 Task: Buy 1 Manual Juicers from Fruit & Vegetable Tools section under best seller category for shipping address: Joshua Turner, 2763 Fieldcrest Road, New York, New York 10005, Cell Number 6318992398. Pay from credit card ending with 9757, CVV 798
Action: Mouse moved to (19, 92)
Screenshot: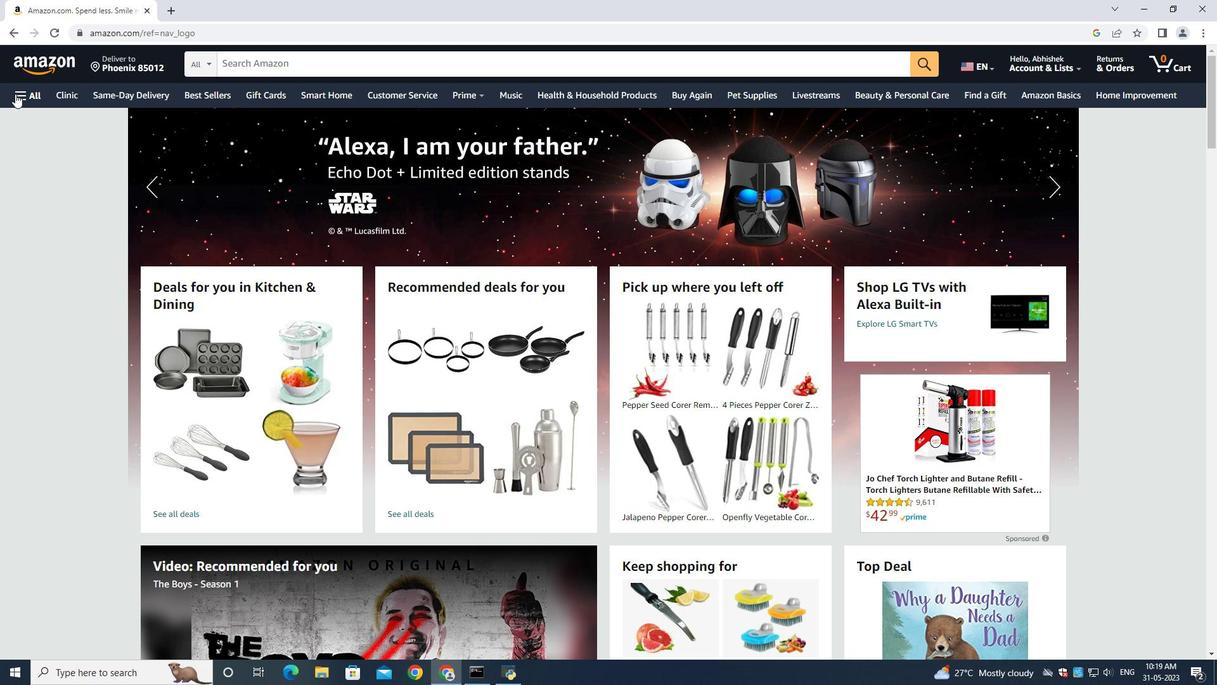 
Action: Mouse pressed left at (19, 92)
Screenshot: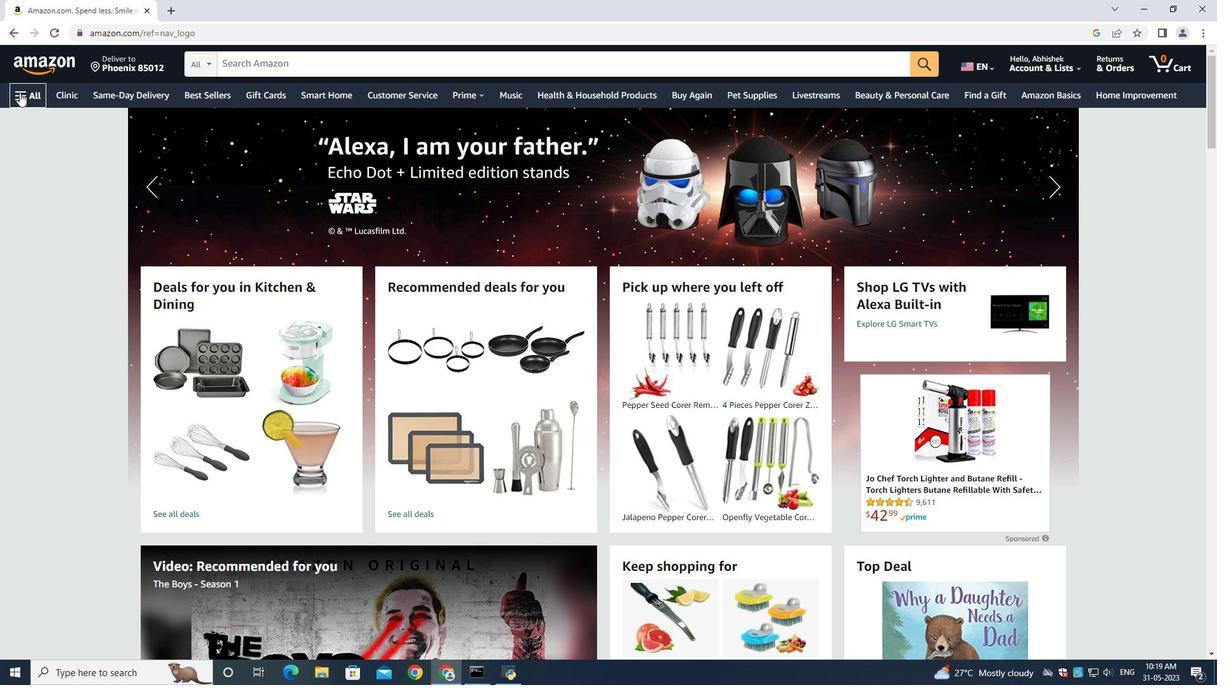
Action: Mouse moved to (74, 118)
Screenshot: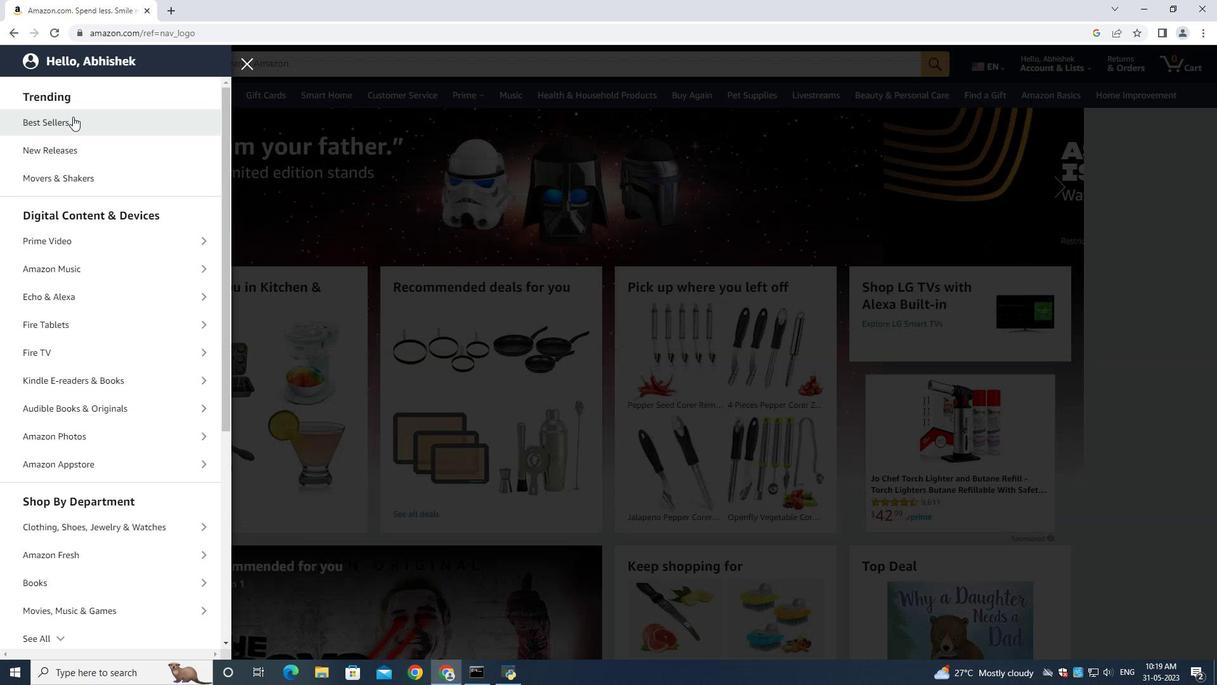 
Action: Mouse pressed left at (74, 118)
Screenshot: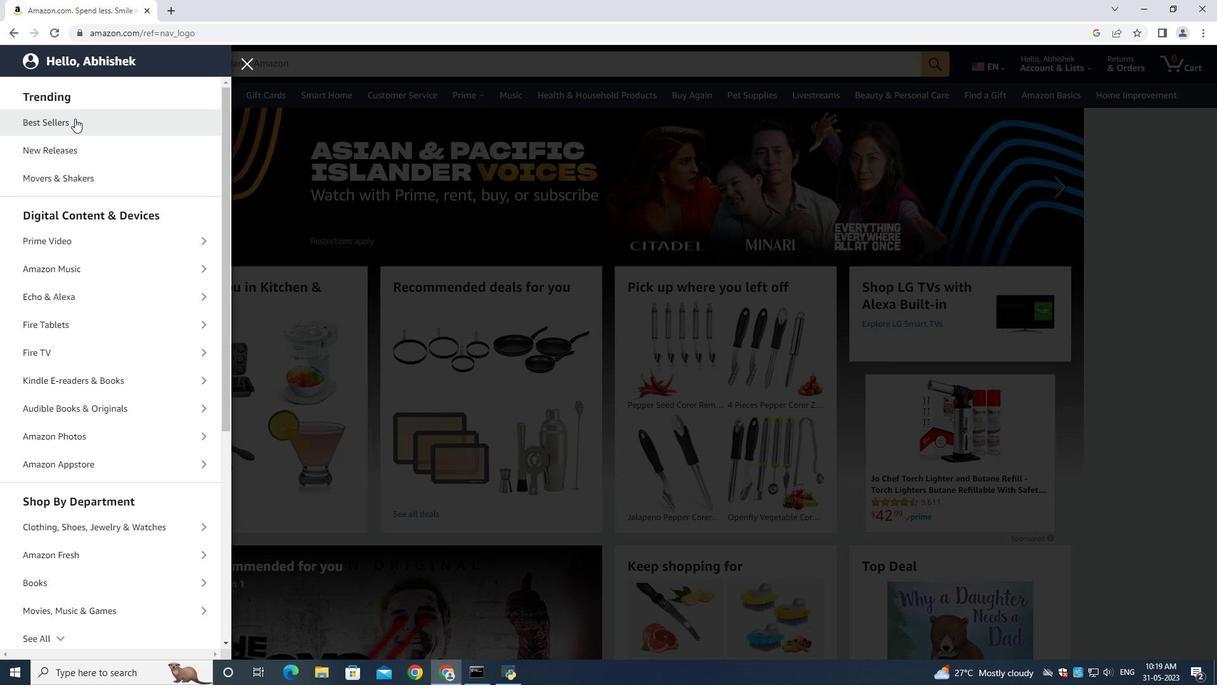 
Action: Mouse moved to (256, 69)
Screenshot: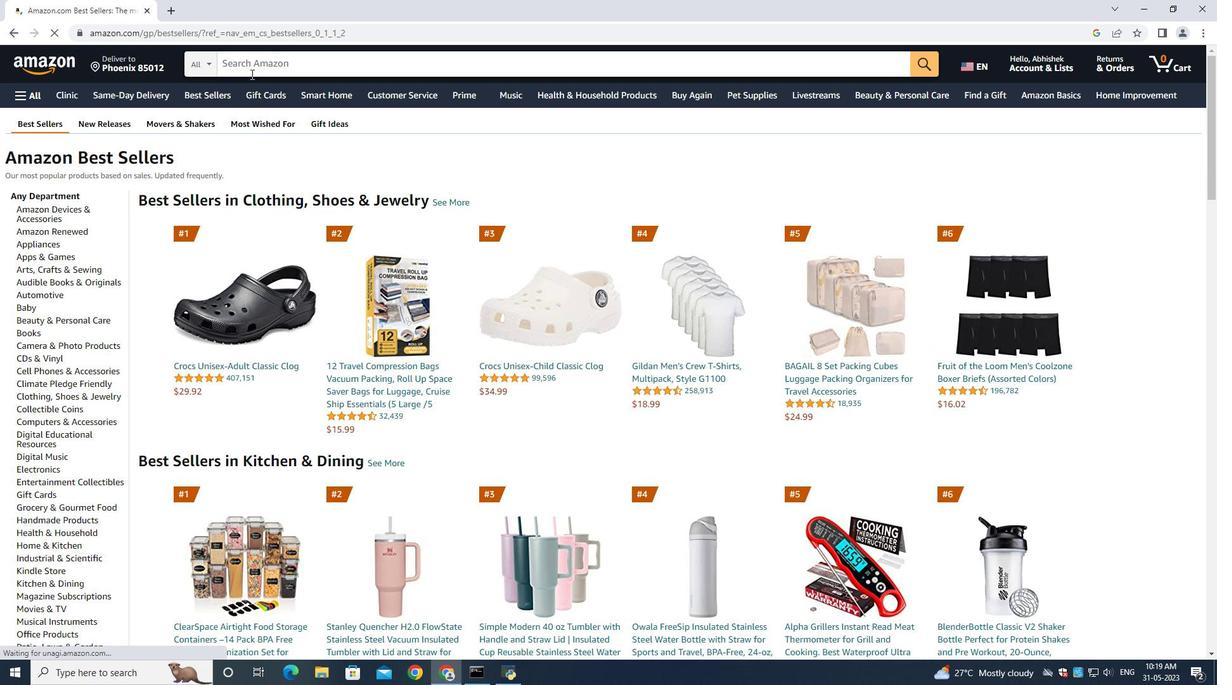 
Action: Mouse pressed left at (256, 69)
Screenshot: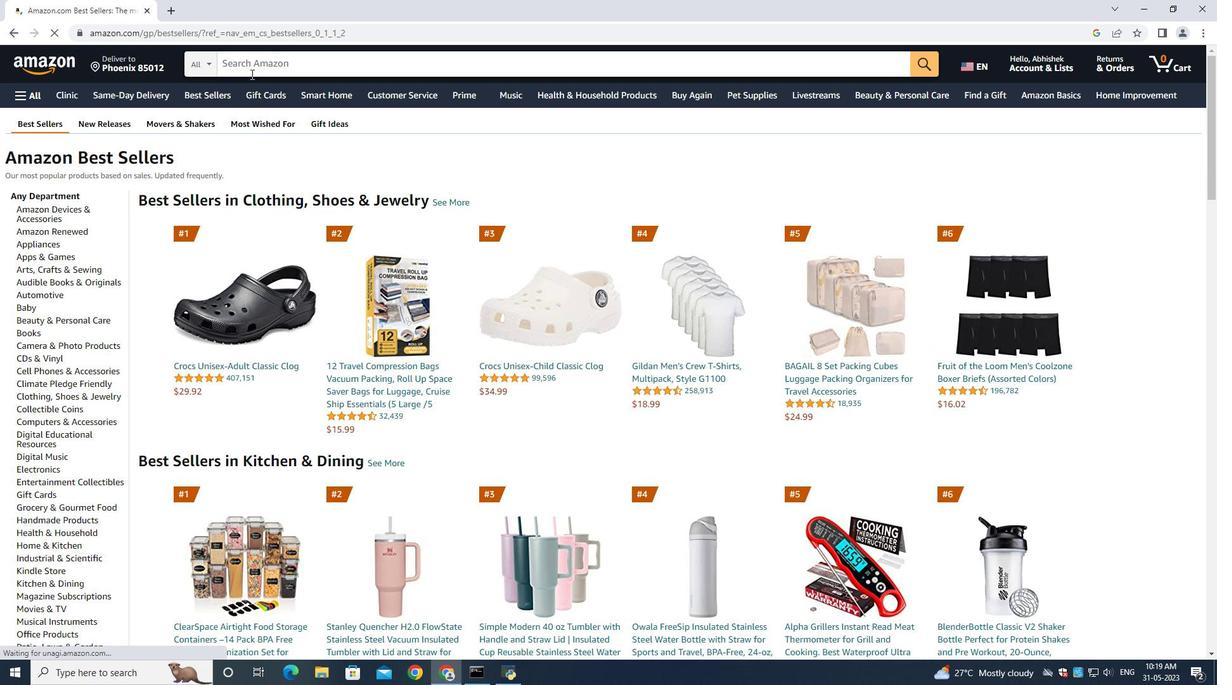 
Action: Key pressed <Key.shift>Manual<Key.space><Key.shift><Key.shift><Key.shift><Key.shift>Juicers<Key.enter>
Screenshot: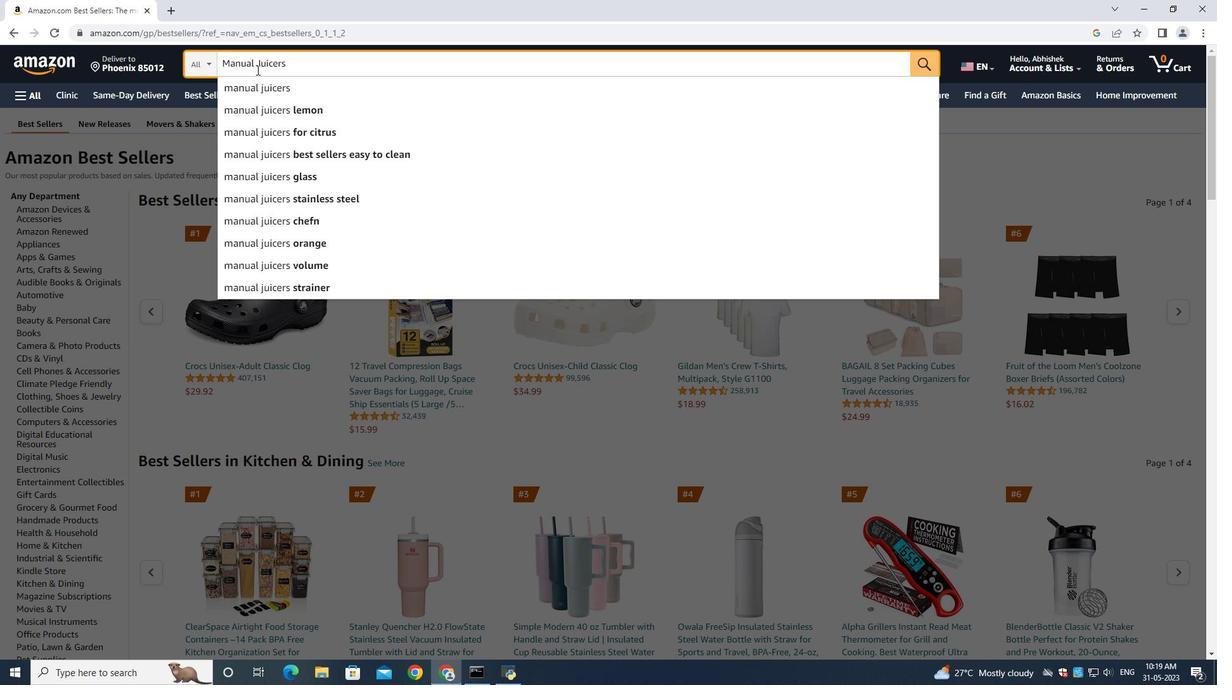 
Action: Mouse moved to (114, 221)
Screenshot: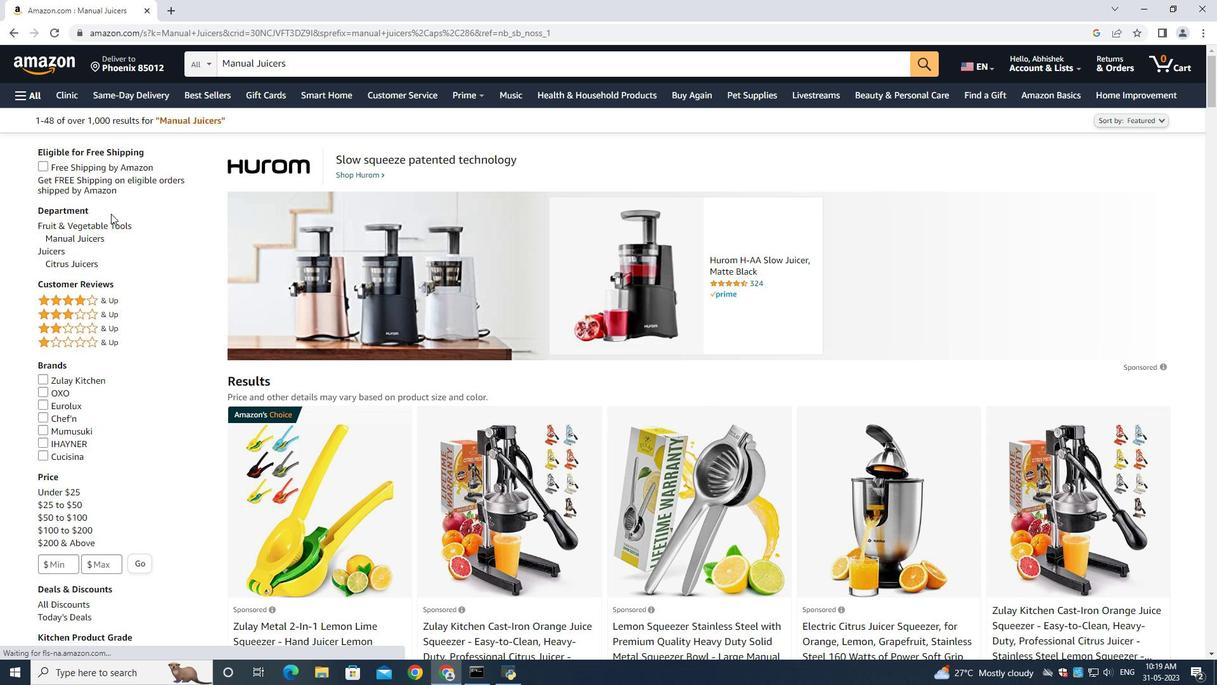 
Action: Mouse pressed left at (114, 221)
Screenshot: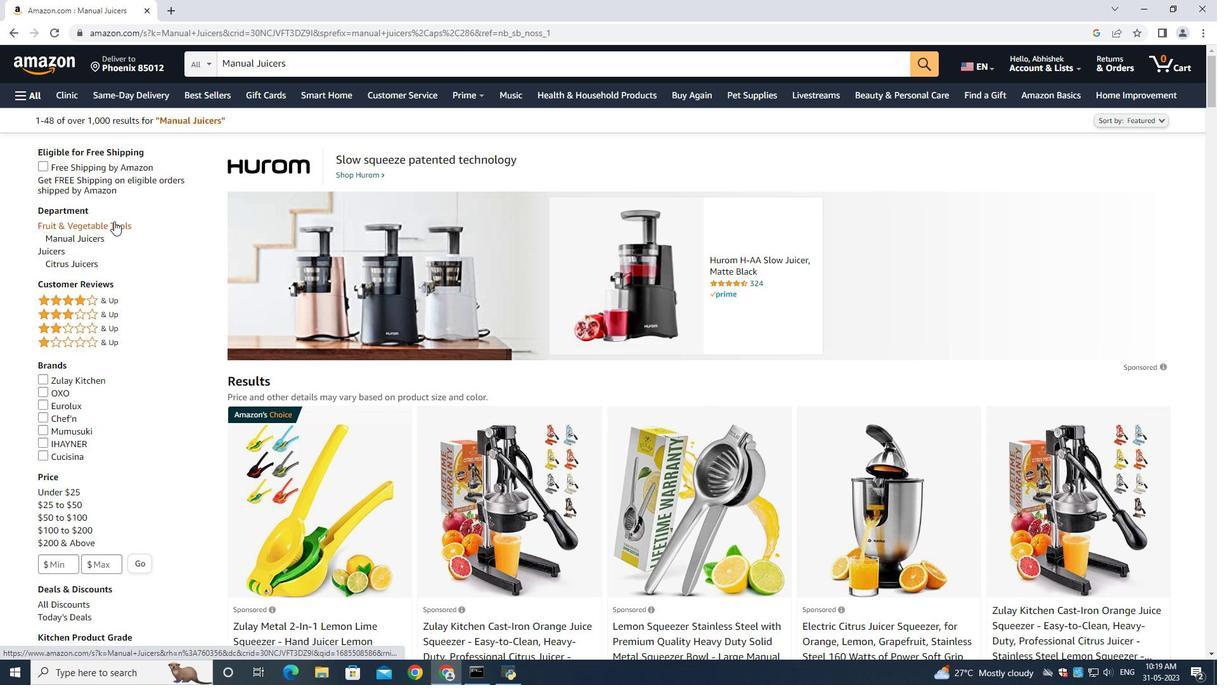 
Action: Mouse moved to (623, 333)
Screenshot: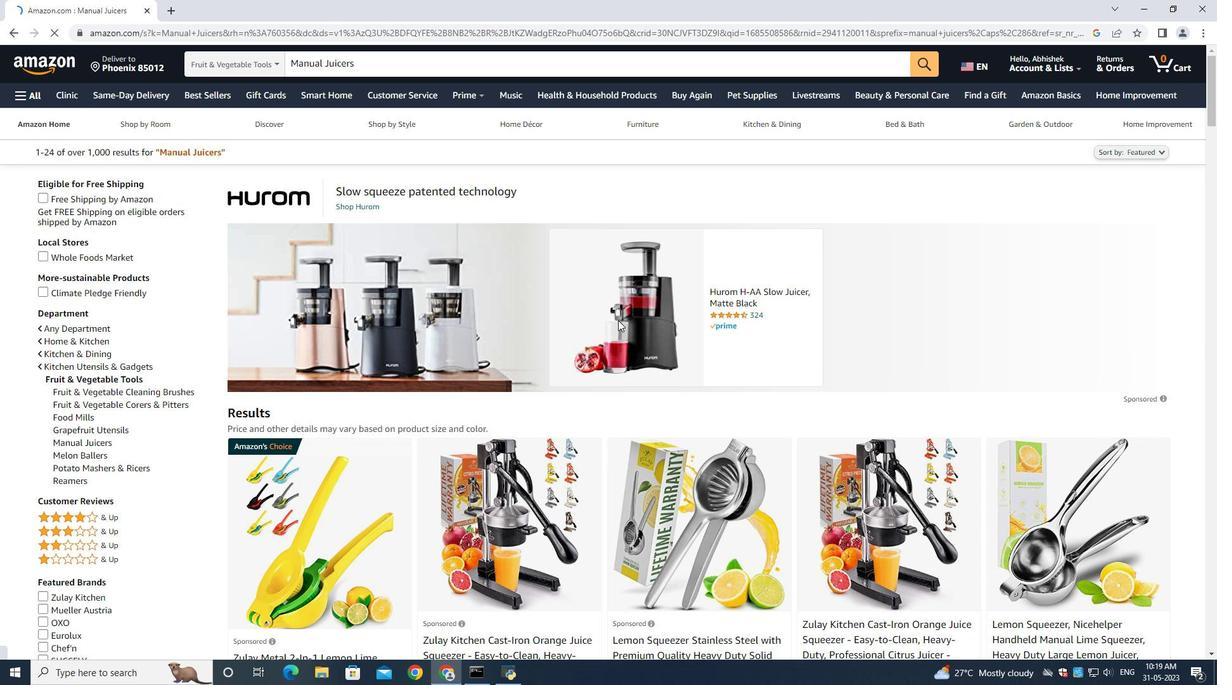 
Action: Mouse scrolled (623, 332) with delta (0, 0)
Screenshot: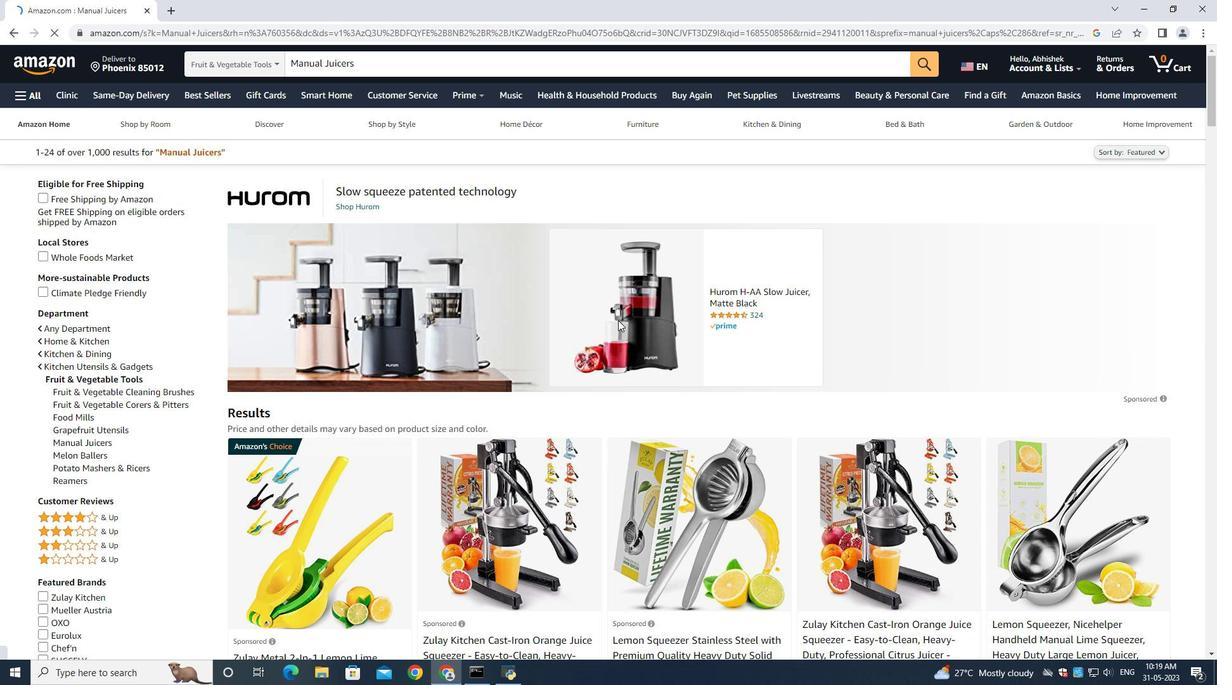 
Action: Mouse scrolled (623, 332) with delta (0, 0)
Screenshot: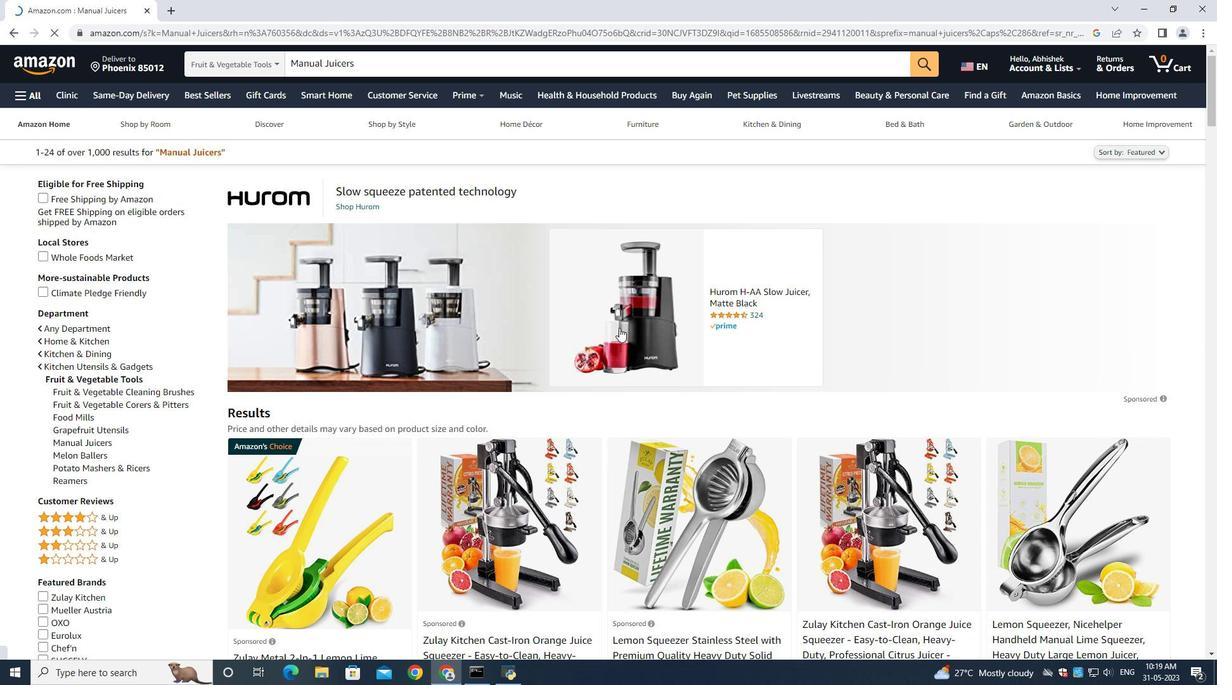 
Action: Mouse moved to (492, 408)
Screenshot: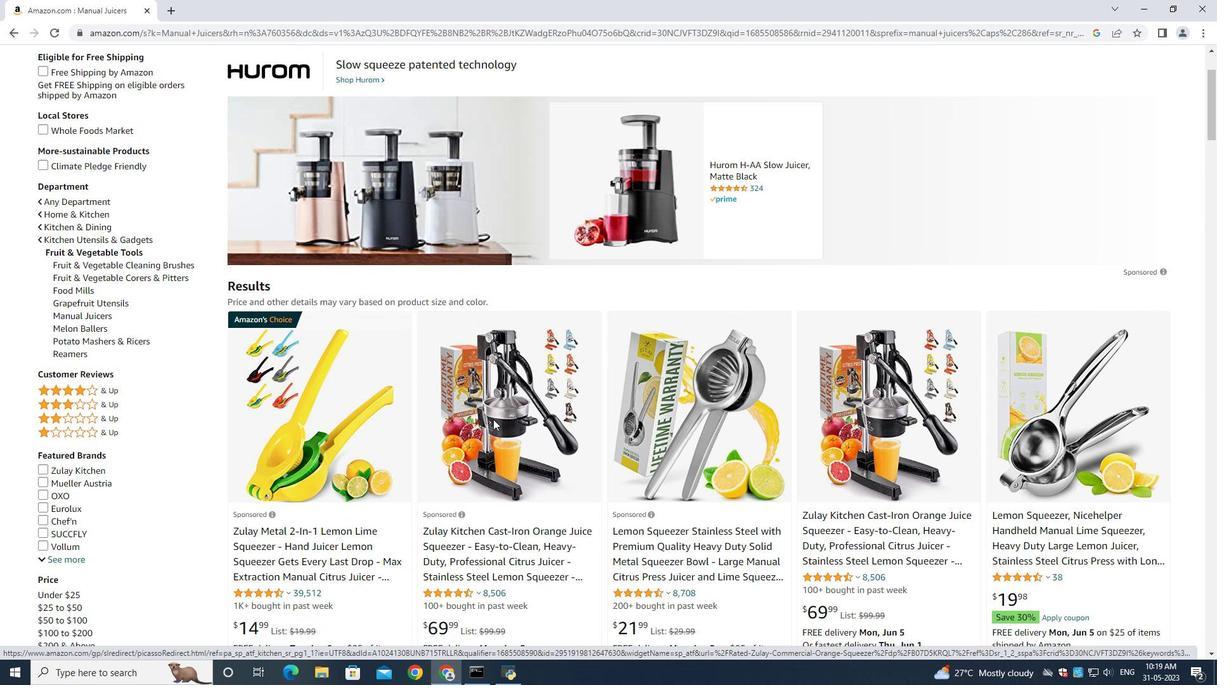 
Action: Mouse pressed left at (492, 408)
Screenshot: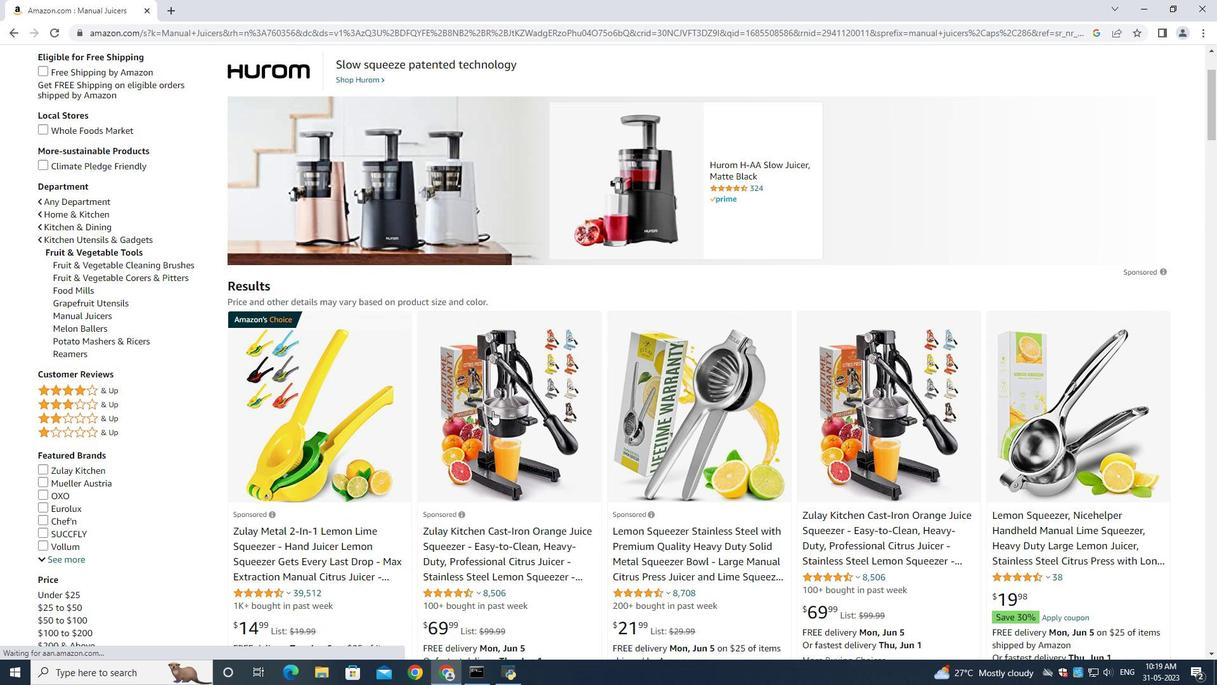 
Action: Mouse moved to (454, 560)
Screenshot: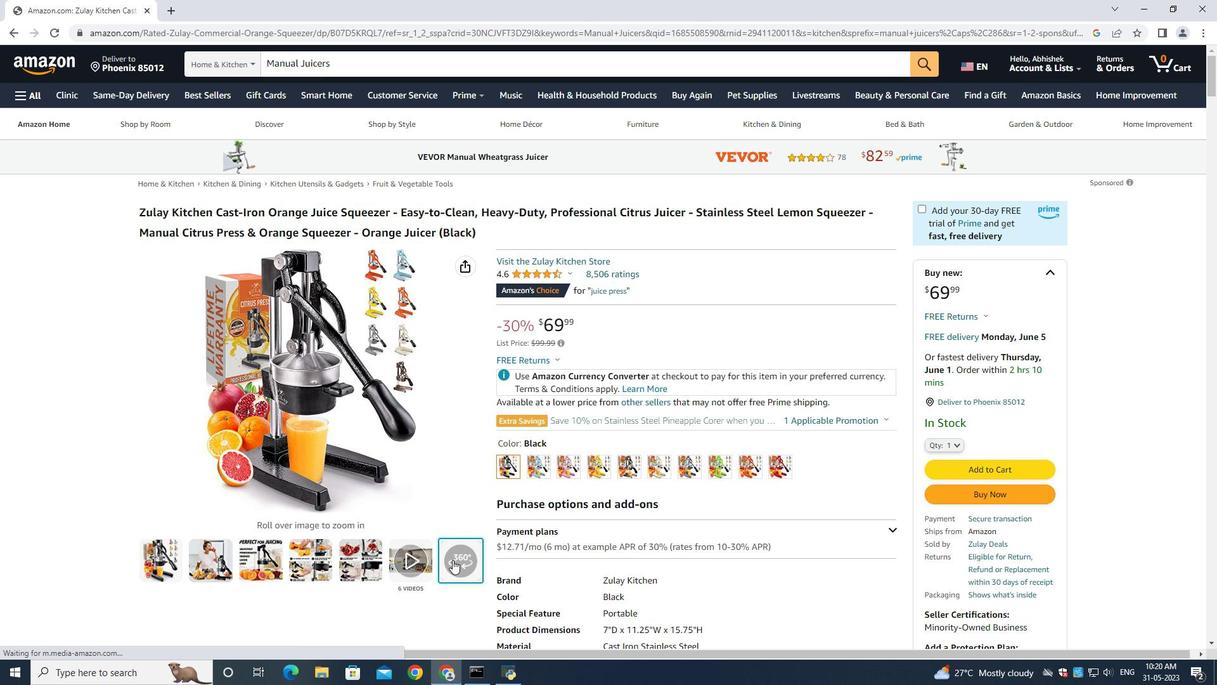 
Action: Mouse pressed left at (454, 560)
Screenshot: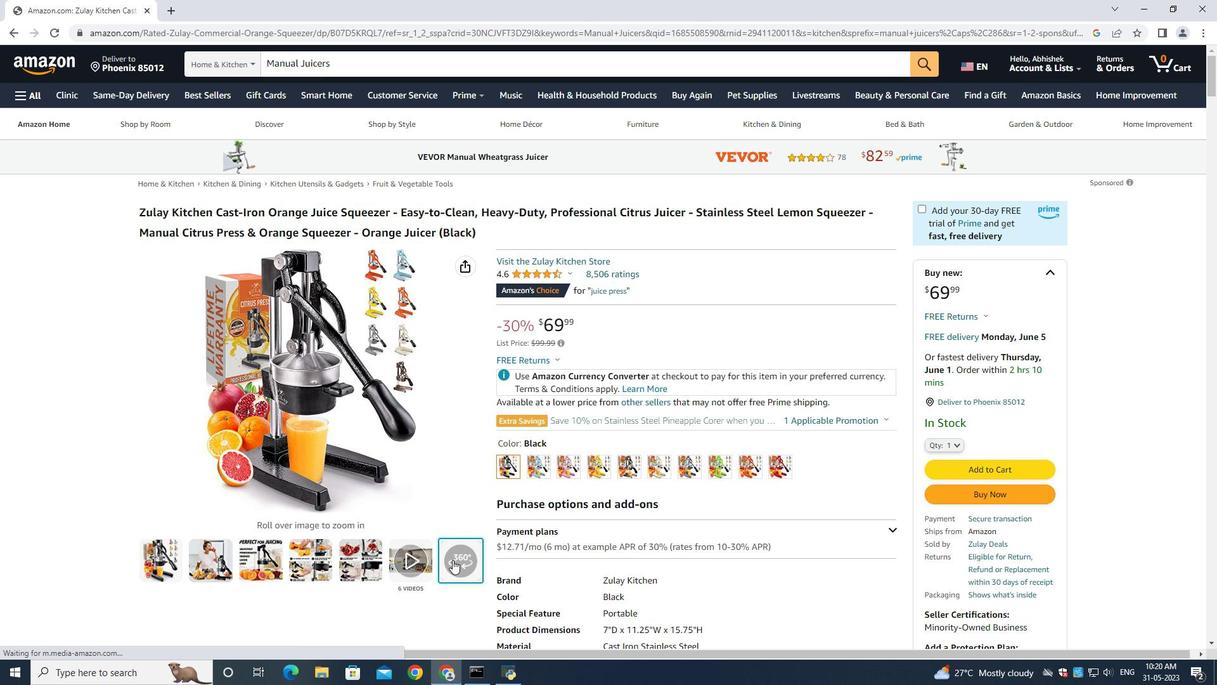 
Action: Mouse moved to (493, 317)
Screenshot: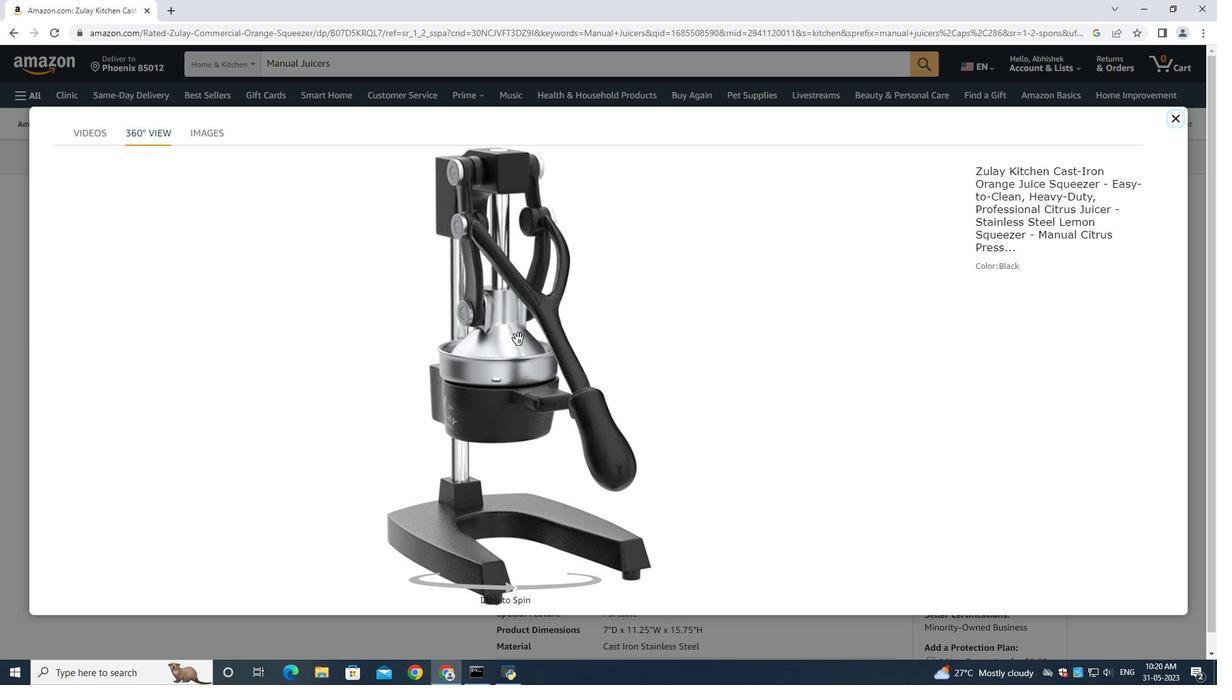 
Action: Mouse pressed left at (493, 317)
Screenshot: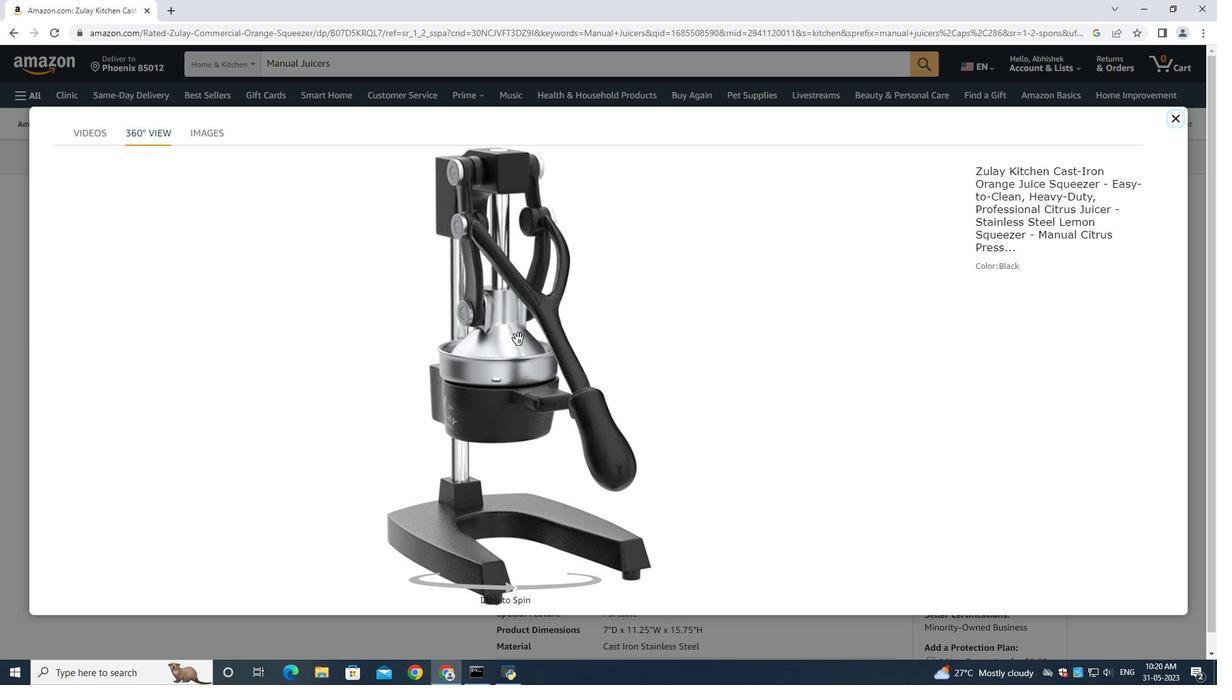 
Action: Mouse moved to (435, 383)
Screenshot: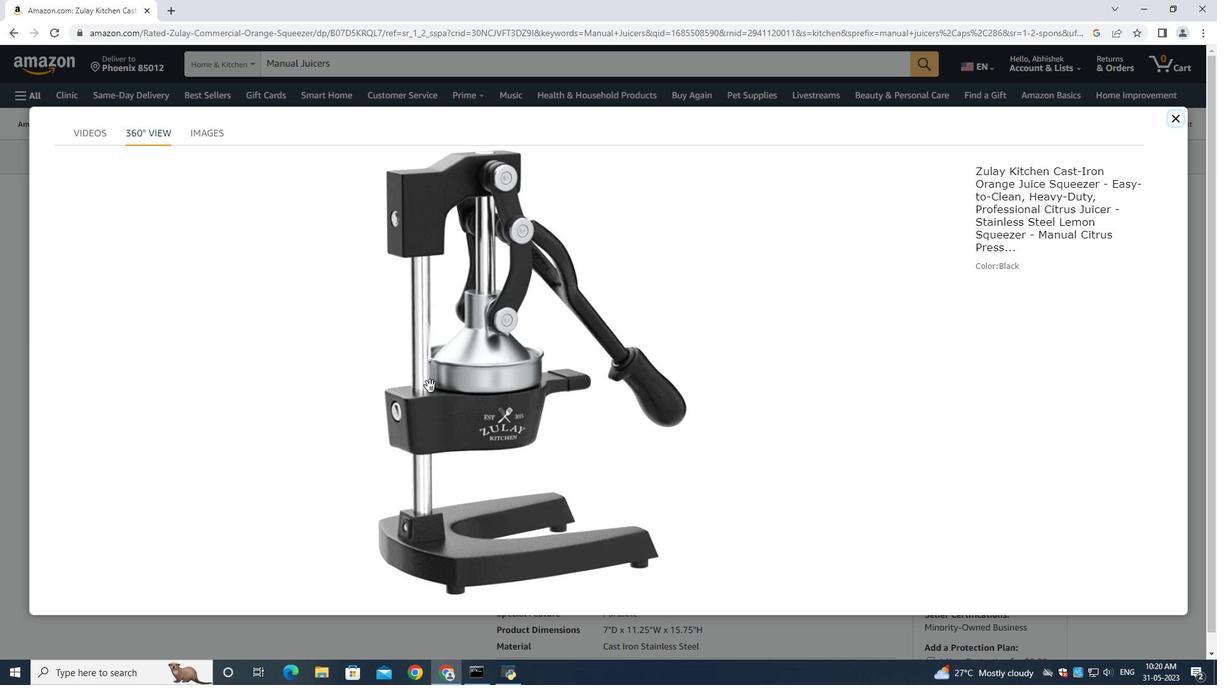 
Action: Mouse pressed left at (423, 378)
Screenshot: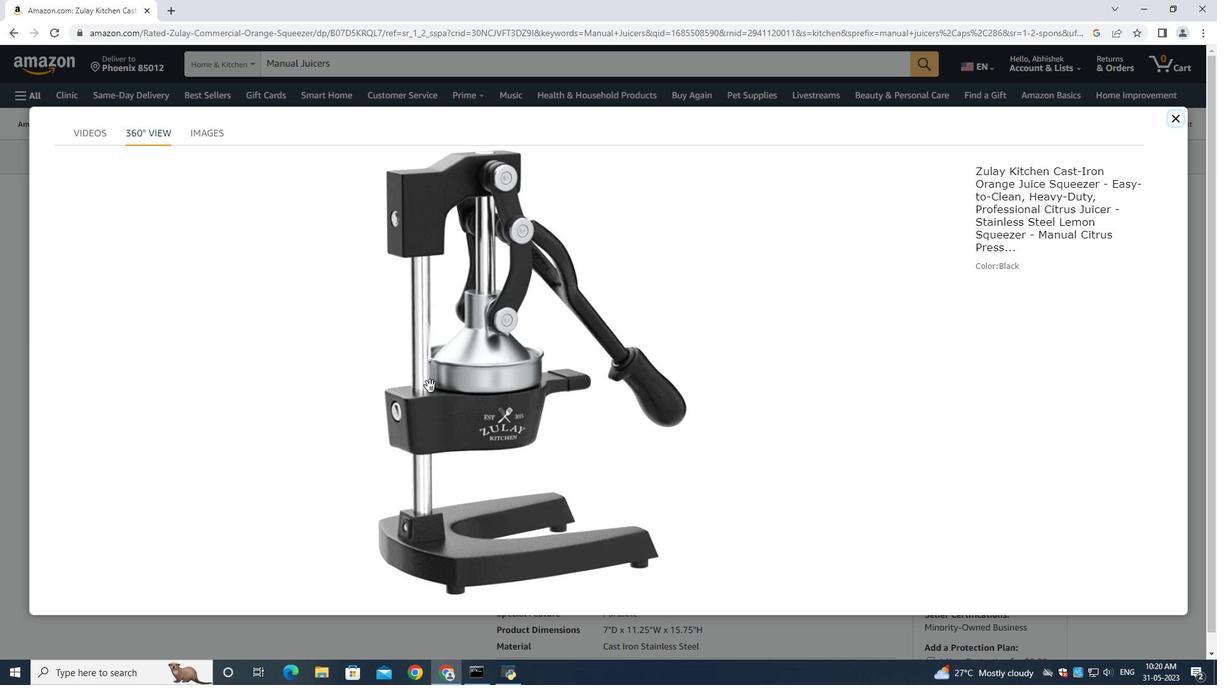 
Action: Mouse moved to (435, 391)
Screenshot: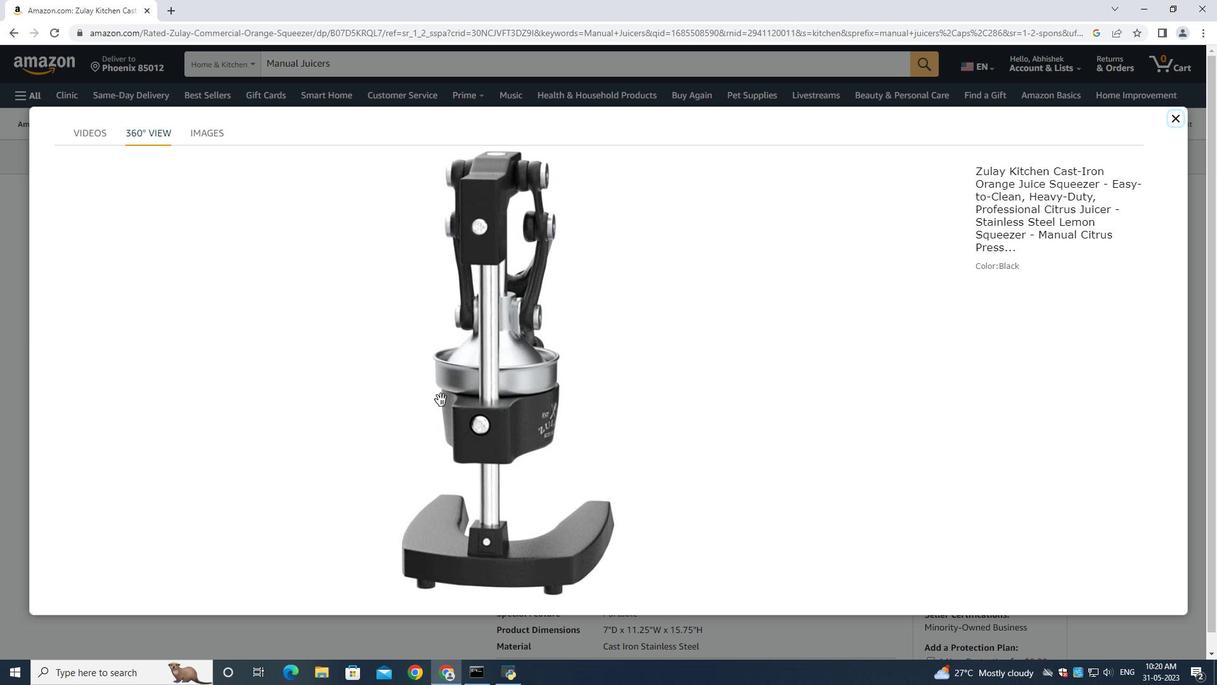 
Action: Mouse pressed left at (435, 391)
Screenshot: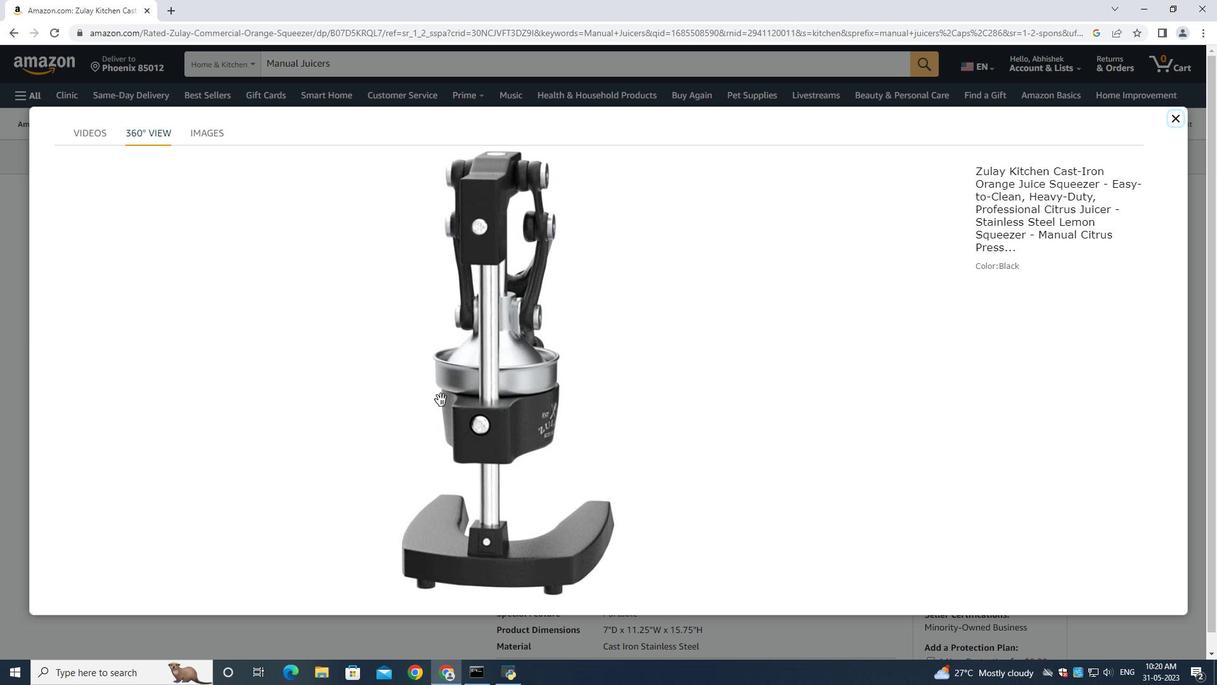 
Action: Mouse moved to (439, 403)
Screenshot: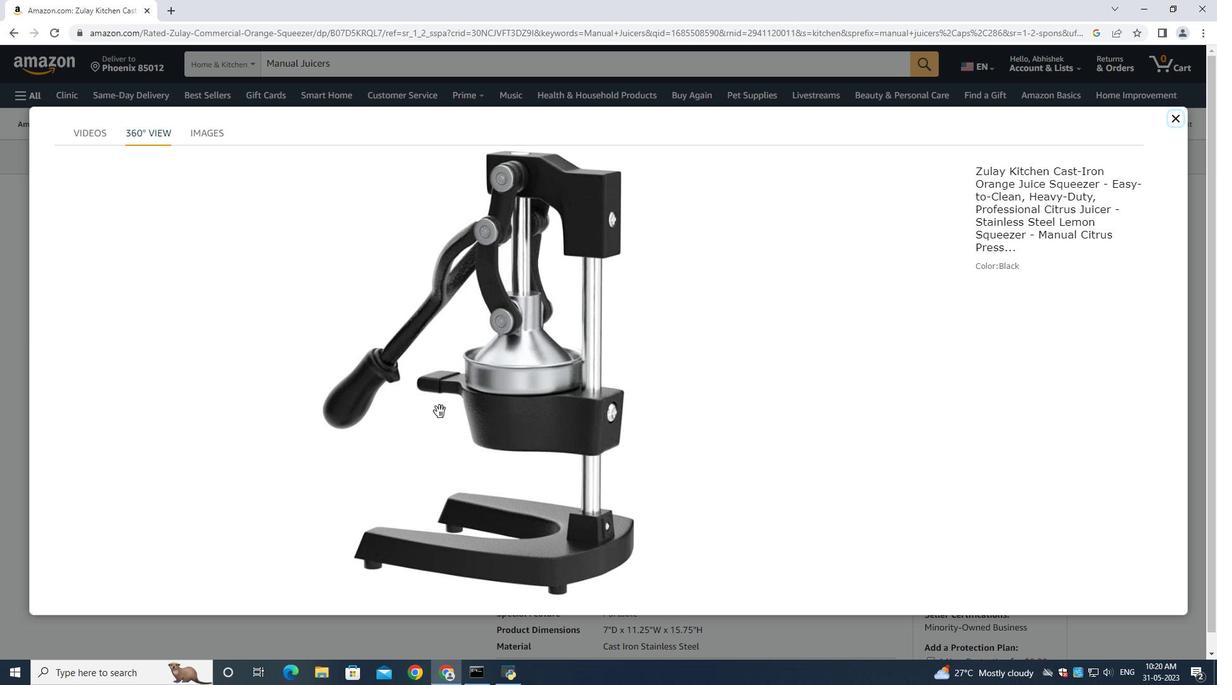 
Action: Mouse pressed left at (435, 402)
Screenshot: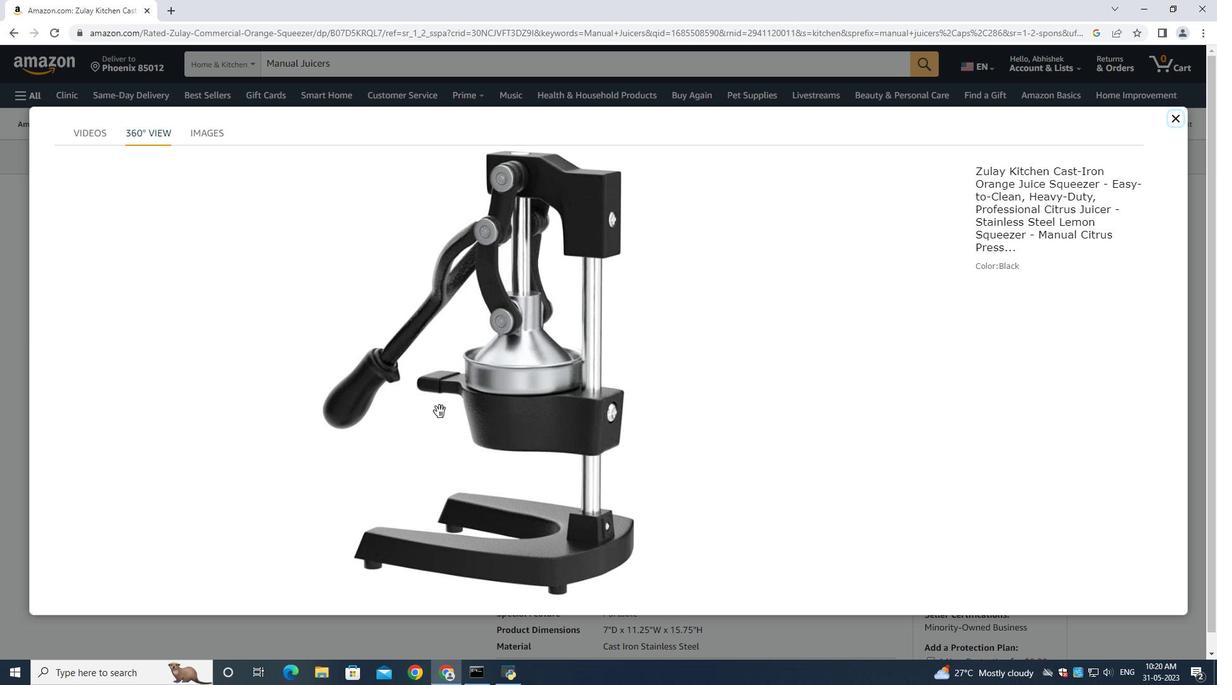 
Action: Mouse moved to (570, 345)
Screenshot: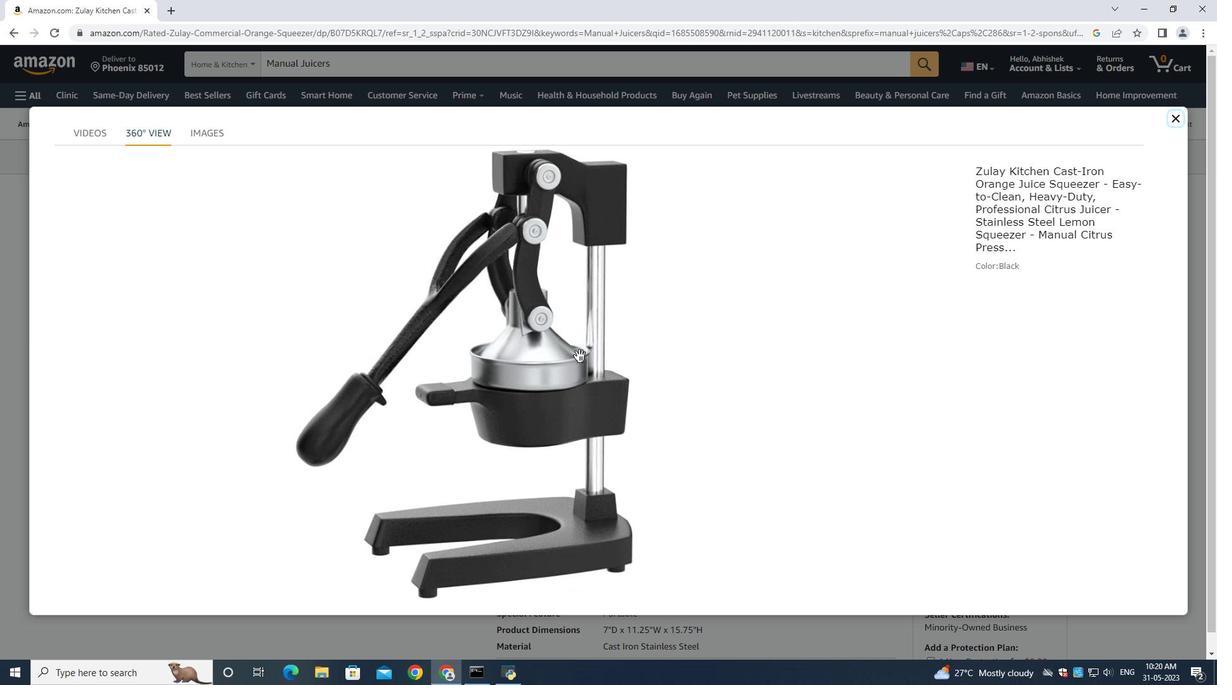 
Action: Mouse pressed left at (570, 345)
Screenshot: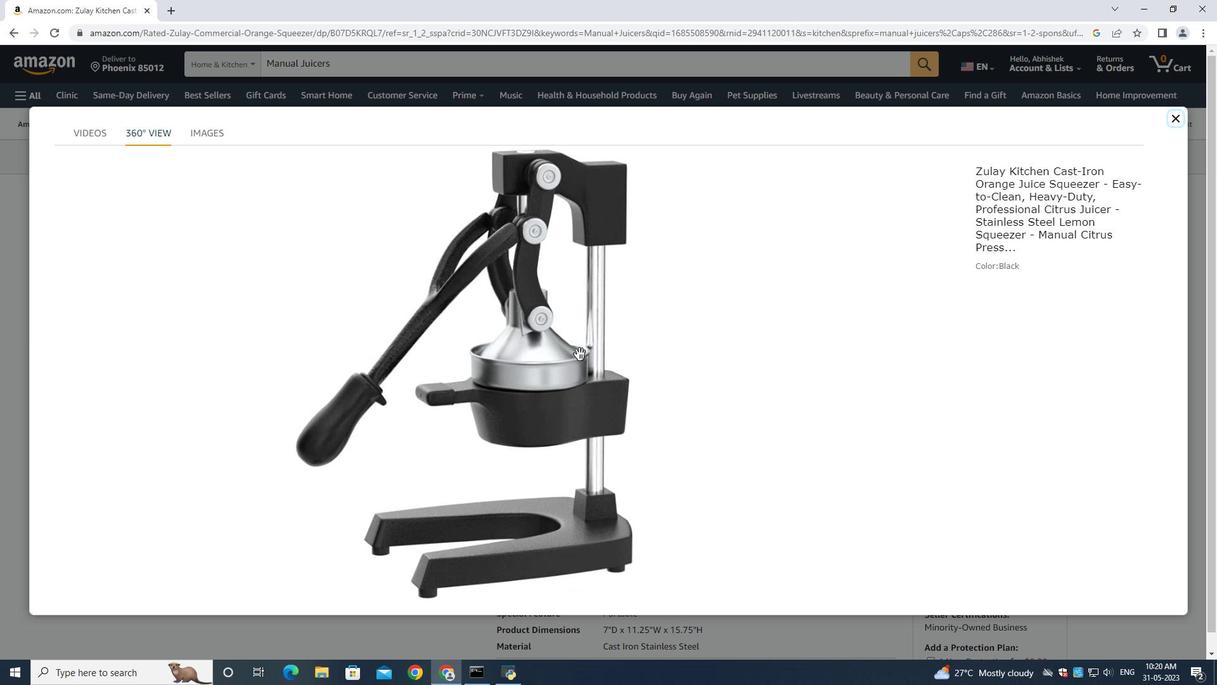 
Action: Mouse moved to (538, 338)
Screenshot: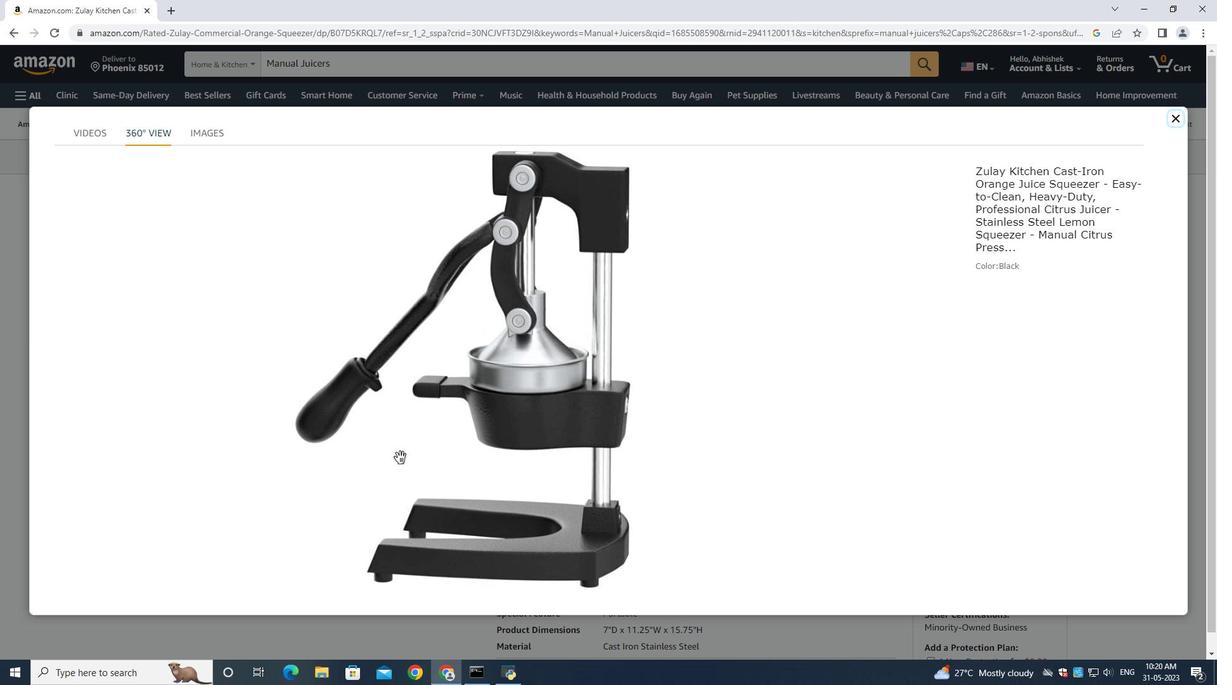 
Action: Mouse pressed left at (538, 338)
Screenshot: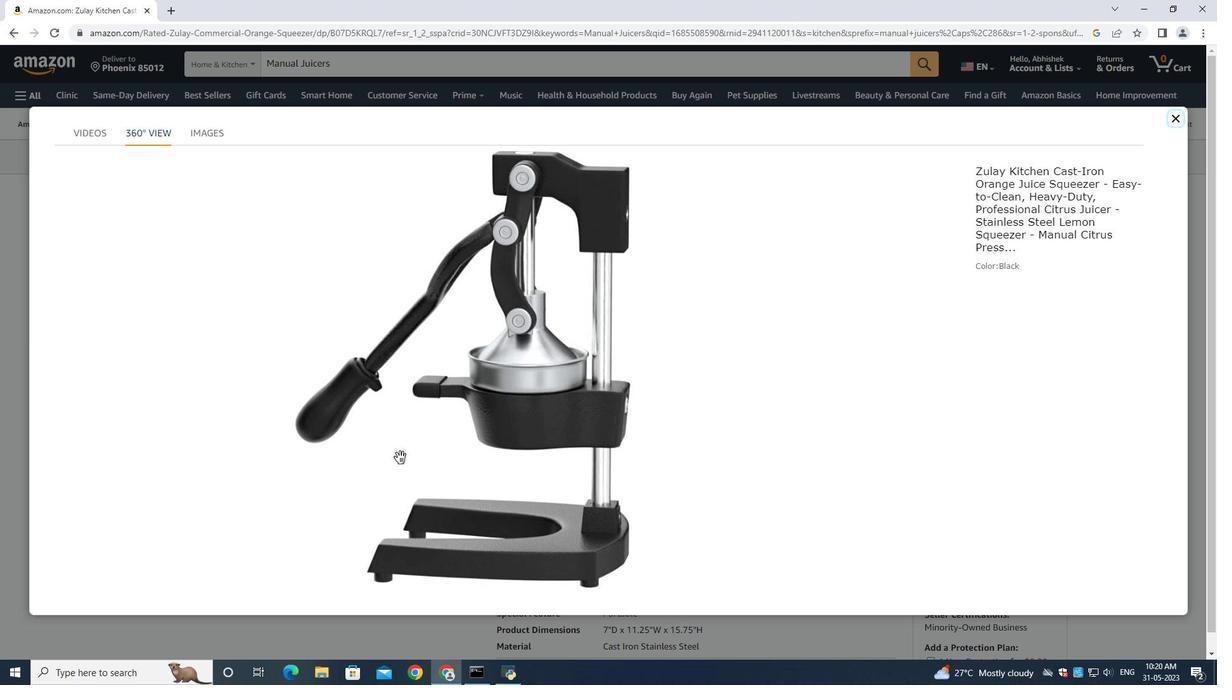 
Action: Mouse moved to (602, 357)
Screenshot: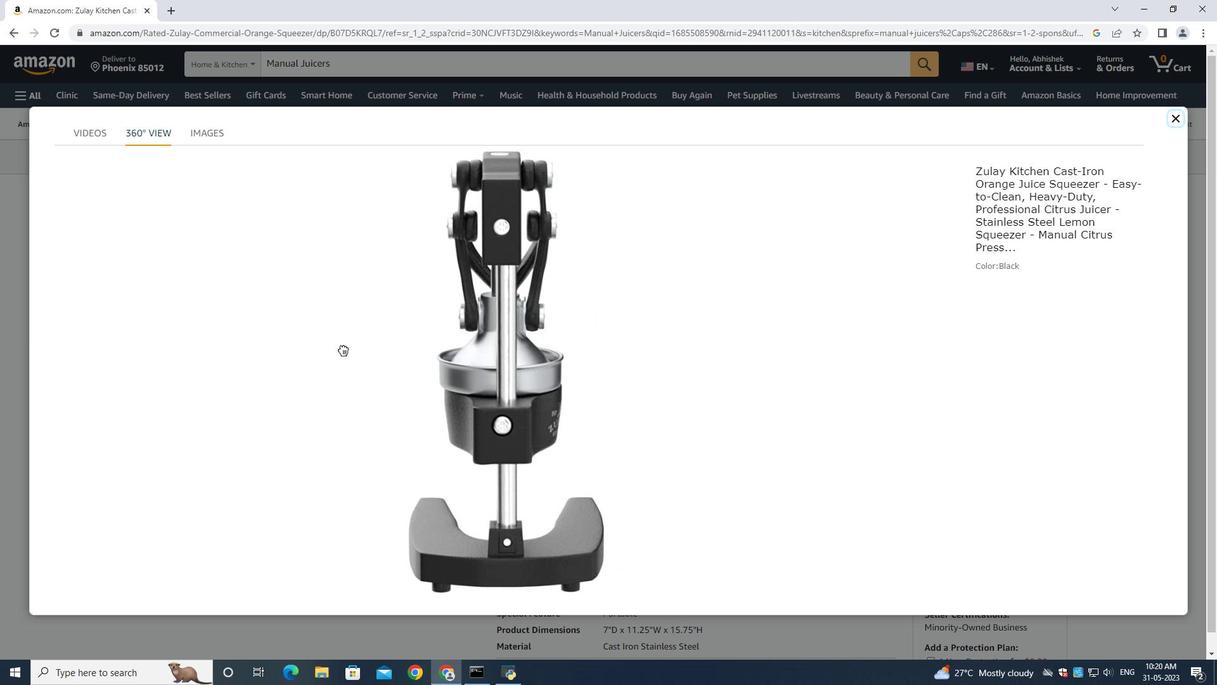 
Action: Mouse pressed left at (602, 357)
Screenshot: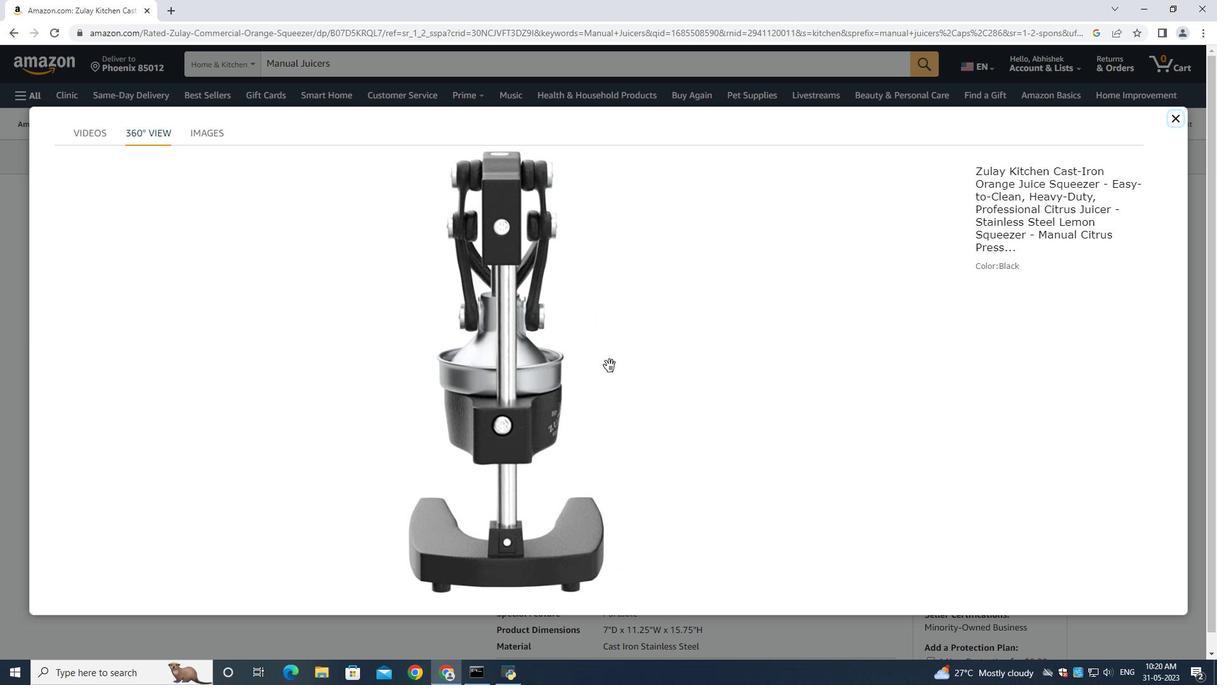 
Action: Mouse moved to (429, 381)
Screenshot: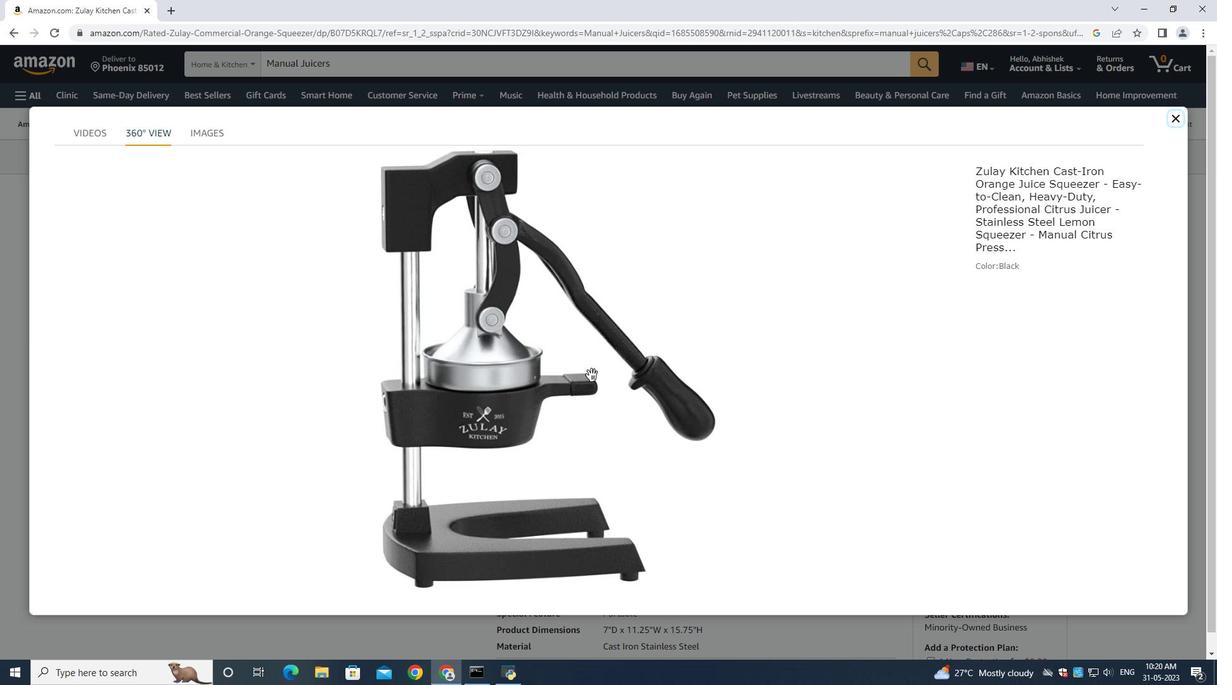 
Action: Mouse pressed left at (611, 371)
Screenshot: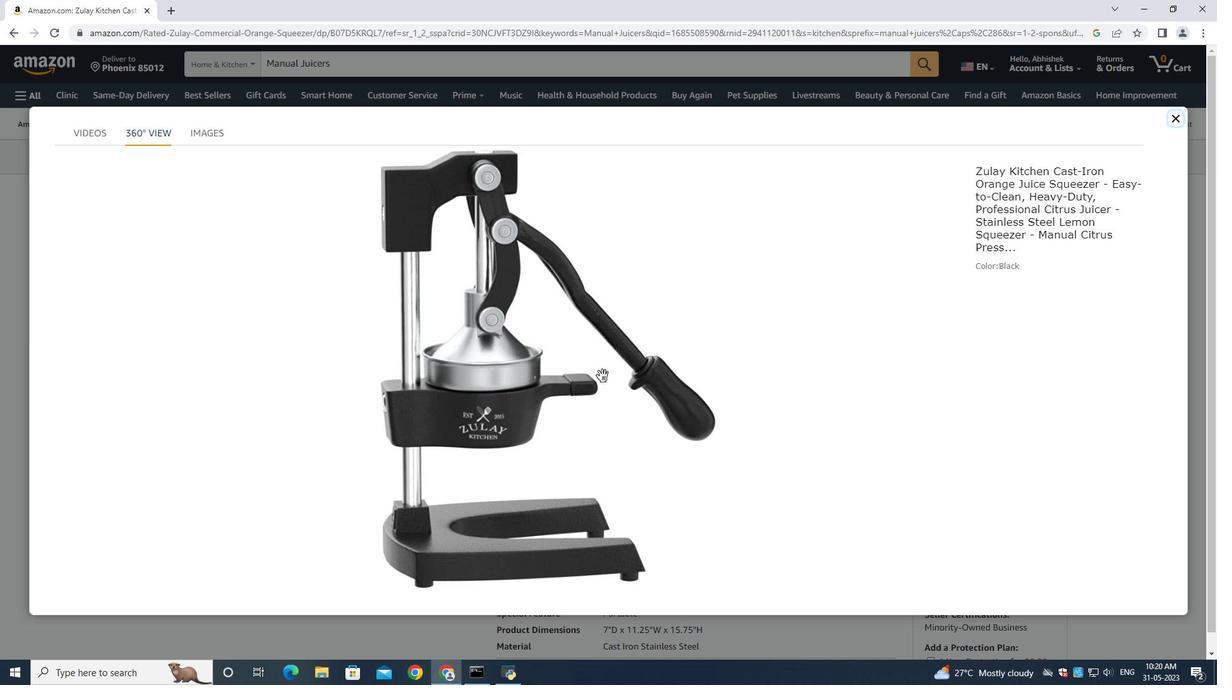 
Action: Mouse moved to (97, 130)
Screenshot: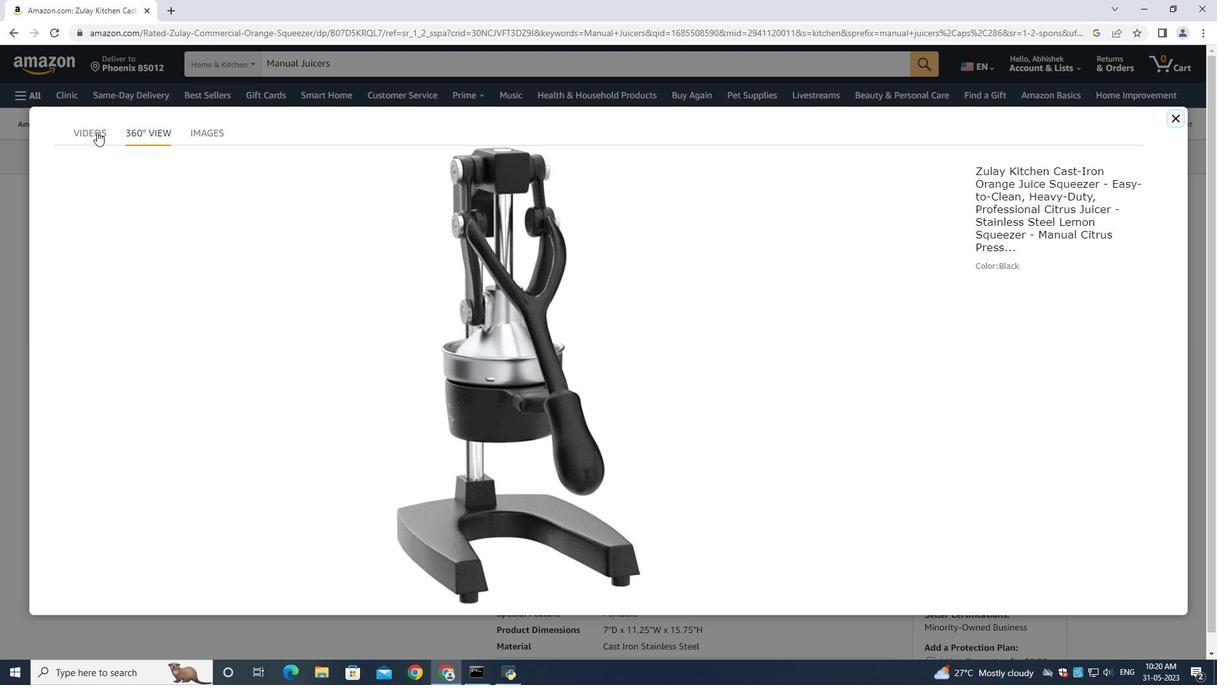 
Action: Mouse pressed left at (97, 130)
Screenshot: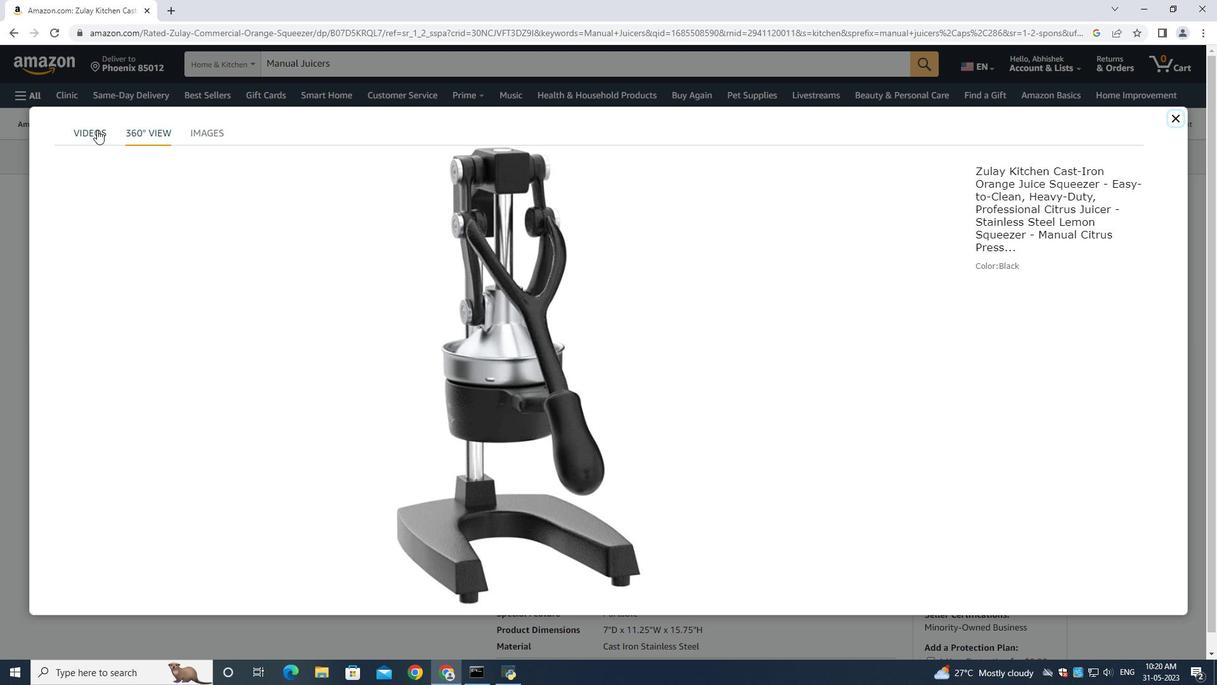 
Action: Mouse moved to (1031, 353)
Screenshot: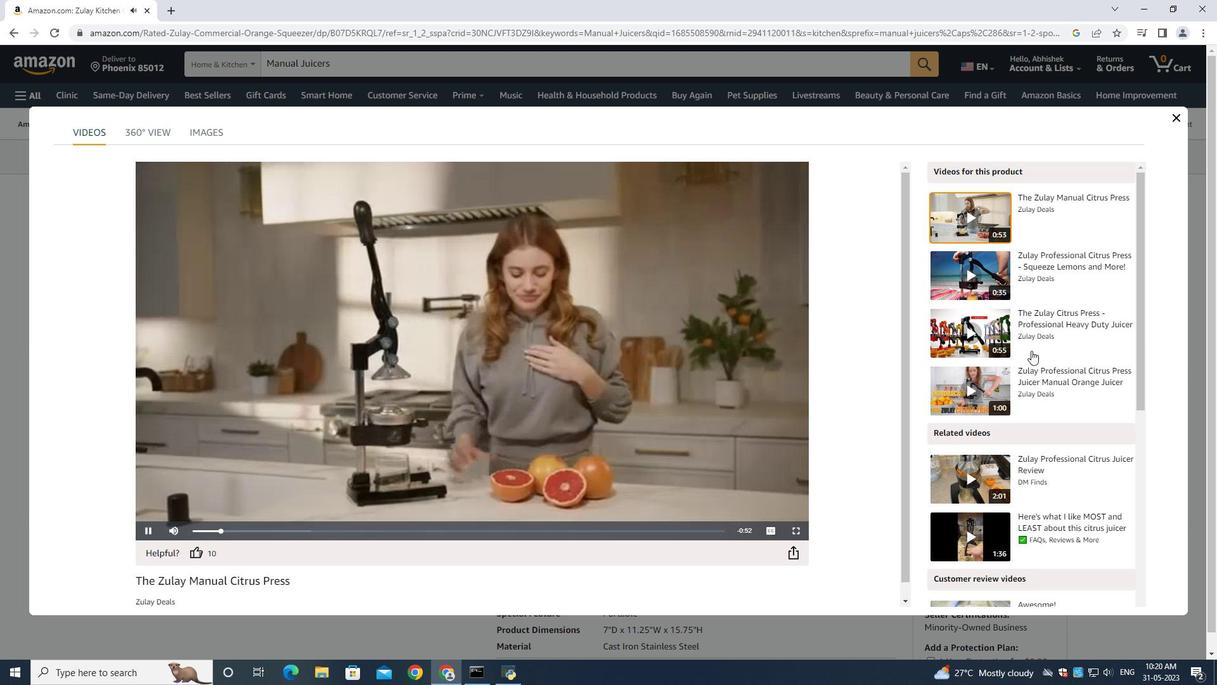 
Action: Mouse scrolled (1031, 352) with delta (0, 0)
Screenshot: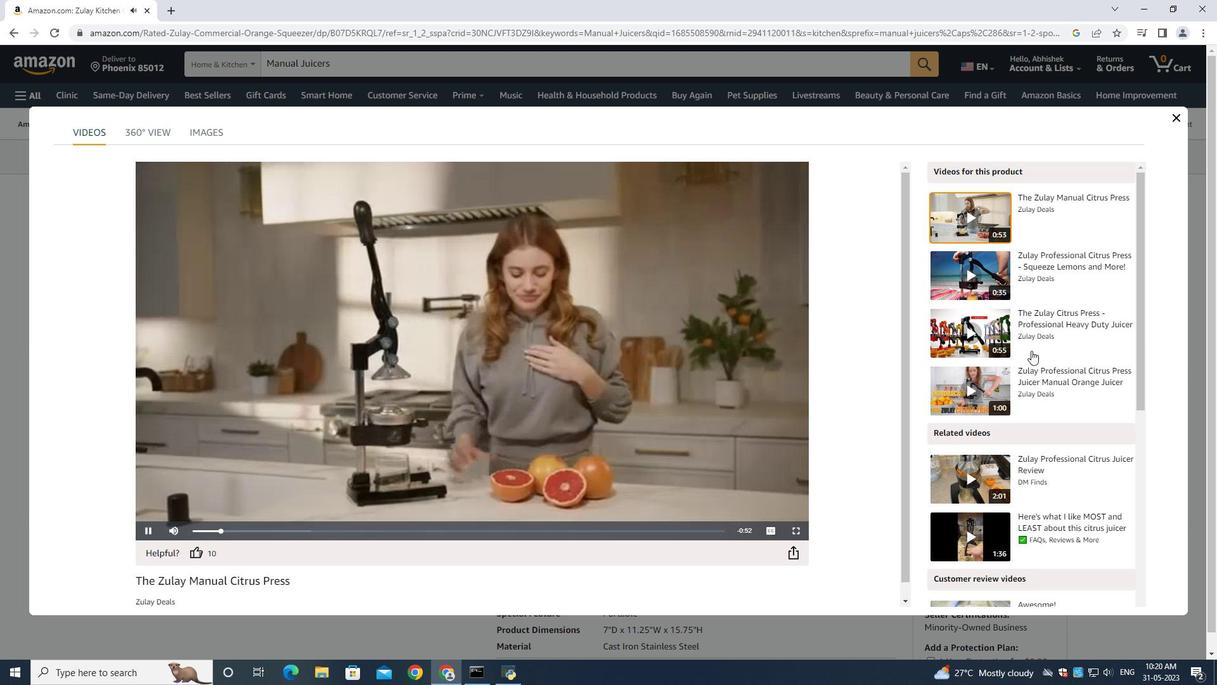 
Action: Mouse moved to (1031, 355)
Screenshot: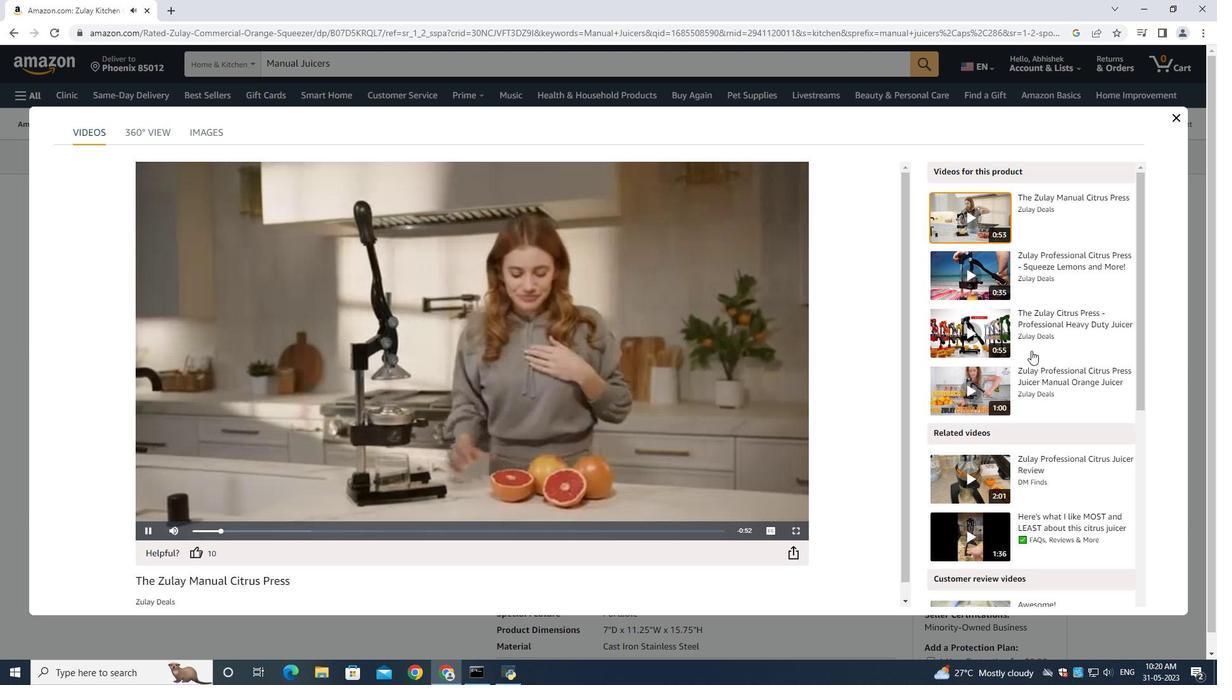 
Action: Mouse scrolled (1031, 353) with delta (0, 0)
Screenshot: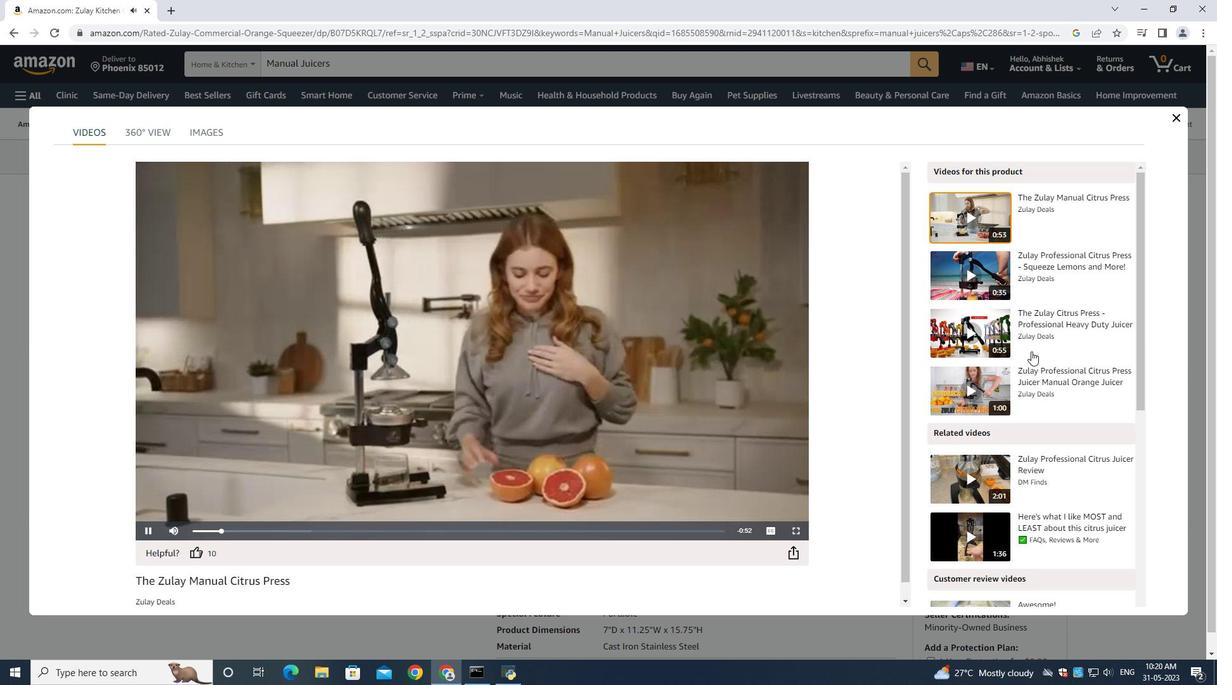 
Action: Mouse moved to (1031, 355)
Screenshot: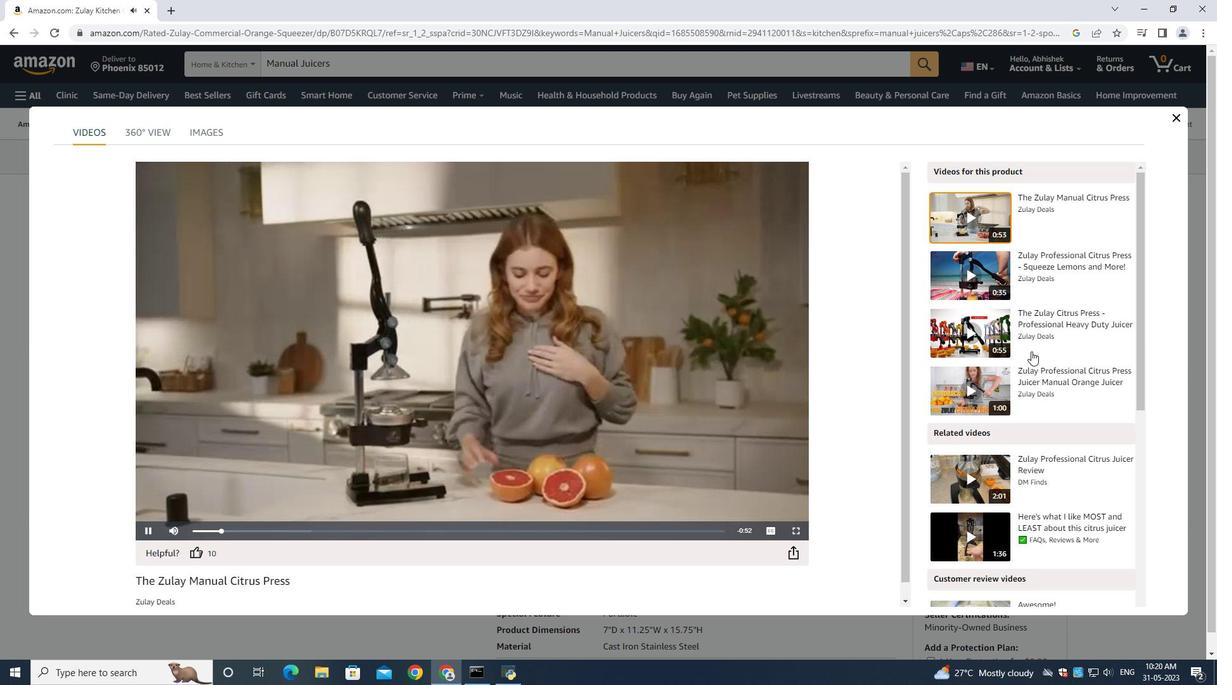 
Action: Mouse scrolled (1031, 354) with delta (0, 0)
Screenshot: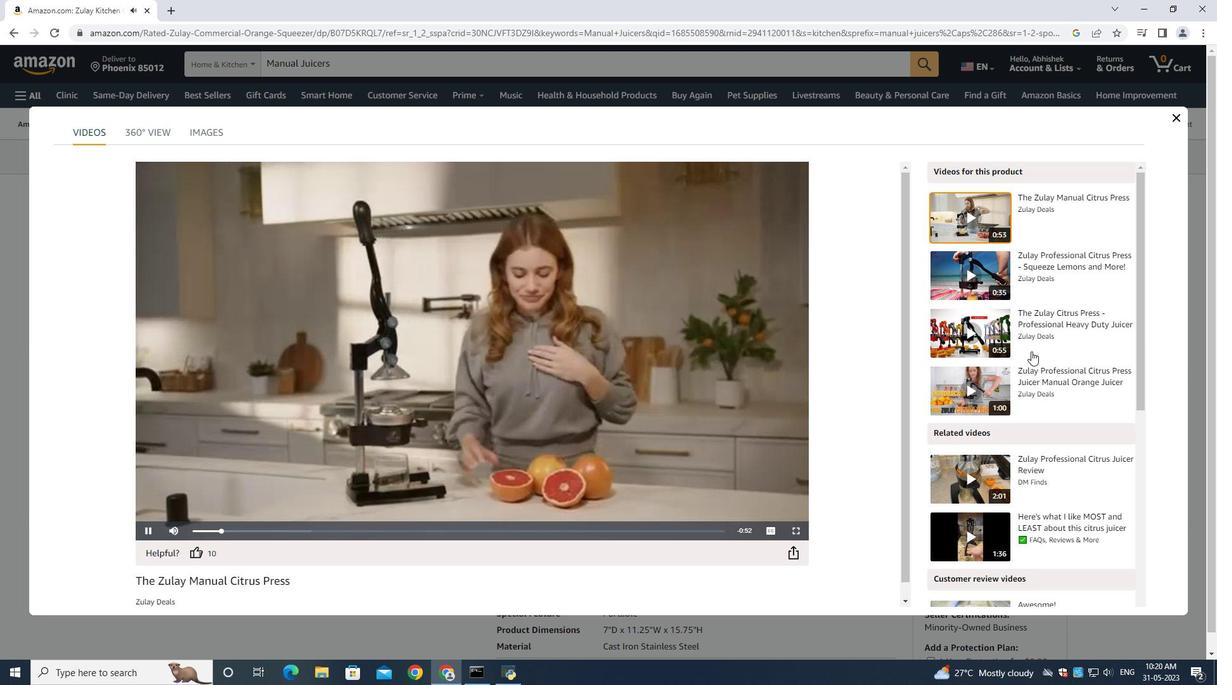 
Action: Mouse moved to (1031, 356)
Screenshot: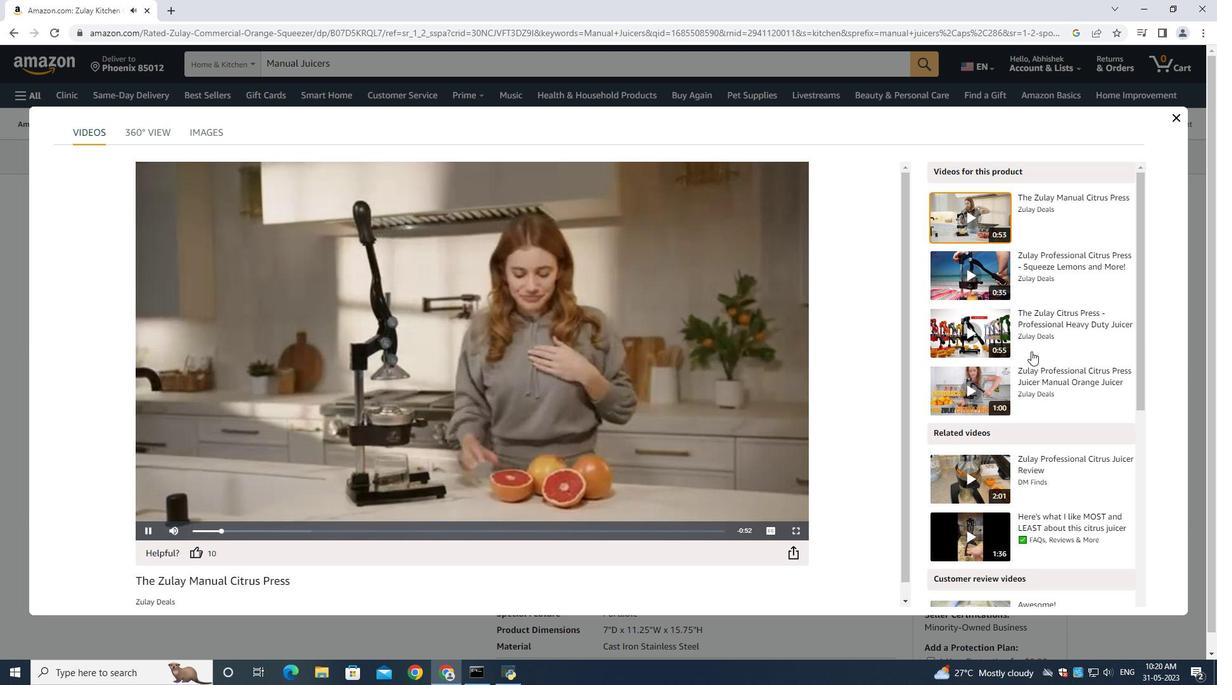 
Action: Mouse scrolled (1031, 355) with delta (0, 0)
Screenshot: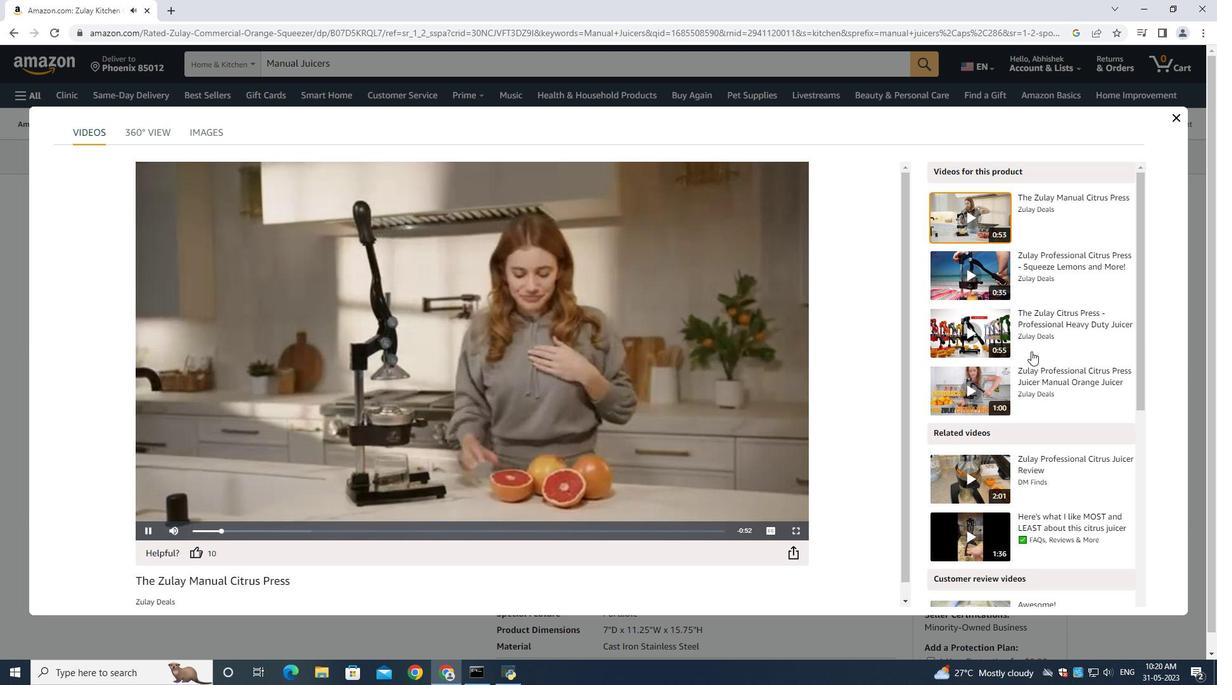 
Action: Mouse moved to (1031, 357)
Screenshot: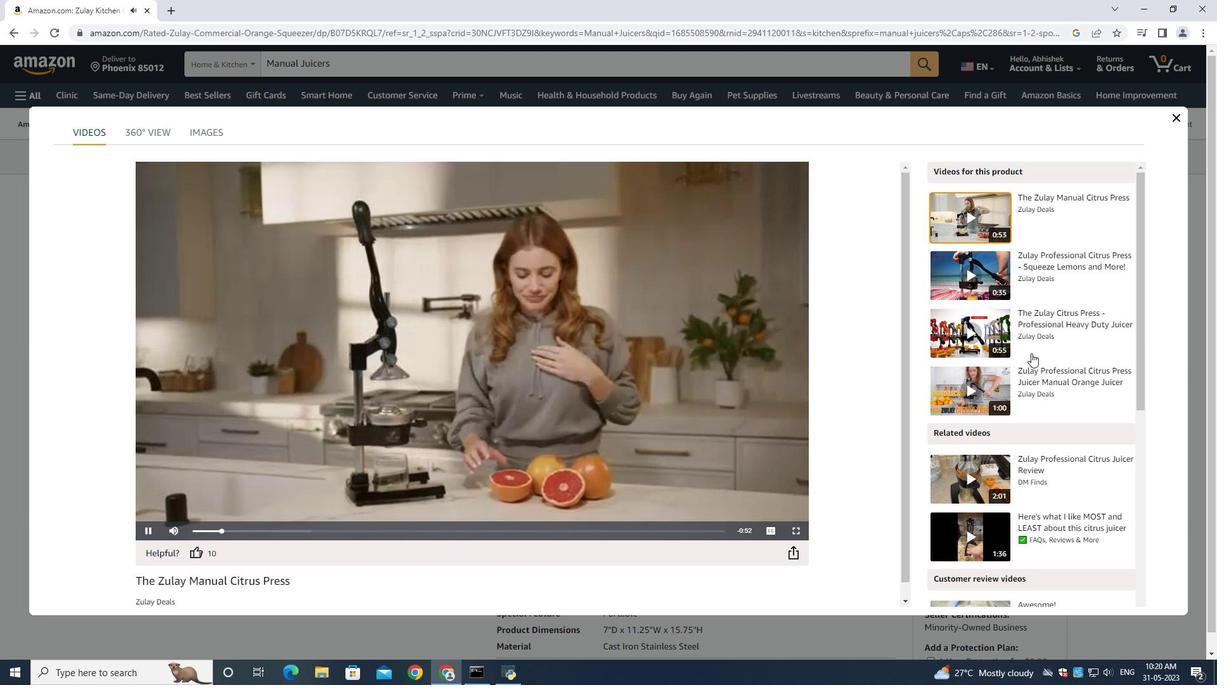 
Action: Mouse scrolled (1031, 355) with delta (0, 0)
Screenshot: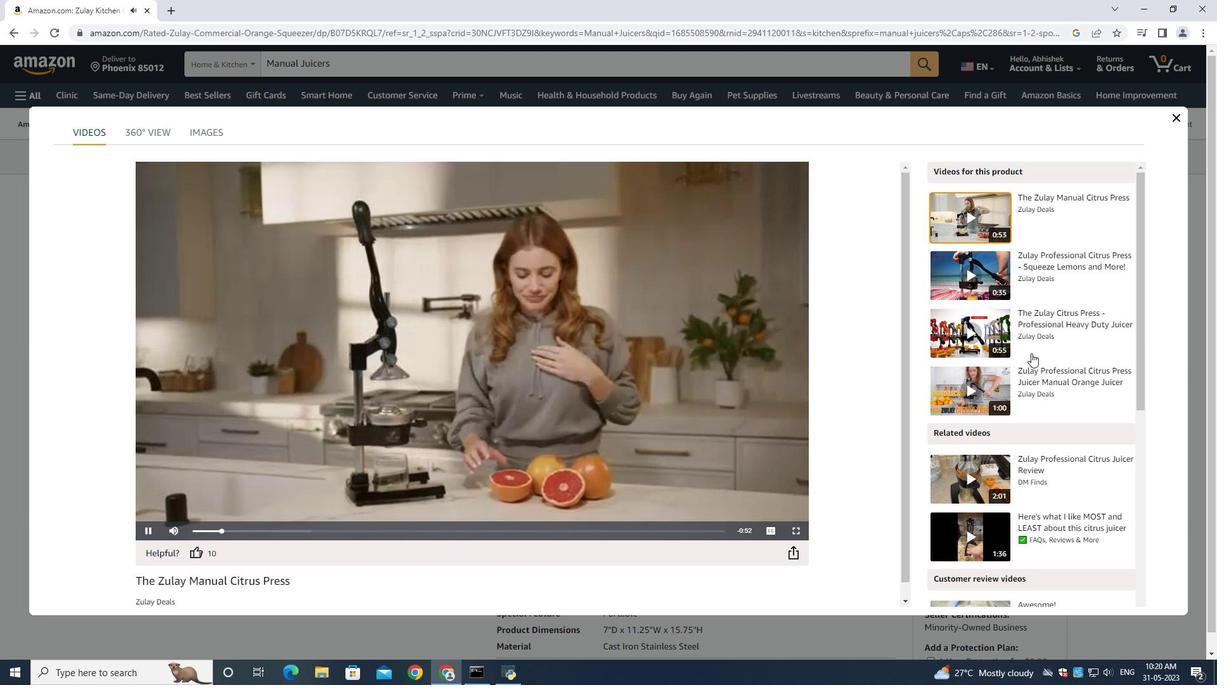 
Action: Mouse moved to (1035, 357)
Screenshot: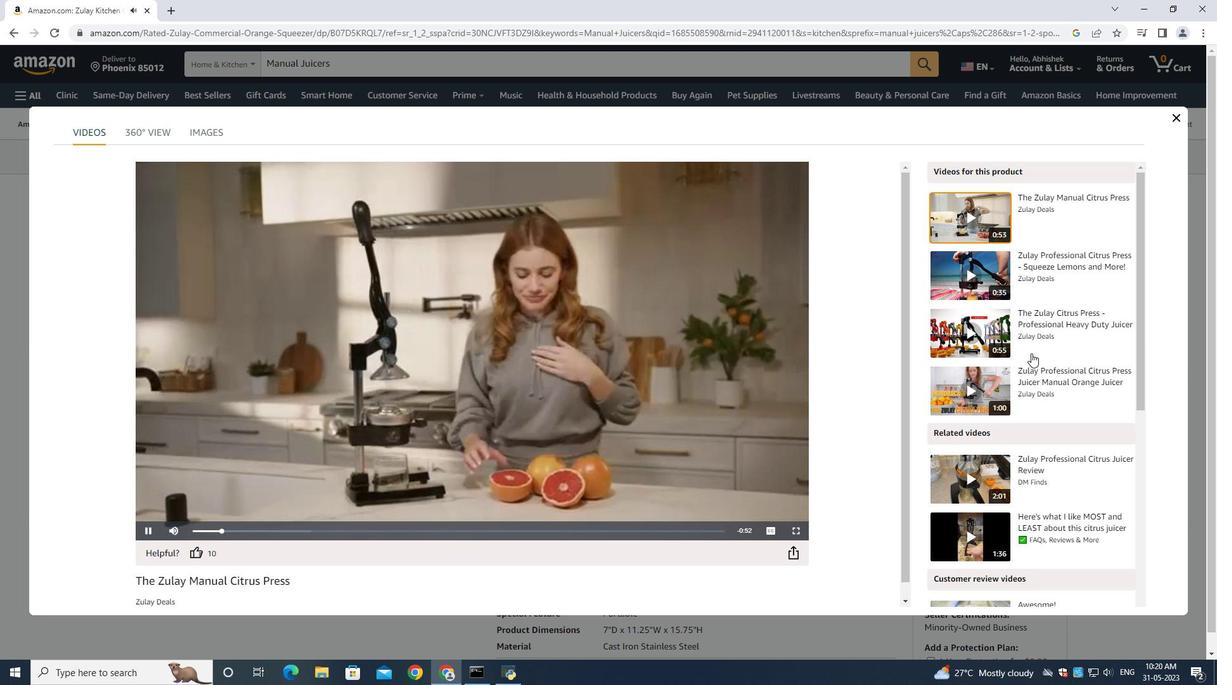 
Action: Mouse scrolled (1035, 357) with delta (0, 0)
Screenshot: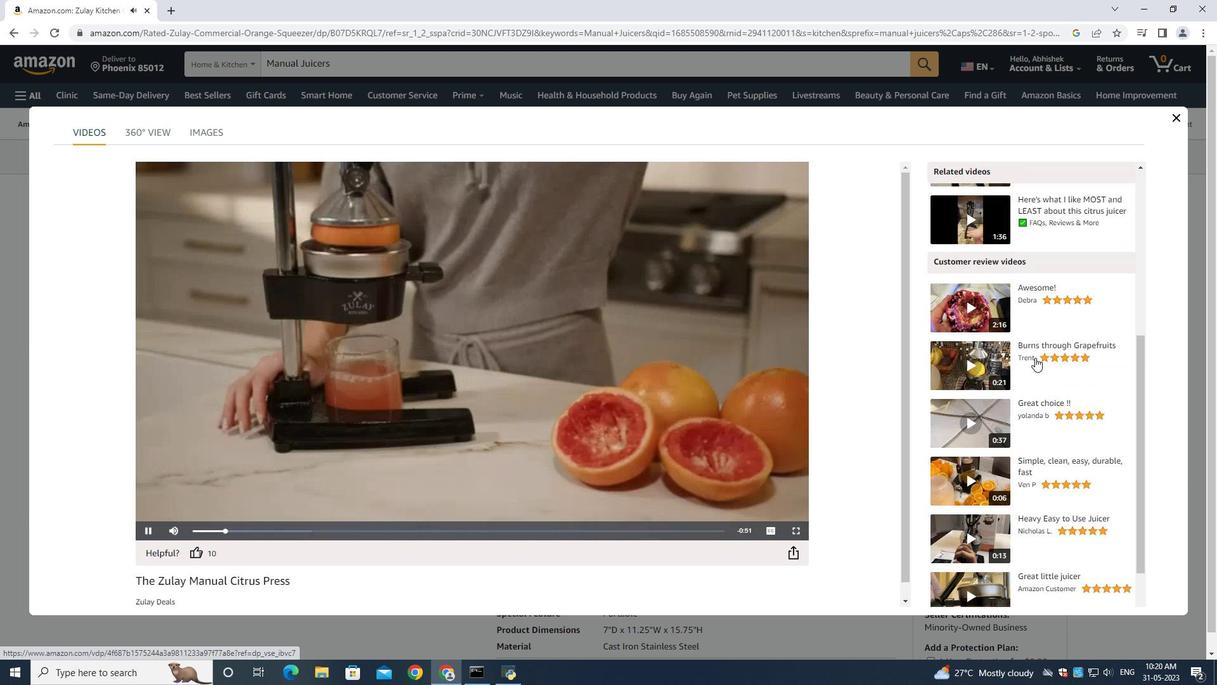 
Action: Mouse scrolled (1035, 357) with delta (0, 0)
Screenshot: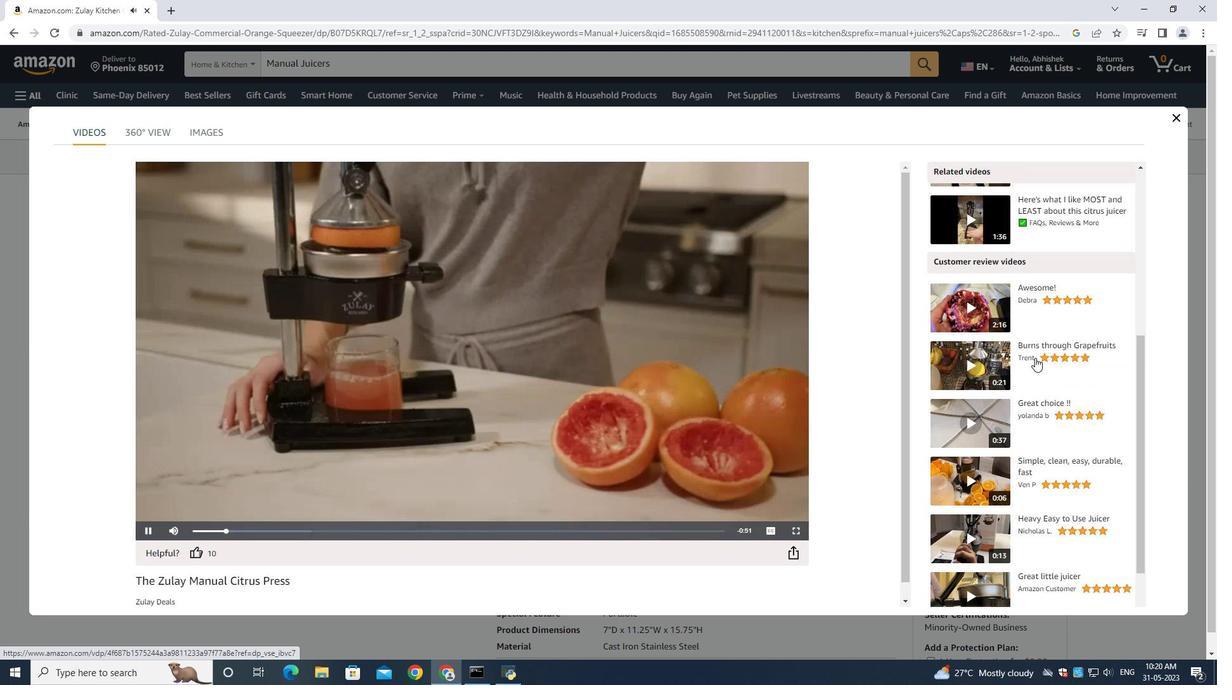 
Action: Mouse scrolled (1035, 357) with delta (0, 0)
Screenshot: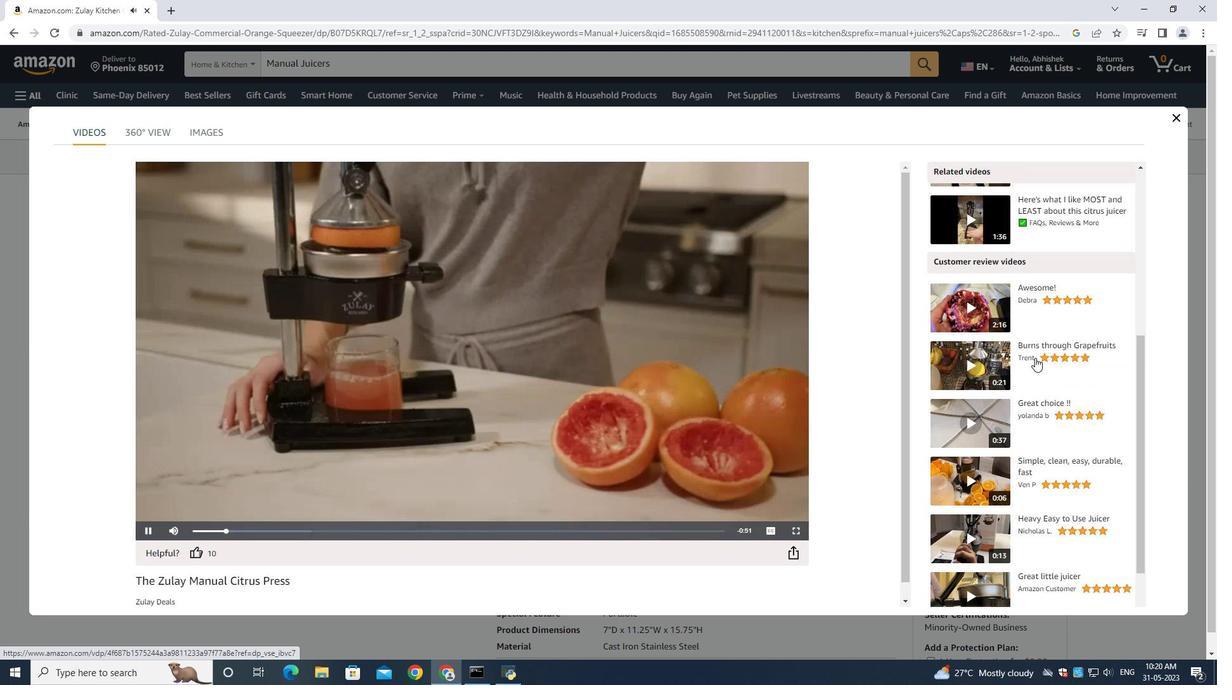 
Action: Mouse scrolled (1035, 357) with delta (0, 0)
Screenshot: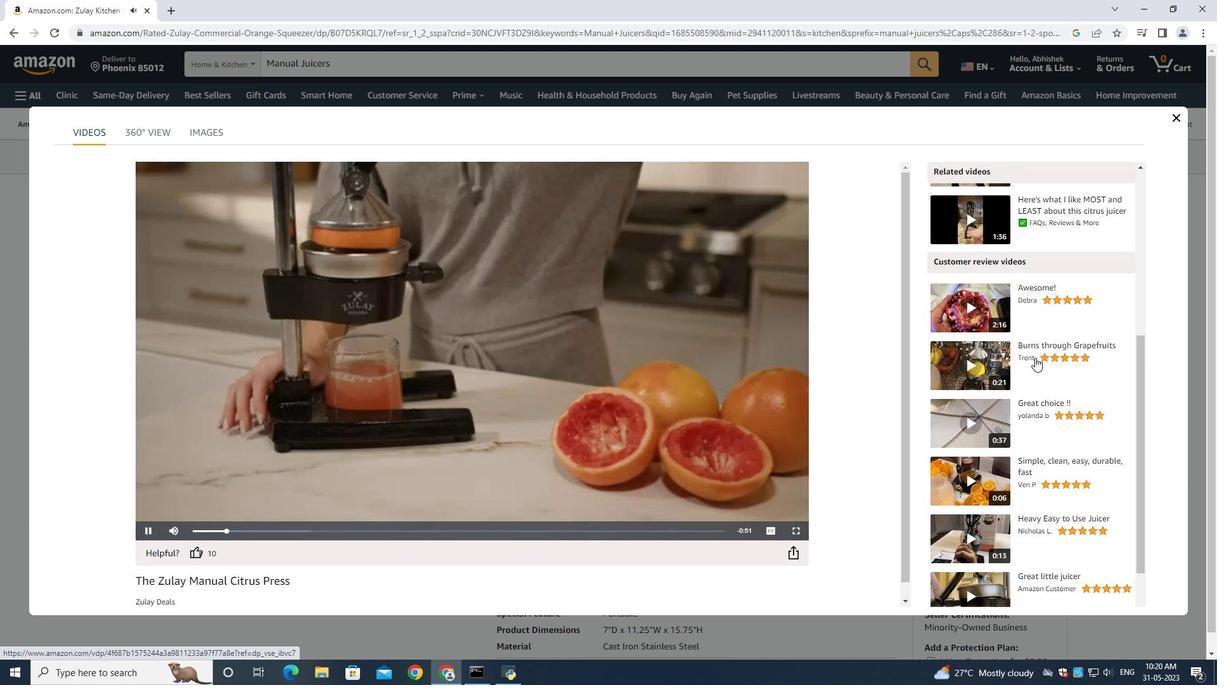 
Action: Mouse scrolled (1035, 357) with delta (0, 0)
Screenshot: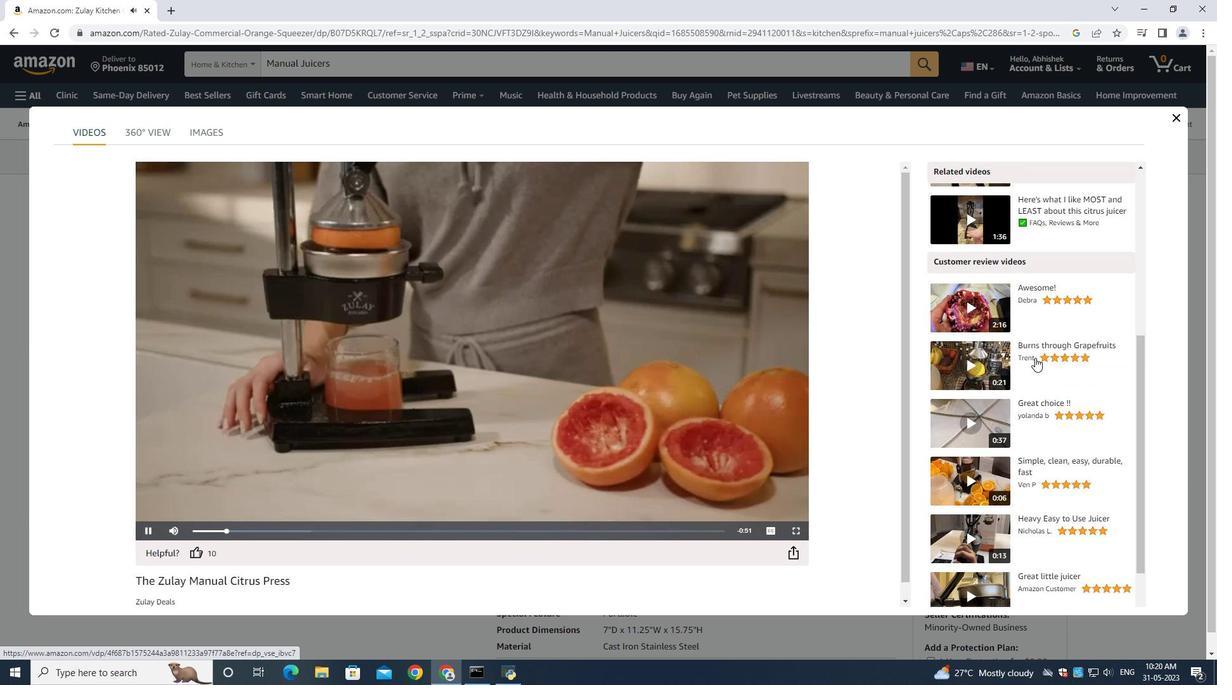 
Action: Mouse scrolled (1035, 357) with delta (0, 0)
Screenshot: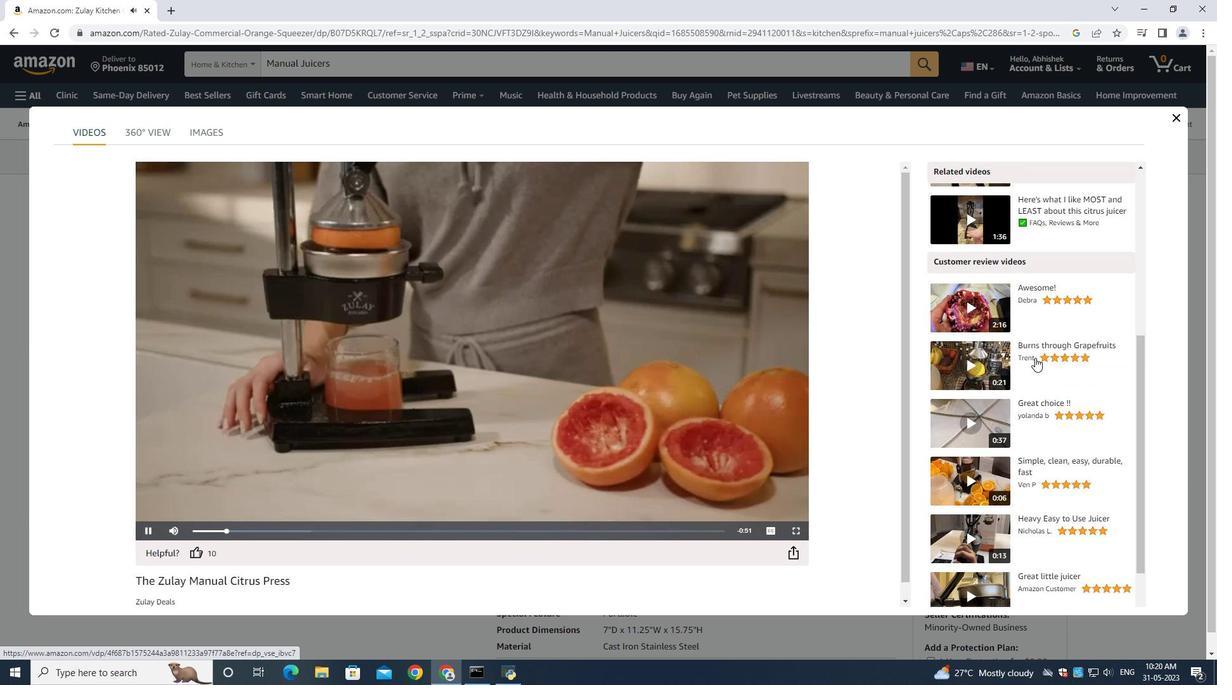 
Action: Mouse scrolled (1035, 357) with delta (0, 0)
Screenshot: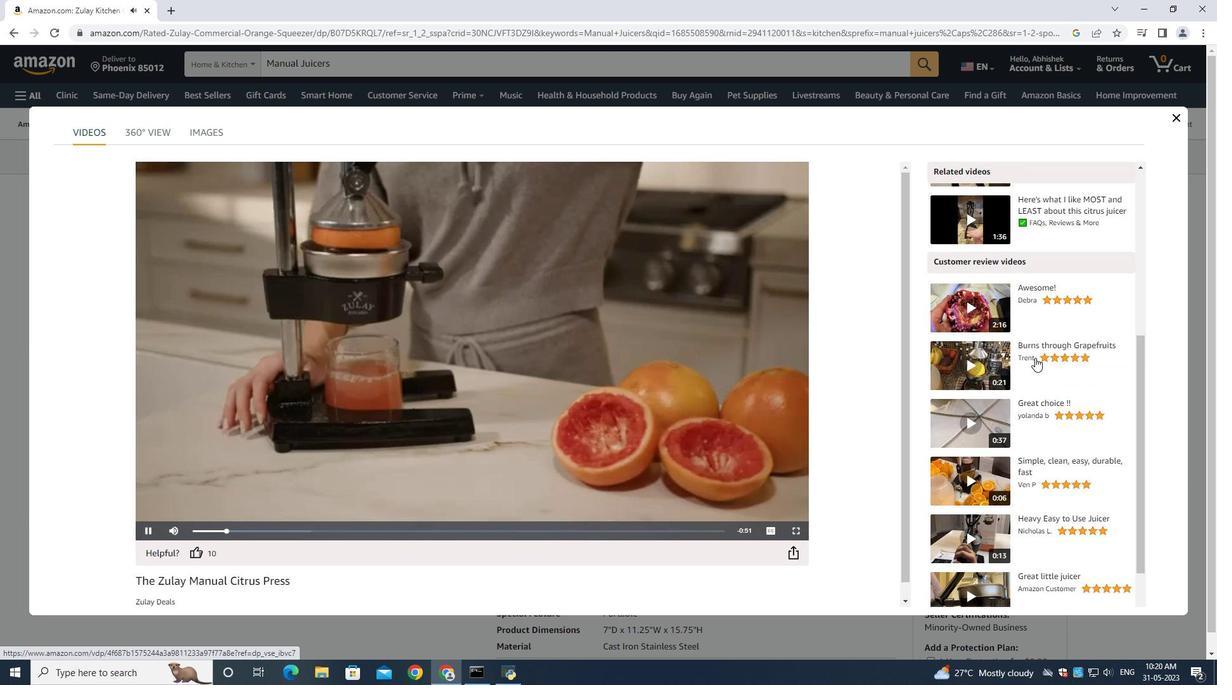 
Action: Mouse scrolled (1035, 357) with delta (0, 0)
Screenshot: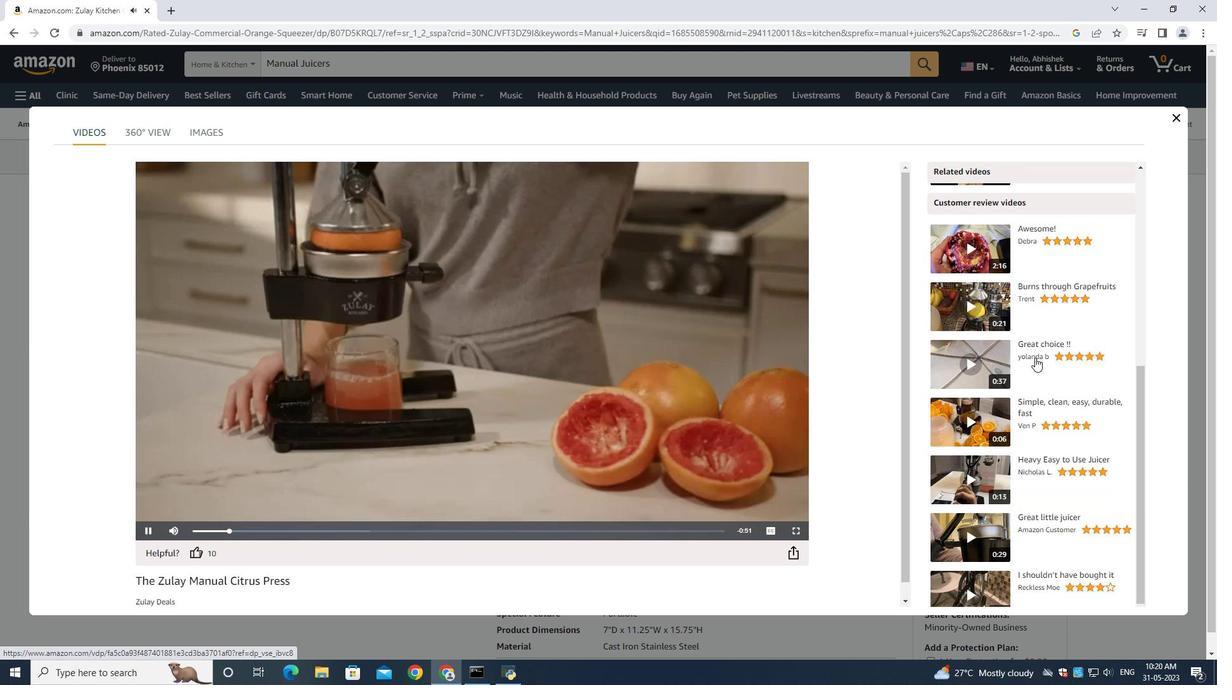 
Action: Mouse scrolled (1035, 357) with delta (0, 0)
Screenshot: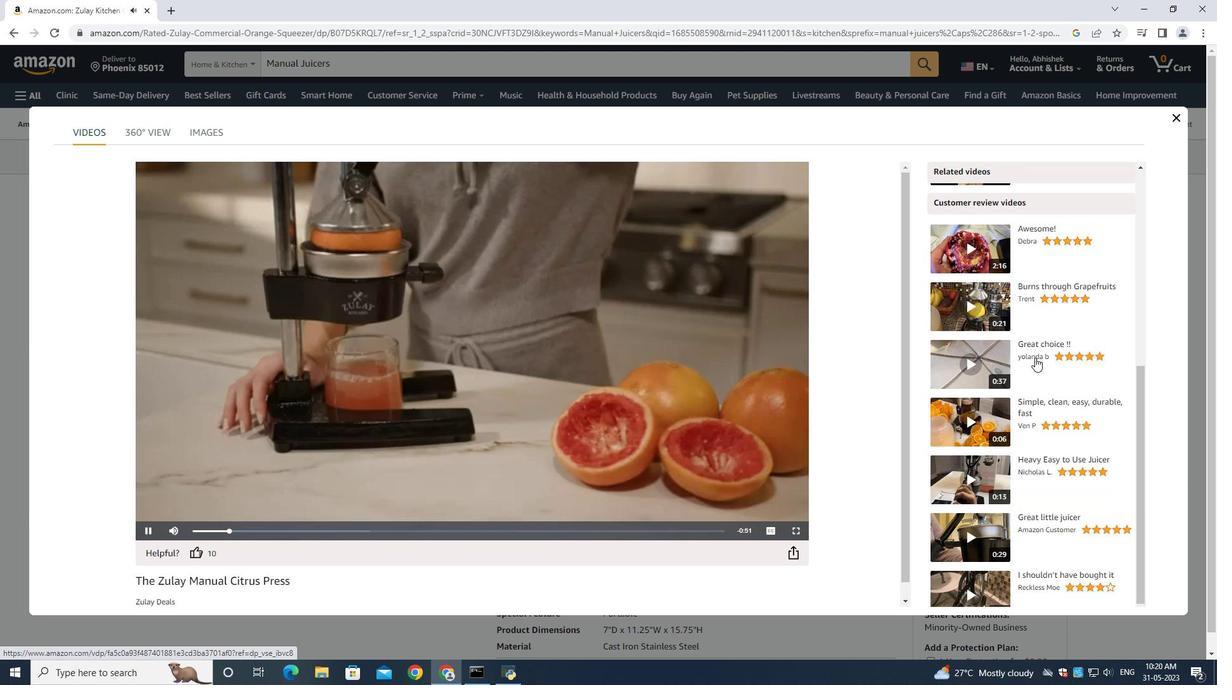 
Action: Mouse scrolled (1035, 357) with delta (0, 0)
Screenshot: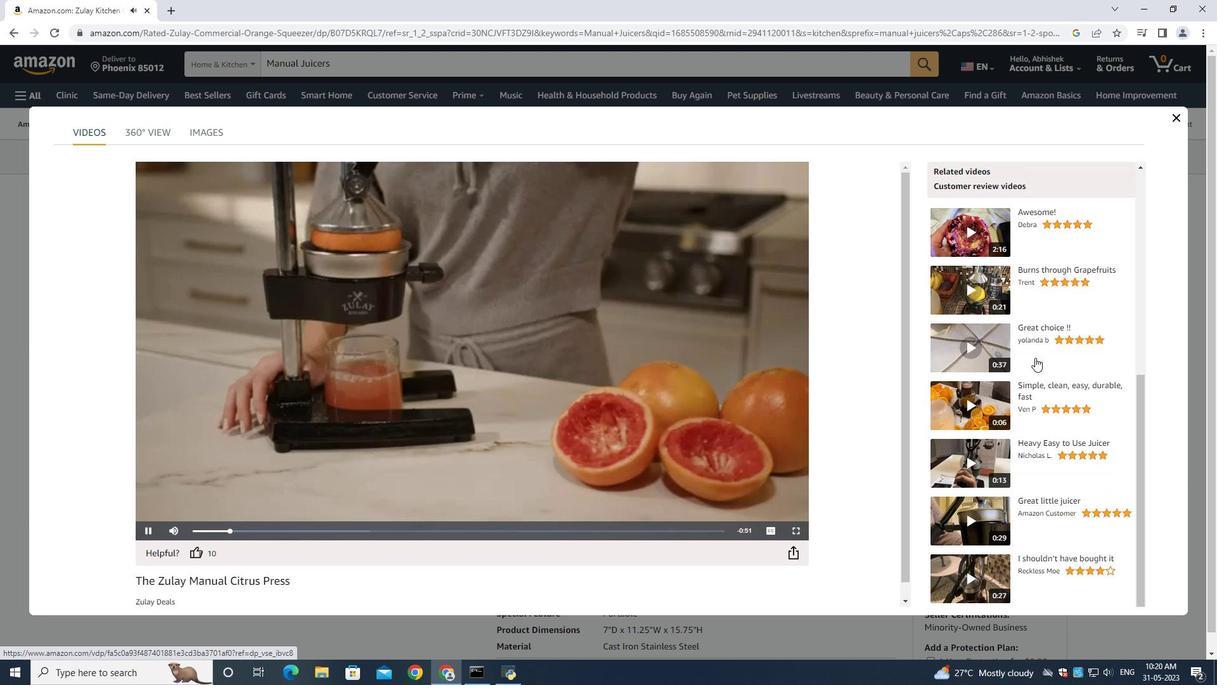 
Action: Mouse scrolled (1035, 357) with delta (0, 0)
Screenshot: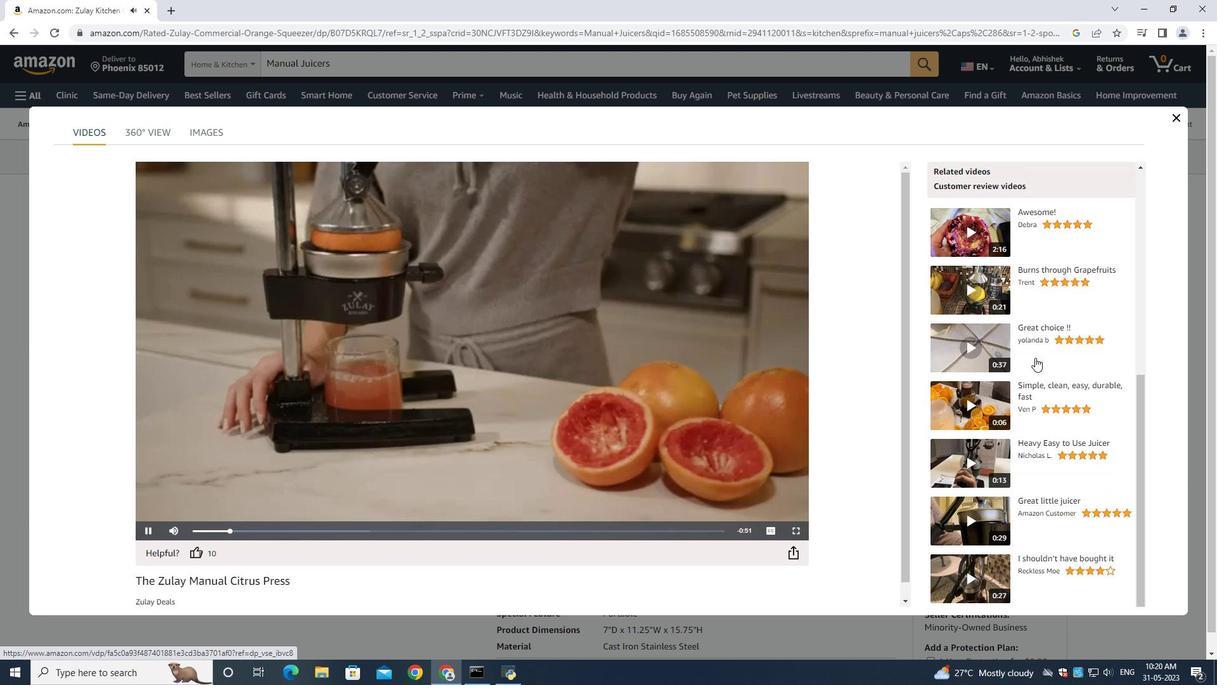 
Action: Mouse scrolled (1035, 357) with delta (0, 0)
Screenshot: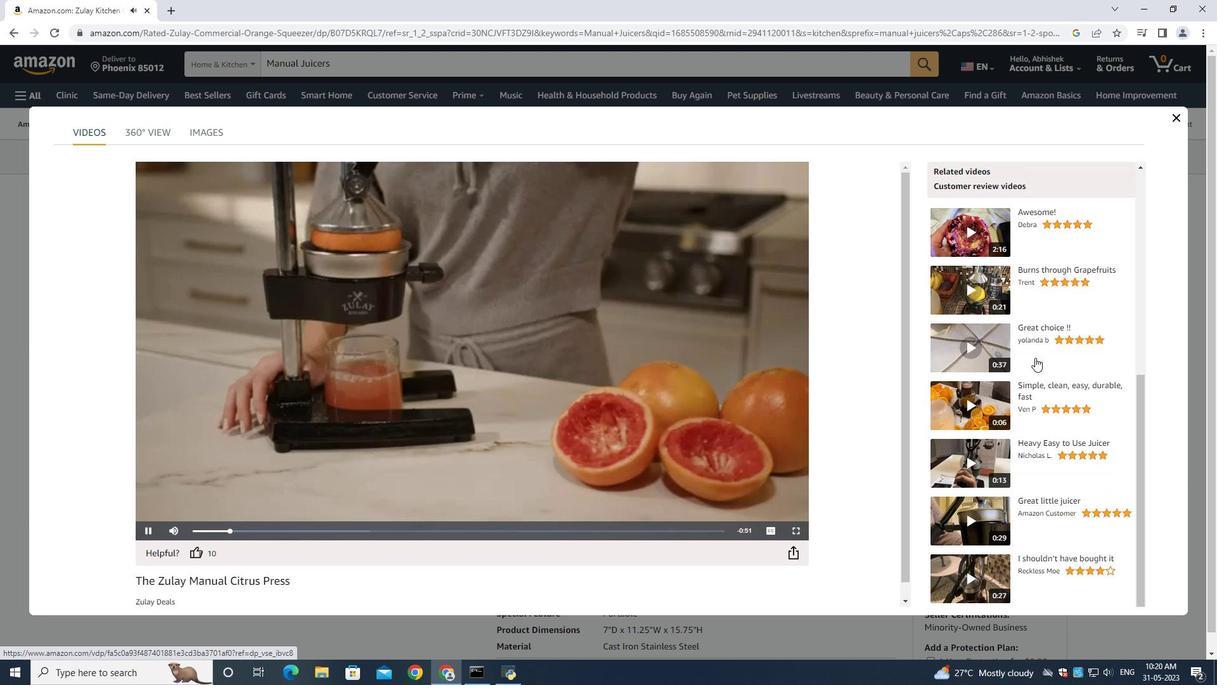 
Action: Mouse scrolled (1035, 357) with delta (0, 0)
Screenshot: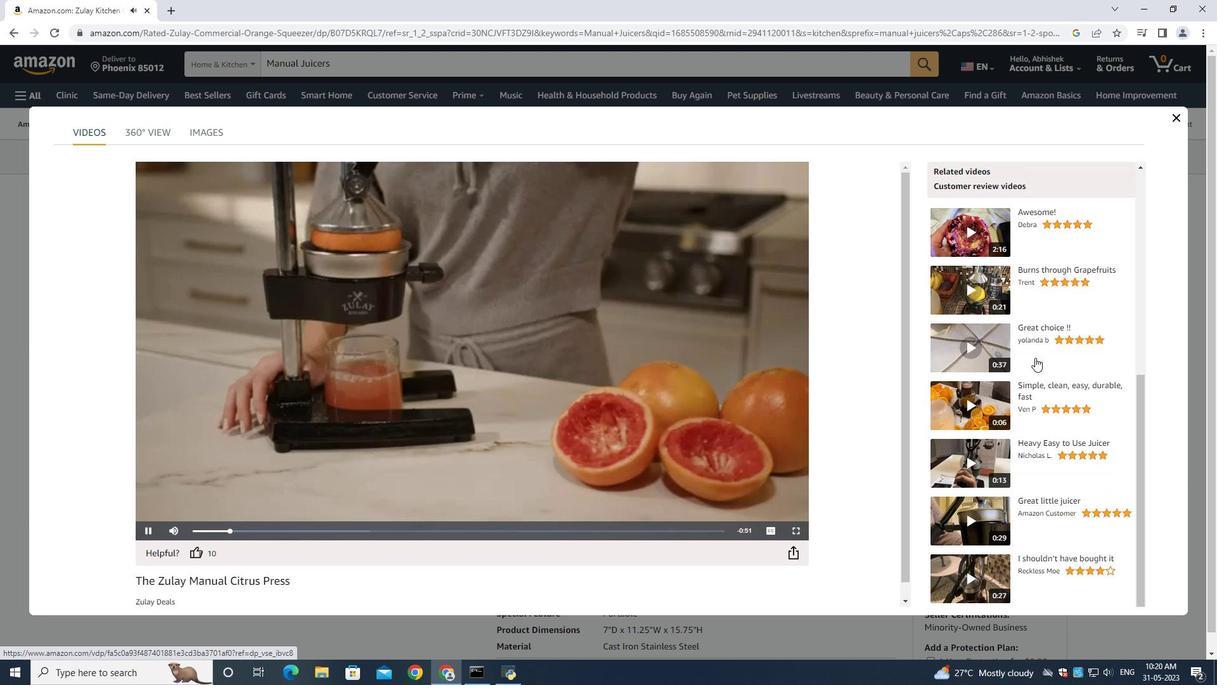 
Action: Mouse scrolled (1035, 357) with delta (0, 0)
Screenshot: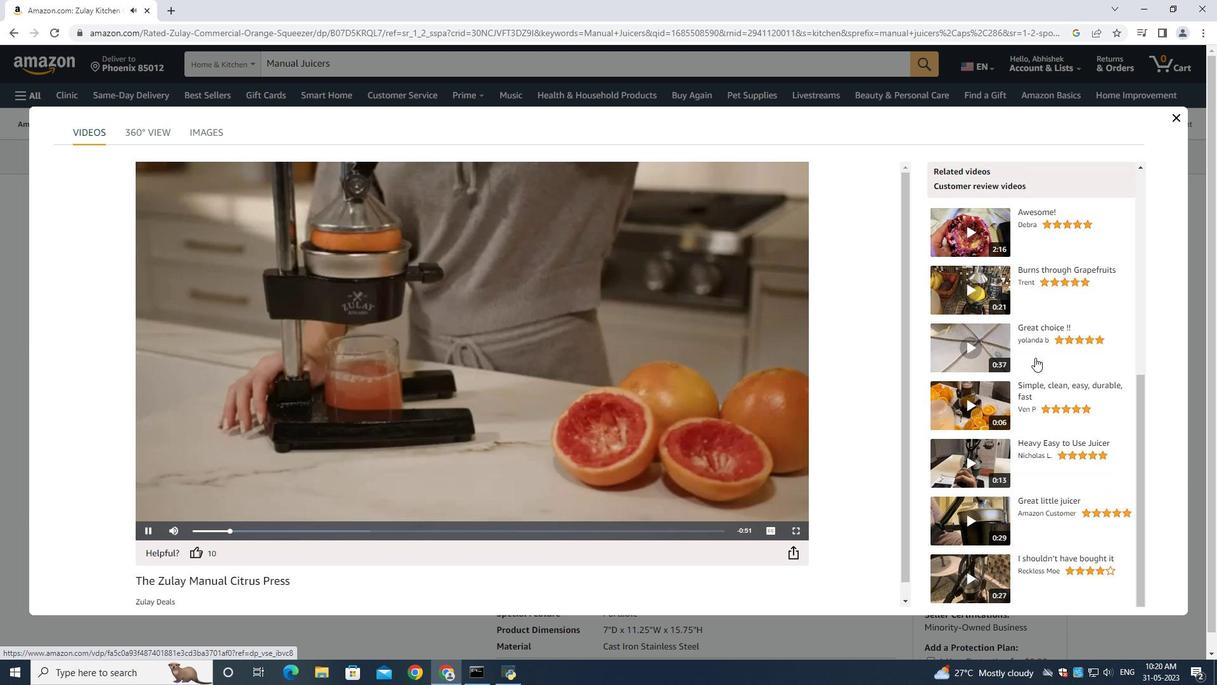 
Action: Mouse scrolled (1035, 357) with delta (0, 0)
Screenshot: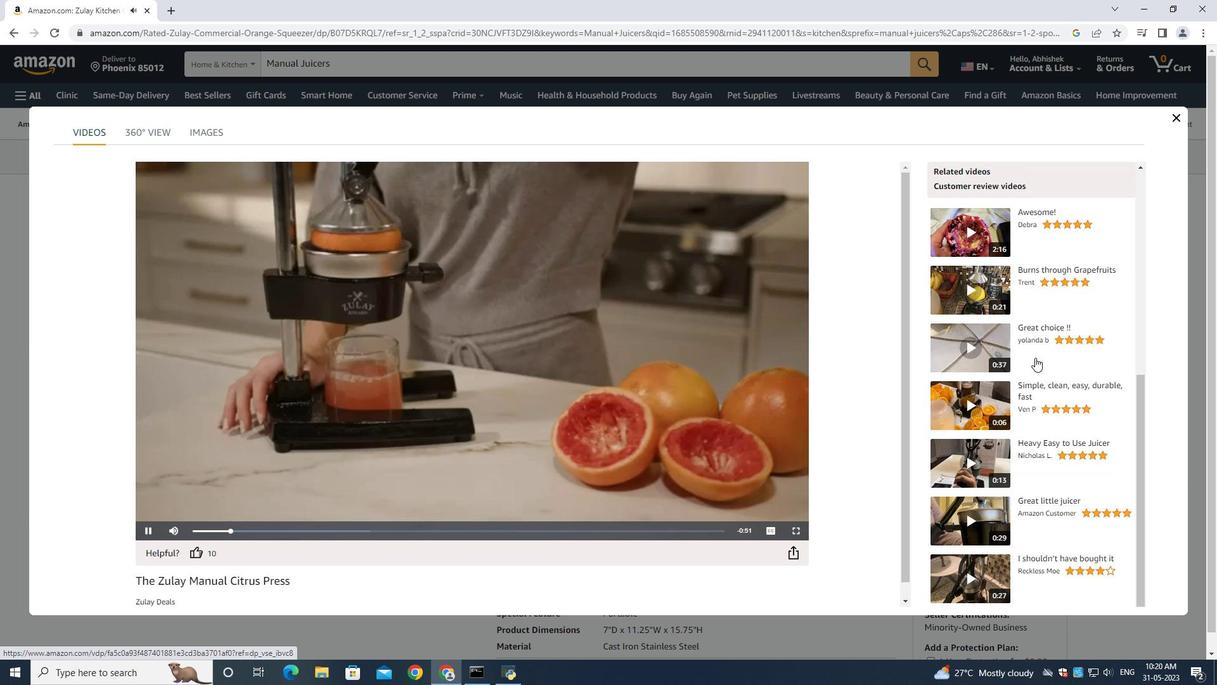 
Action: Mouse moved to (1035, 355)
Screenshot: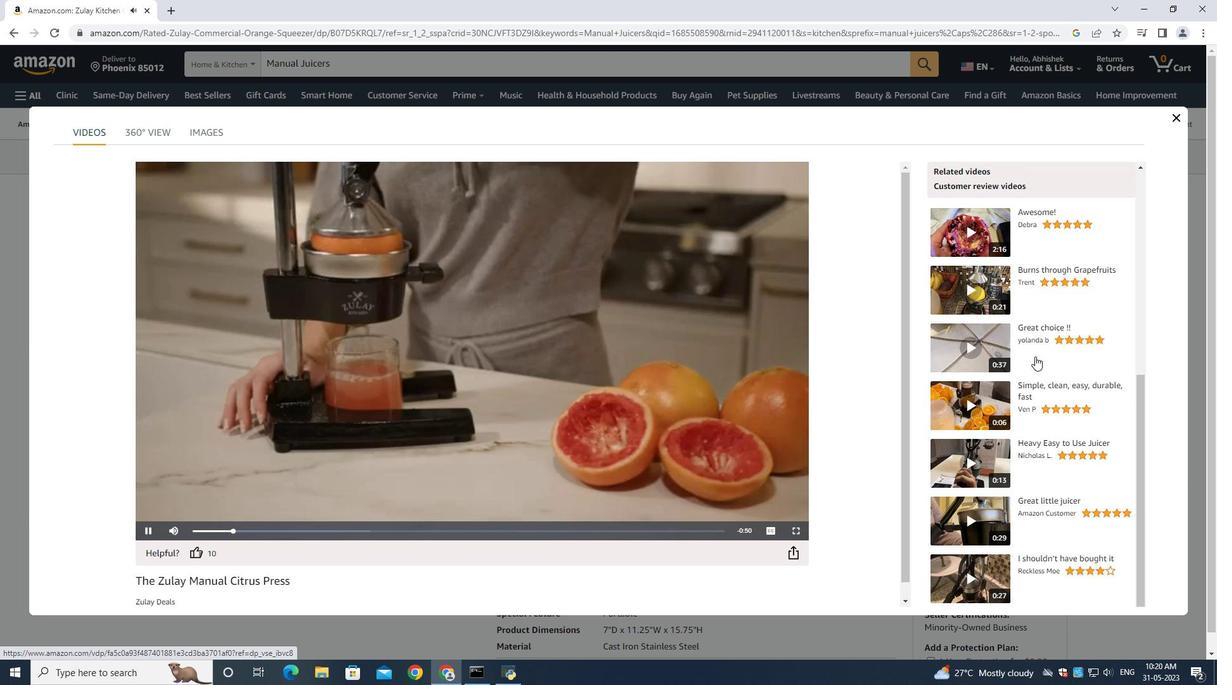 
Action: Mouse scrolled (1035, 355) with delta (0, 0)
Screenshot: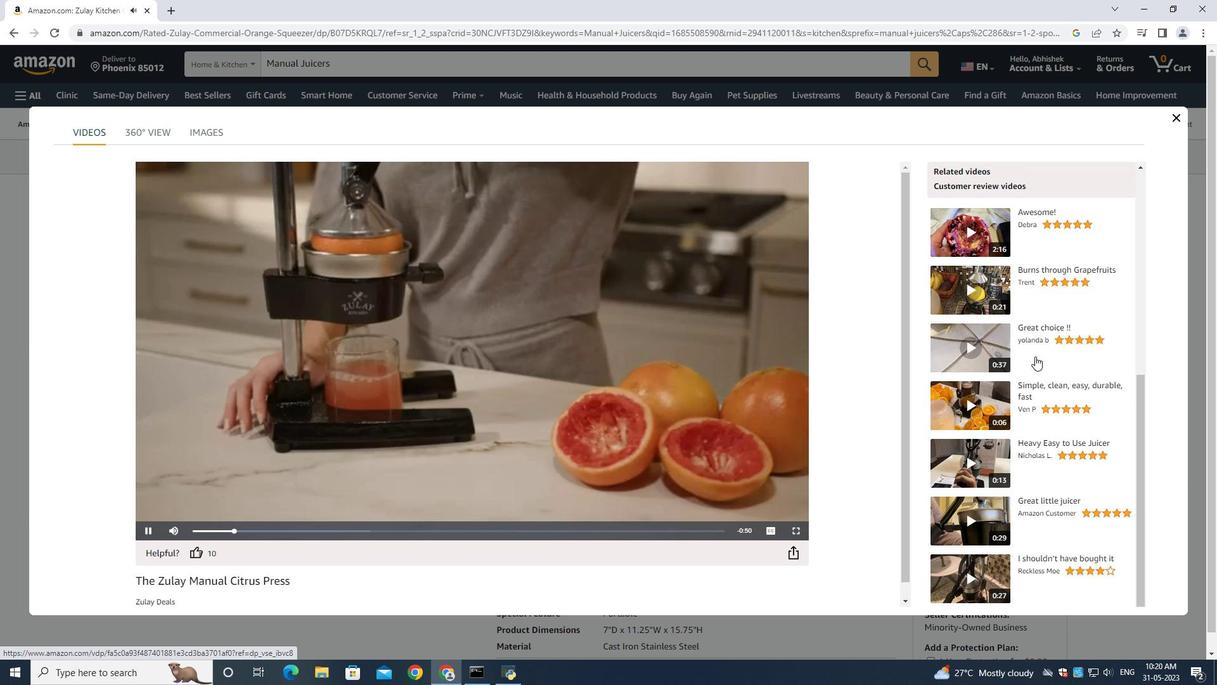 
Action: Mouse scrolled (1035, 355) with delta (0, 0)
Screenshot: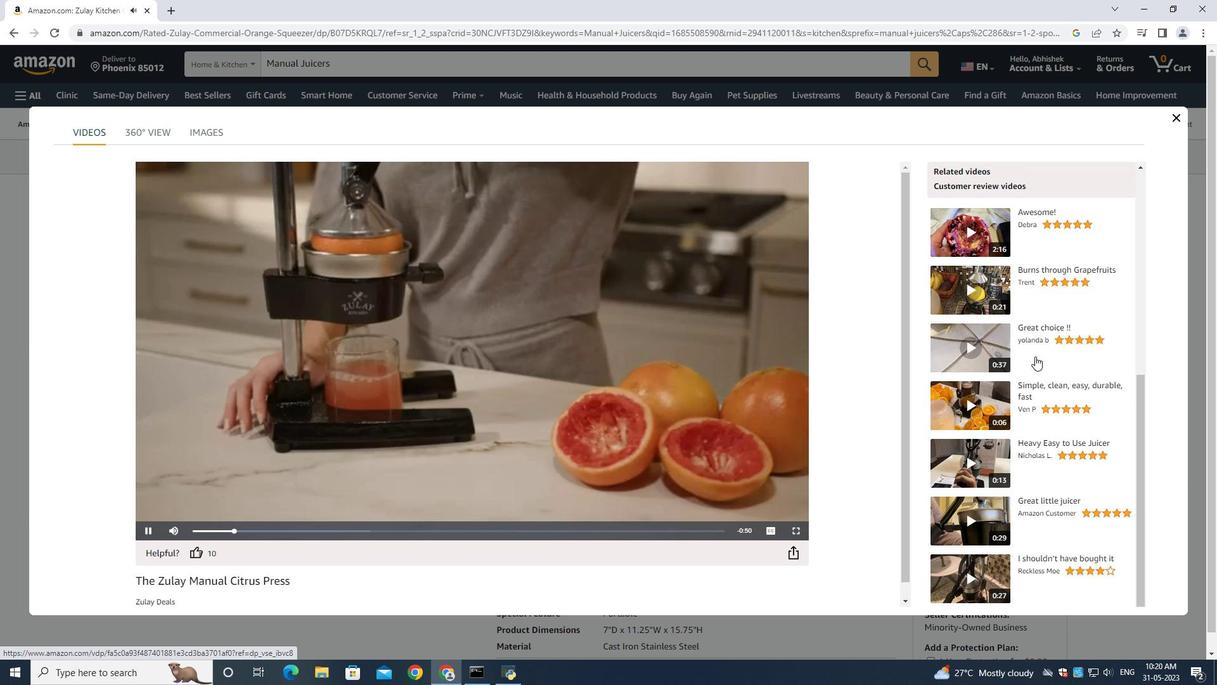 
Action: Mouse scrolled (1035, 355) with delta (0, 0)
Screenshot: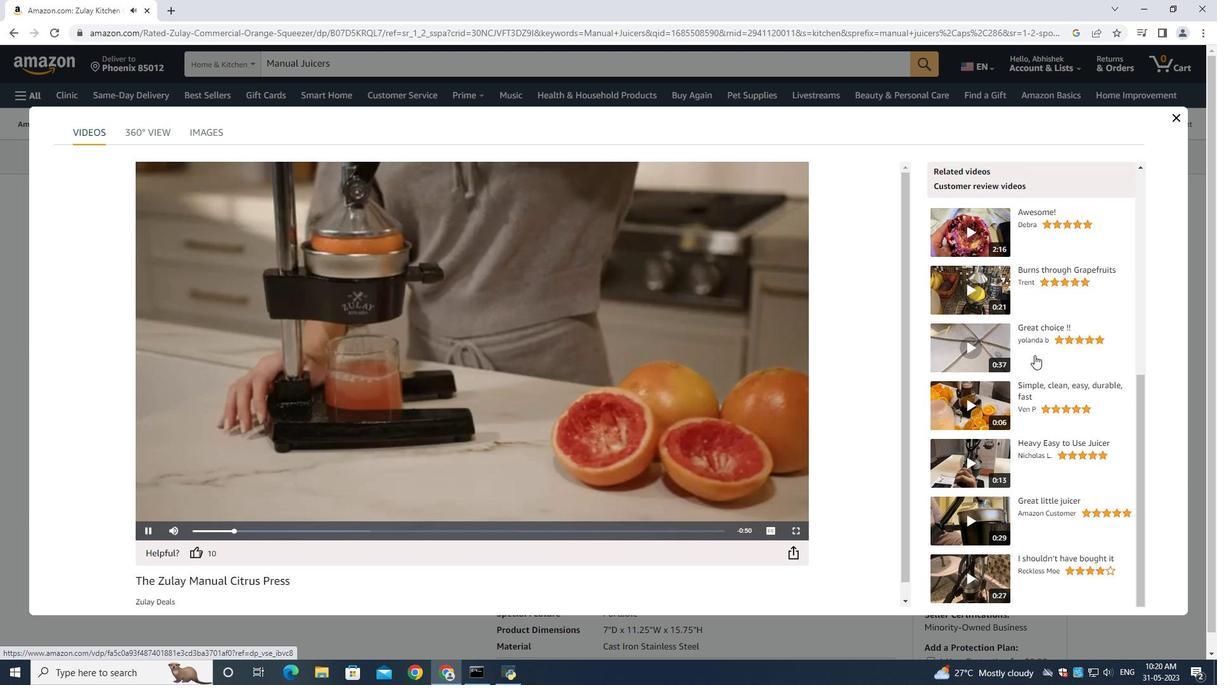 
Action: Mouse scrolled (1035, 355) with delta (0, 0)
Screenshot: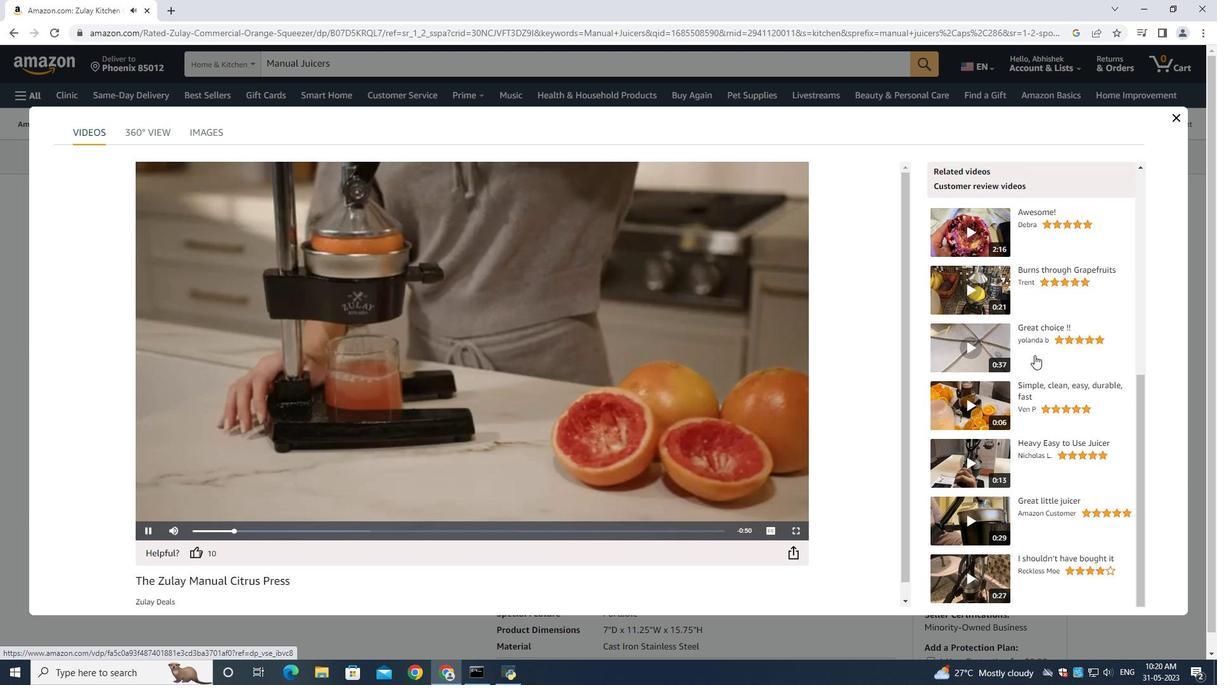 
Action: Mouse scrolled (1035, 355) with delta (0, 0)
Screenshot: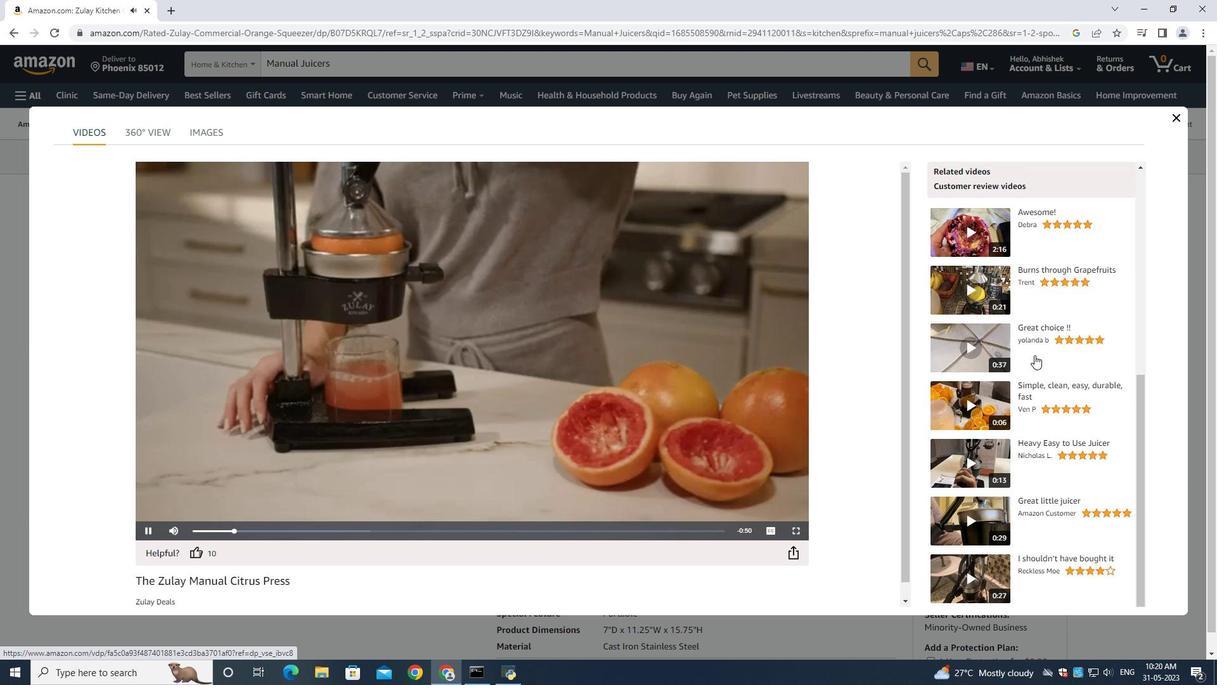 
Action: Mouse scrolled (1035, 355) with delta (0, 0)
Screenshot: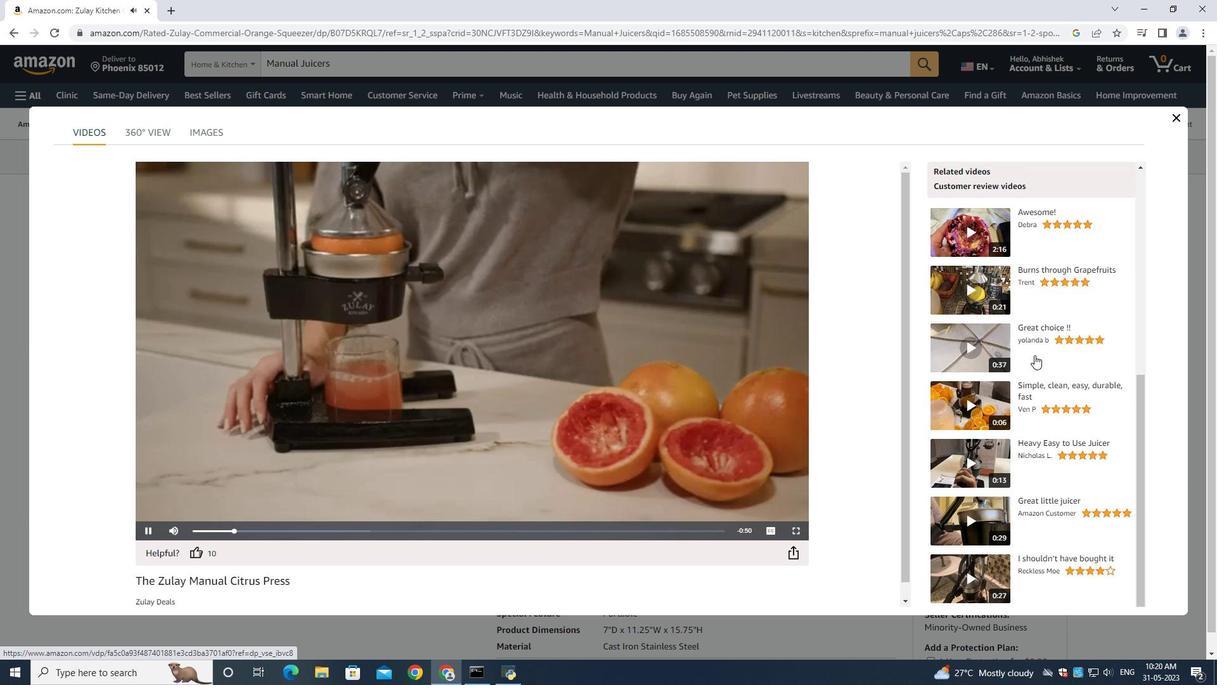 
Action: Mouse scrolled (1035, 355) with delta (0, 0)
Screenshot: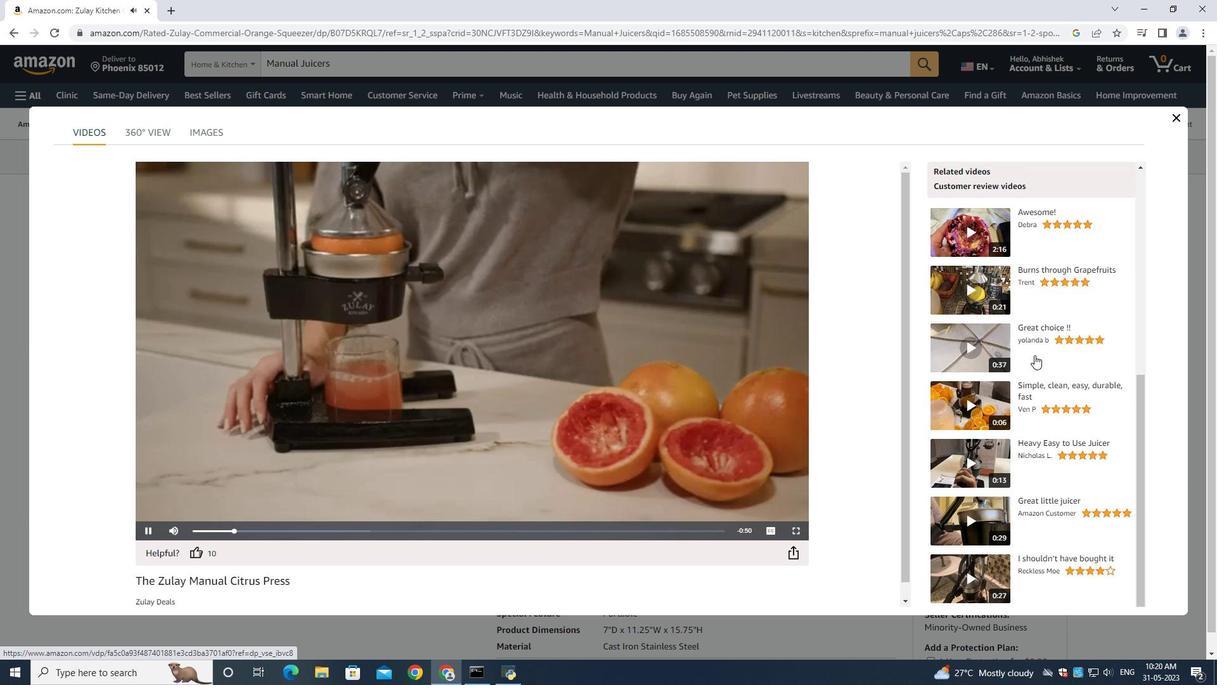 
Action: Mouse scrolled (1035, 355) with delta (0, 0)
Screenshot: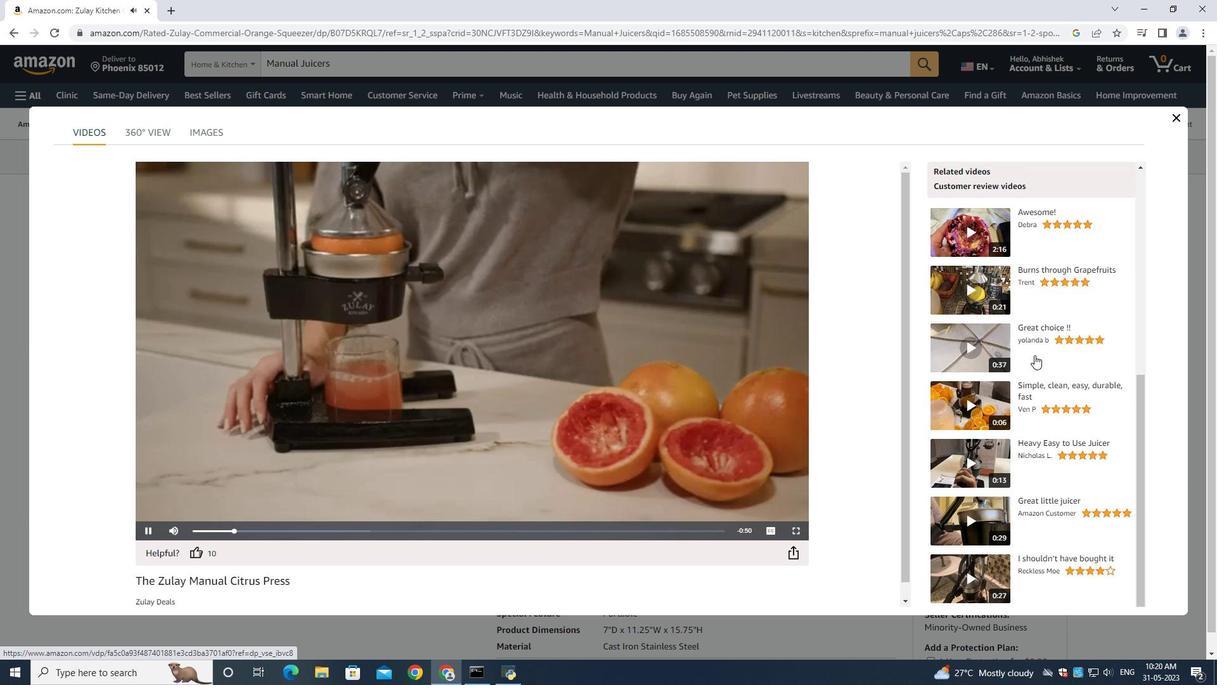 
Action: Mouse scrolled (1035, 355) with delta (0, 0)
Screenshot: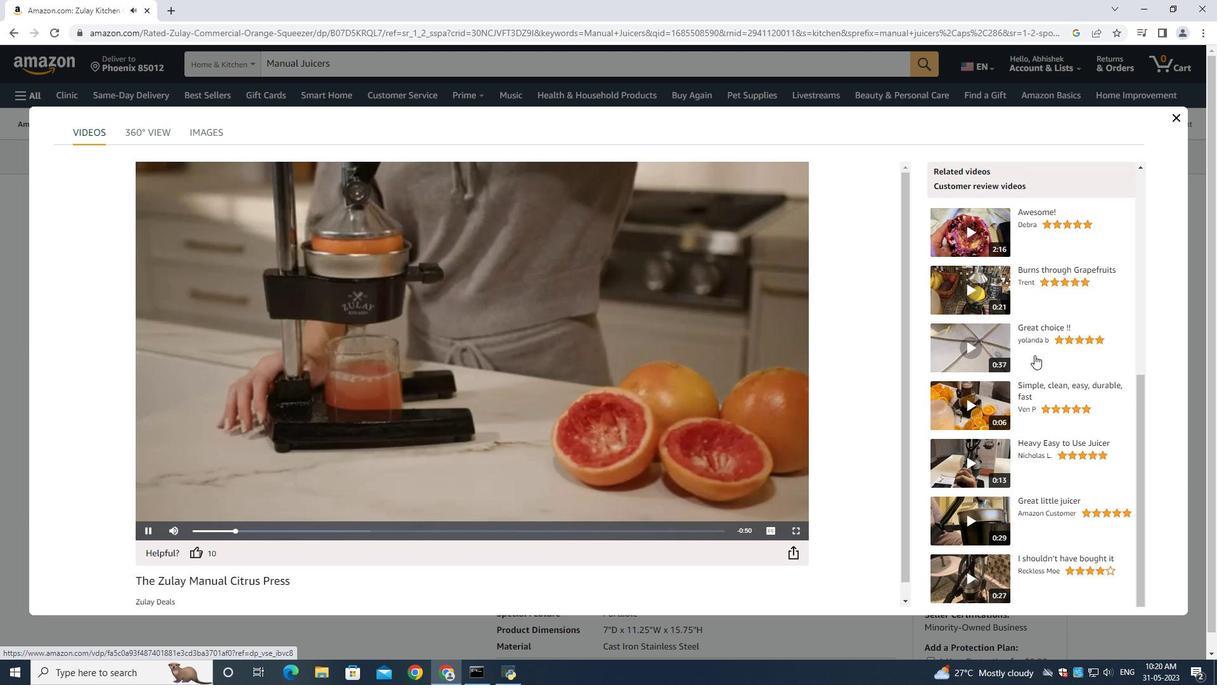 
Action: Mouse scrolled (1035, 355) with delta (0, 0)
Screenshot: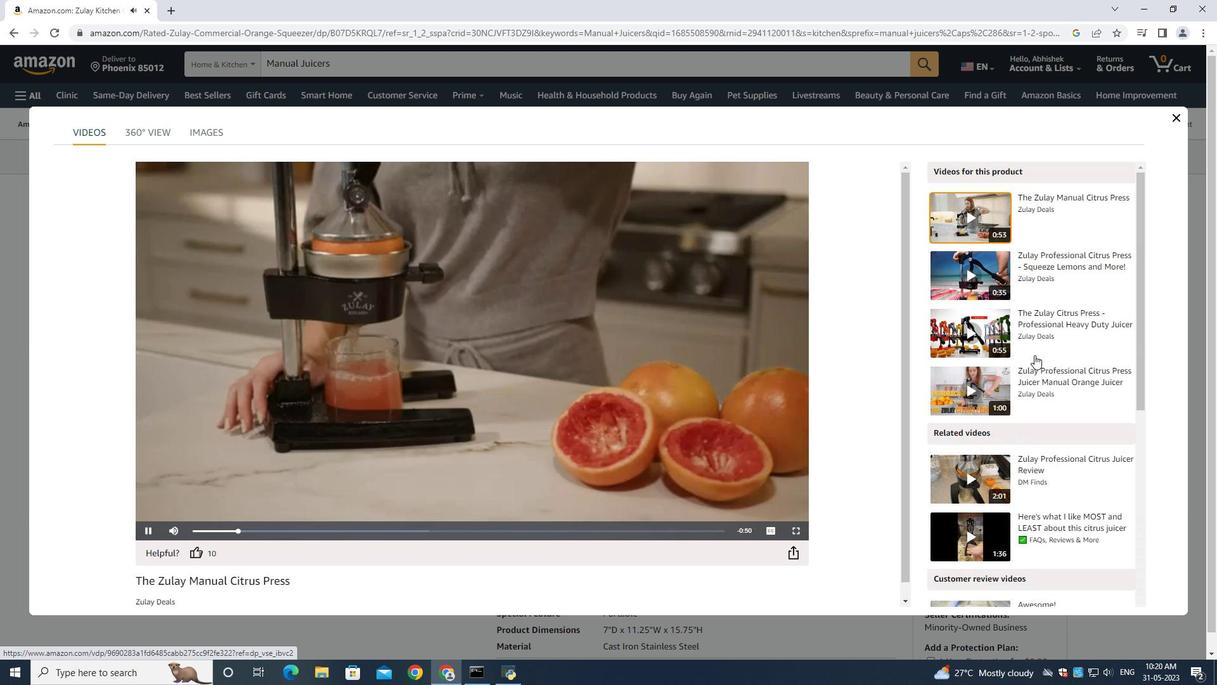
Action: Mouse scrolled (1035, 355) with delta (0, 0)
Screenshot: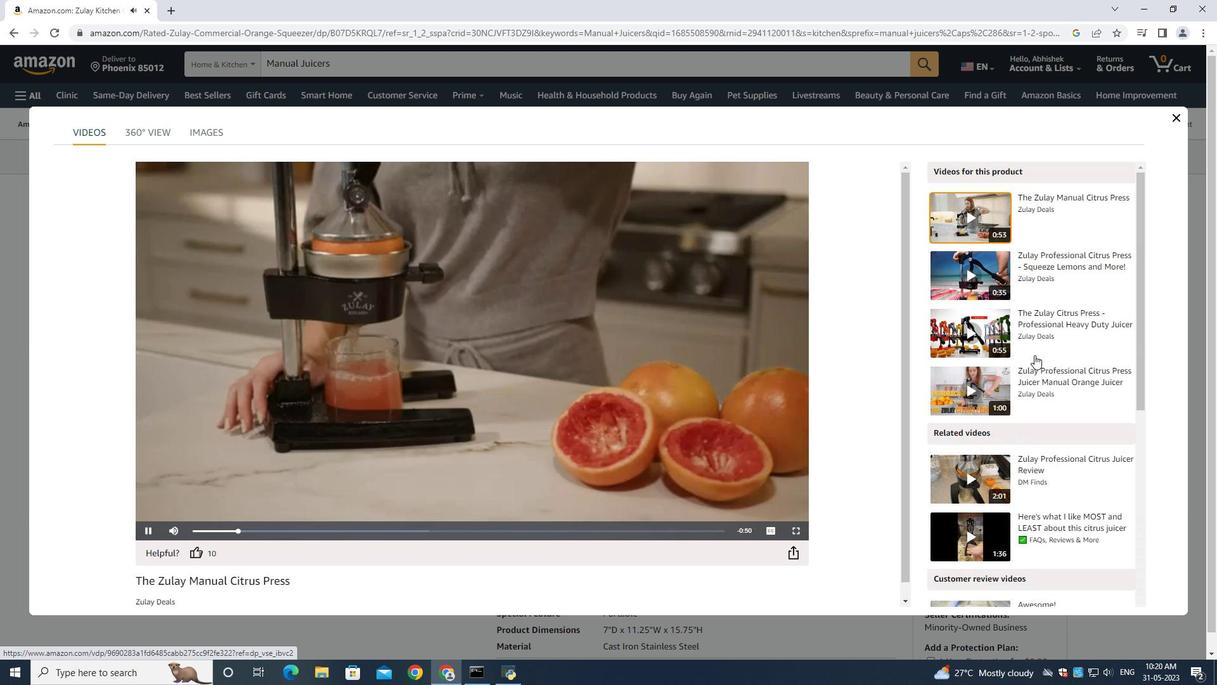 
Action: Mouse scrolled (1035, 355) with delta (0, 0)
Screenshot: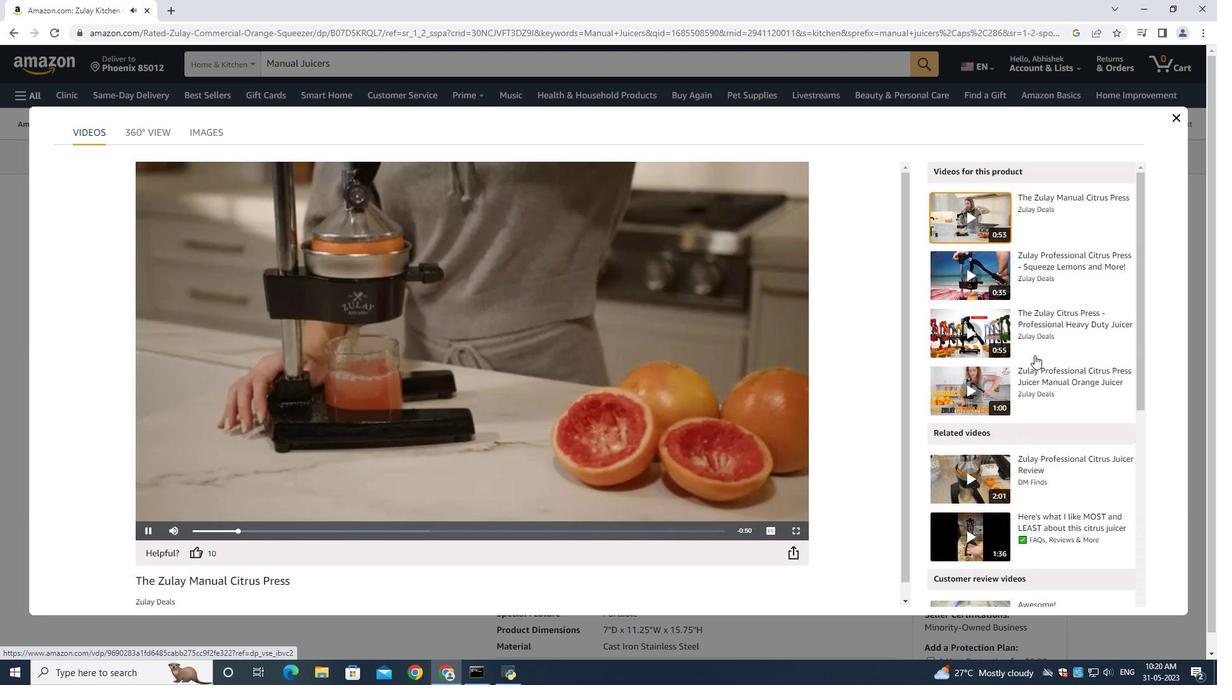 
Action: Mouse scrolled (1035, 355) with delta (0, 0)
Screenshot: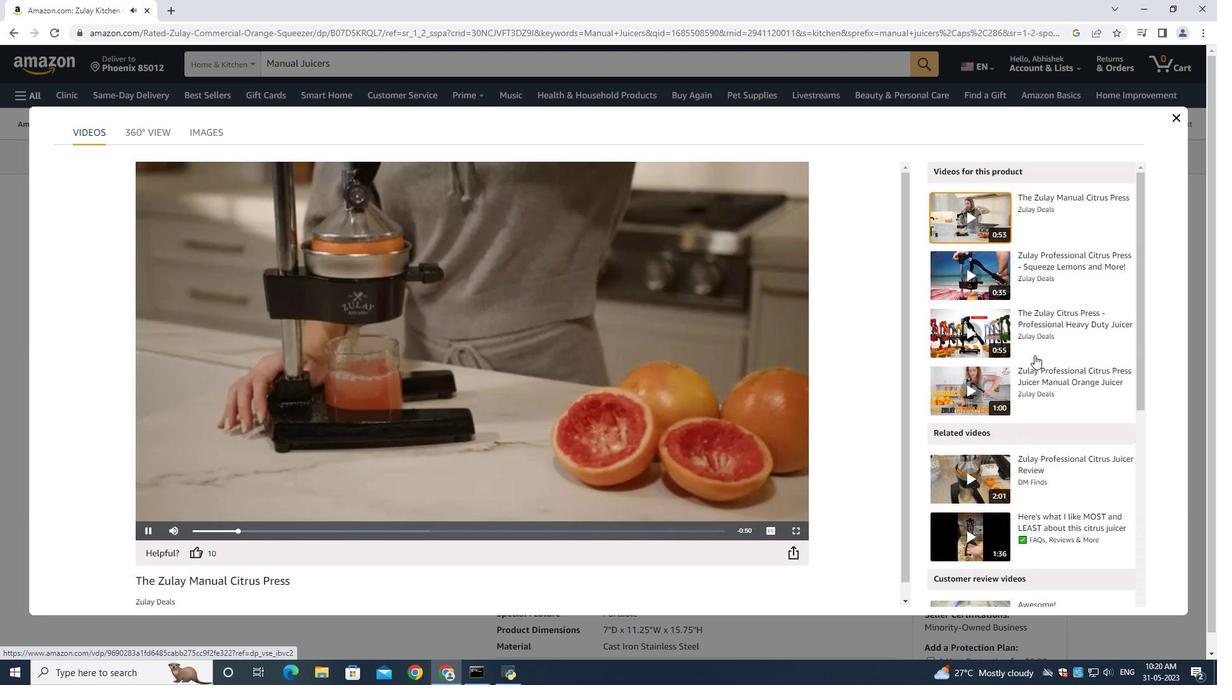 
Action: Mouse scrolled (1035, 355) with delta (0, 0)
Screenshot: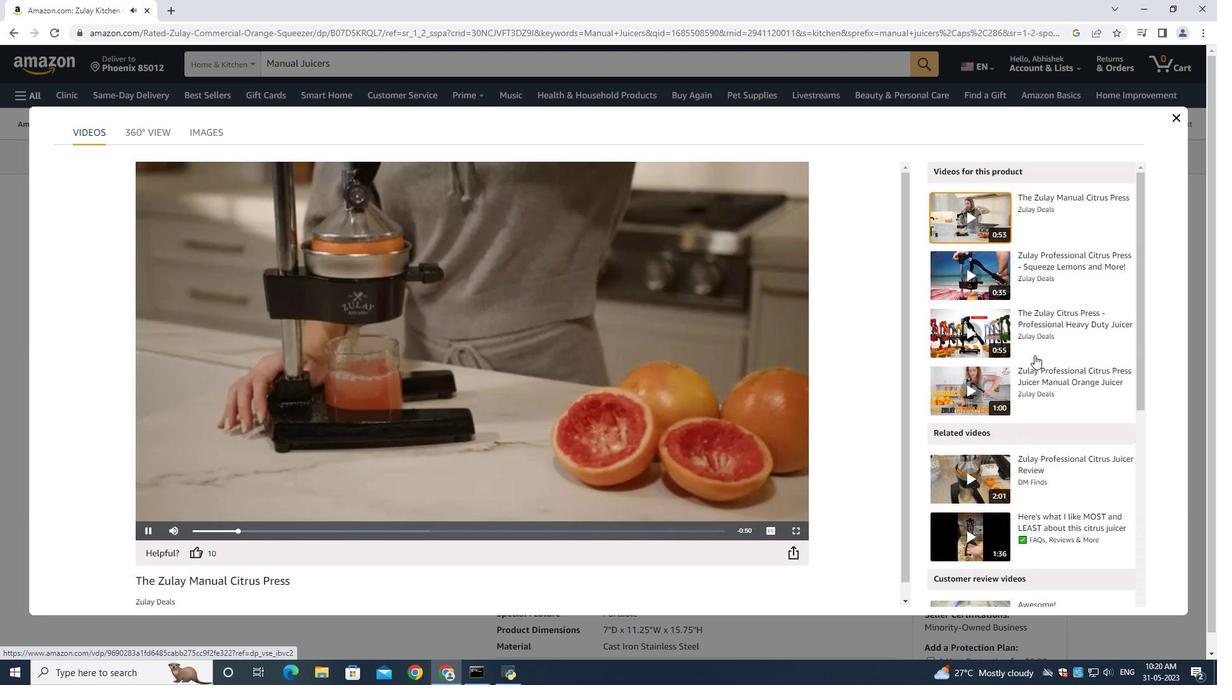 
Action: Mouse scrolled (1035, 355) with delta (0, 0)
Screenshot: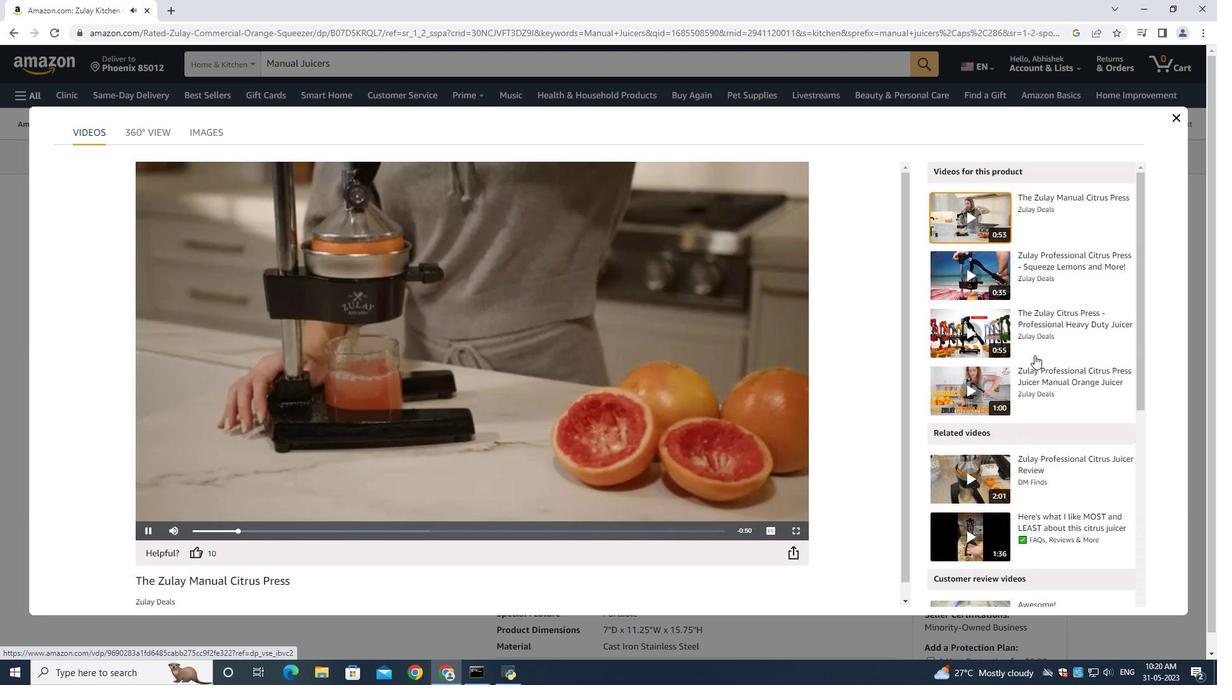 
Action: Mouse scrolled (1035, 355) with delta (0, 0)
Screenshot: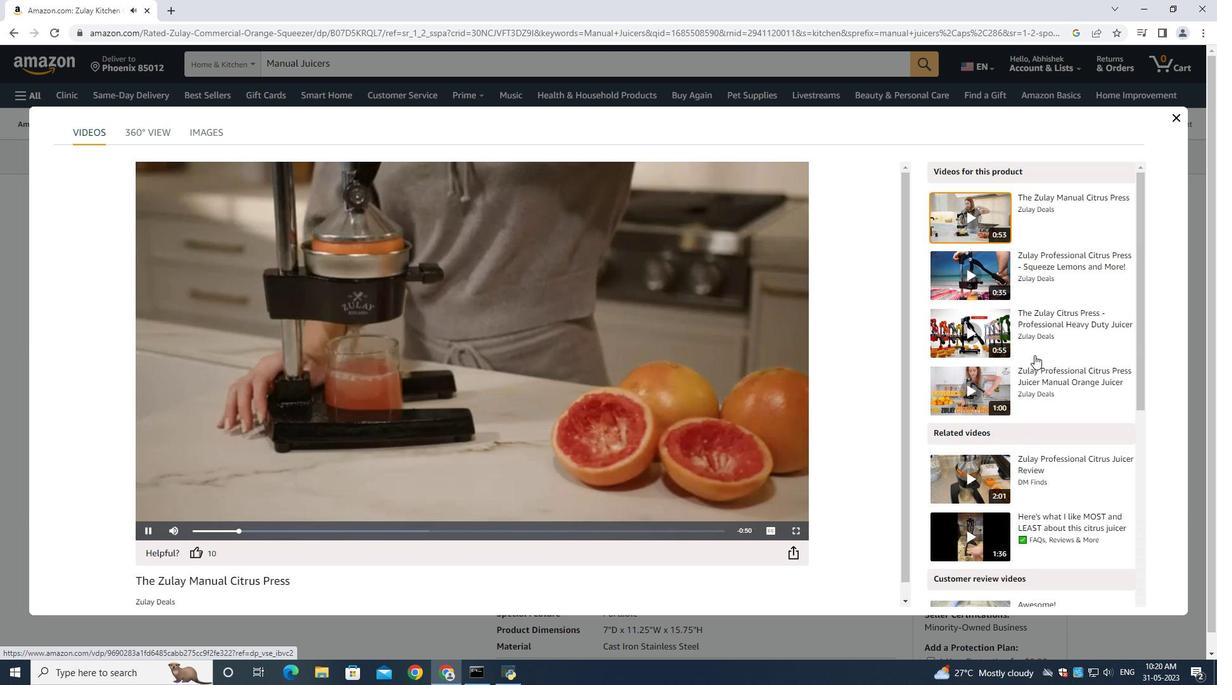 
Action: Mouse scrolled (1035, 355) with delta (0, 0)
Screenshot: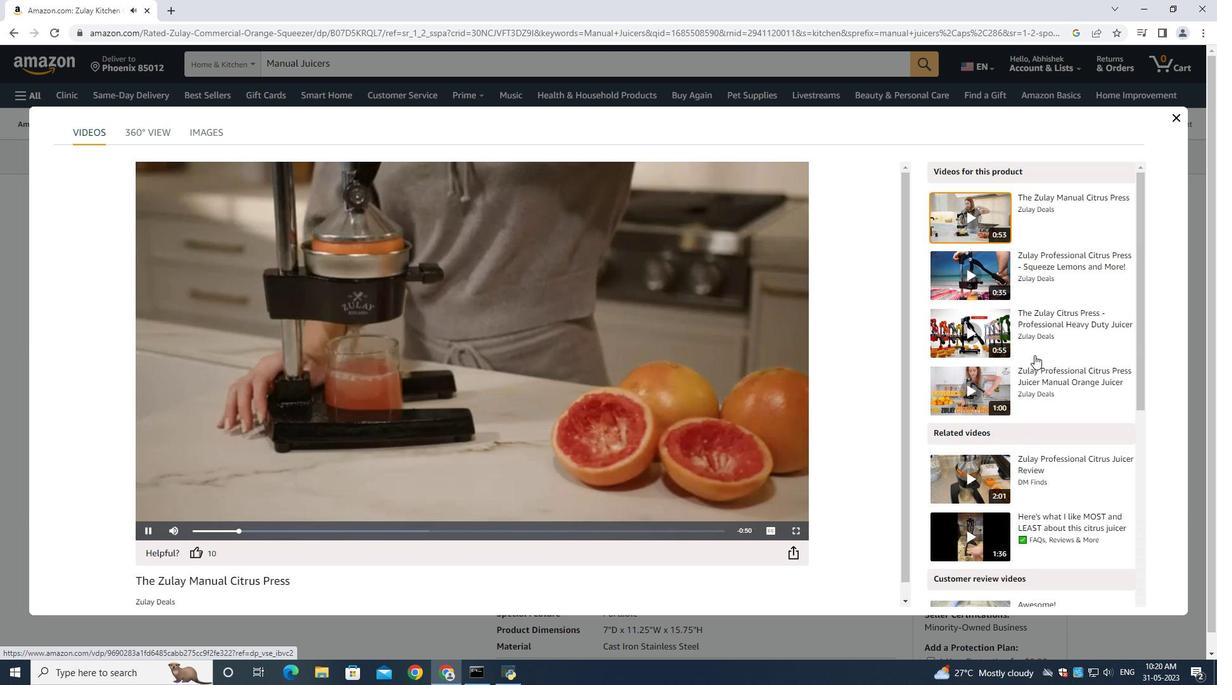 
Action: Mouse scrolled (1035, 355) with delta (0, 0)
Screenshot: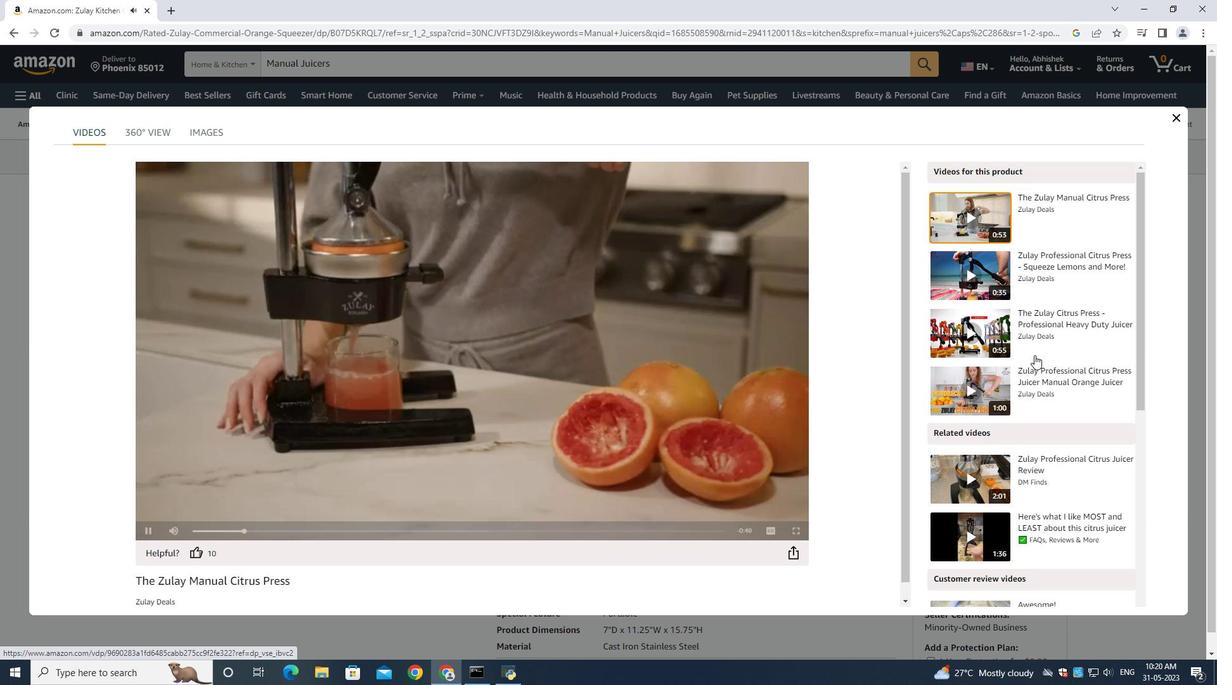 
Action: Mouse scrolled (1035, 355) with delta (0, 0)
Screenshot: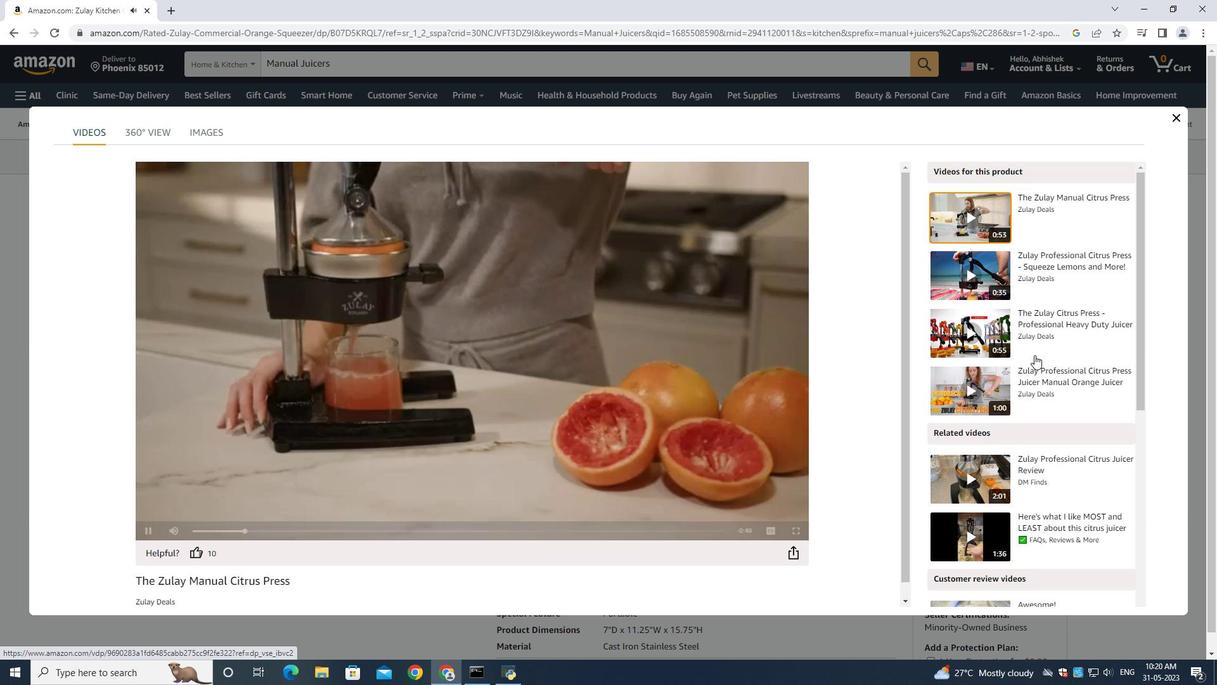
Action: Mouse scrolled (1035, 355) with delta (0, 0)
Screenshot: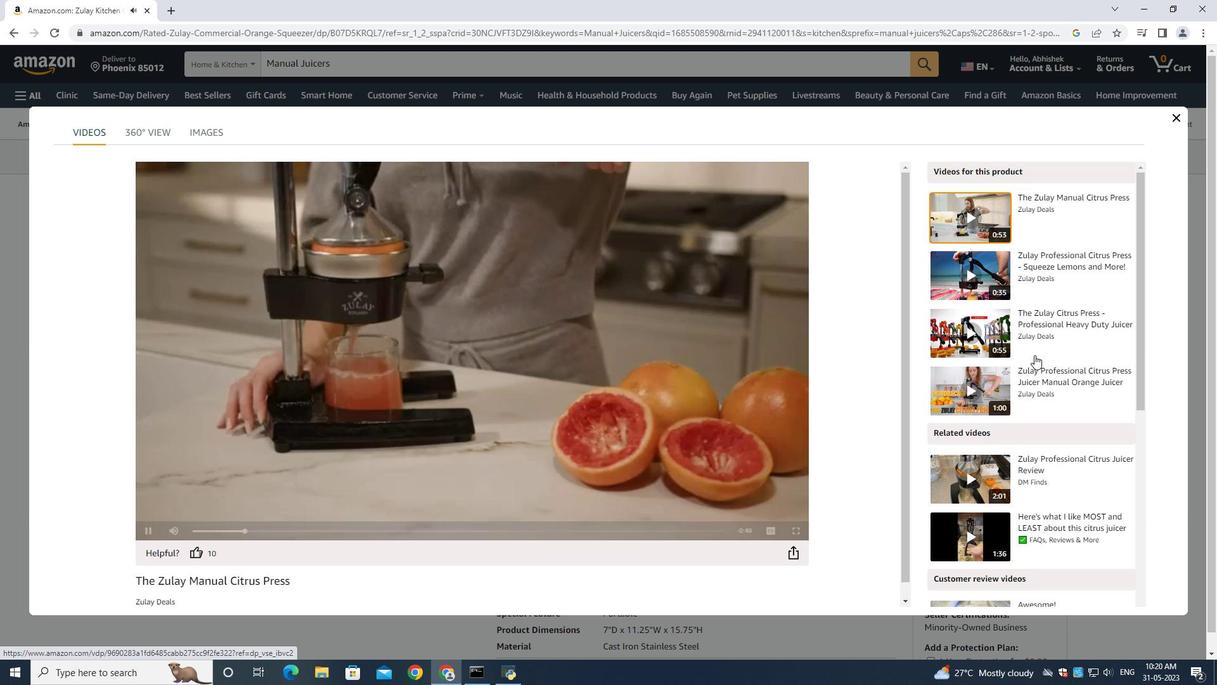 
Action: Mouse scrolled (1035, 355) with delta (0, 0)
Screenshot: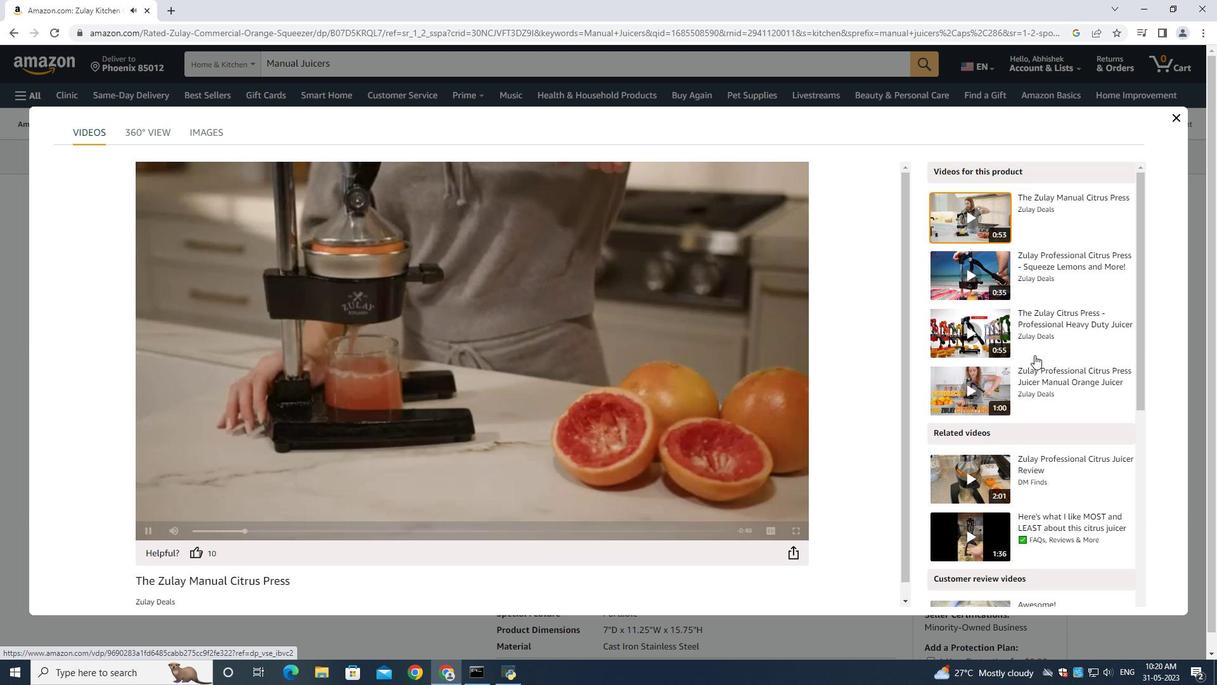 
Action: Mouse scrolled (1035, 355) with delta (0, 0)
Screenshot: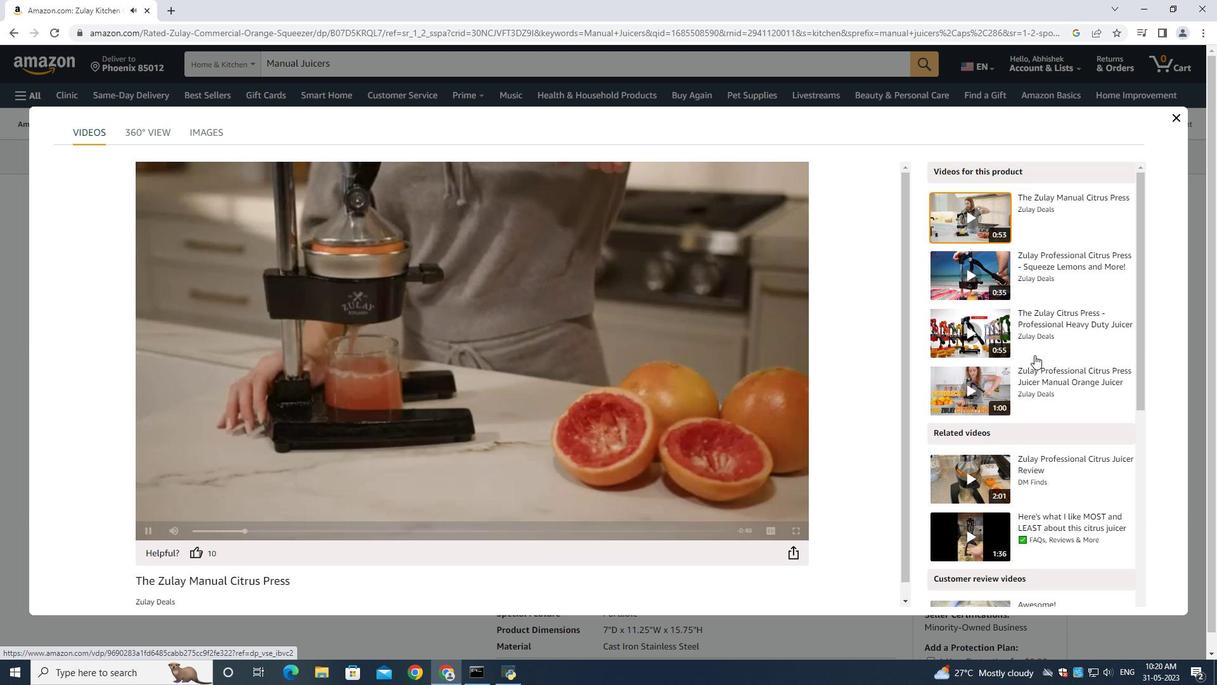 
Action: Mouse moved to (1011, 320)
Screenshot: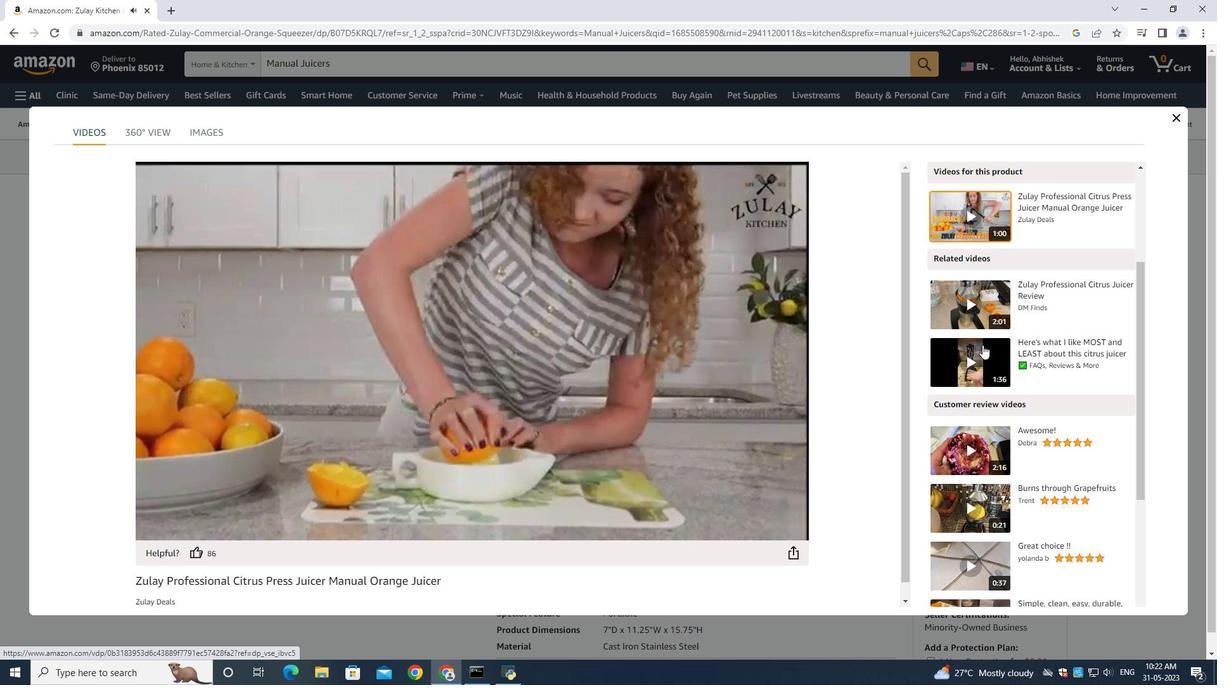 
Action: Mouse scrolled (1011, 321) with delta (0, 0)
Screenshot: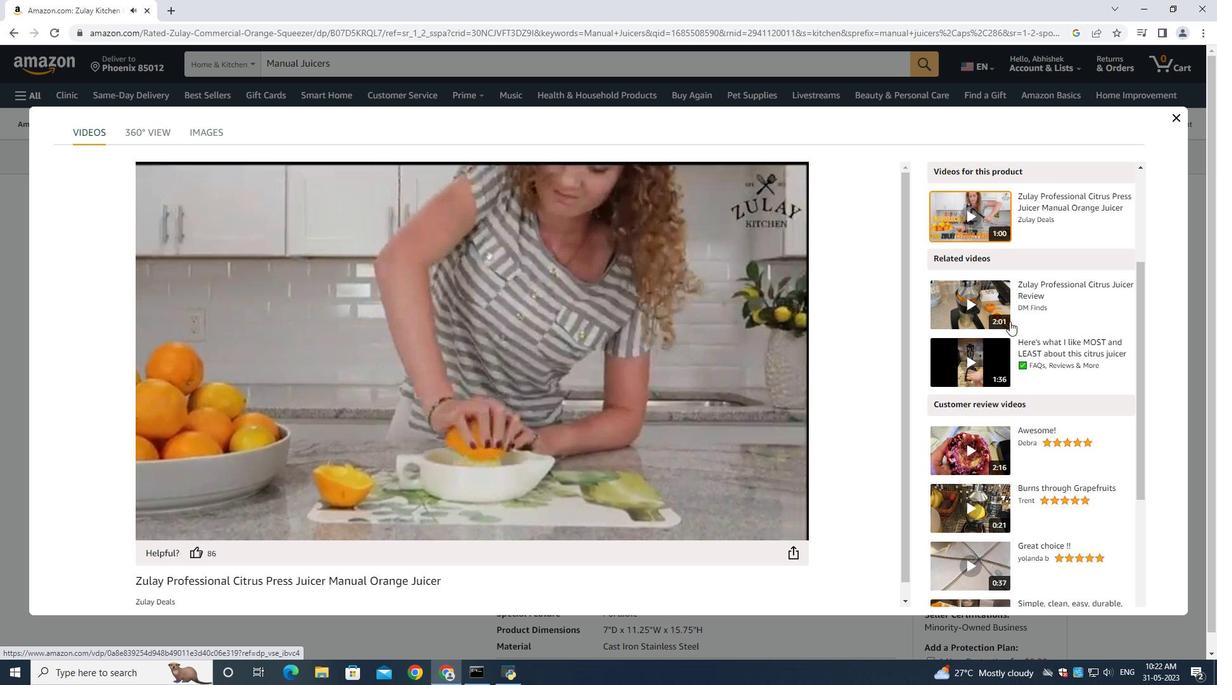 
Action: Mouse scrolled (1011, 321) with delta (0, 0)
Screenshot: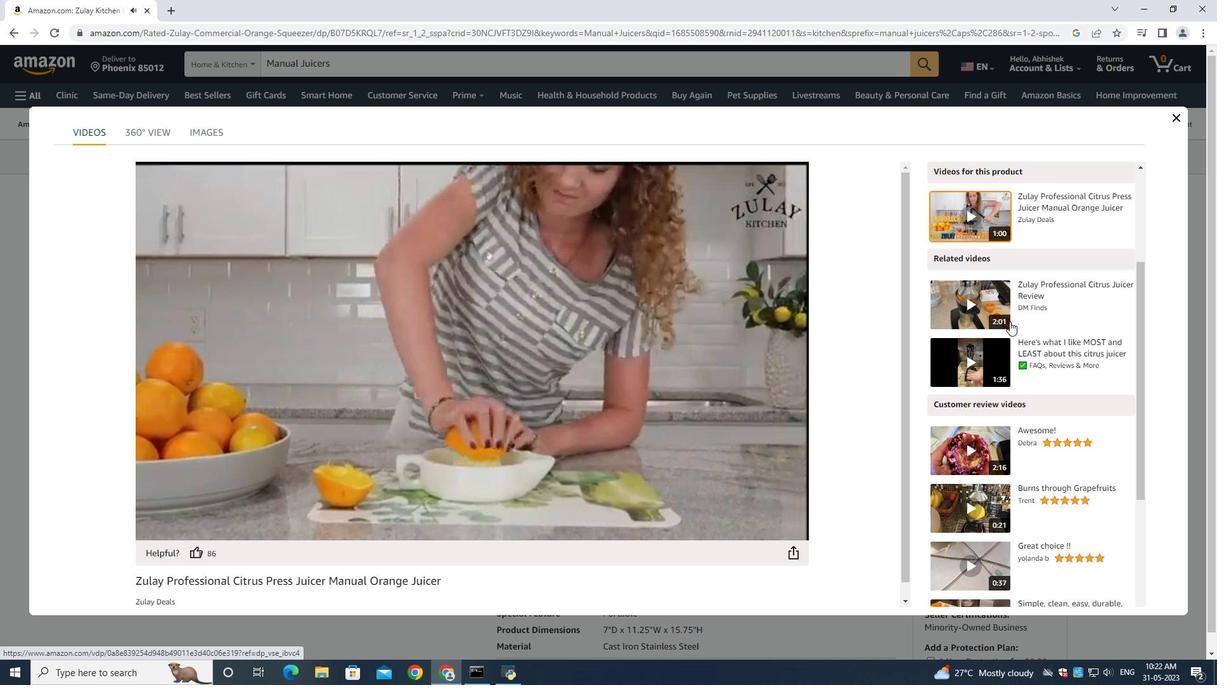 
Action: Mouse scrolled (1011, 321) with delta (0, 0)
Screenshot: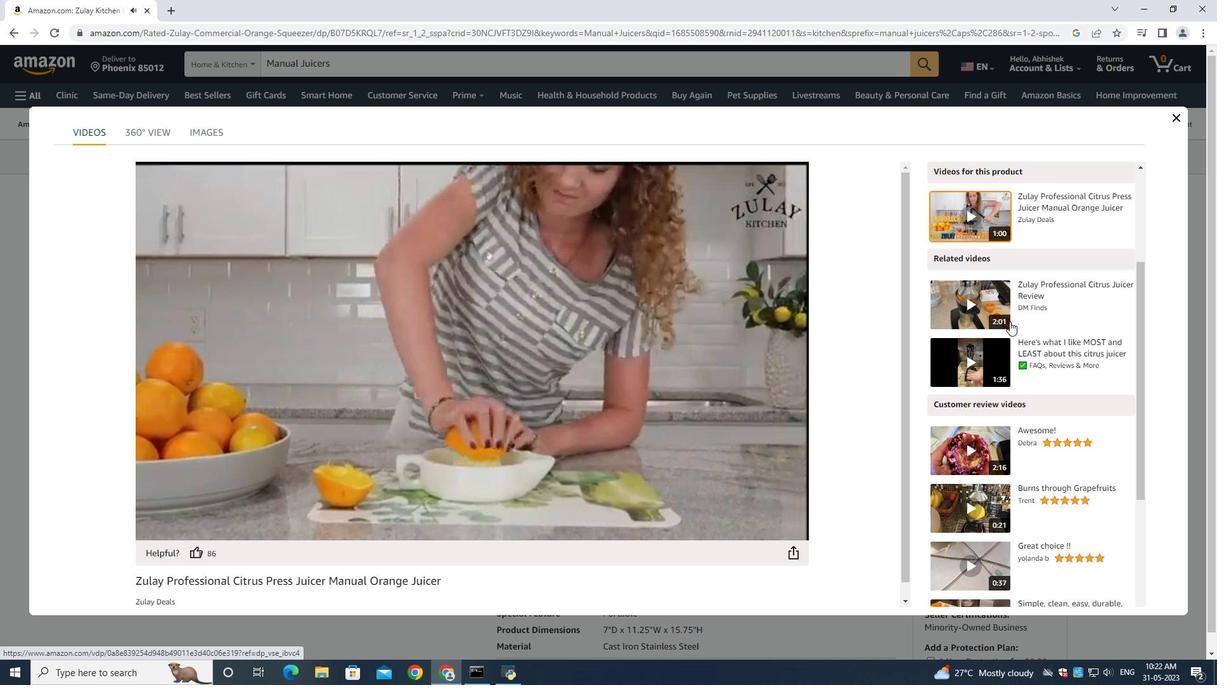 
Action: Mouse scrolled (1011, 321) with delta (0, 0)
Screenshot: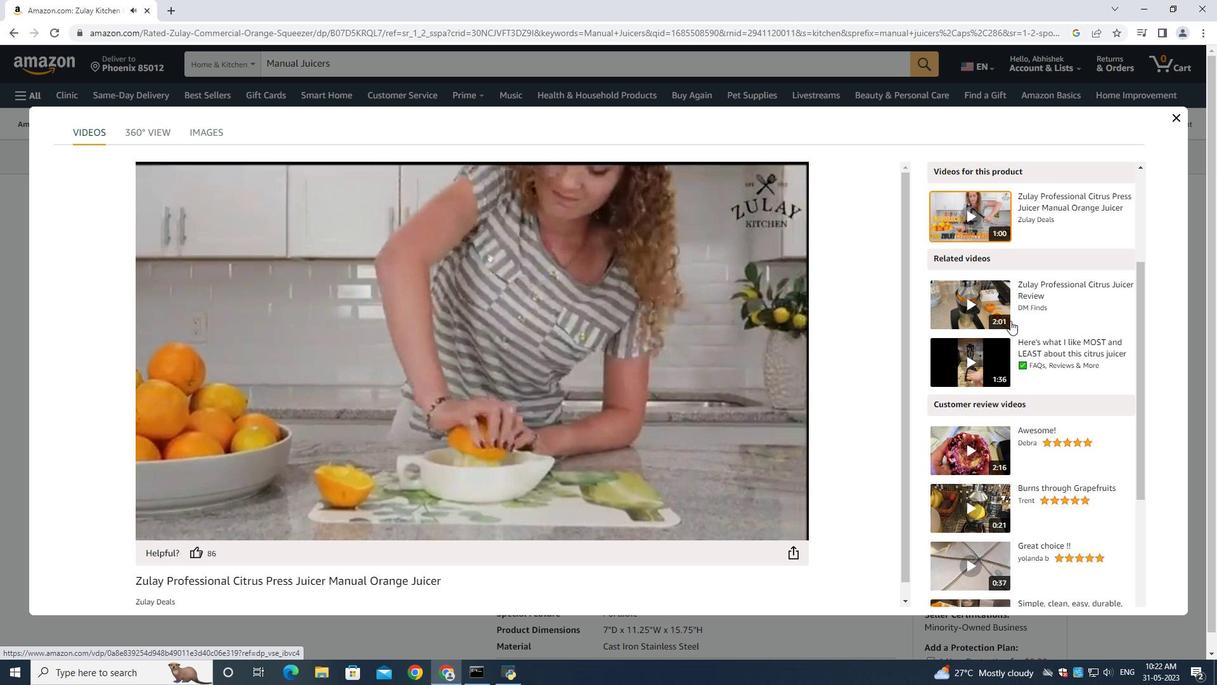 
Action: Mouse moved to (1160, 172)
Screenshot: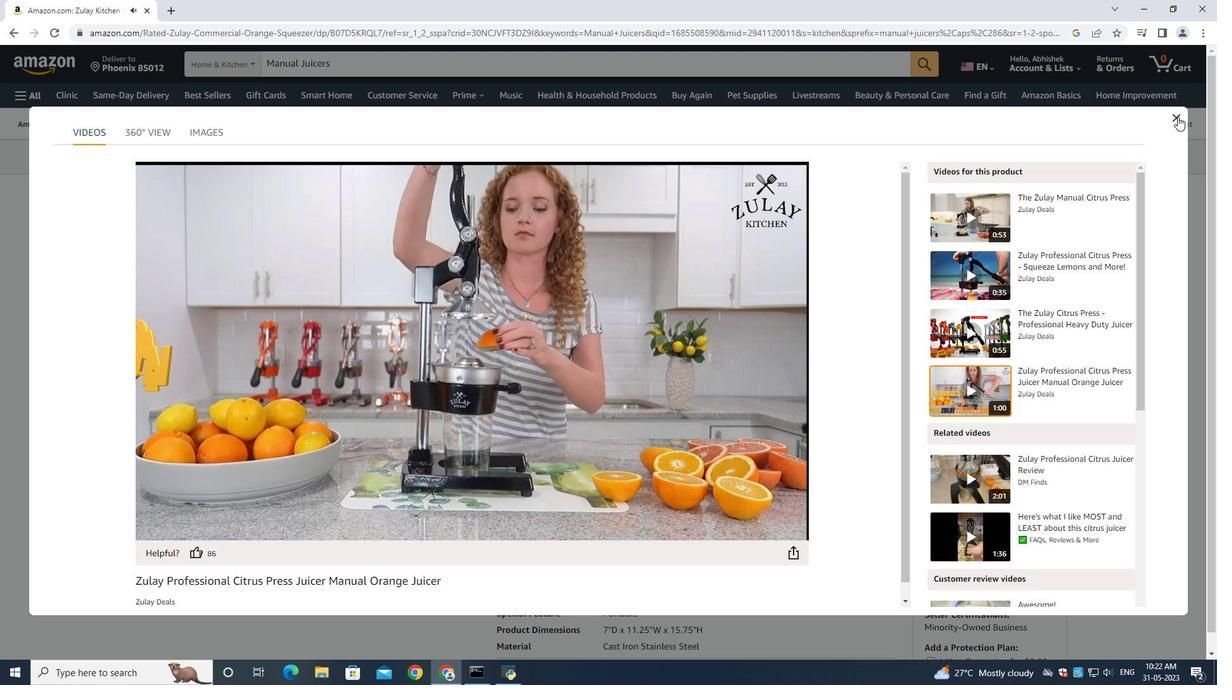 
Action: Mouse pressed left at (1178, 116)
Screenshot: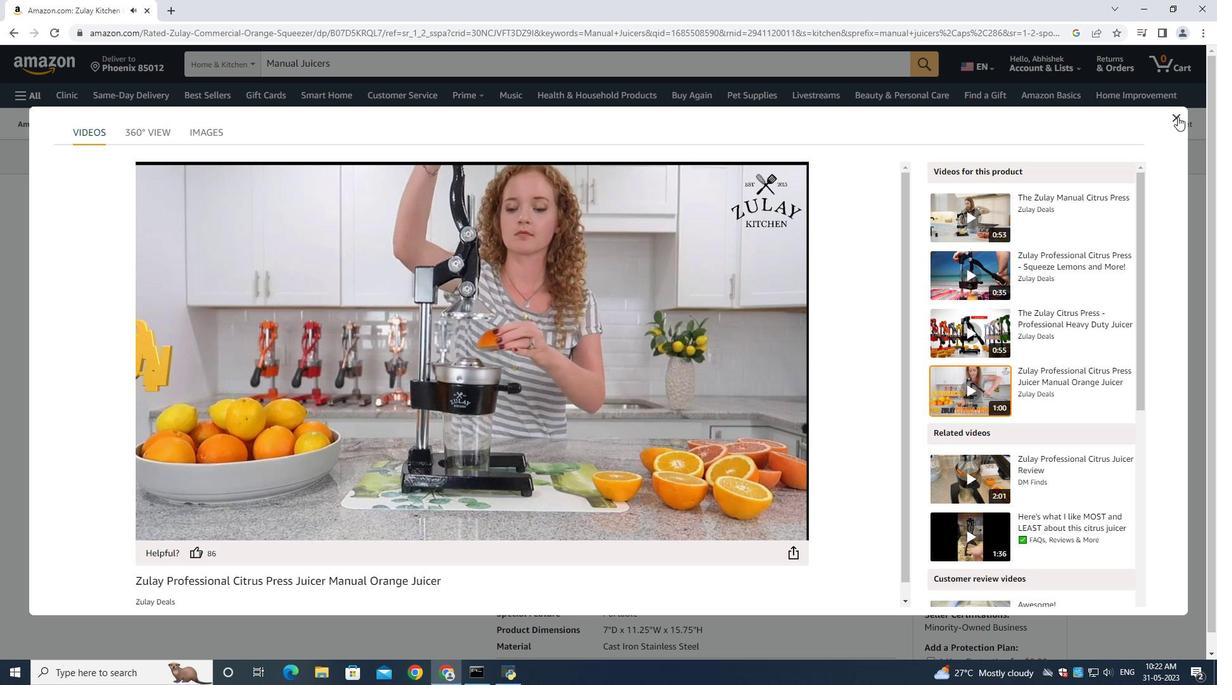 
Action: Mouse moved to (987, 487)
Screenshot: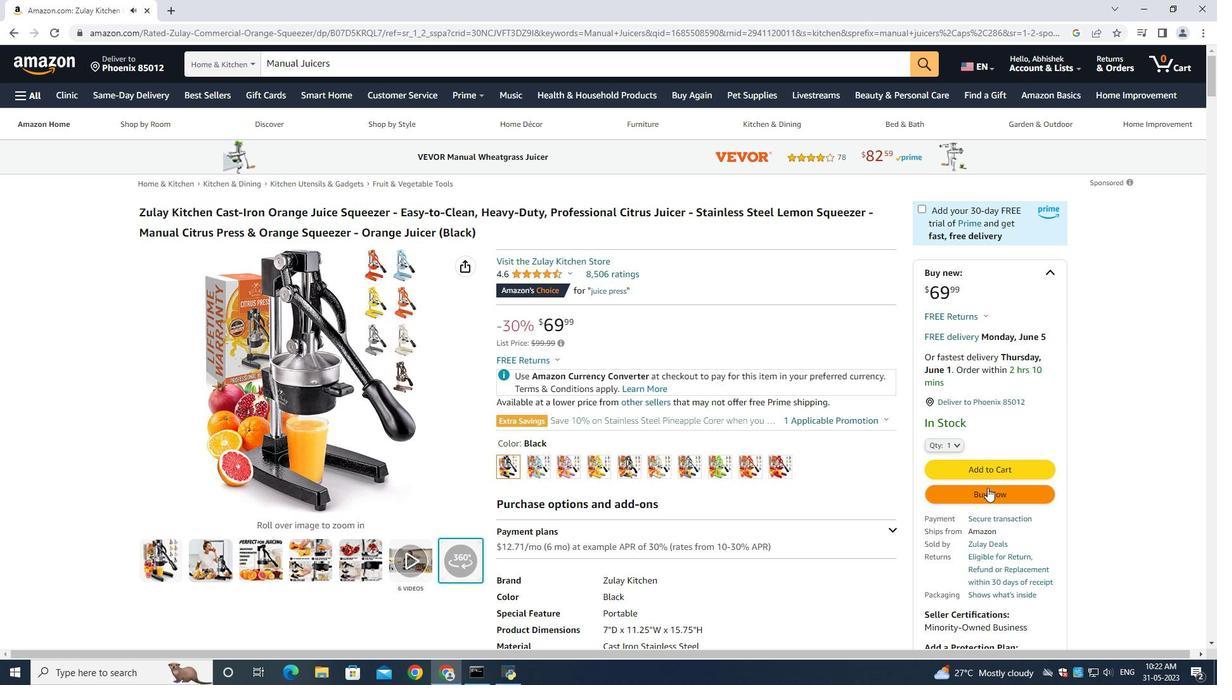 
Action: Mouse pressed left at (987, 487)
Screenshot: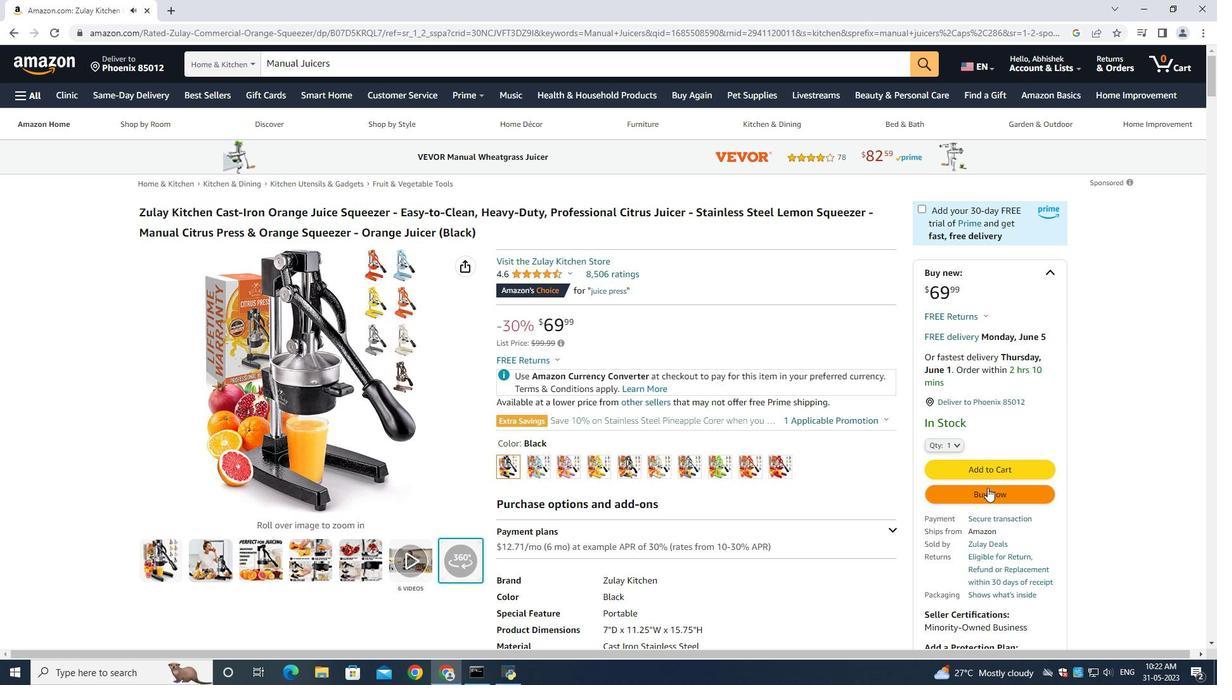 
Action: Mouse moved to (525, 390)
Screenshot: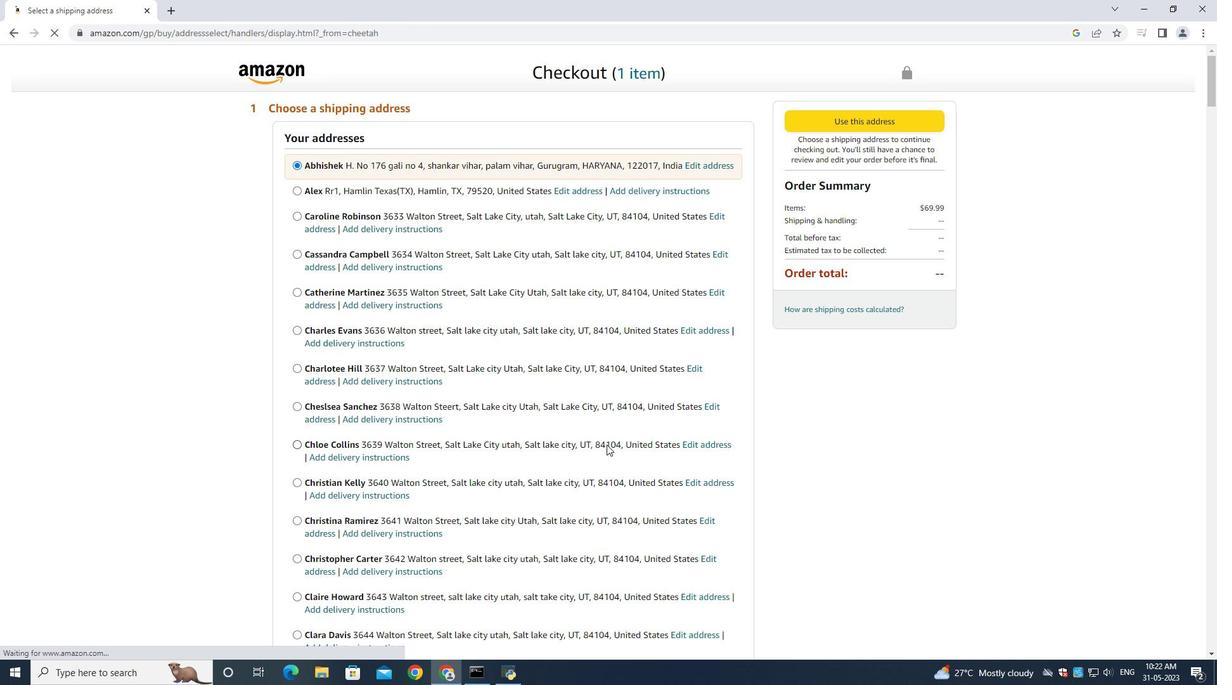 
Action: Mouse scrolled (525, 390) with delta (0, 0)
Screenshot: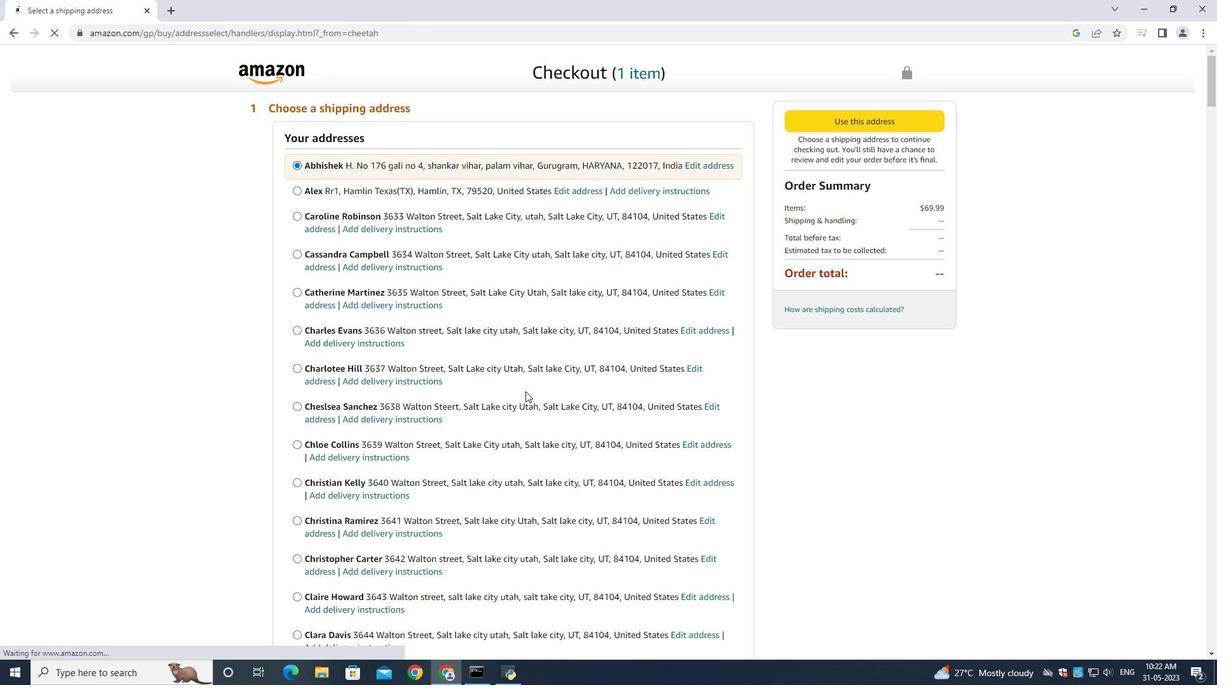 
Action: Mouse moved to (524, 391)
Screenshot: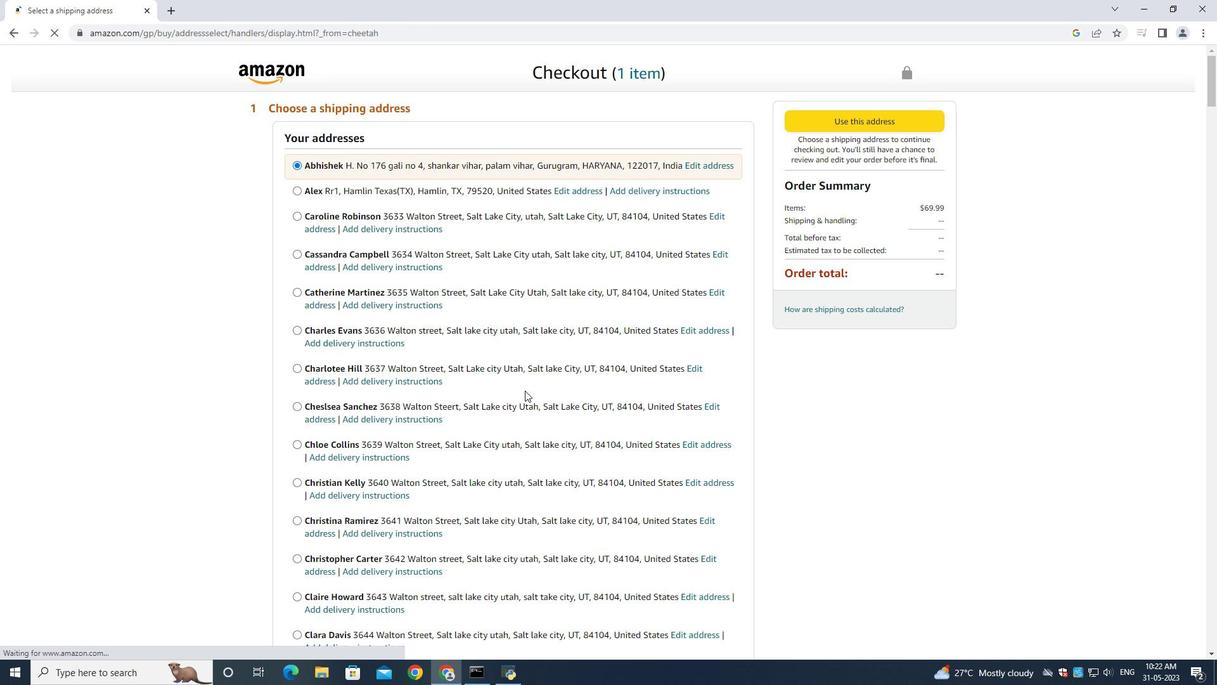
Action: Mouse scrolled (525, 390) with delta (0, 0)
Screenshot: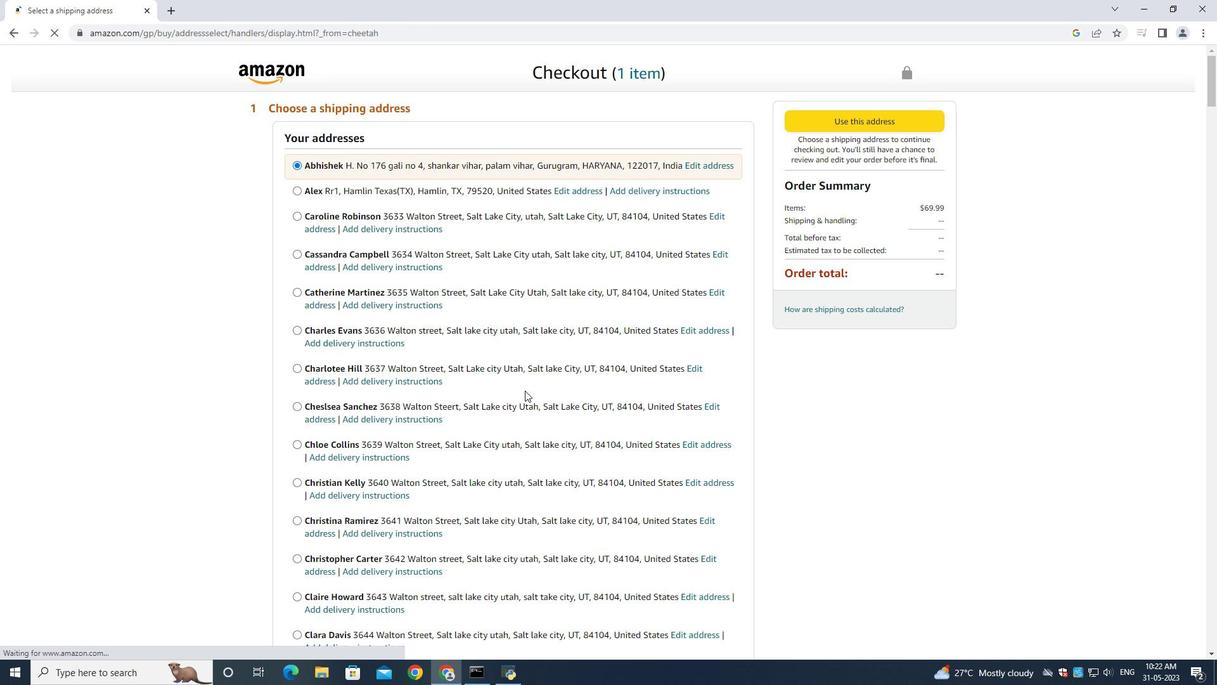 
Action: Mouse scrolled (525, 391) with delta (0, 0)
Screenshot: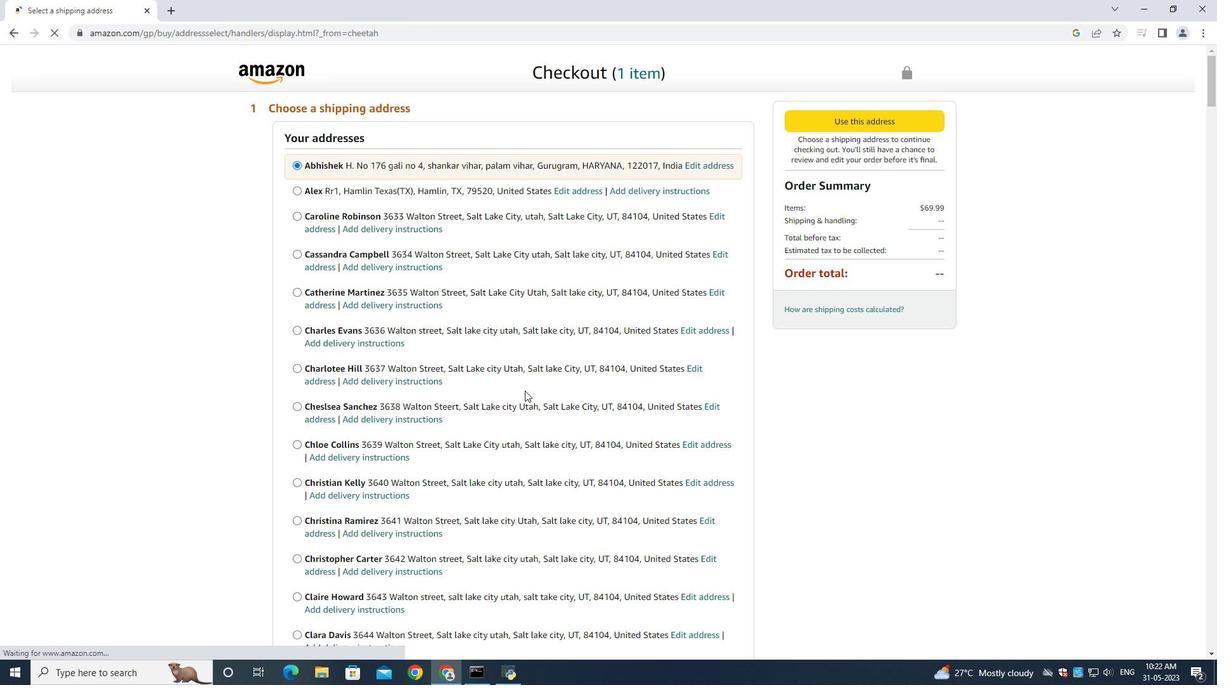 
Action: Mouse scrolled (525, 391) with delta (0, 0)
Screenshot: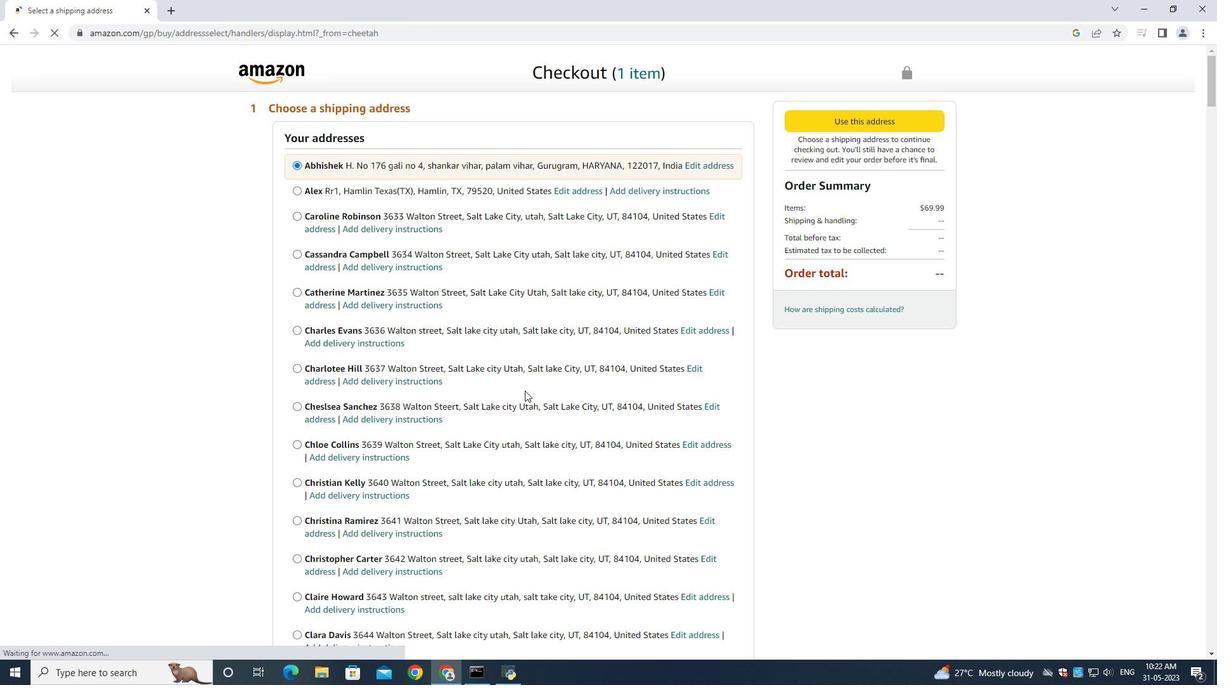 
Action: Mouse scrolled (525, 391) with delta (0, 0)
Screenshot: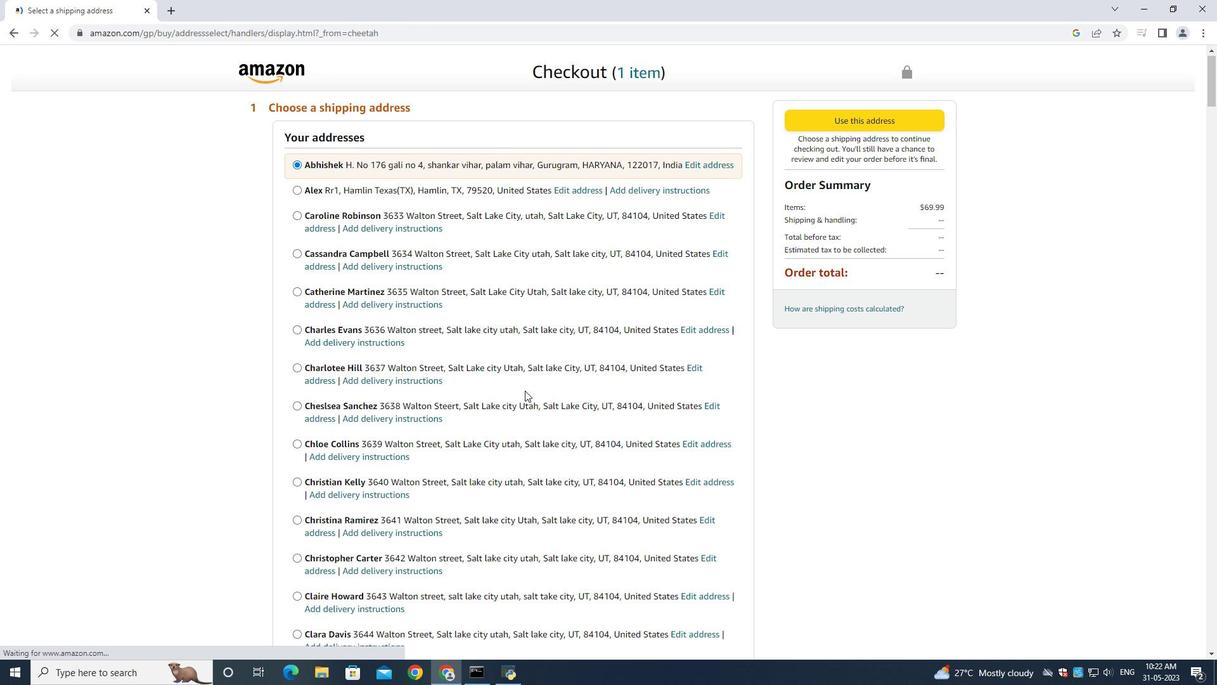 
Action: Mouse scrolled (524, 391) with delta (0, 0)
Screenshot: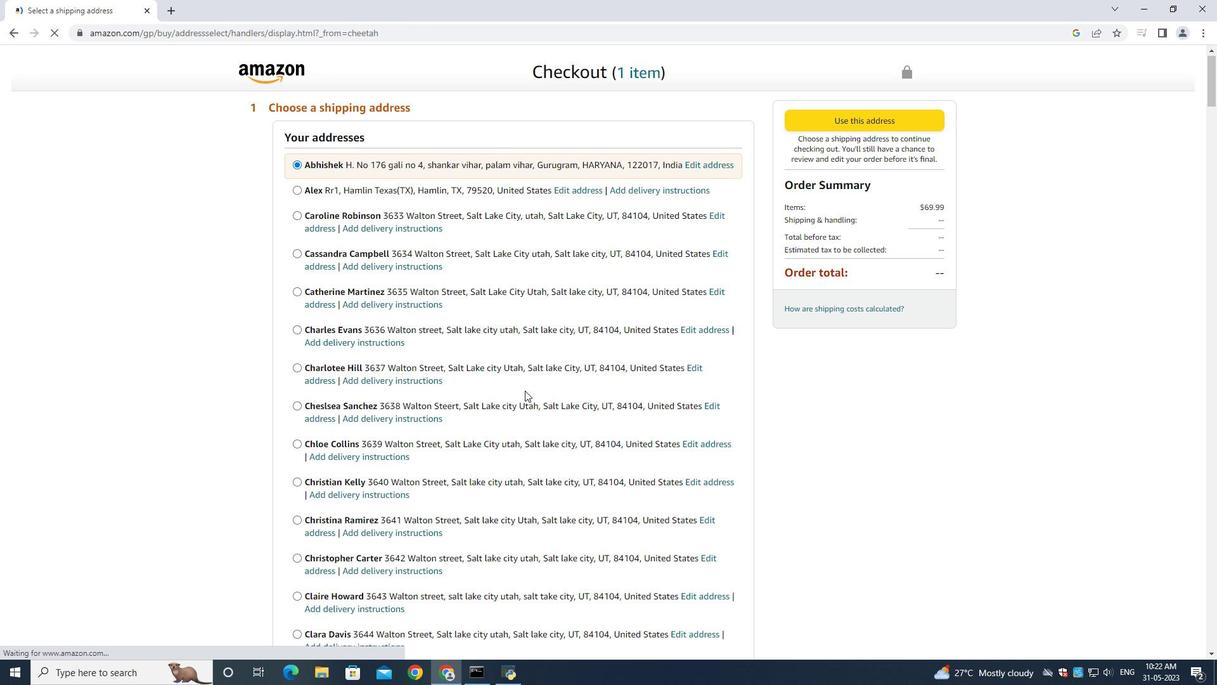 
Action: Mouse scrolled (524, 391) with delta (0, 0)
Screenshot: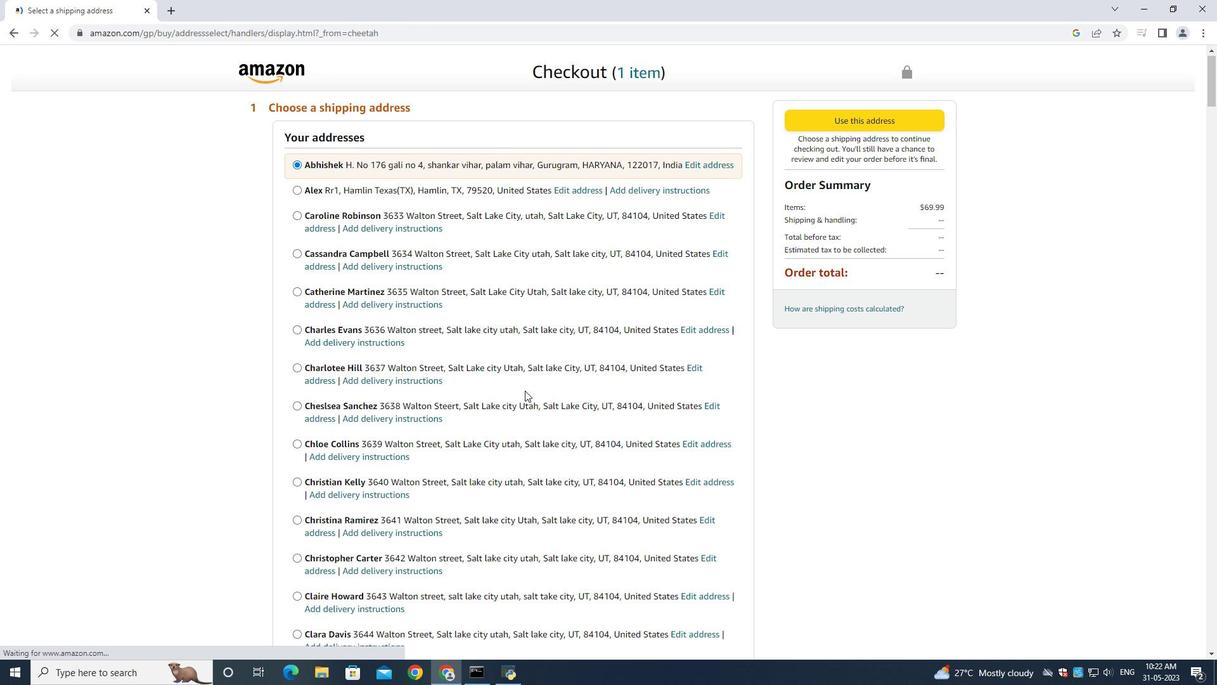 
Action: Mouse moved to (524, 391)
Screenshot: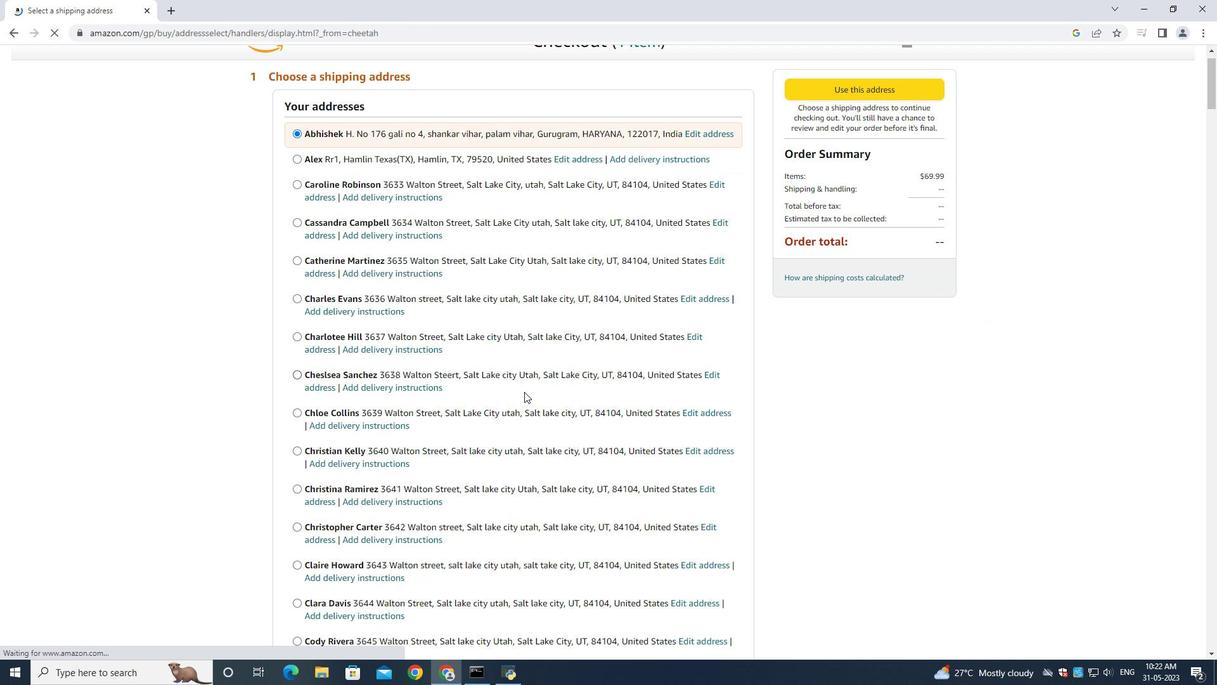 
Action: Mouse scrolled (524, 391) with delta (0, 0)
Screenshot: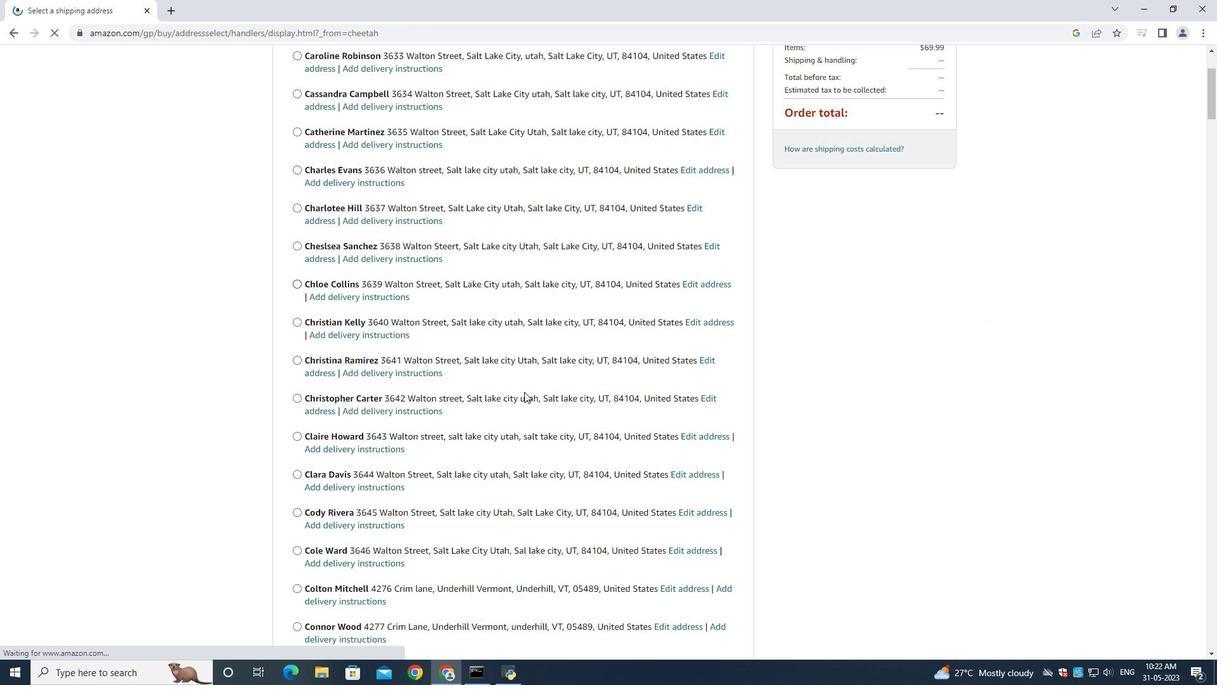 
Action: Mouse scrolled (524, 391) with delta (0, 0)
Screenshot: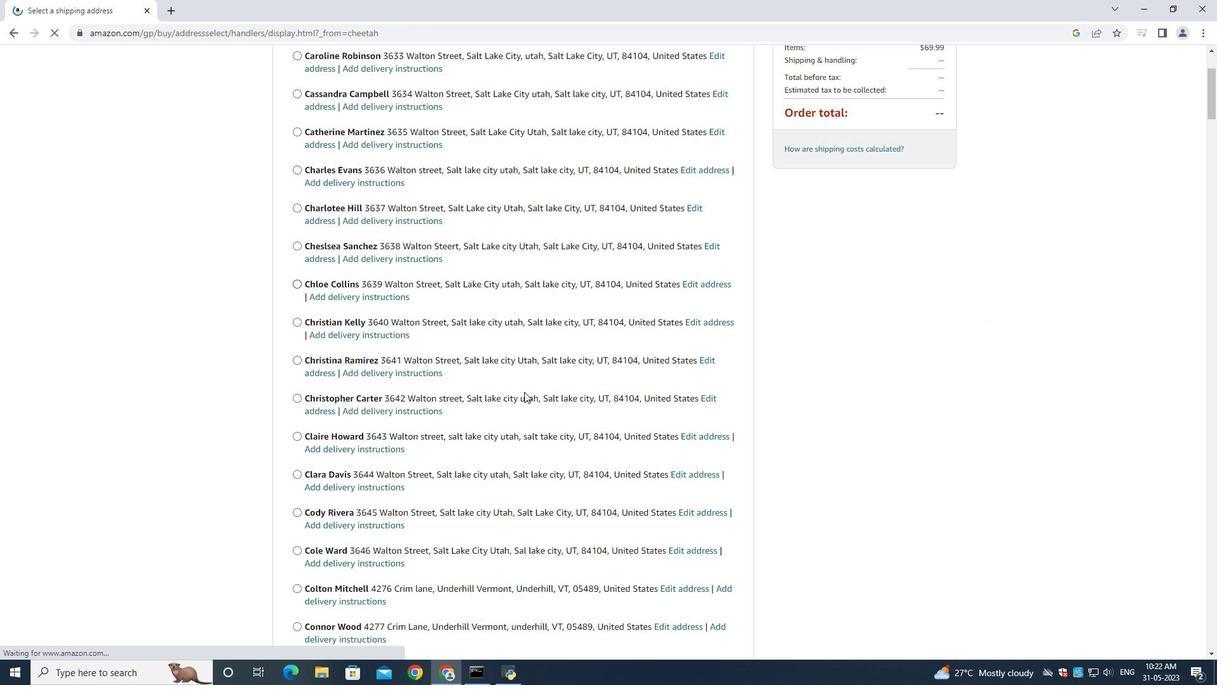 
Action: Mouse scrolled (524, 391) with delta (0, 0)
Screenshot: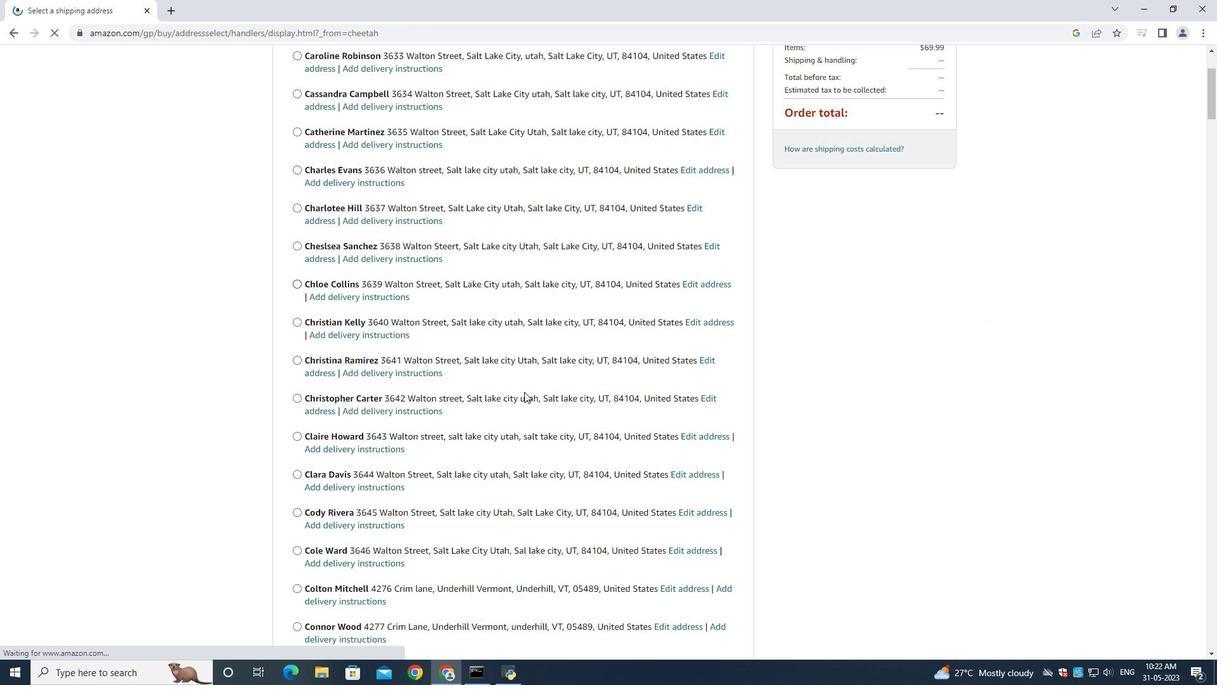 
Action: Mouse scrolled (524, 391) with delta (0, 0)
Screenshot: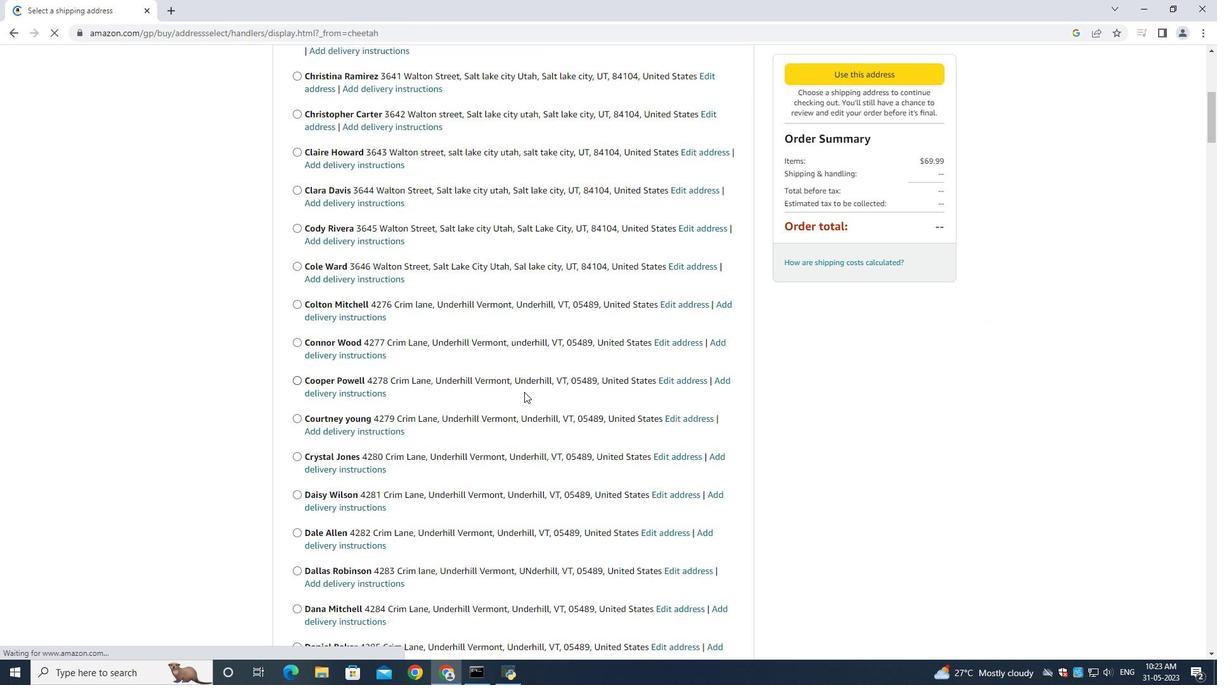 
Action: Mouse scrolled (524, 391) with delta (0, 0)
Screenshot: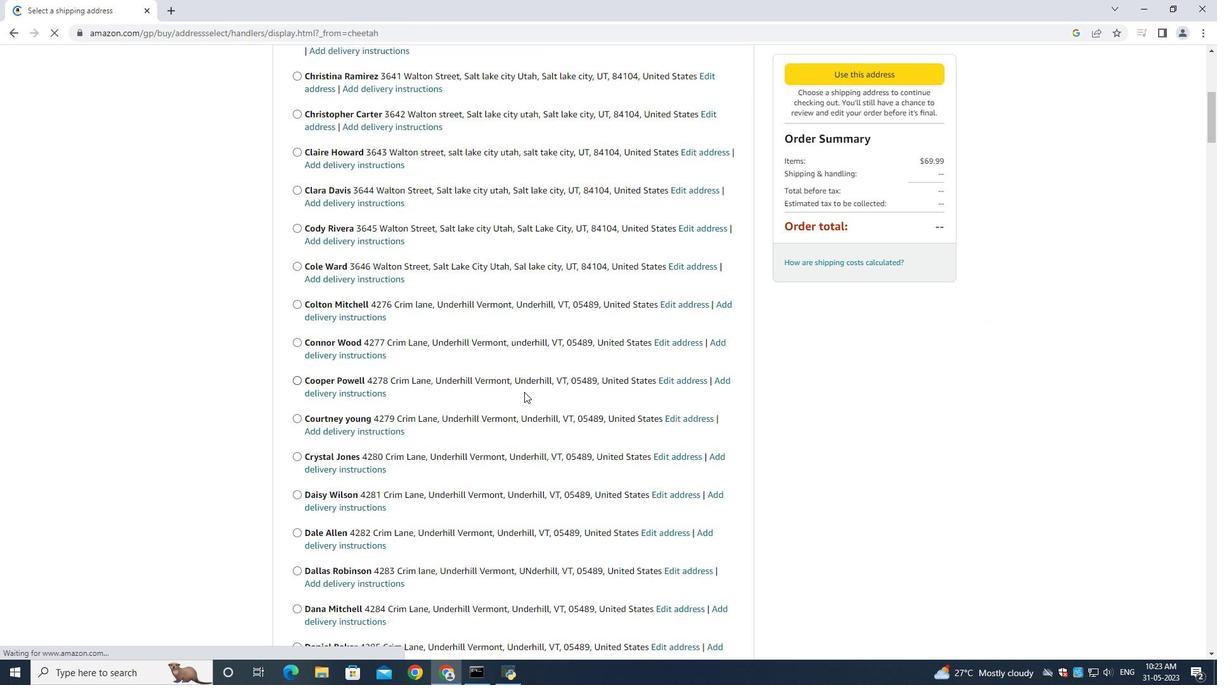 
Action: Mouse scrolled (524, 391) with delta (0, 0)
Screenshot: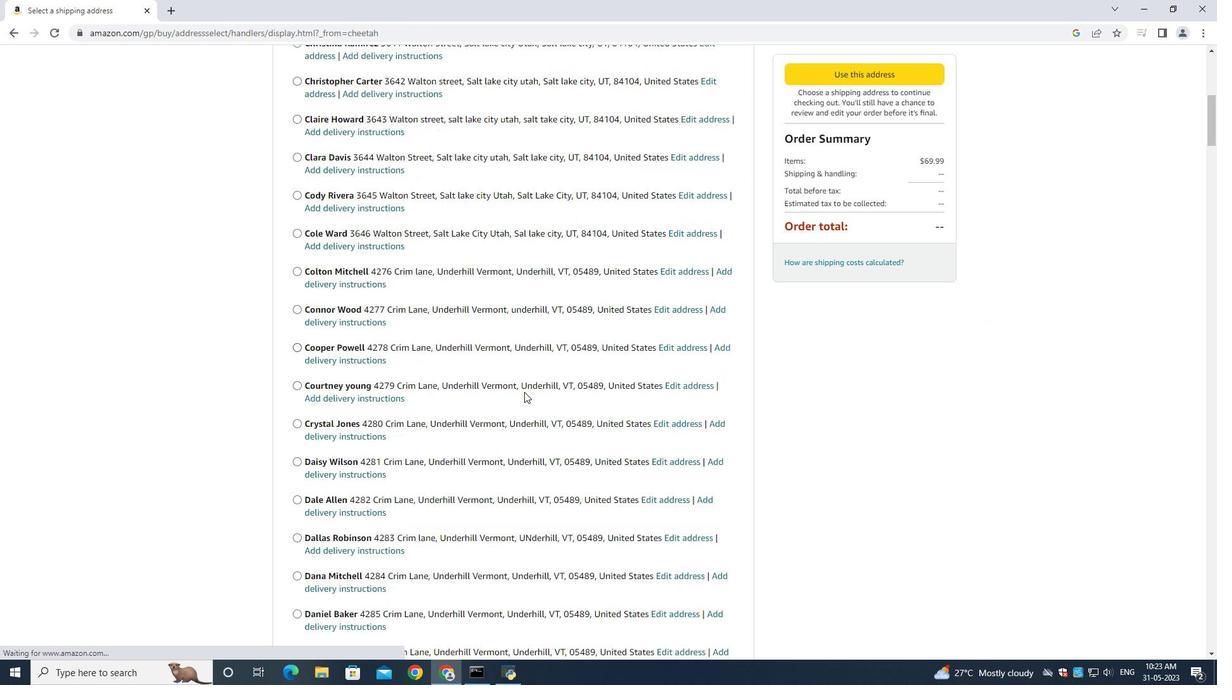 
Action: Mouse scrolled (524, 391) with delta (0, 0)
Screenshot: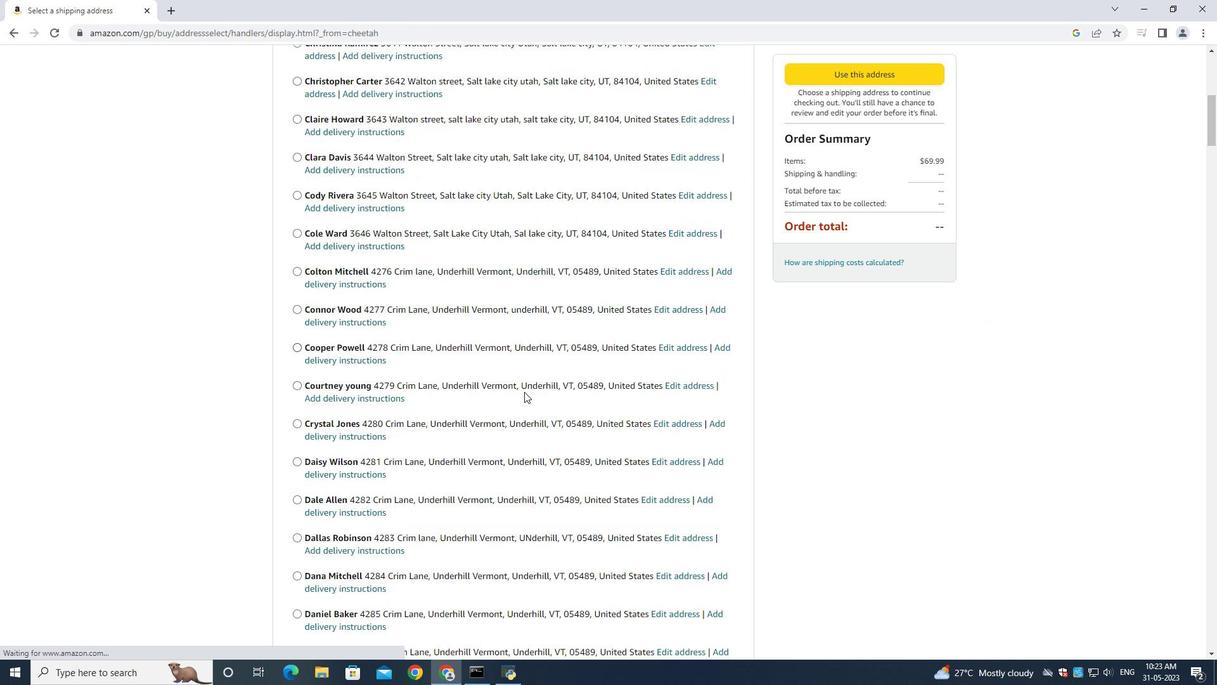 
Action: Mouse scrolled (524, 391) with delta (0, 0)
Screenshot: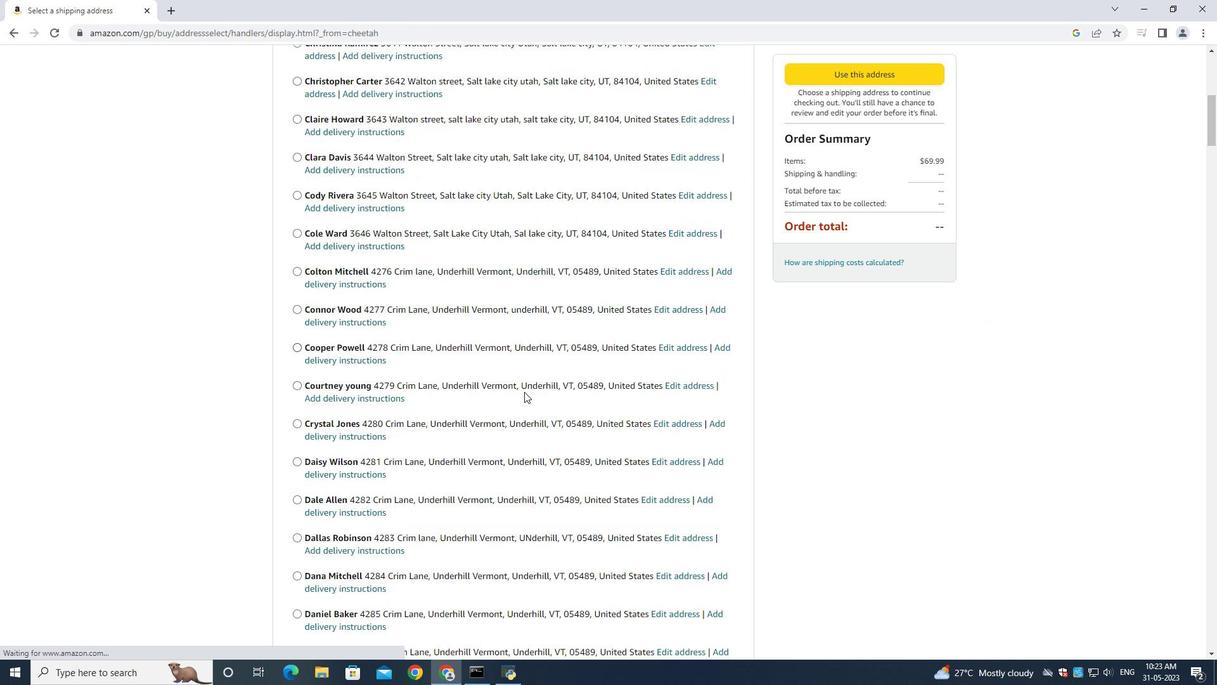 
Action: Mouse scrolled (524, 391) with delta (0, 0)
Screenshot: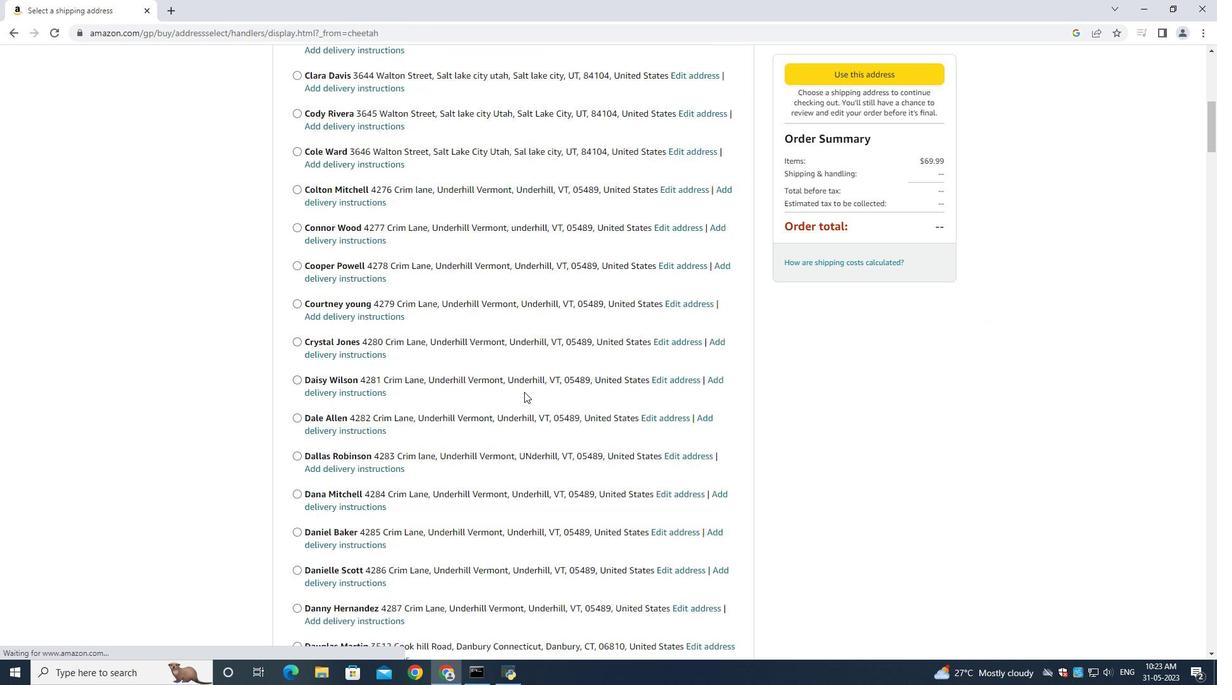 
Action: Mouse scrolled (524, 391) with delta (0, 0)
Screenshot: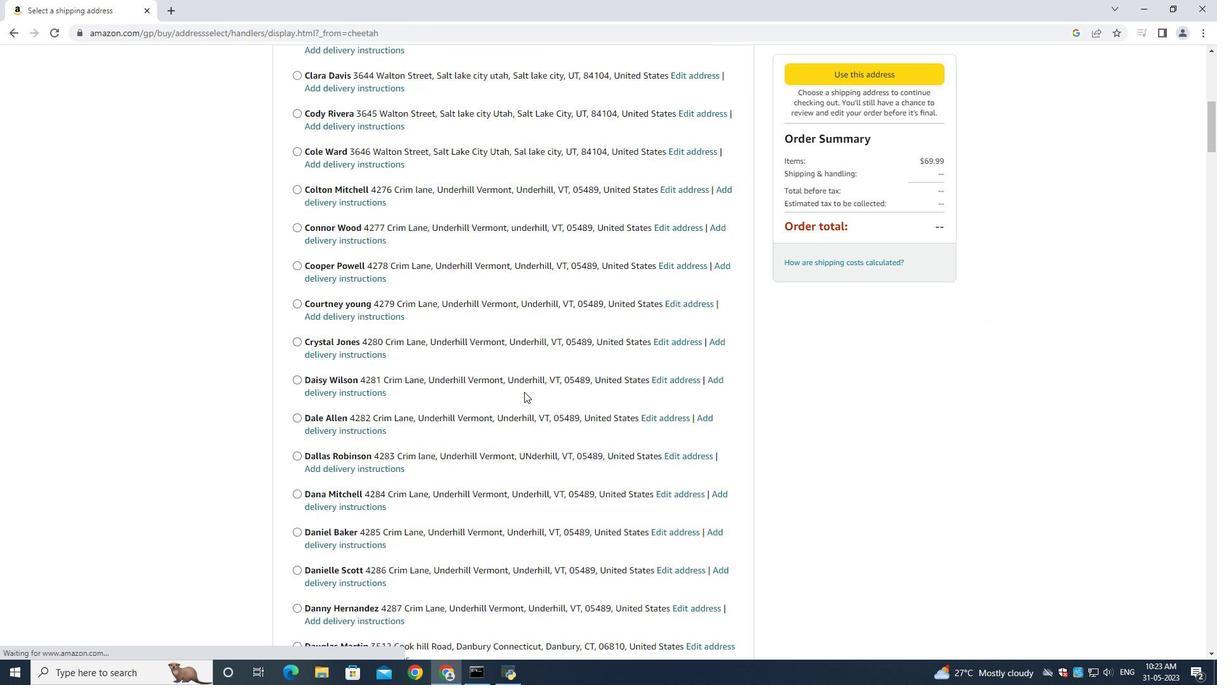 
Action: Mouse scrolled (524, 390) with delta (0, -1)
Screenshot: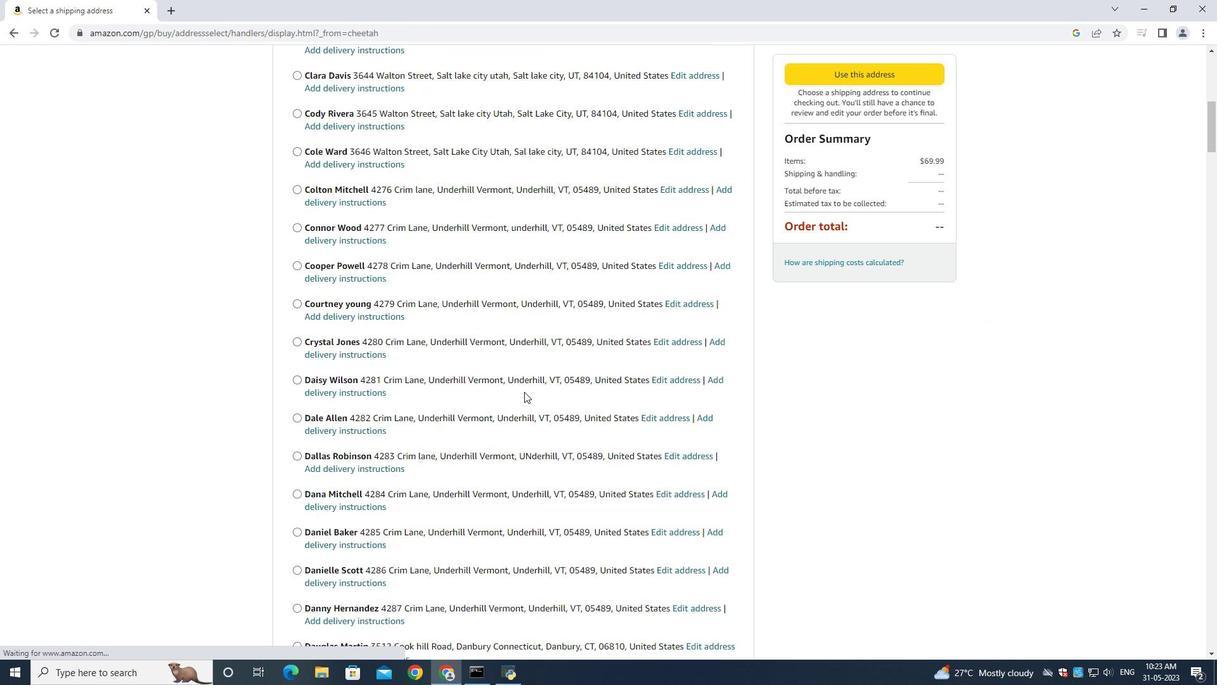 
Action: Mouse scrolled (524, 391) with delta (0, 0)
Screenshot: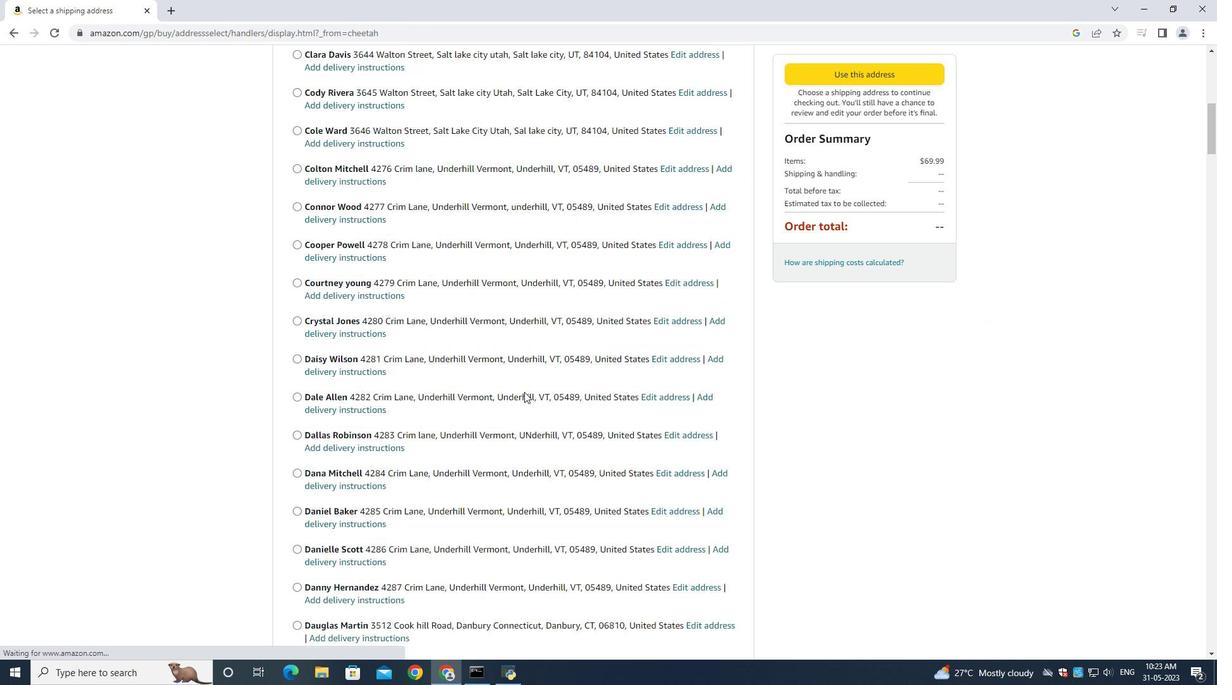 
Action: Mouse scrolled (524, 391) with delta (0, 0)
Screenshot: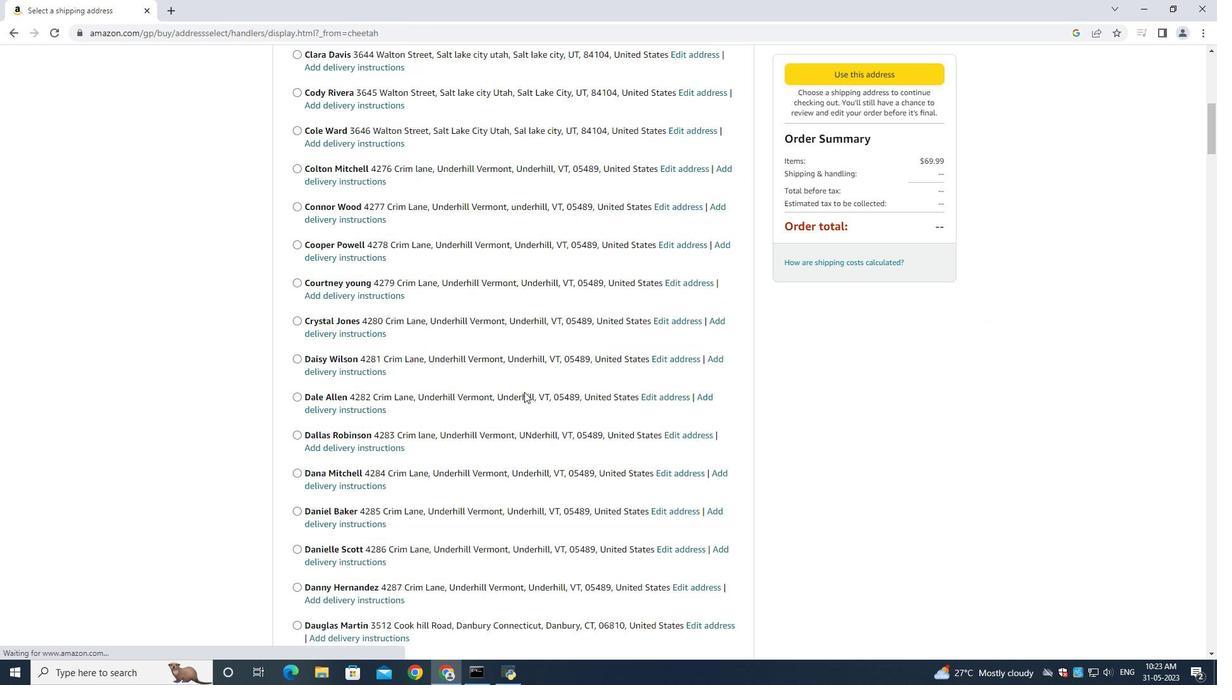 
Action: Mouse scrolled (524, 391) with delta (0, 0)
Screenshot: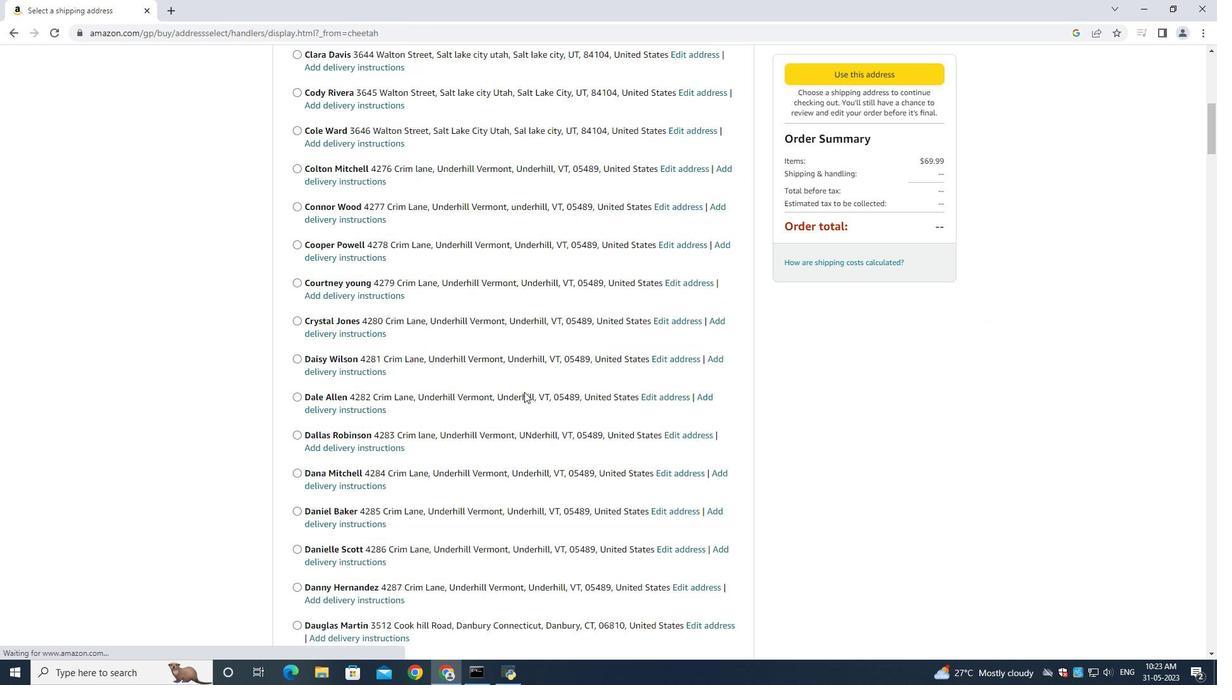 
Action: Mouse moved to (524, 395)
Screenshot: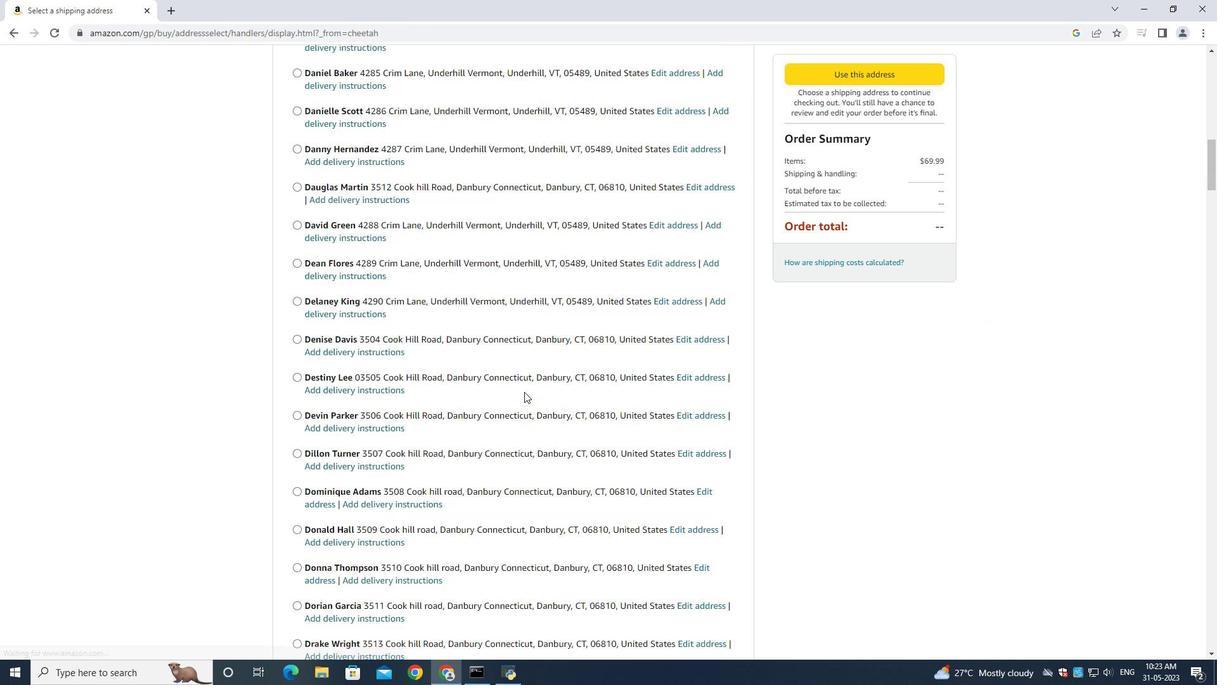 
Action: Mouse scrolled (524, 393) with delta (0, 0)
Screenshot: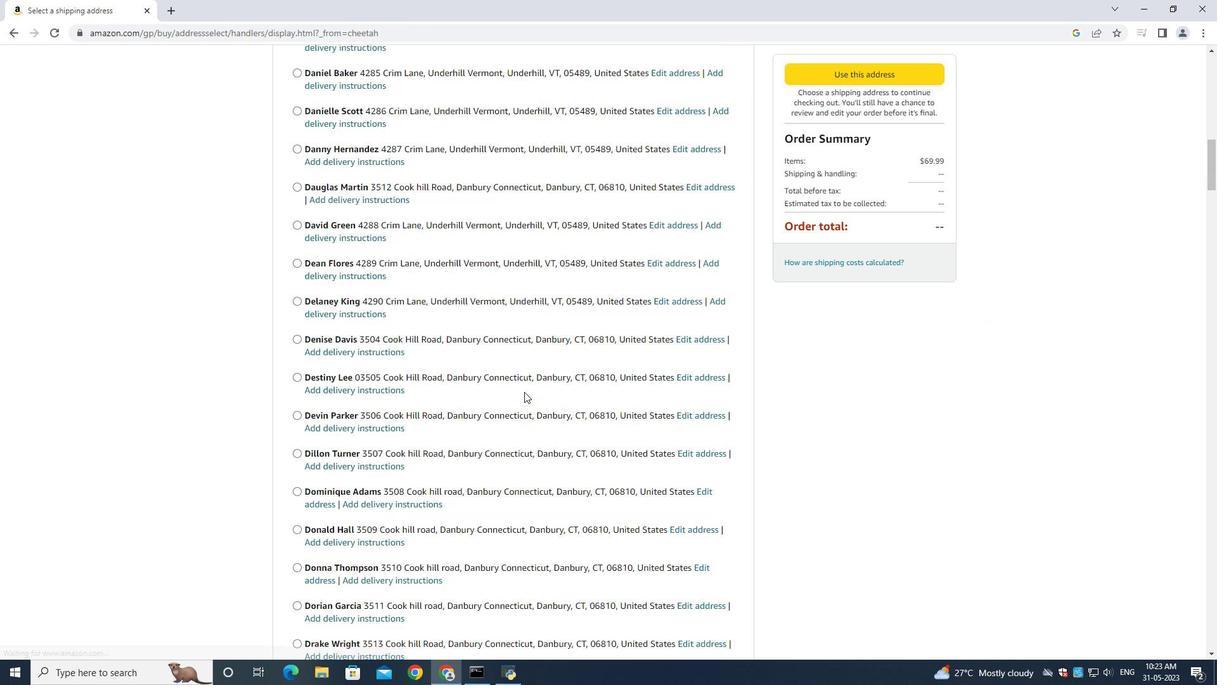 
Action: Mouse moved to (524, 395)
Screenshot: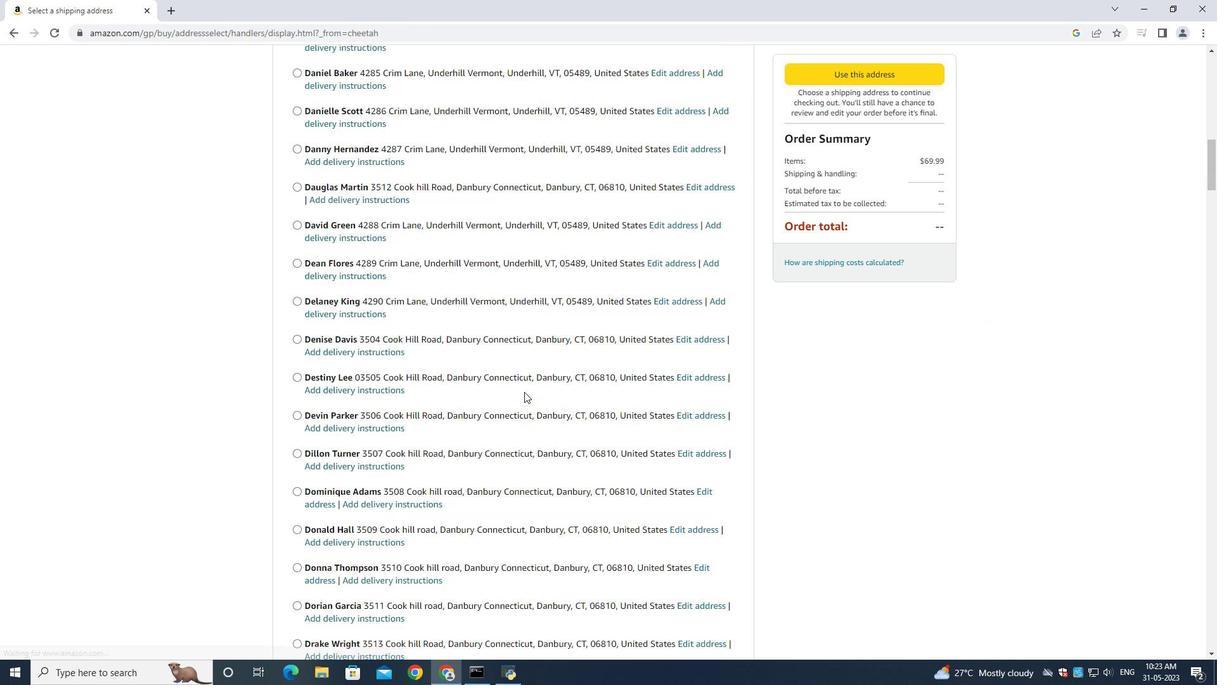 
Action: Mouse scrolled (524, 394) with delta (0, 0)
Screenshot: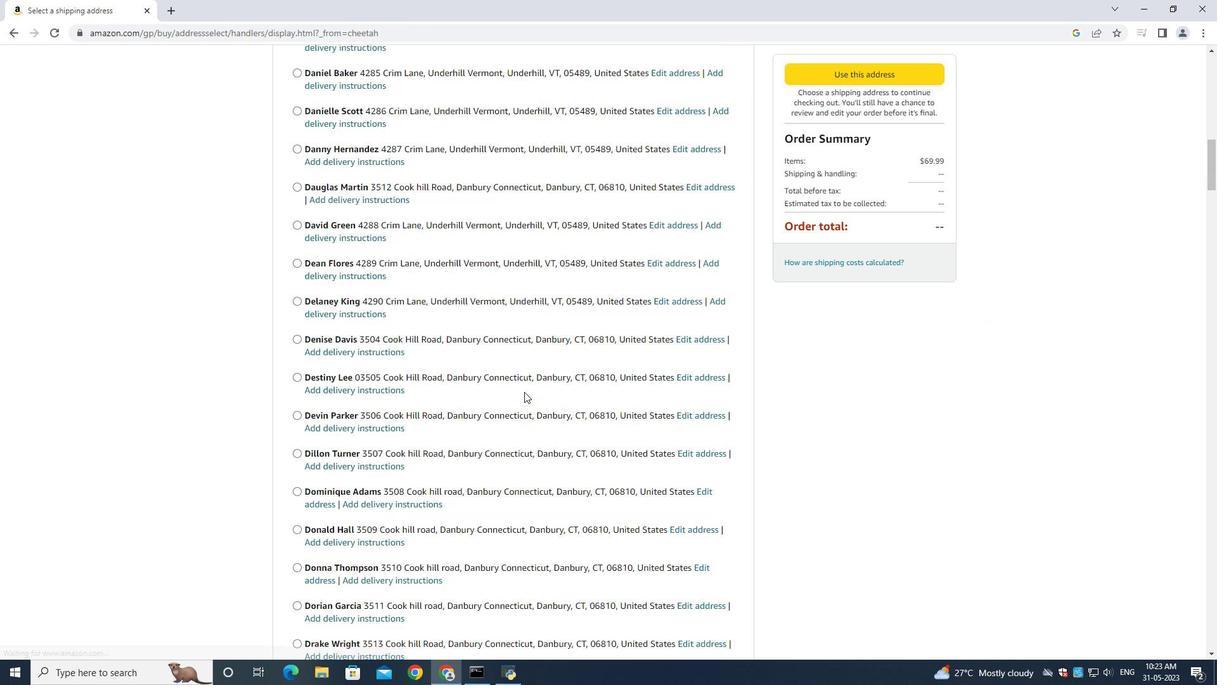 
Action: Mouse moved to (524, 394)
Screenshot: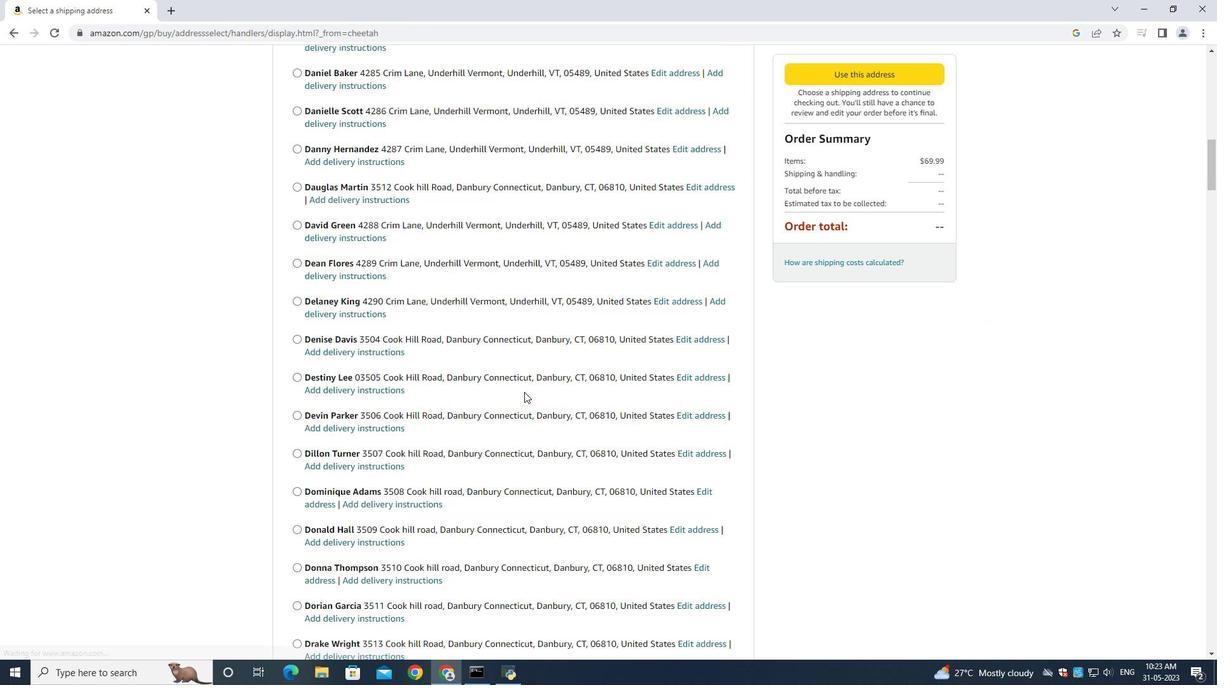 
Action: Mouse scrolled (524, 394) with delta (0, 0)
Screenshot: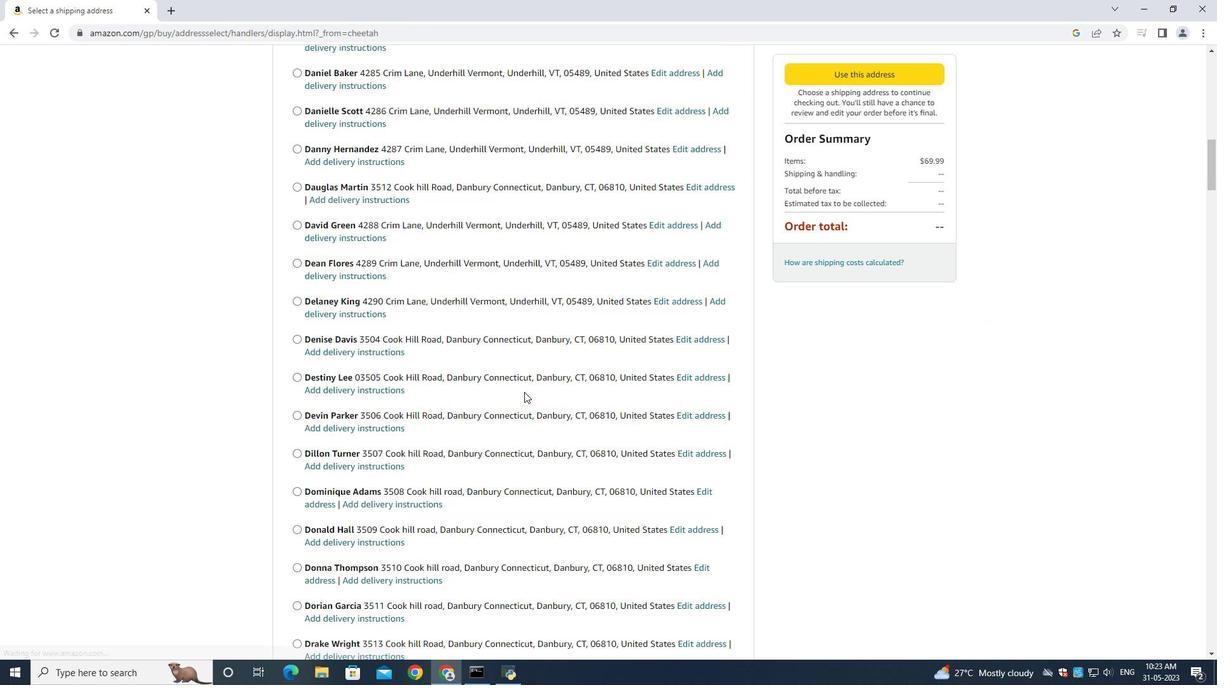 
Action: Mouse moved to (524, 390)
Screenshot: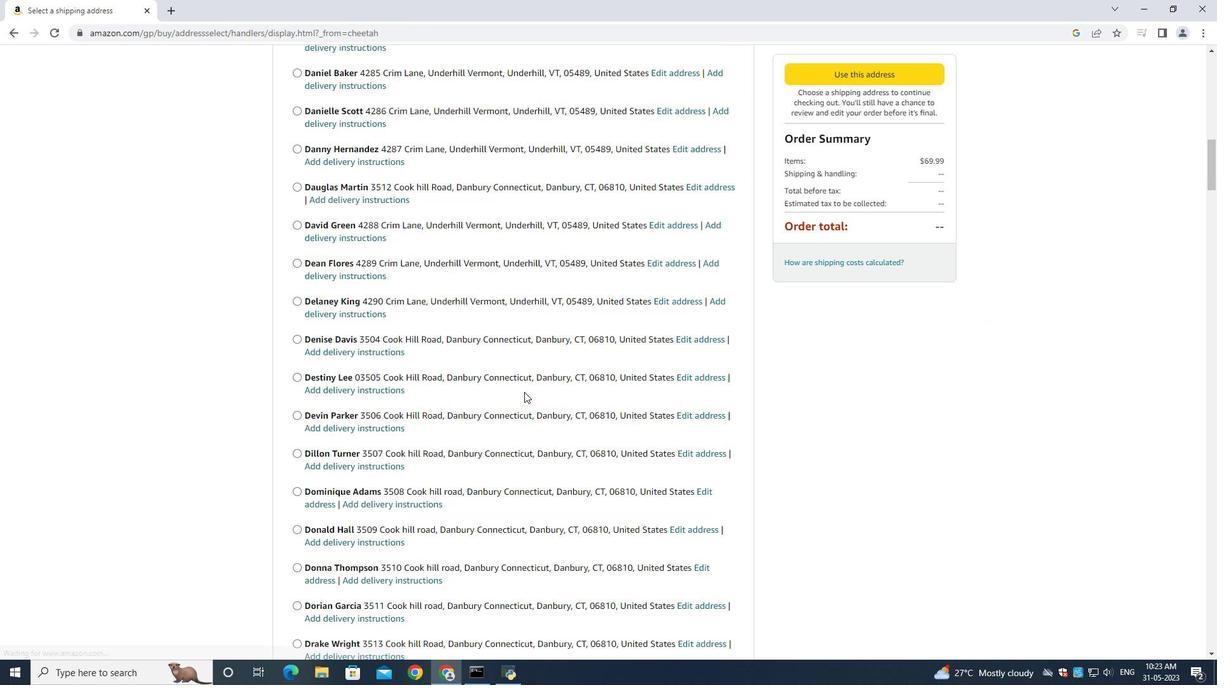 
Action: Mouse scrolled (524, 394) with delta (0, 0)
Screenshot: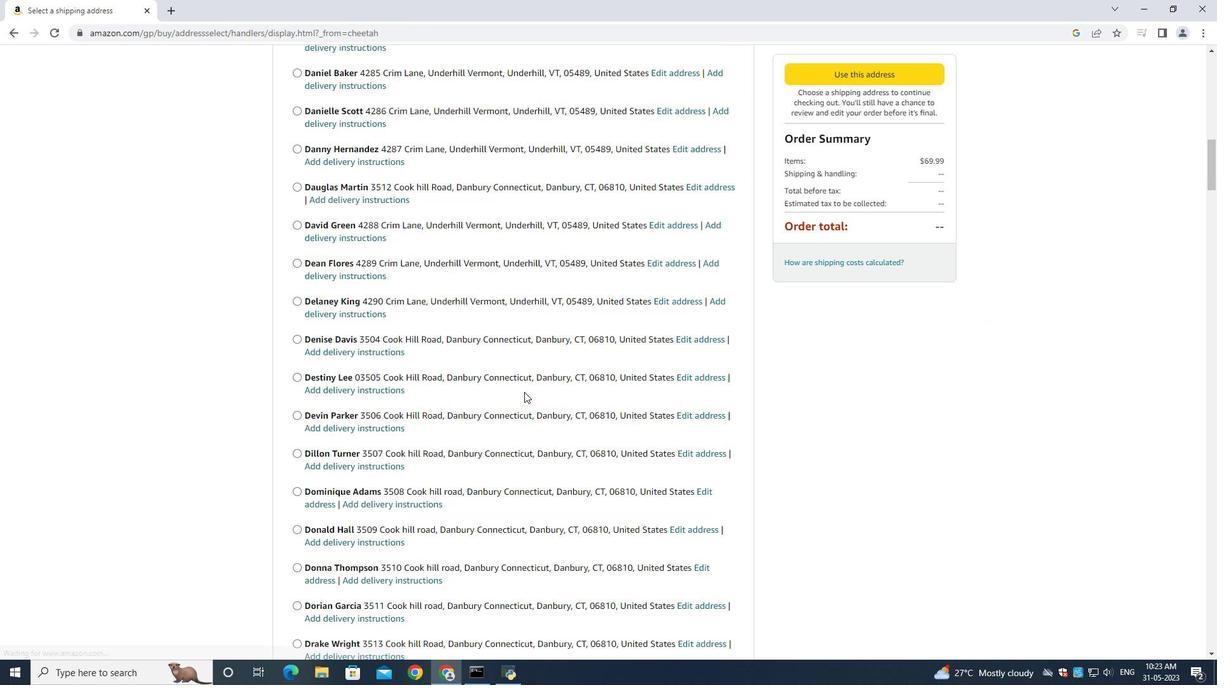 
Action: Mouse moved to (524, 390)
Screenshot: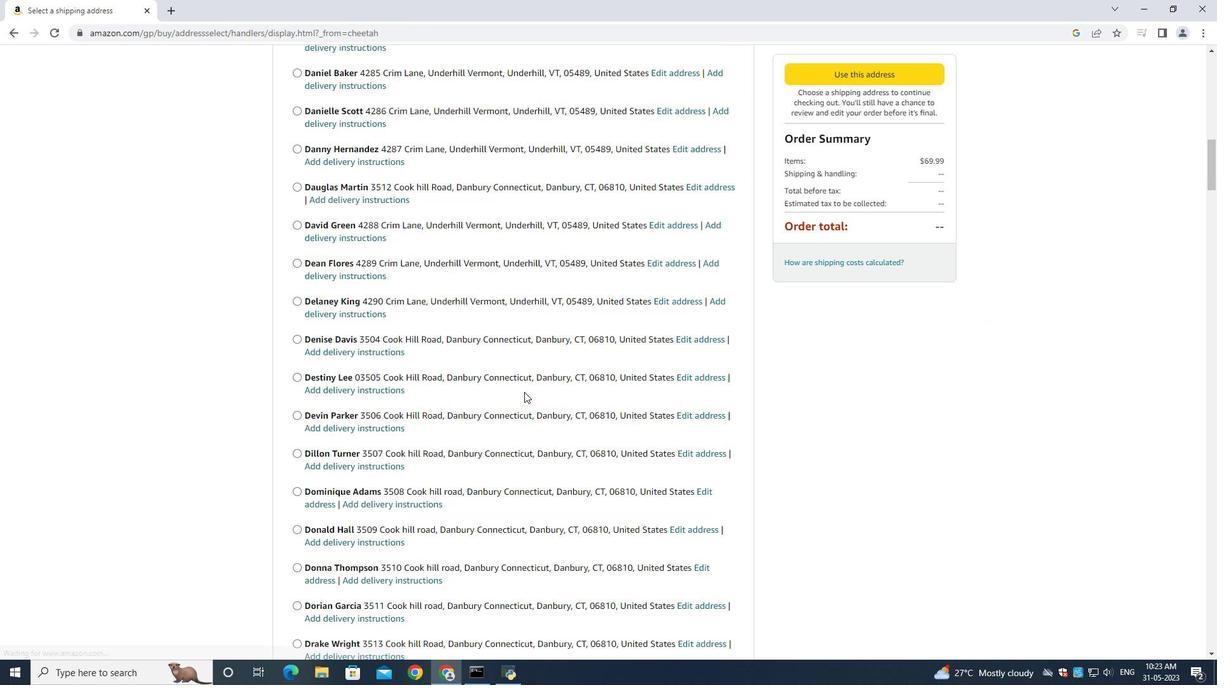
Action: Mouse scrolled (524, 393) with delta (0, -1)
Screenshot: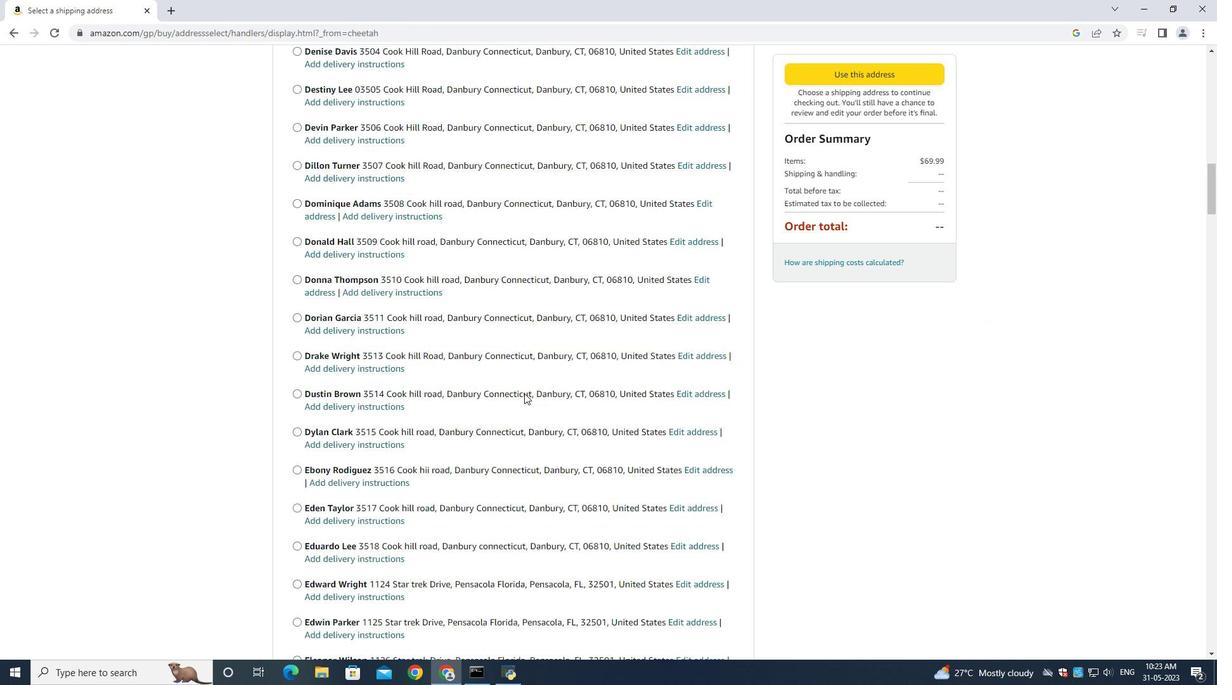
Action: Mouse scrolled (524, 394) with delta (0, 0)
Screenshot: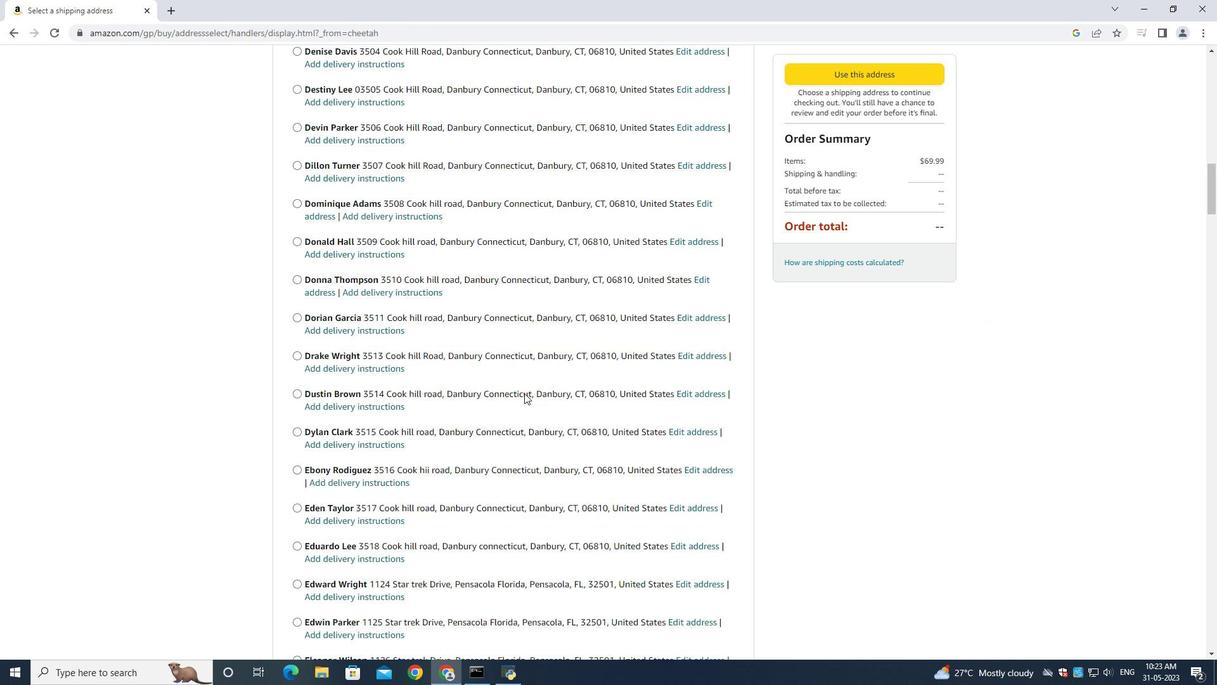 
Action: Mouse scrolled (524, 394) with delta (0, 0)
Screenshot: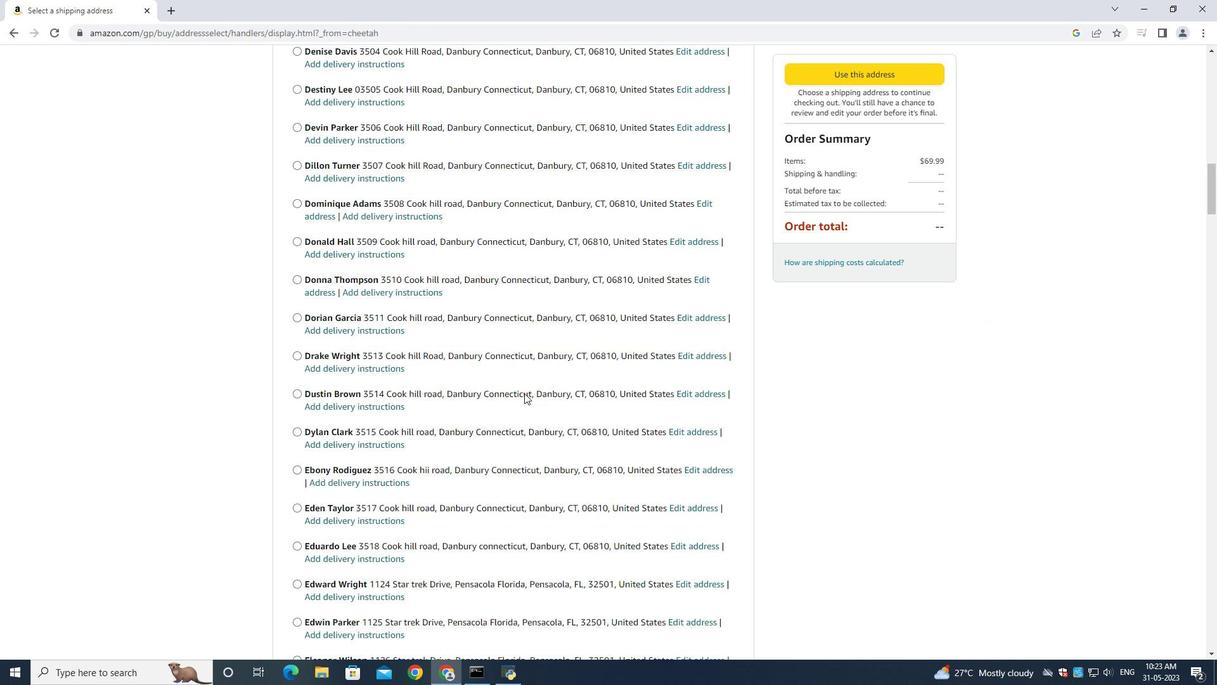 
Action: Mouse moved to (524, 391)
Screenshot: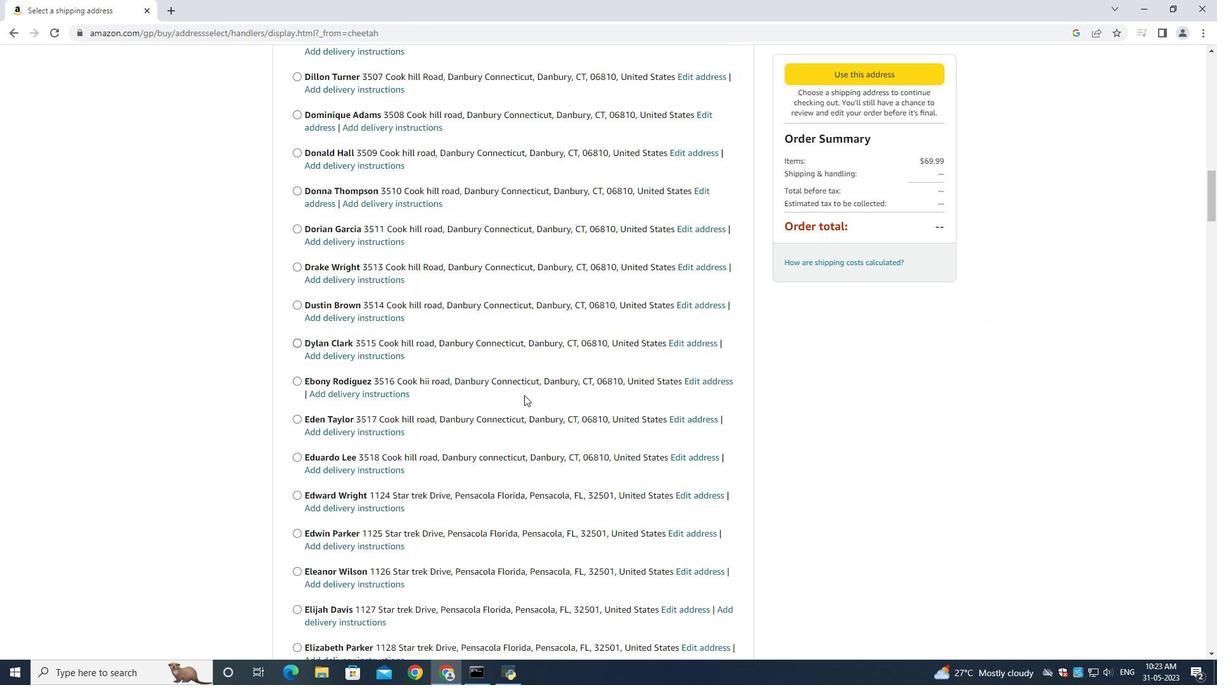 
Action: Mouse scrolled (524, 391) with delta (0, 0)
Screenshot: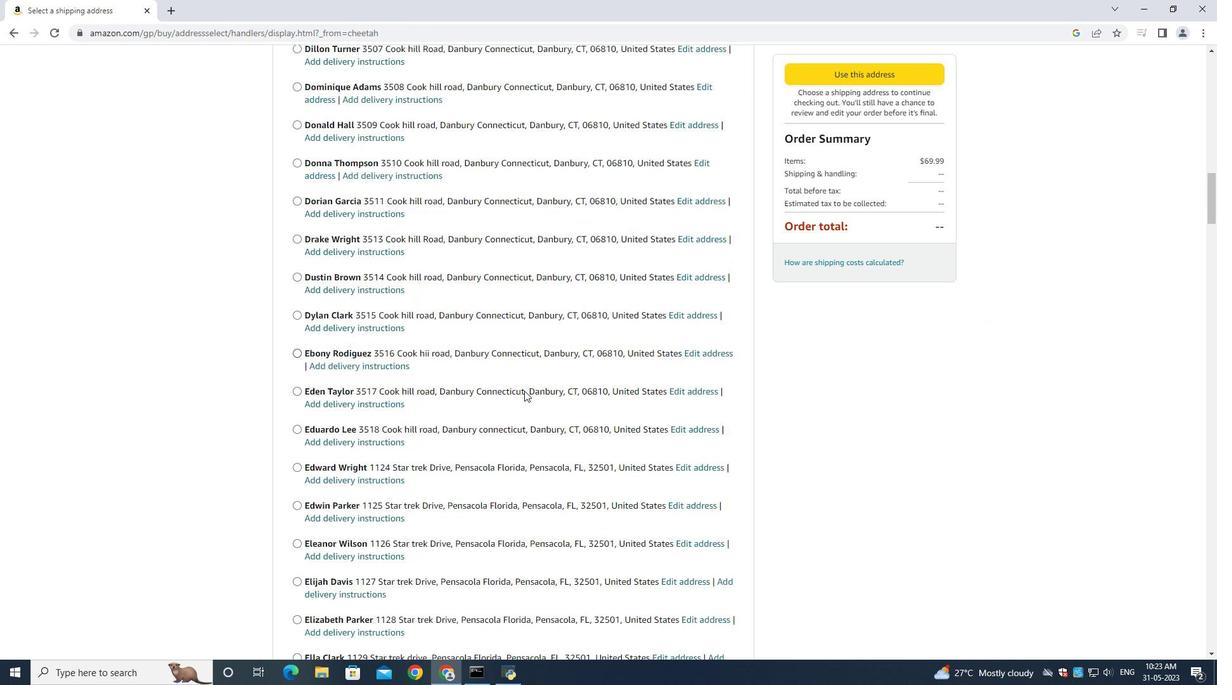 
Action: Mouse scrolled (524, 391) with delta (0, 0)
Screenshot: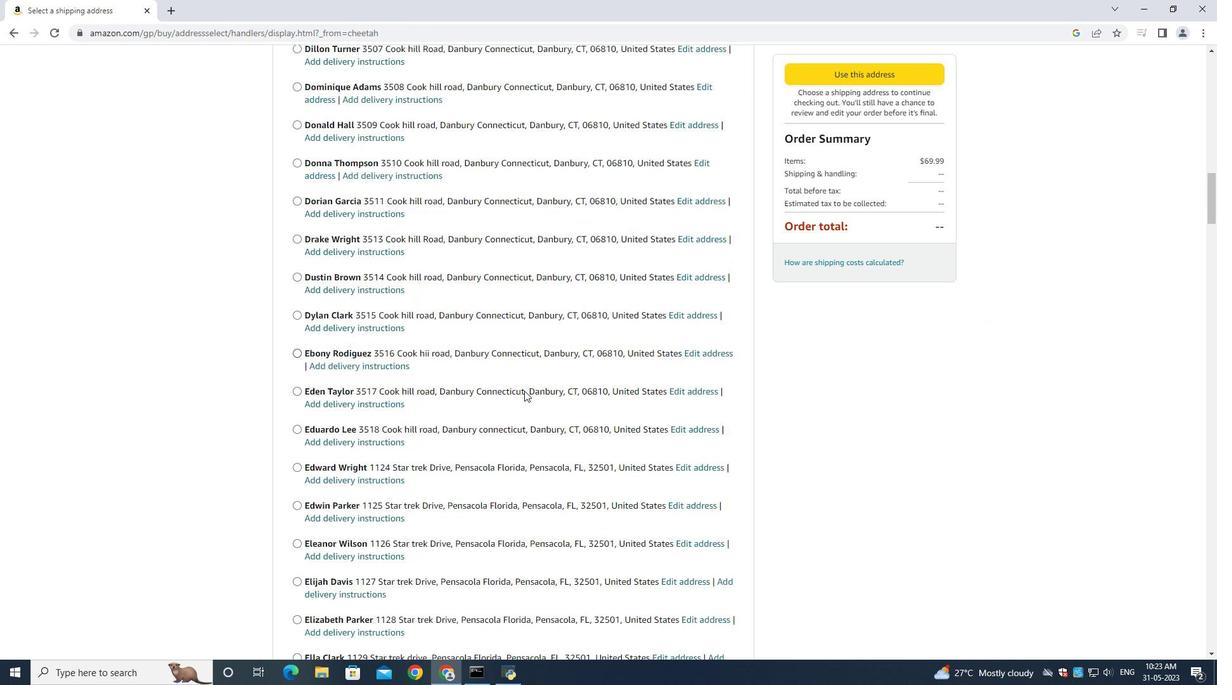 
Action: Mouse scrolled (524, 391) with delta (0, 0)
Screenshot: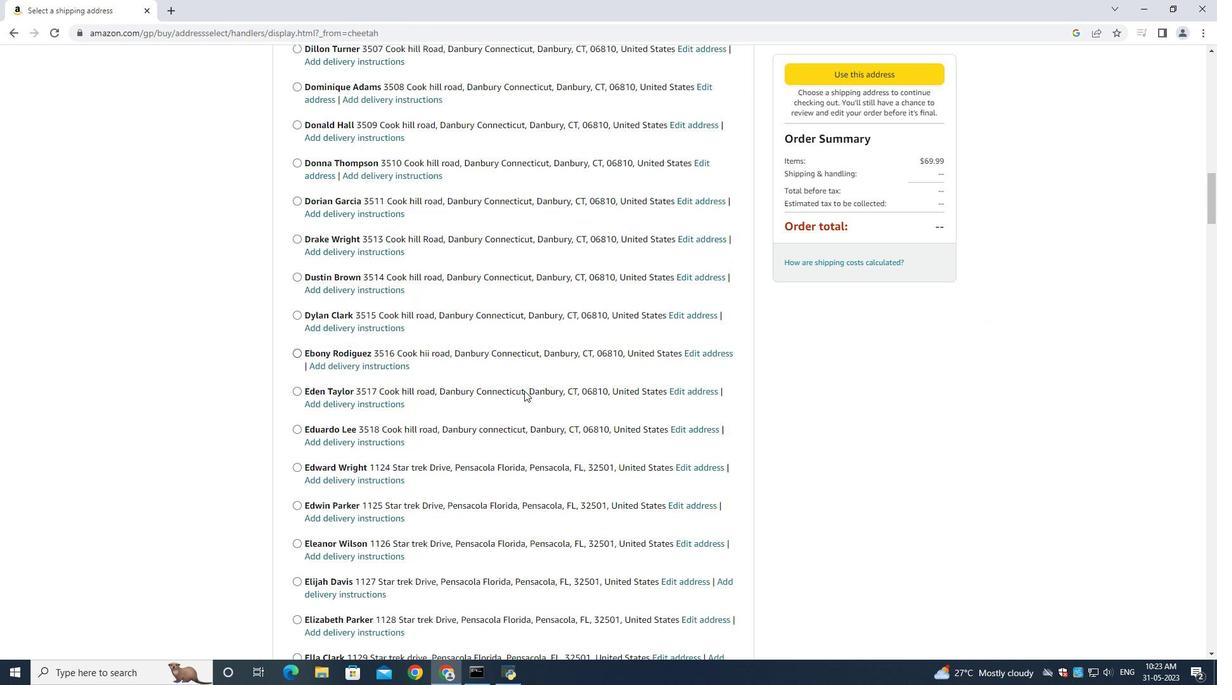 
Action: Mouse scrolled (524, 390) with delta (0, -1)
Screenshot: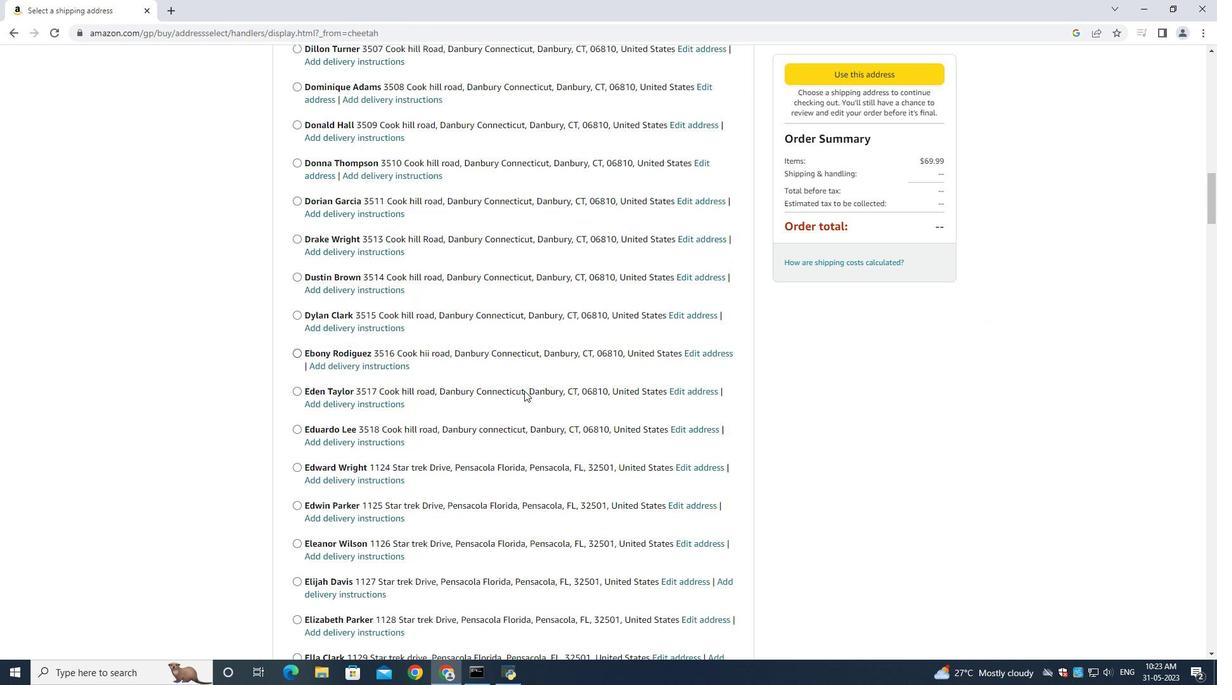 
Action: Mouse scrolled (524, 391) with delta (0, 0)
Screenshot: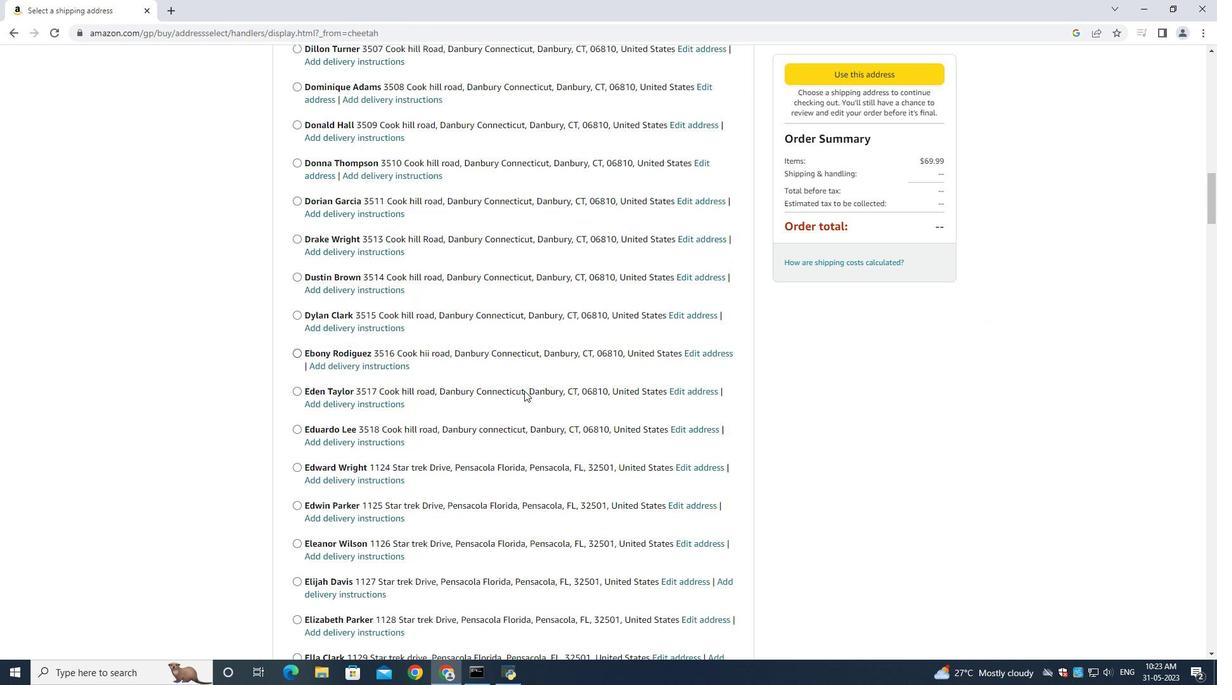 
Action: Mouse scrolled (524, 391) with delta (0, 0)
Screenshot: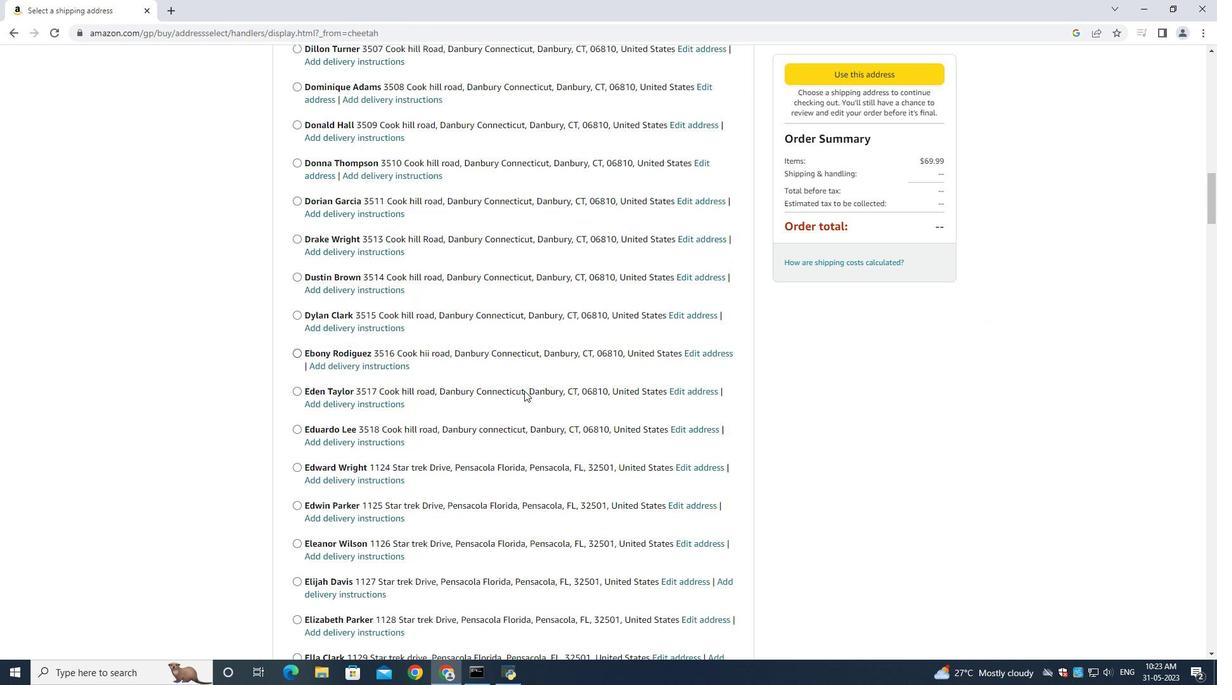 
Action: Mouse scrolled (524, 391) with delta (0, 0)
Screenshot: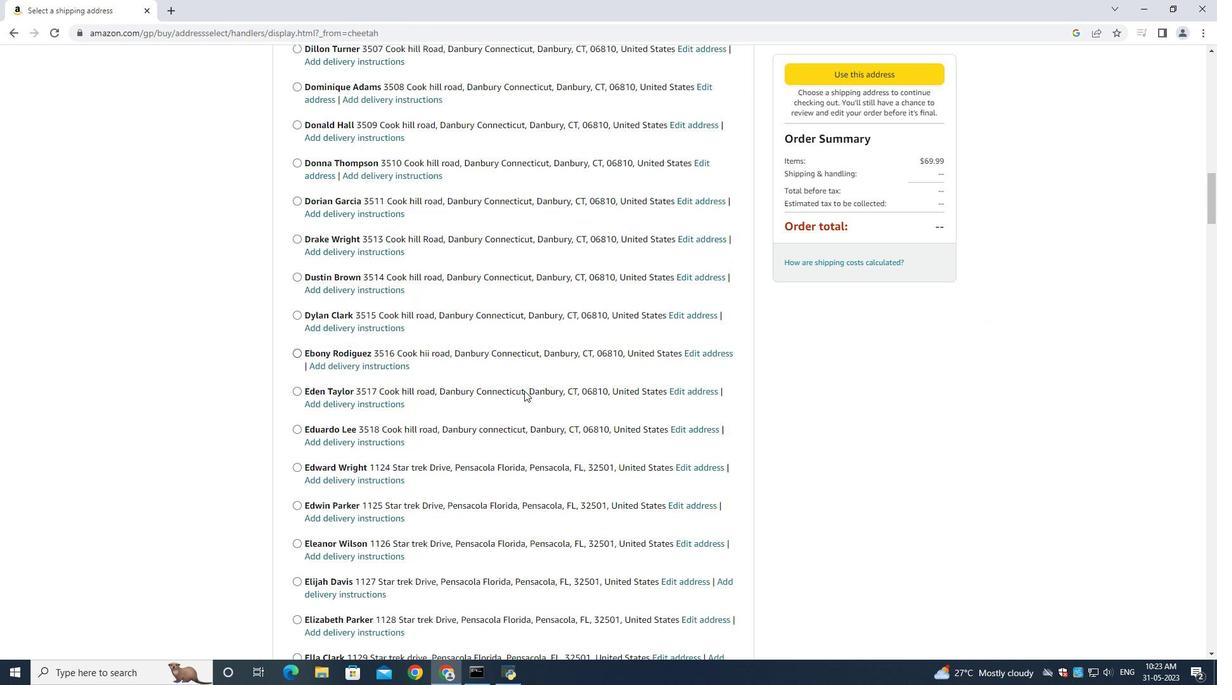 
Action: Mouse moved to (524, 391)
Screenshot: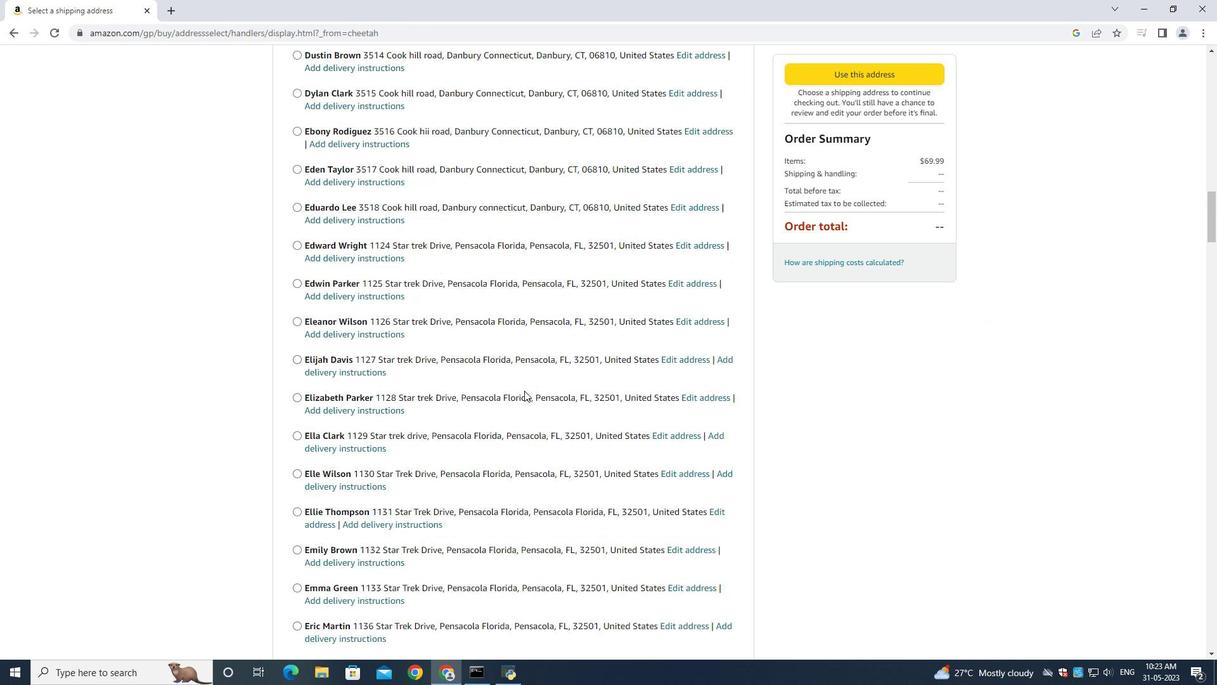 
Action: Mouse scrolled (524, 391) with delta (0, 0)
Screenshot: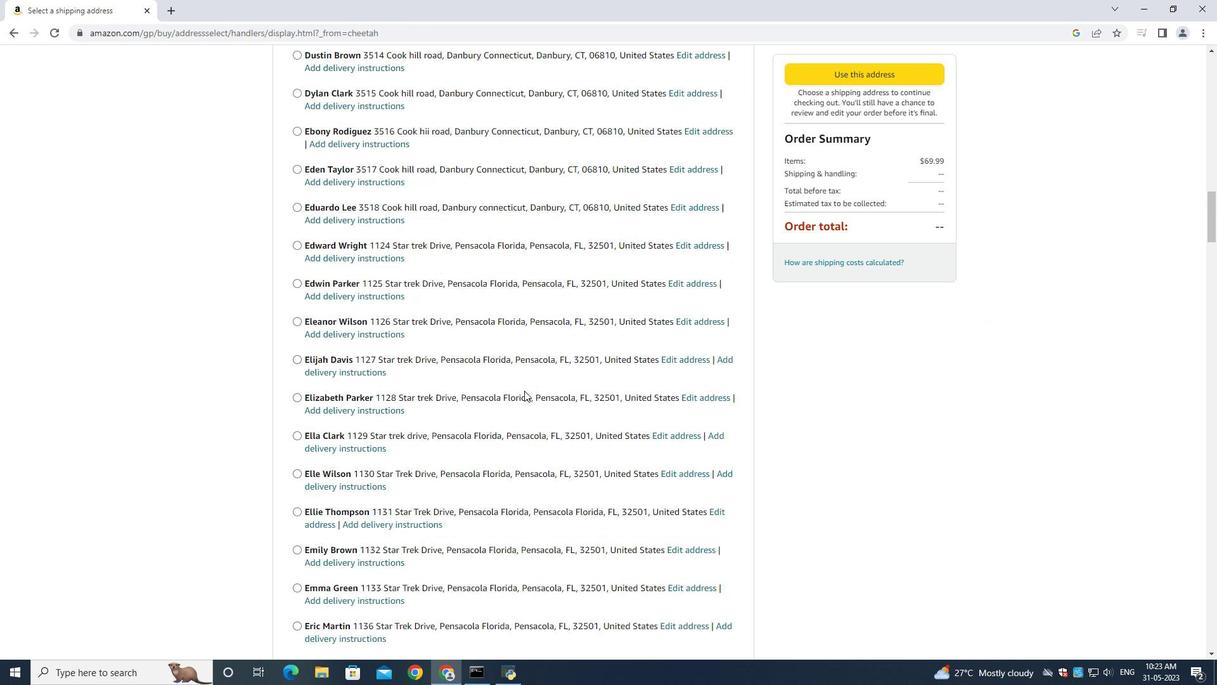 
Action: Mouse scrolled (524, 391) with delta (0, 0)
Screenshot: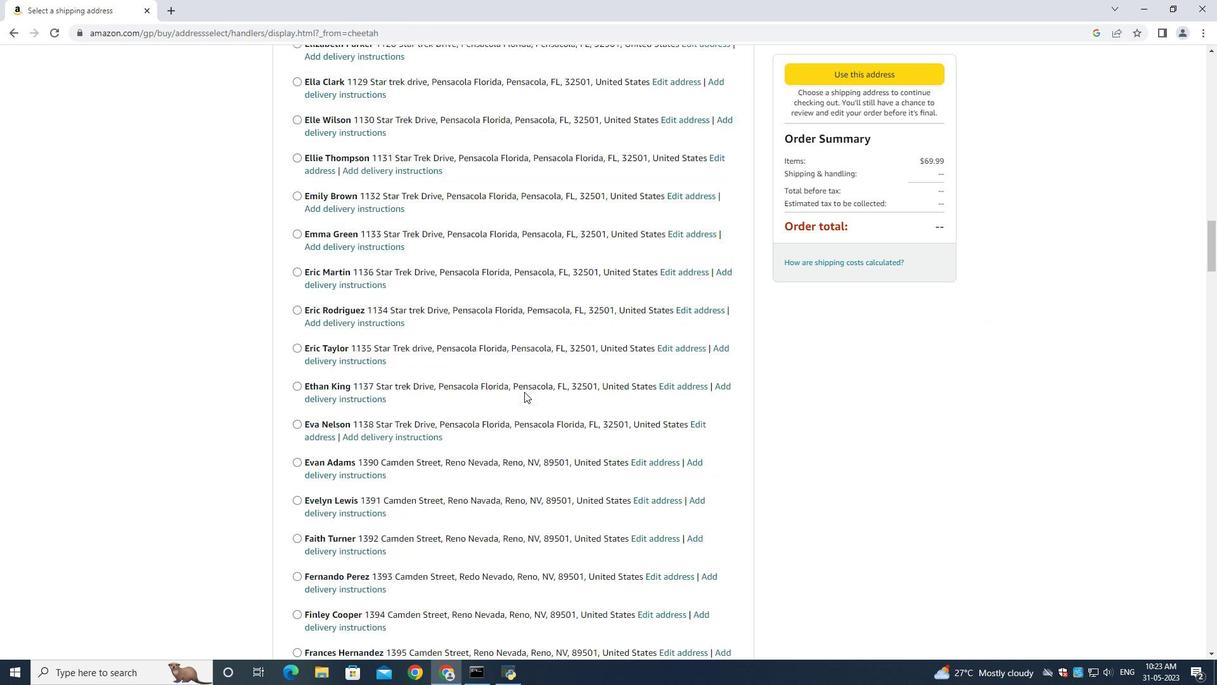 
Action: Mouse moved to (524, 393)
Screenshot: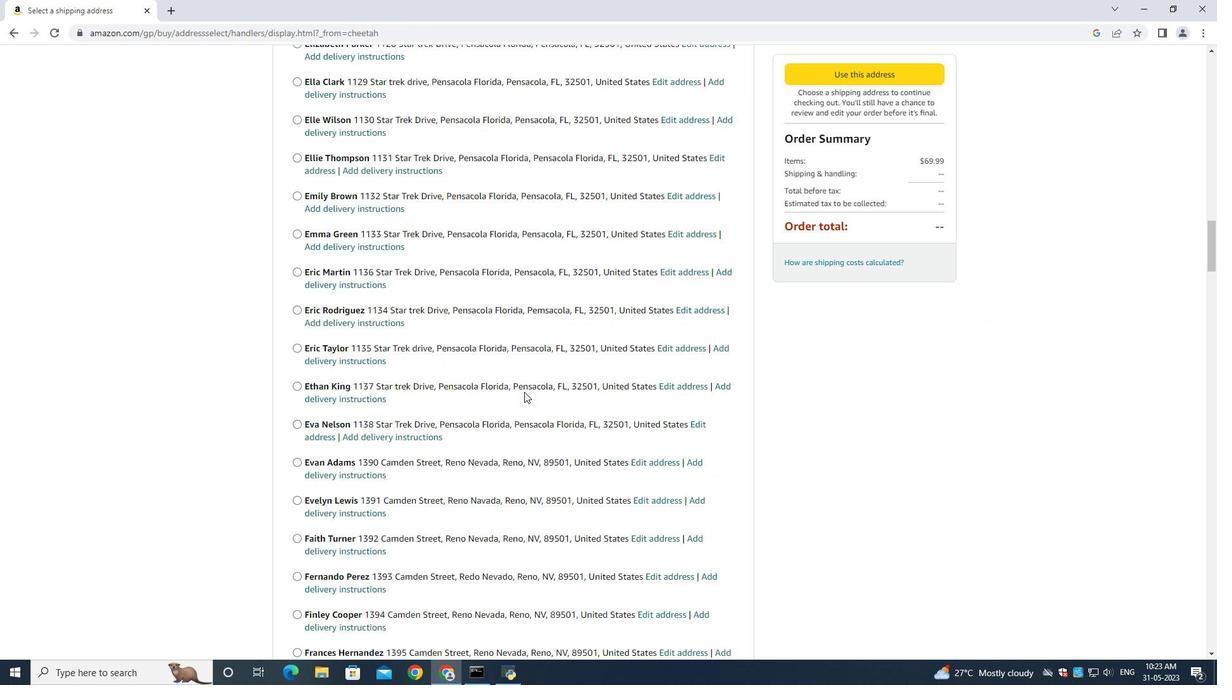 
Action: Mouse scrolled (524, 392) with delta (0, 0)
Screenshot: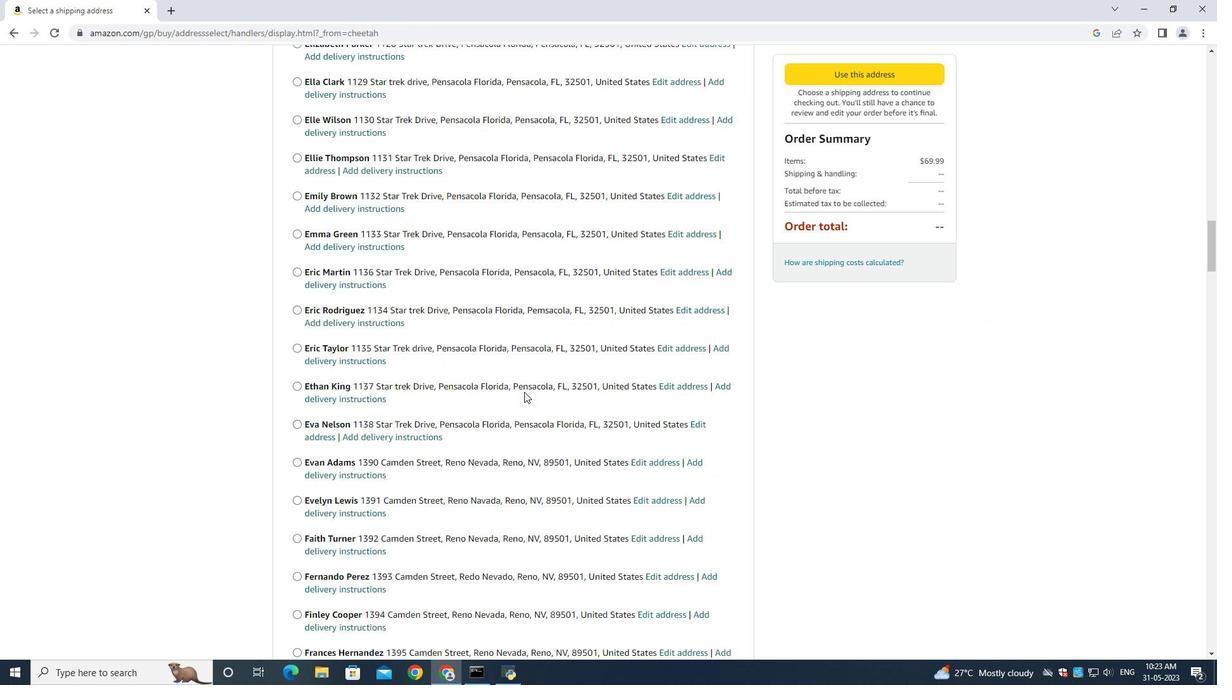 
Action: Mouse scrolled (524, 392) with delta (0, 0)
Screenshot: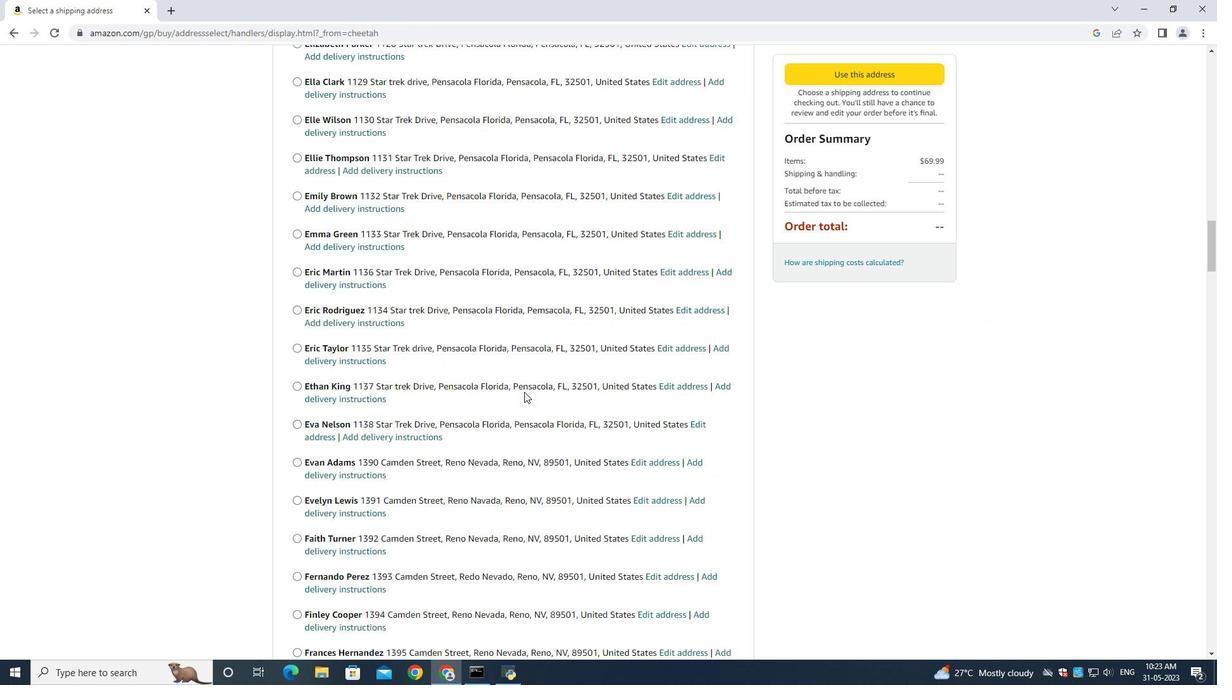 
Action: Mouse scrolled (524, 392) with delta (0, 0)
Screenshot: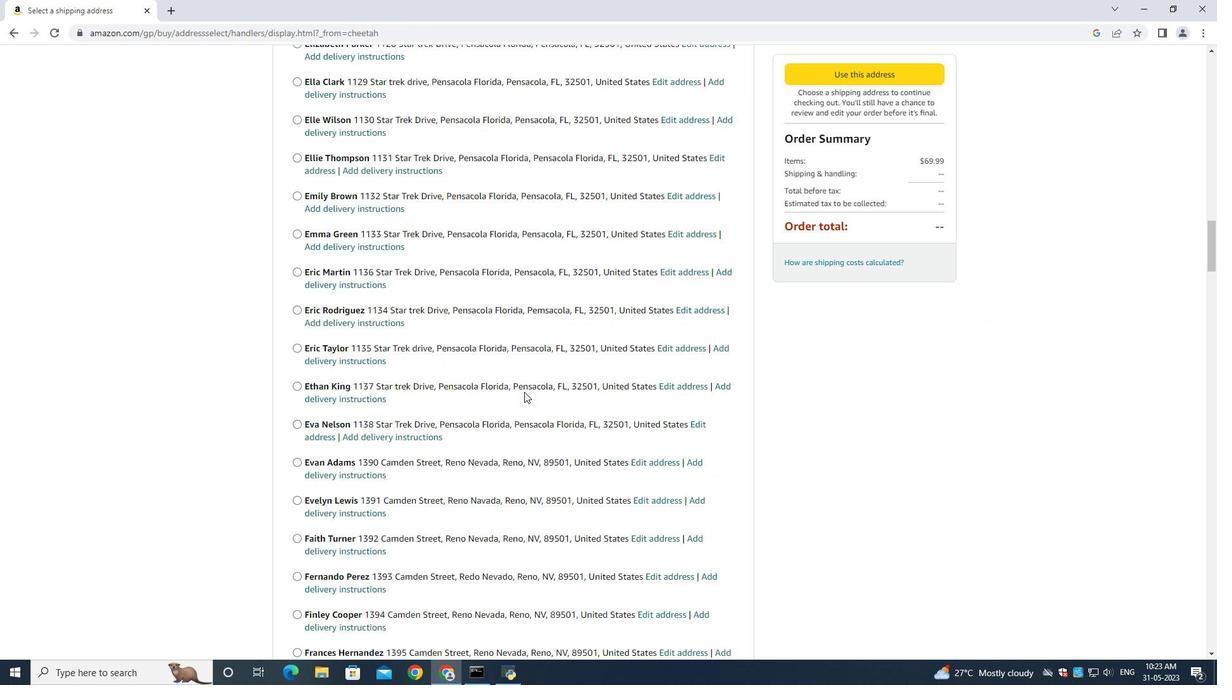 
Action: Mouse scrolled (524, 391) with delta (0, -1)
Screenshot: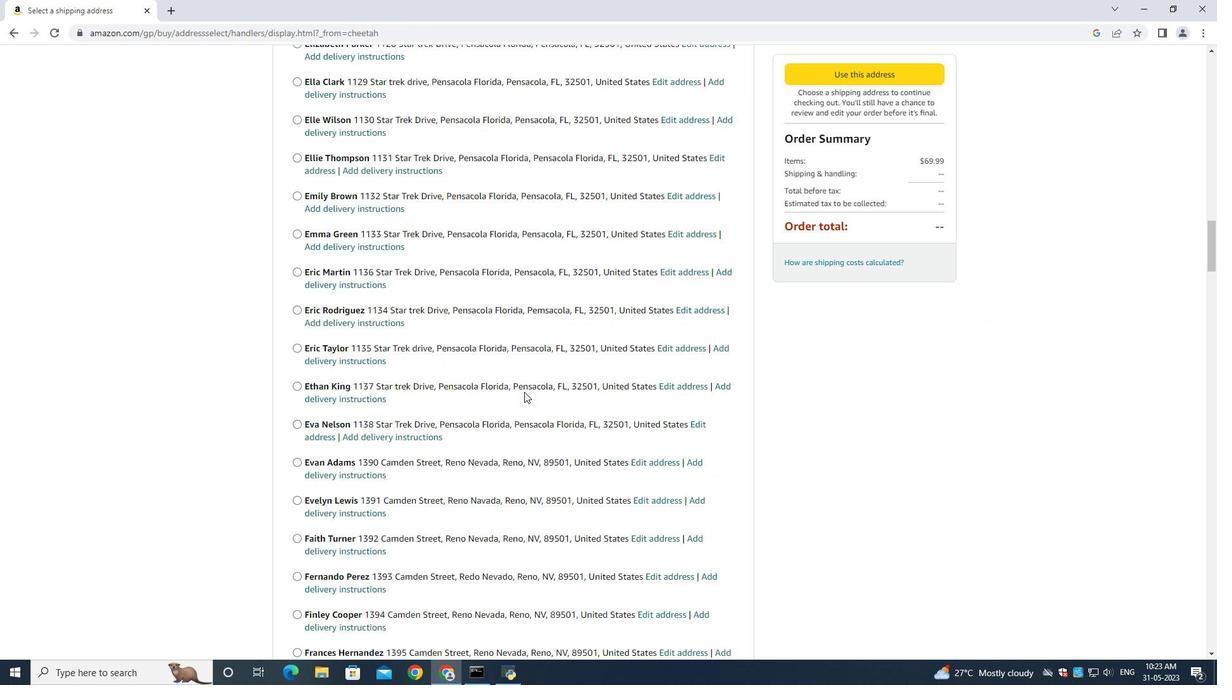 
Action: Mouse scrolled (524, 392) with delta (0, 0)
Screenshot: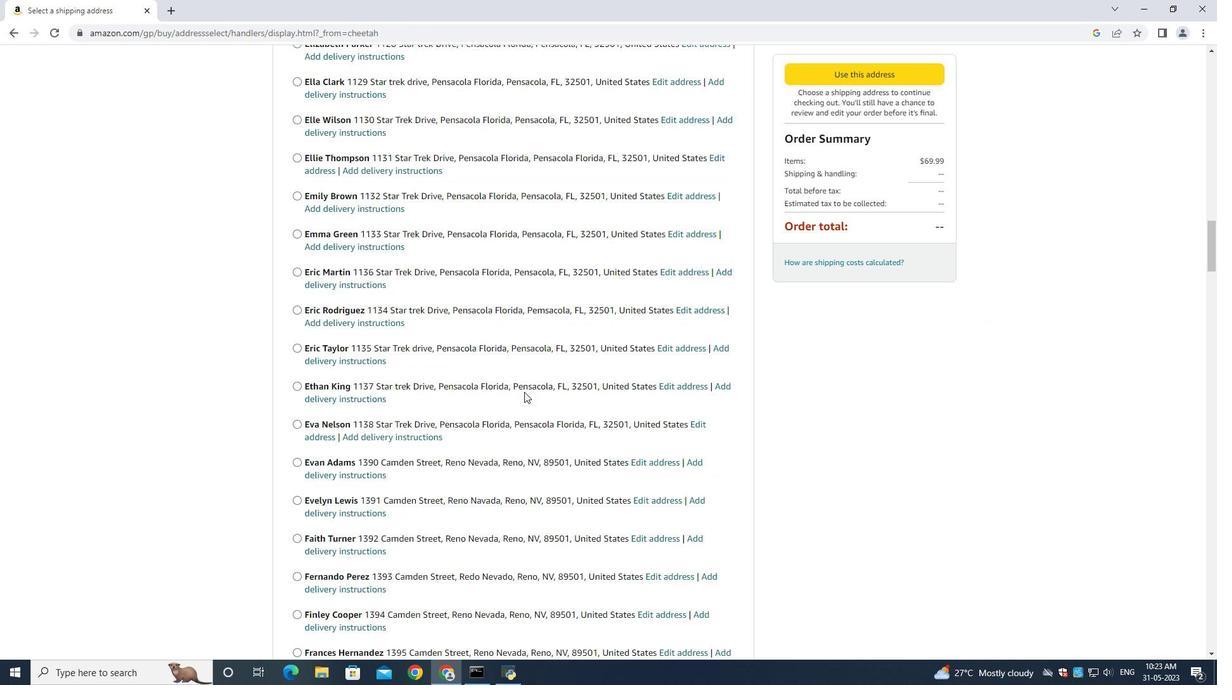 
Action: Mouse scrolled (524, 392) with delta (0, 0)
Screenshot: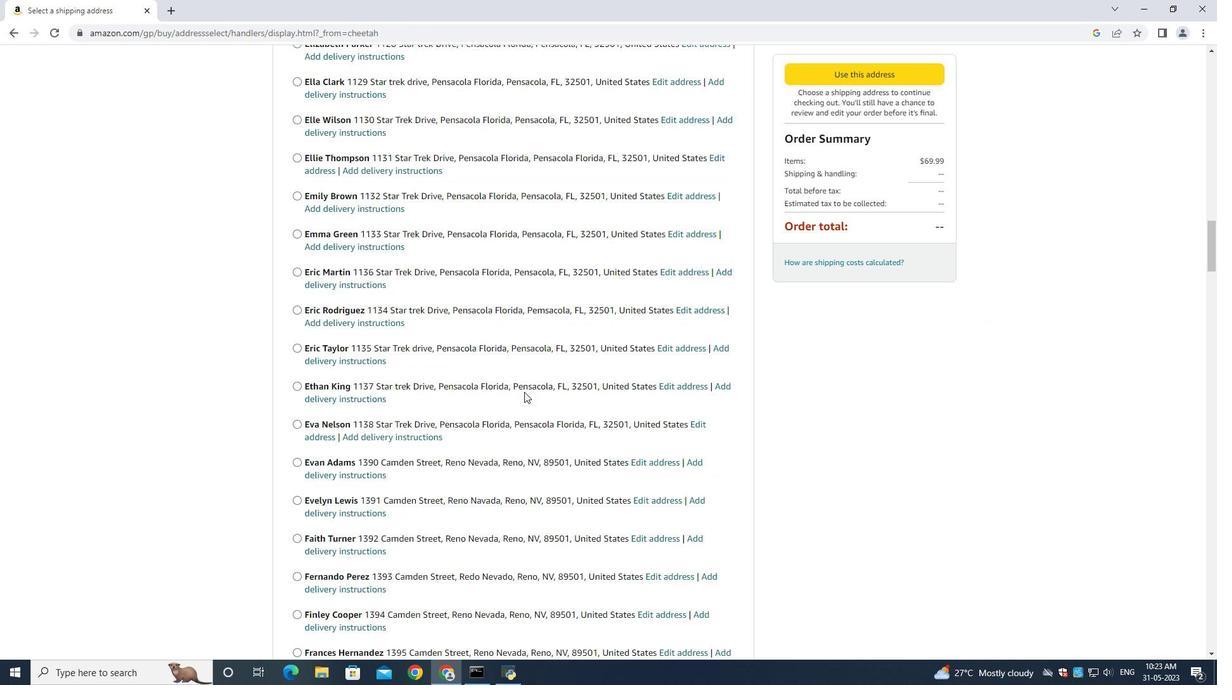 
Action: Mouse scrolled (524, 392) with delta (0, 0)
Screenshot: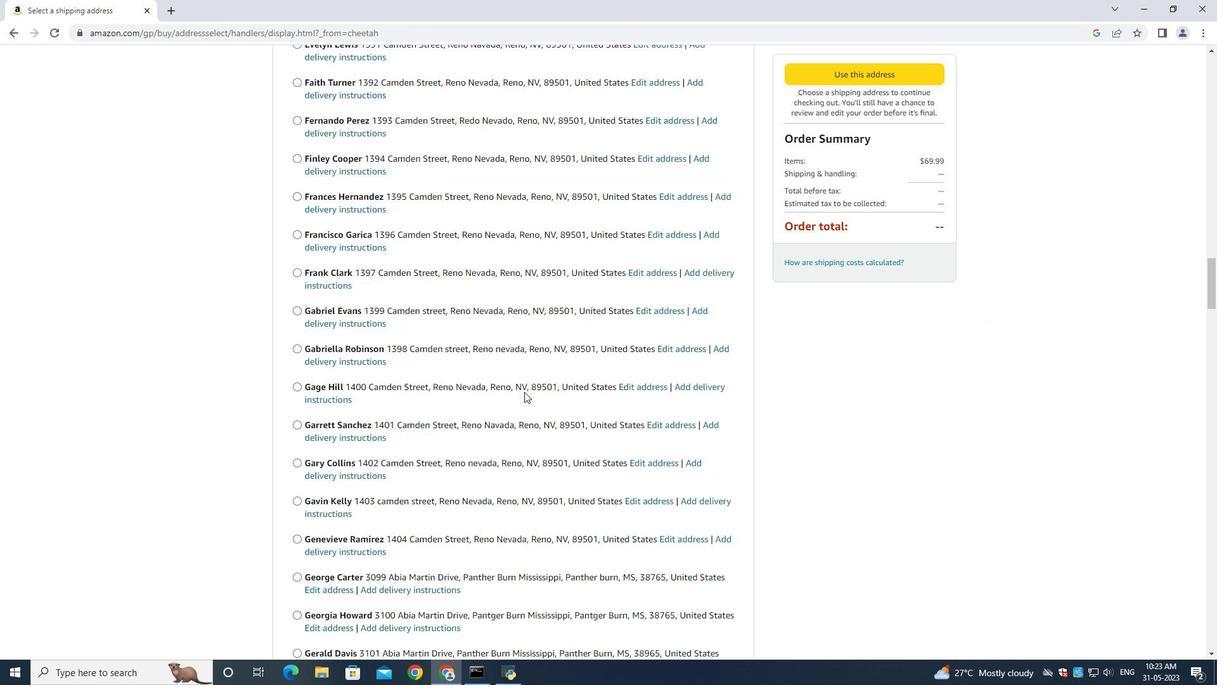 
Action: Mouse moved to (524, 393)
Screenshot: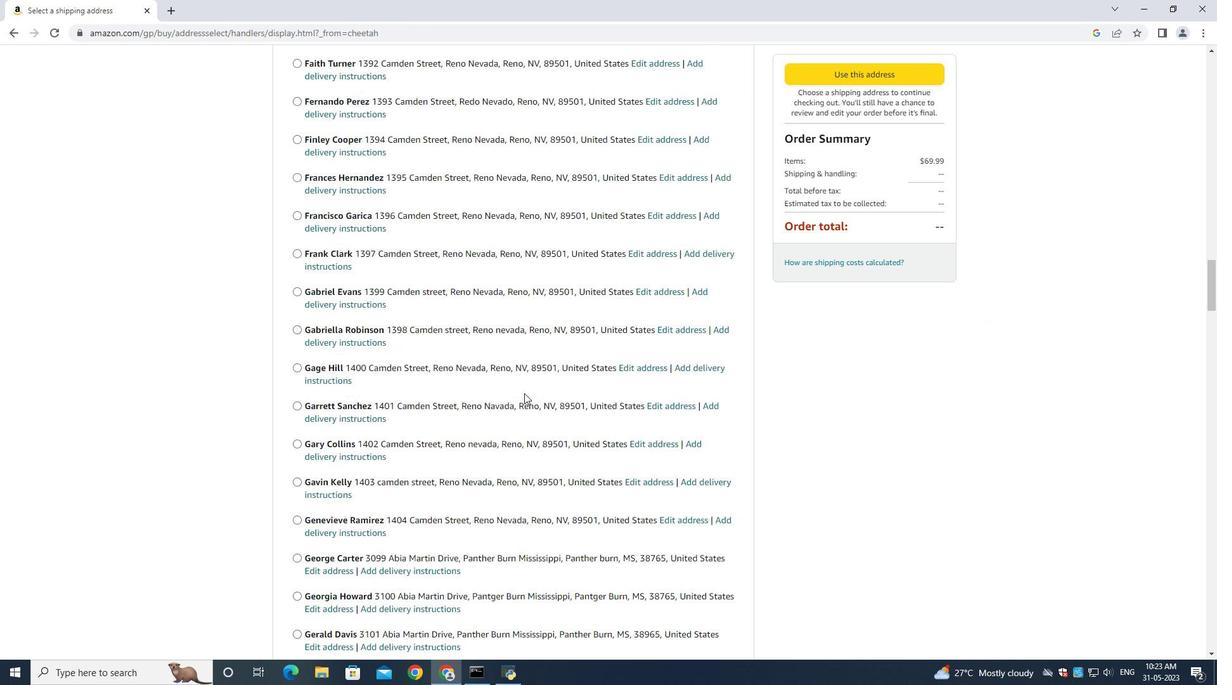 
Action: Mouse scrolled (524, 392) with delta (0, 0)
Screenshot: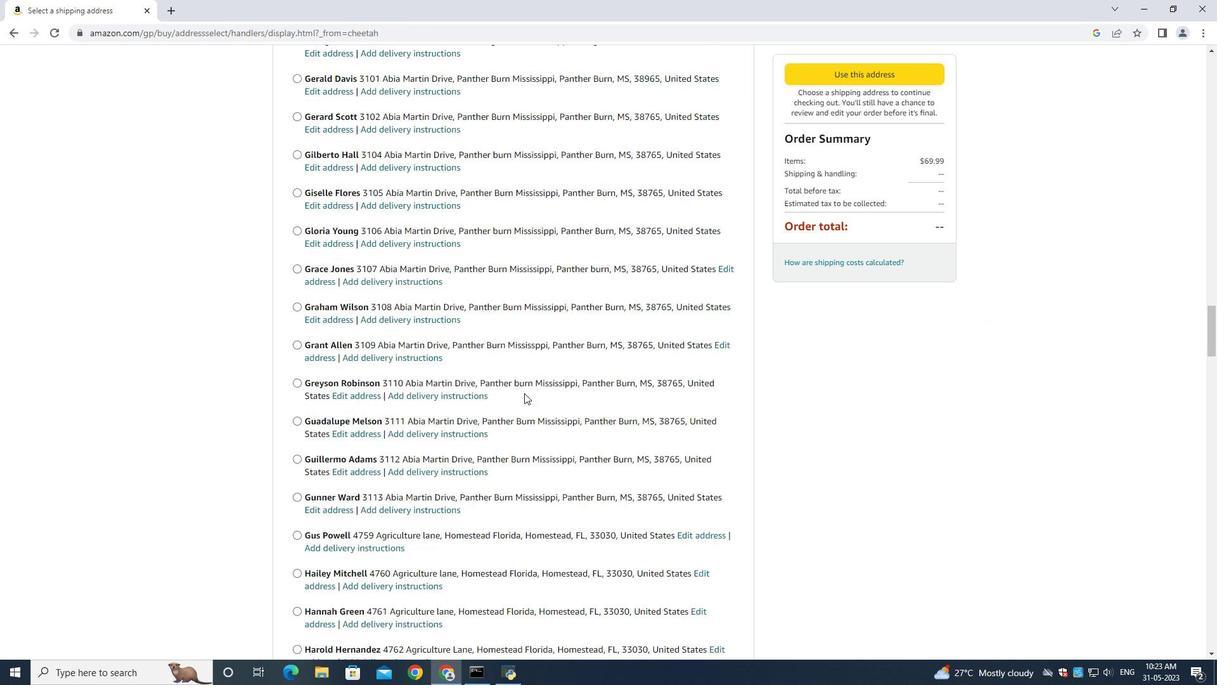 
Action: Mouse scrolled (524, 392) with delta (0, 0)
Screenshot: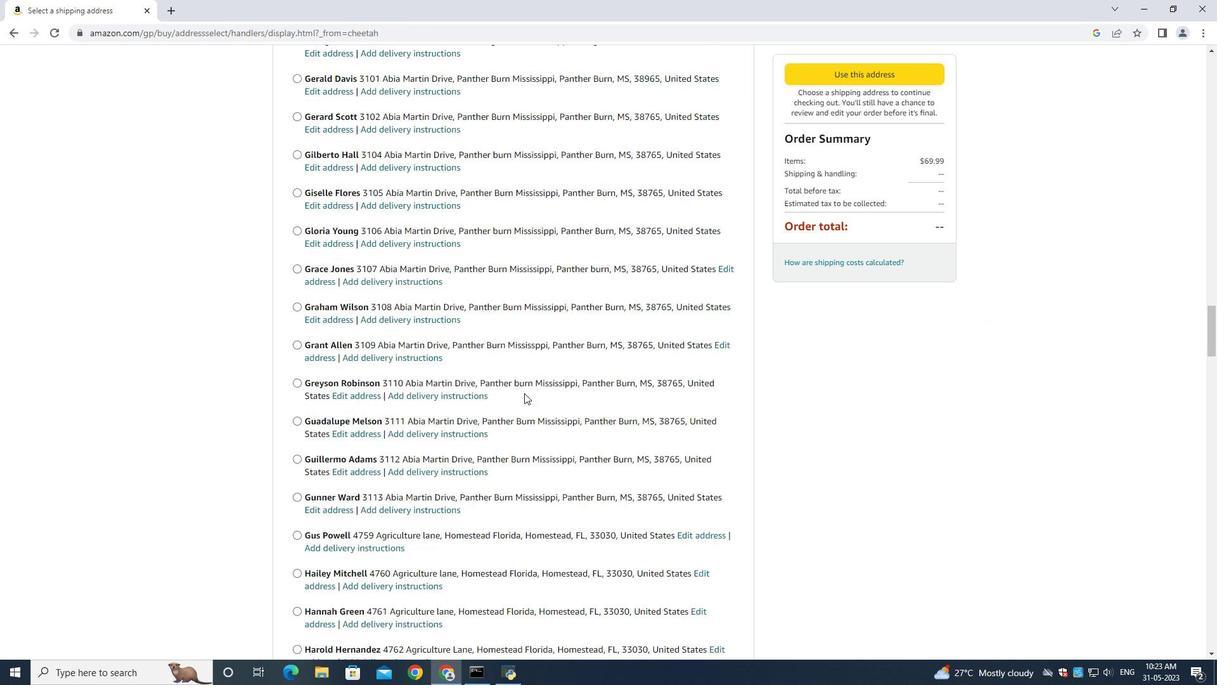 
Action: Mouse scrolled (524, 392) with delta (0, 0)
Screenshot: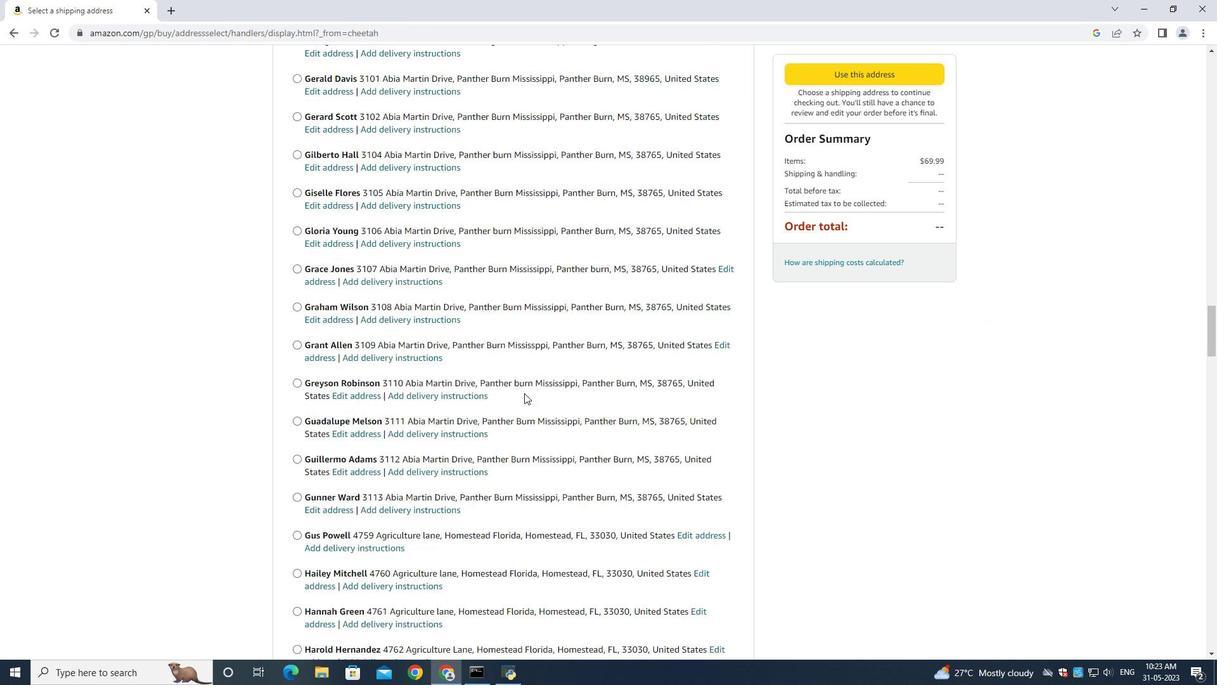 
Action: Mouse scrolled (524, 391) with delta (0, -1)
Screenshot: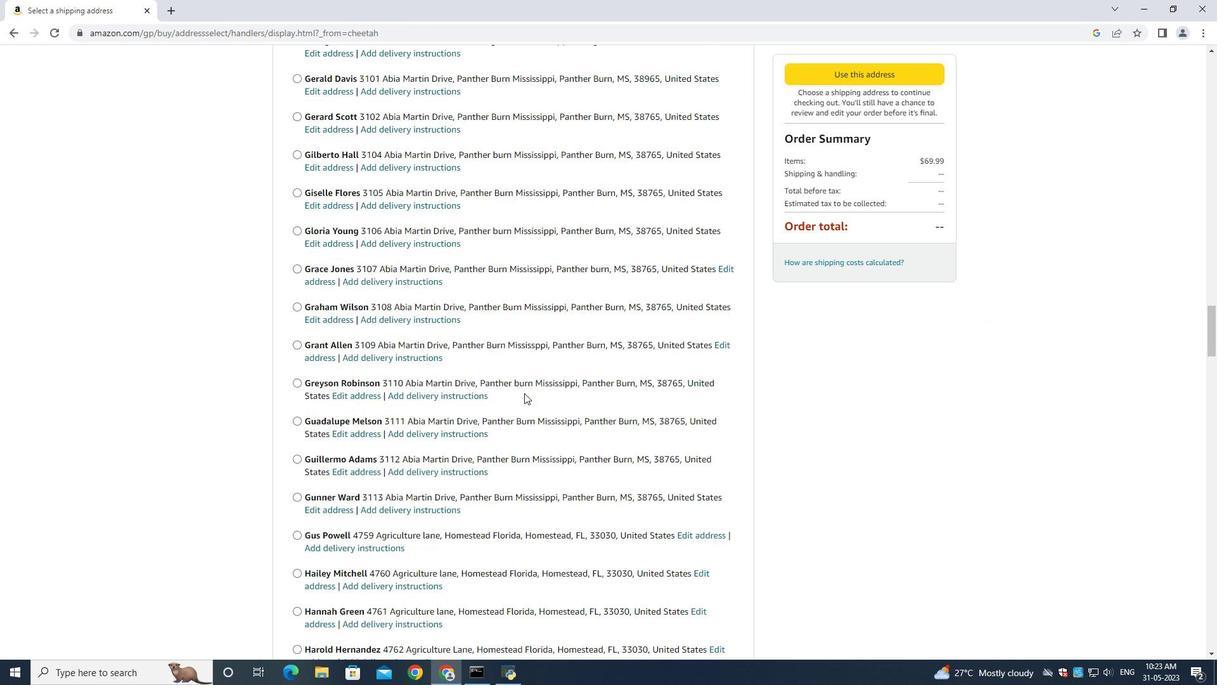 
Action: Mouse moved to (524, 392)
Screenshot: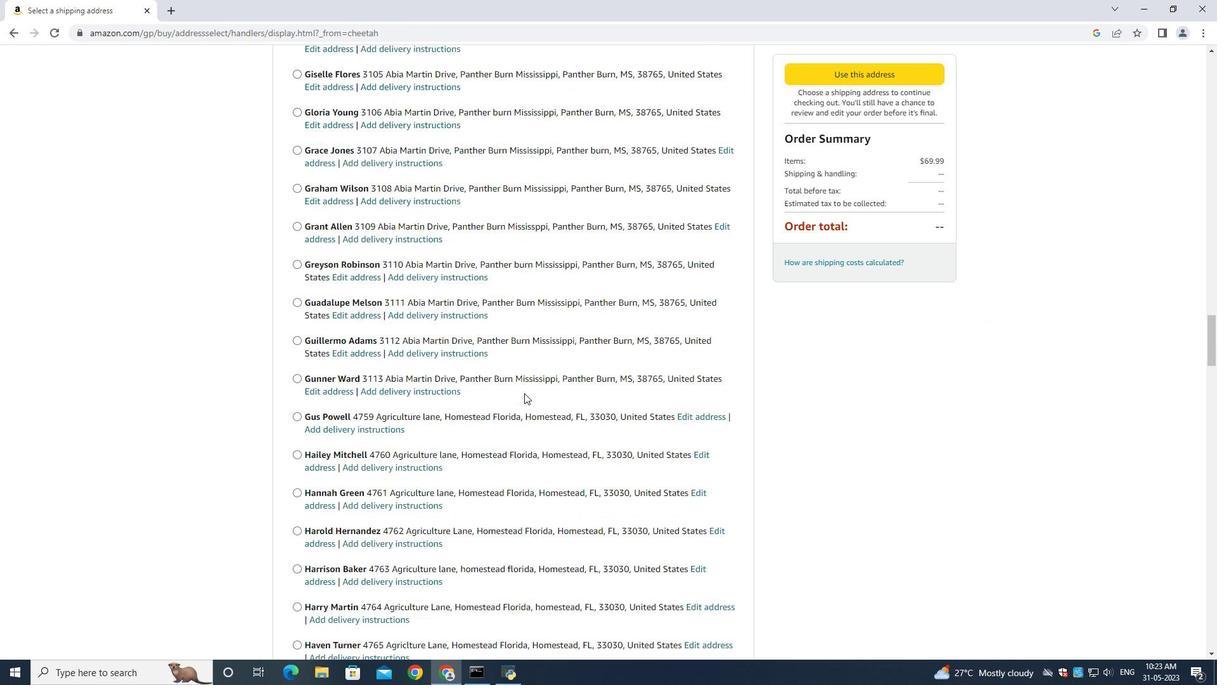 
Action: Mouse scrolled (524, 392) with delta (0, 0)
Screenshot: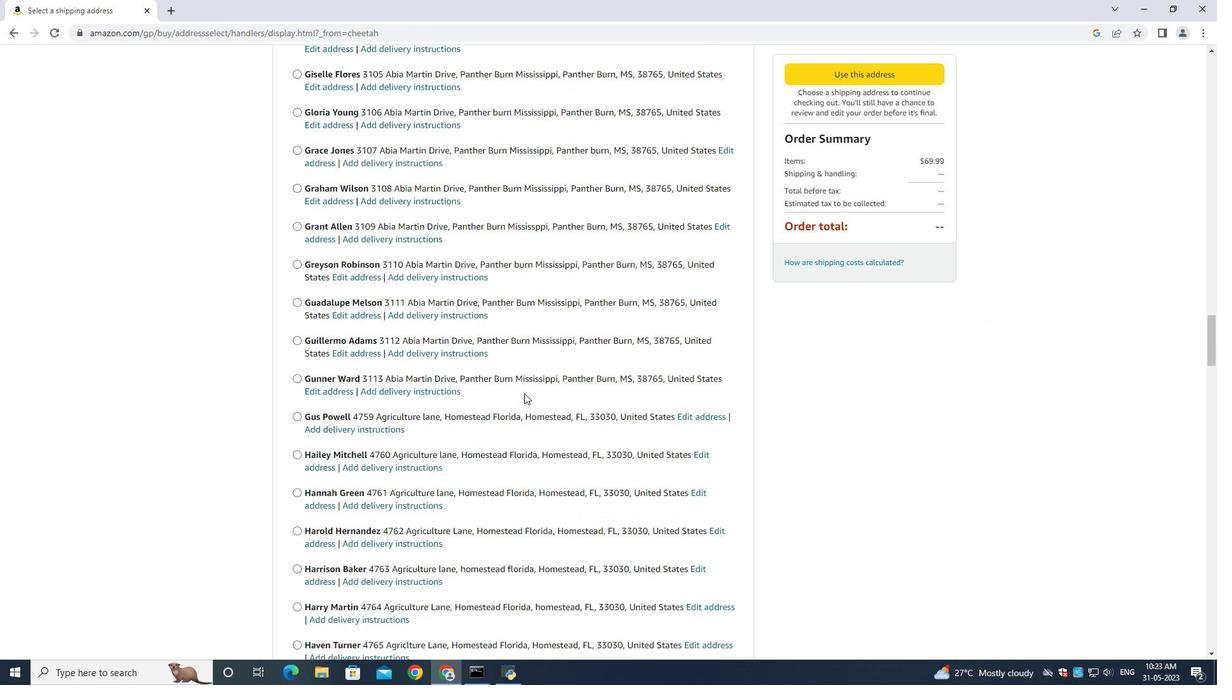 
Action: Mouse moved to (524, 390)
Screenshot: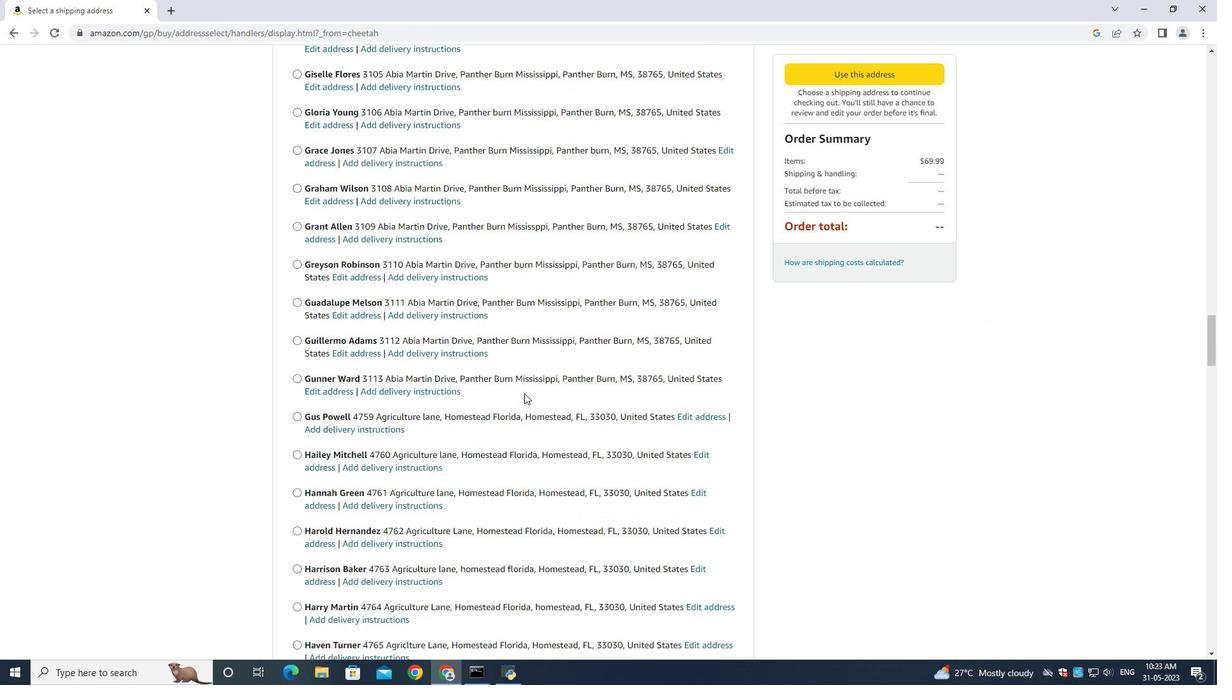 
Action: Mouse scrolled (524, 391) with delta (0, 0)
Screenshot: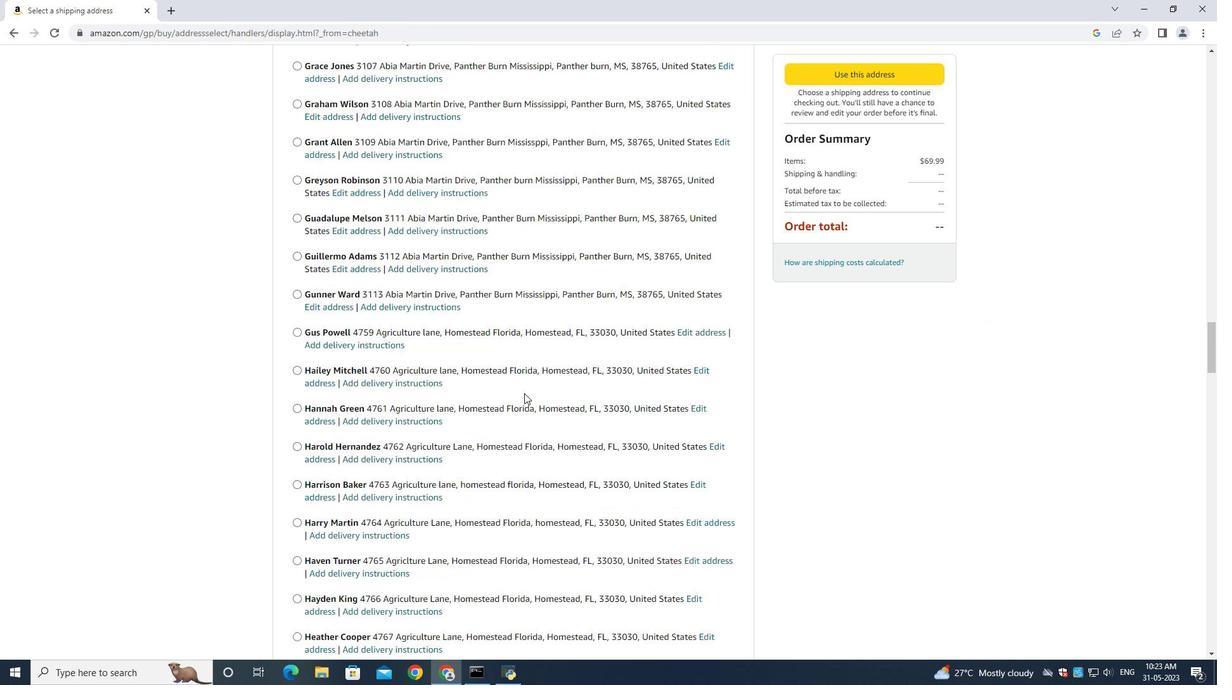 
Action: Mouse moved to (524, 386)
Screenshot: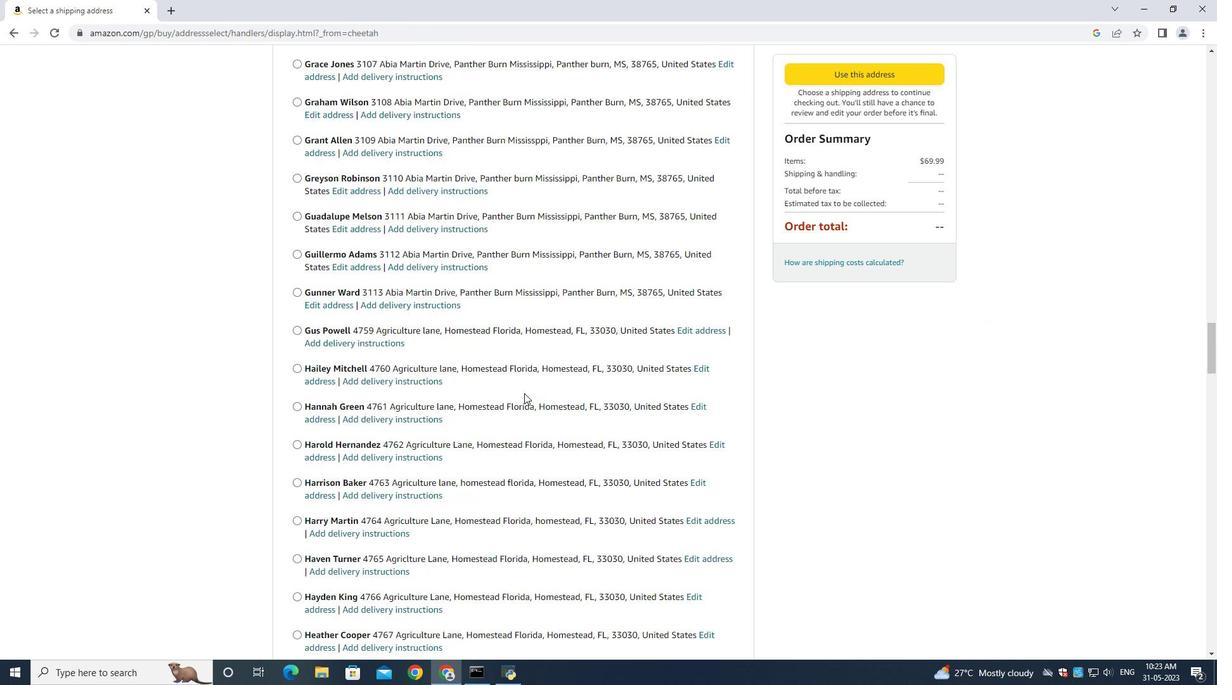 
Action: Mouse scrolled (524, 388) with delta (0, 0)
Screenshot: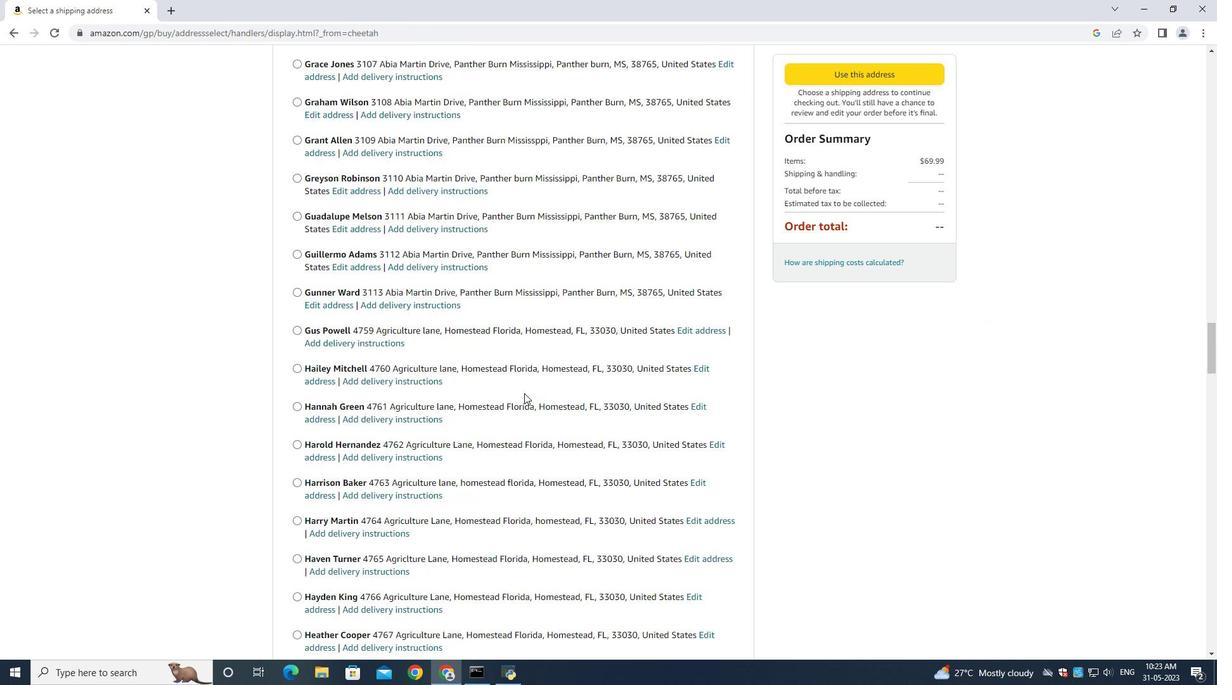 
Action: Mouse moved to (524, 385)
Screenshot: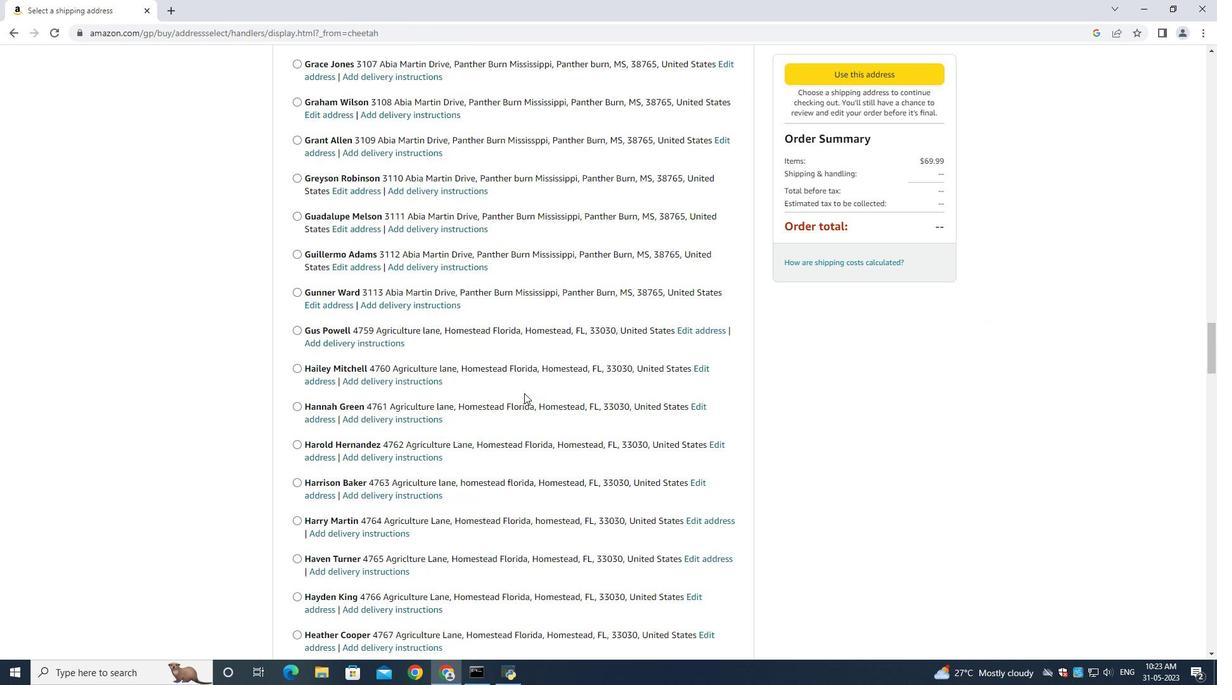 
Action: Mouse scrolled (524, 385) with delta (0, 0)
Screenshot: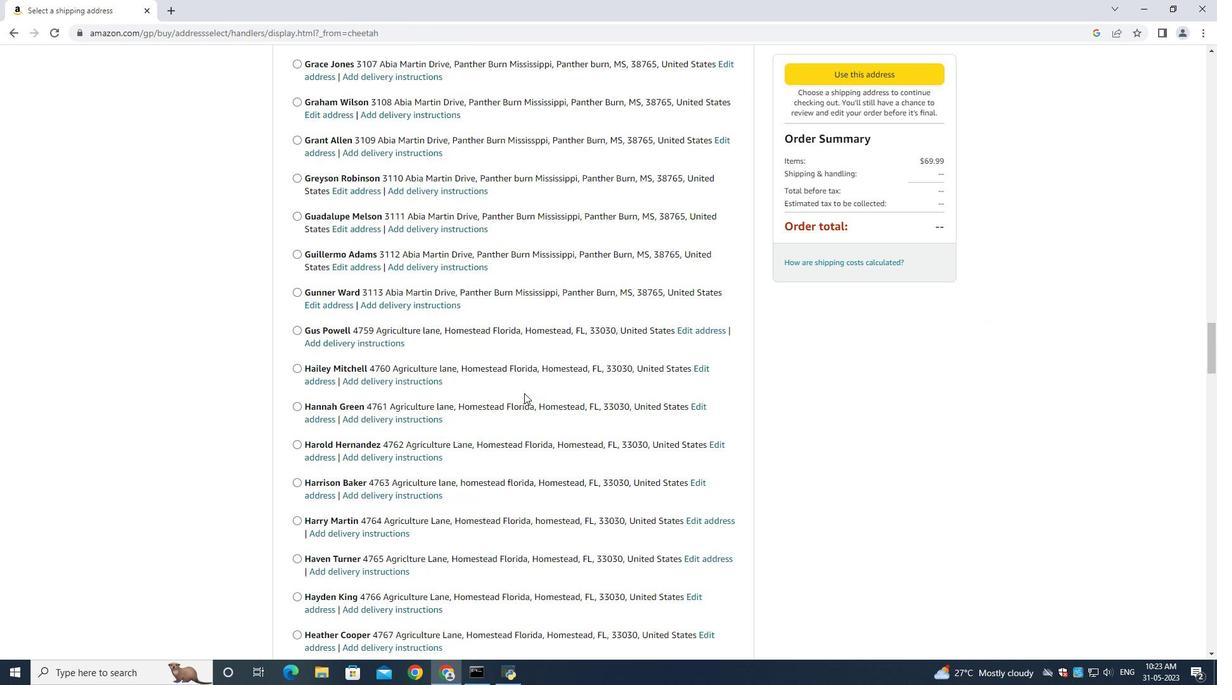 
Action: Mouse moved to (524, 385)
Screenshot: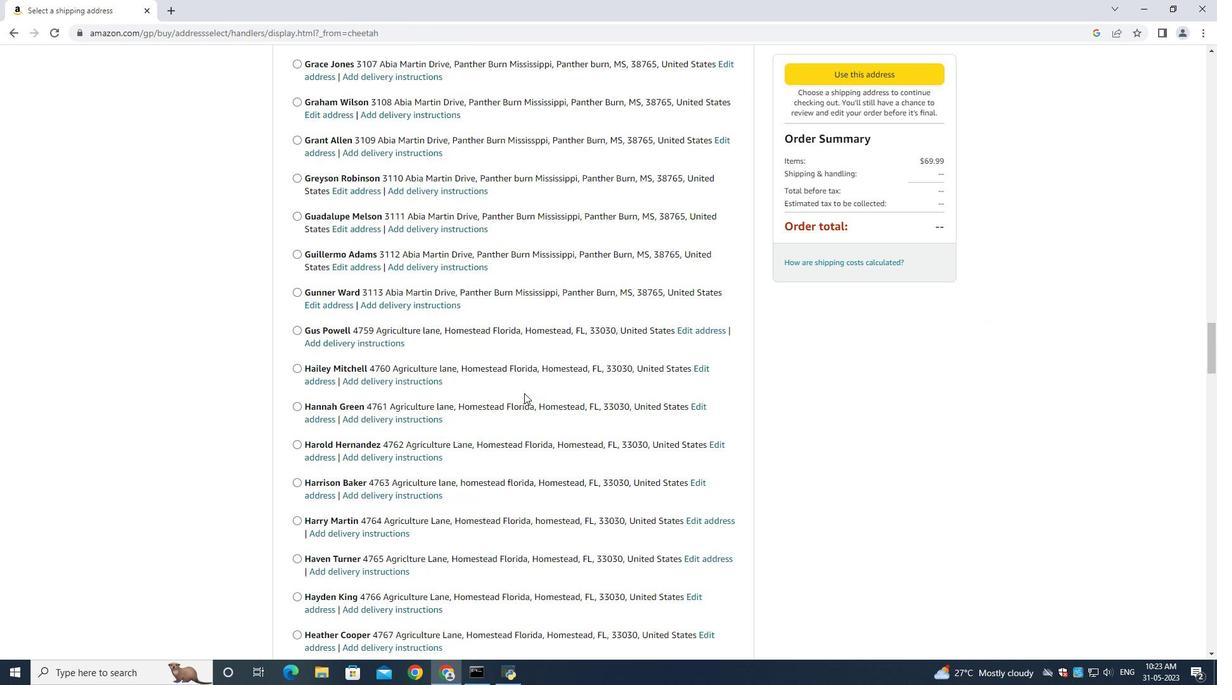 
Action: Mouse scrolled (524, 385) with delta (0, 0)
Screenshot: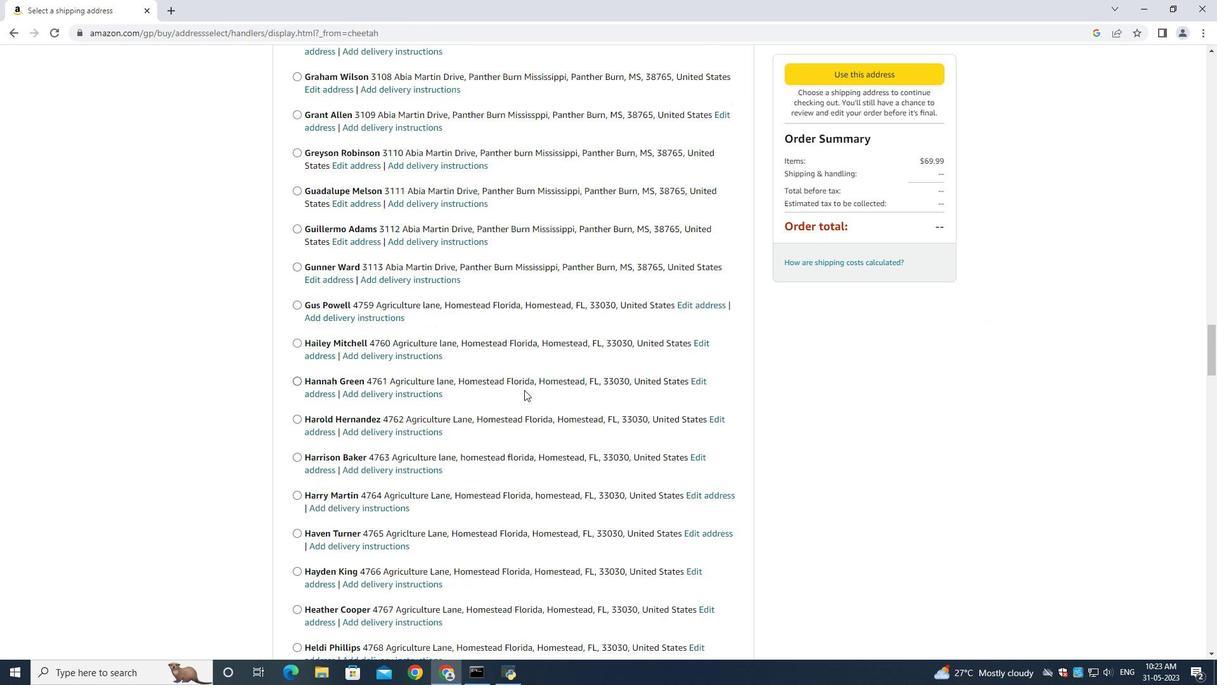 
Action: Mouse scrolled (524, 385) with delta (0, 0)
Screenshot: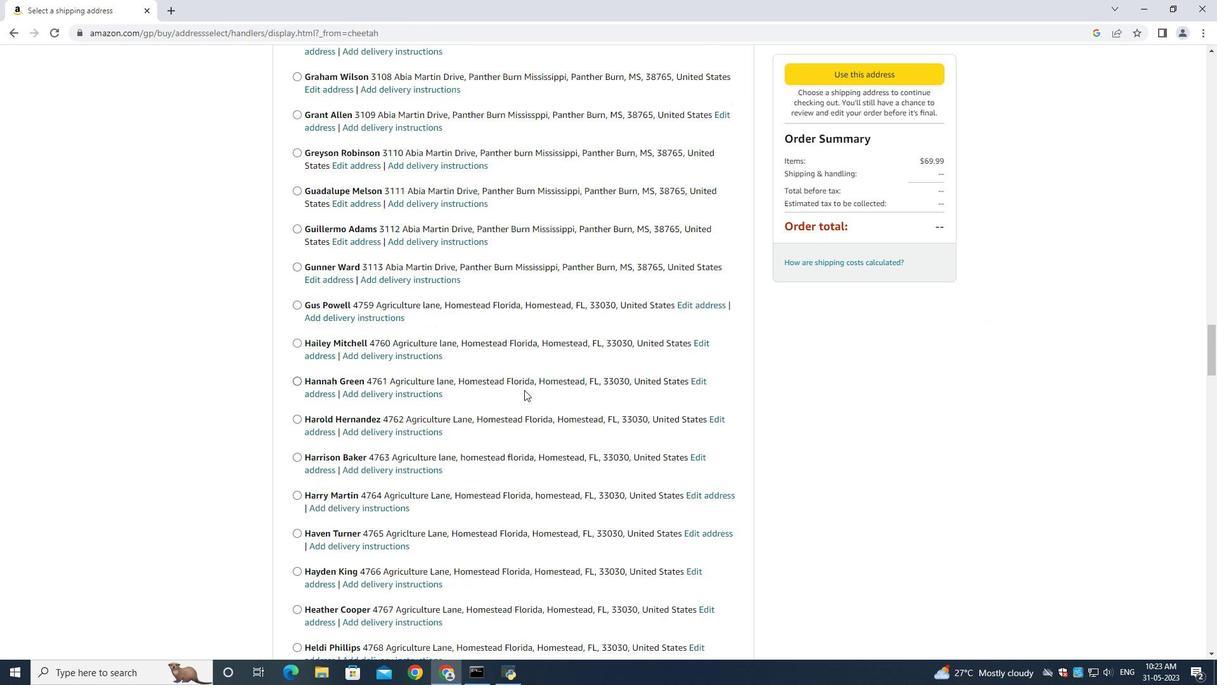 
Action: Mouse scrolled (524, 385) with delta (0, -1)
Screenshot: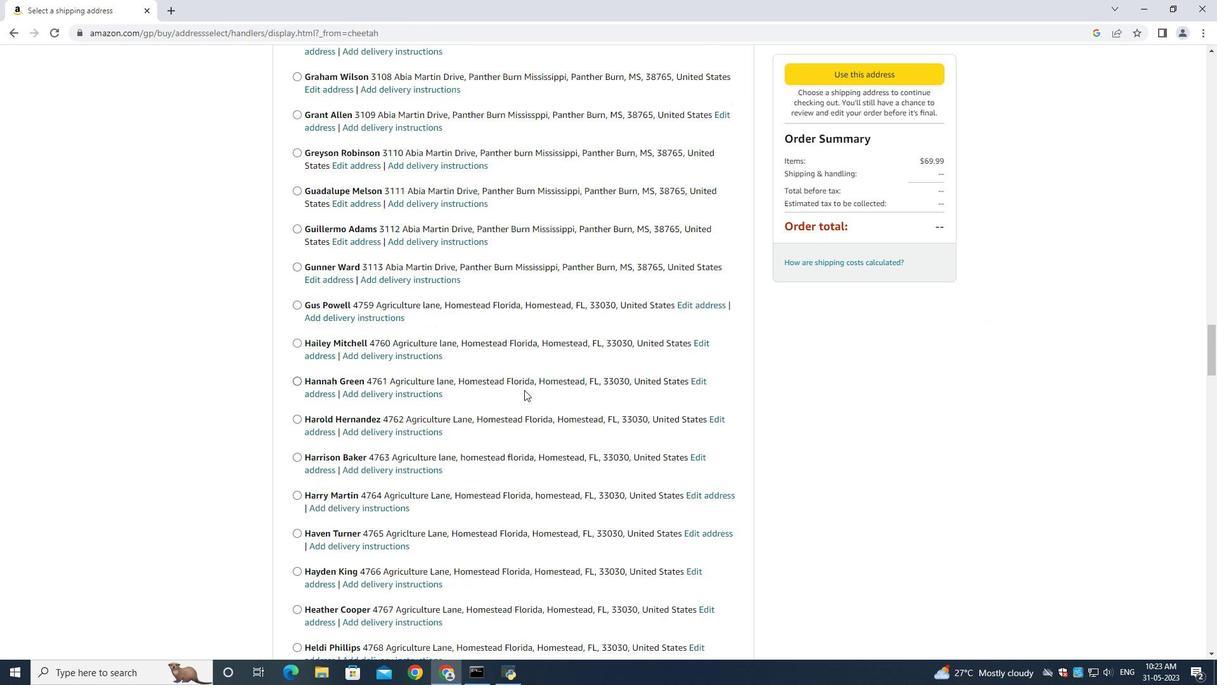 
Action: Mouse scrolled (524, 385) with delta (0, 0)
Screenshot: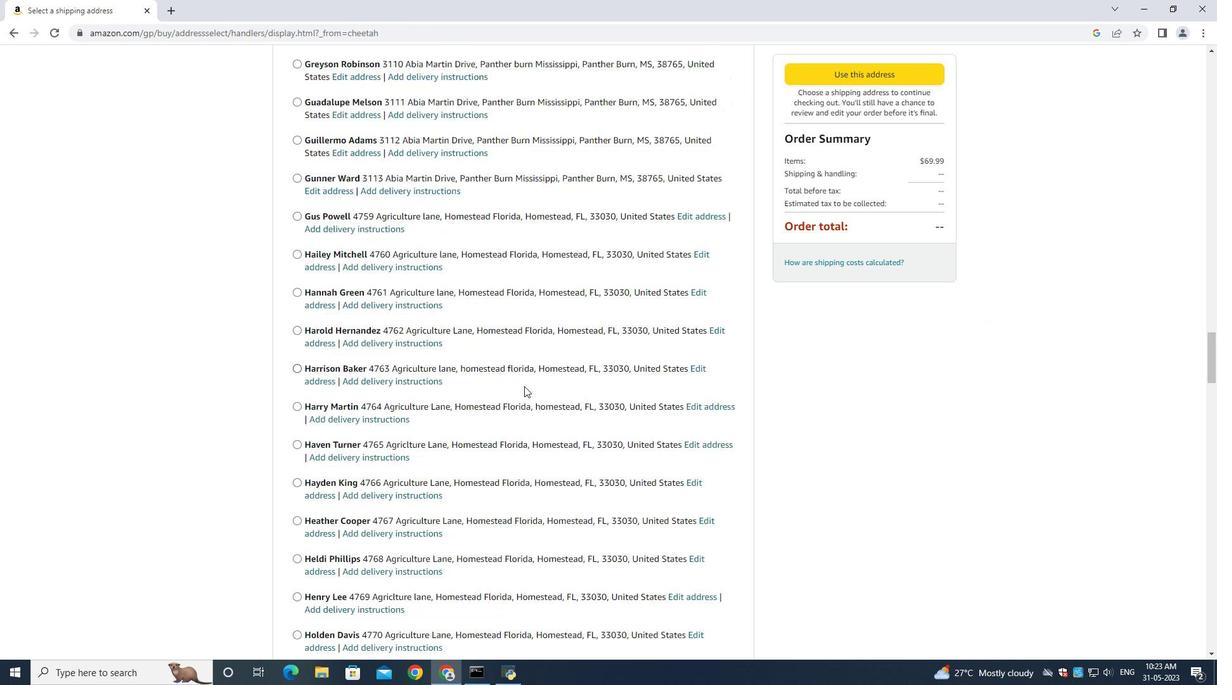 
Action: Mouse scrolled (524, 385) with delta (0, 0)
Screenshot: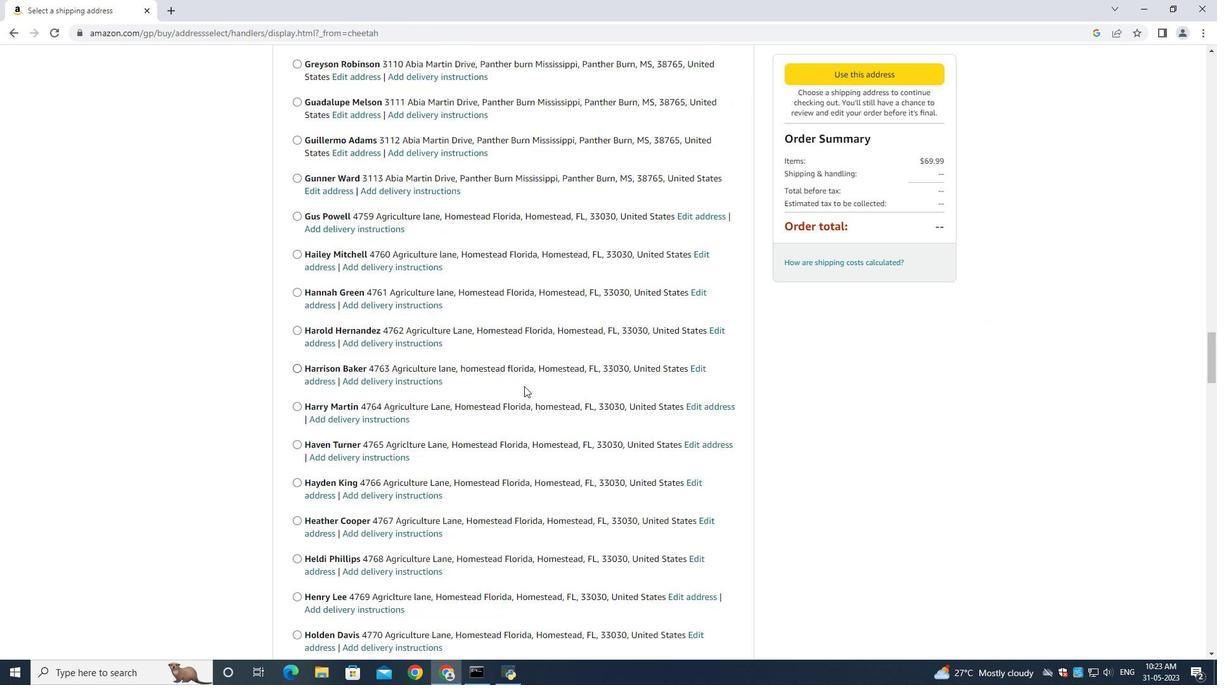 
Action: Mouse scrolled (524, 385) with delta (0, 0)
Screenshot: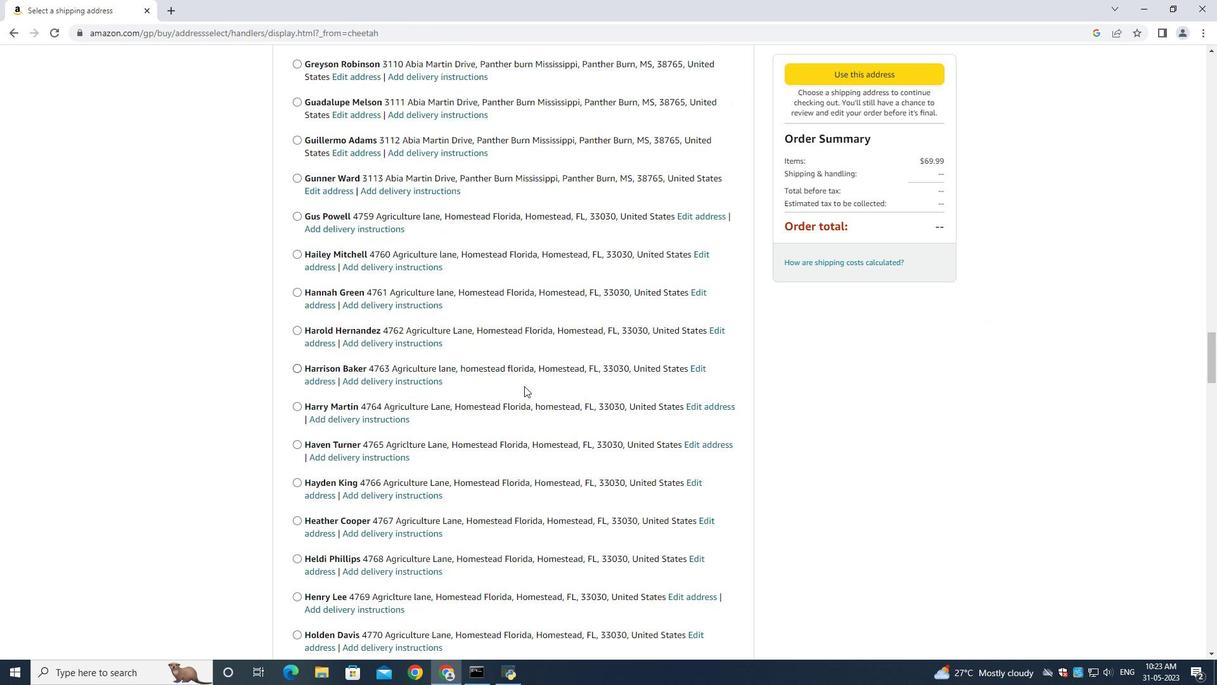 
Action: Mouse scrolled (524, 385) with delta (0, 0)
Screenshot: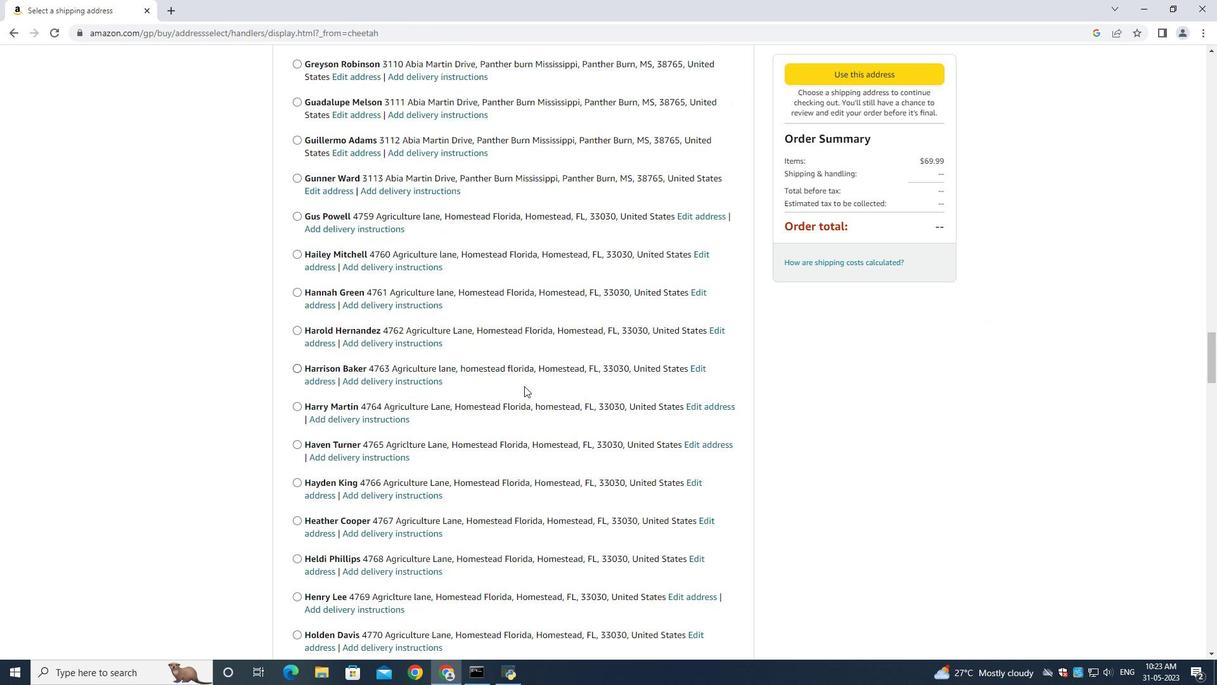 
Action: Mouse scrolled (524, 385) with delta (0, 0)
Screenshot: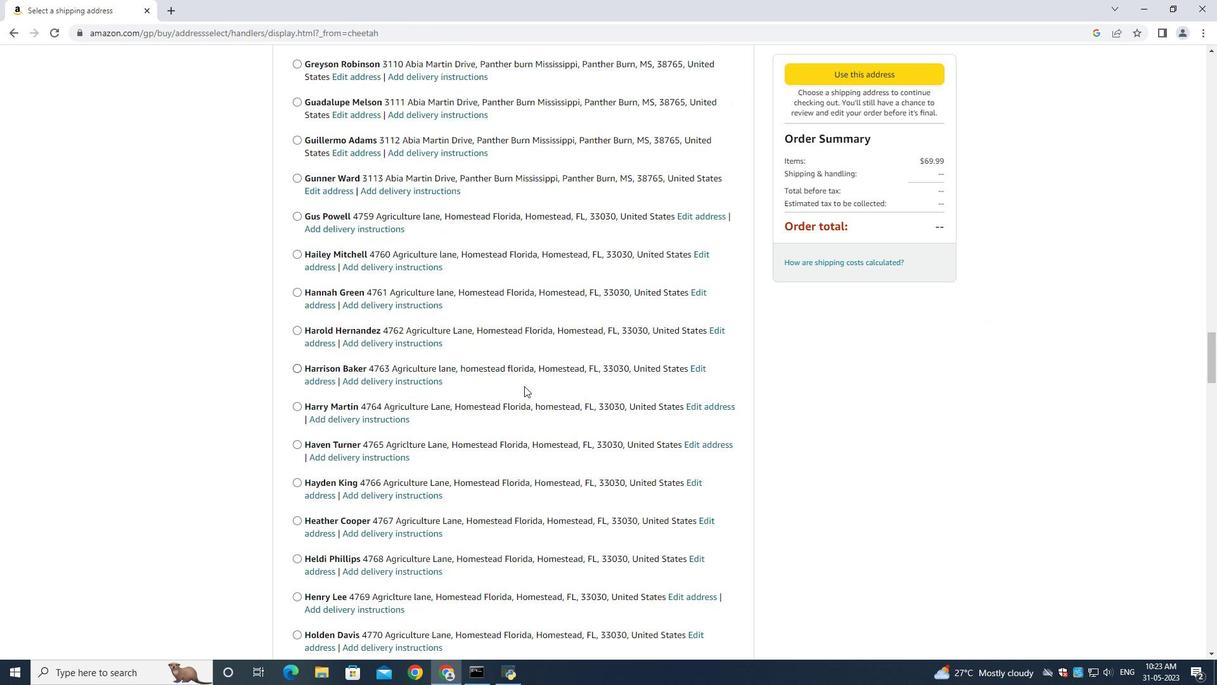 
Action: Mouse moved to (524, 384)
Screenshot: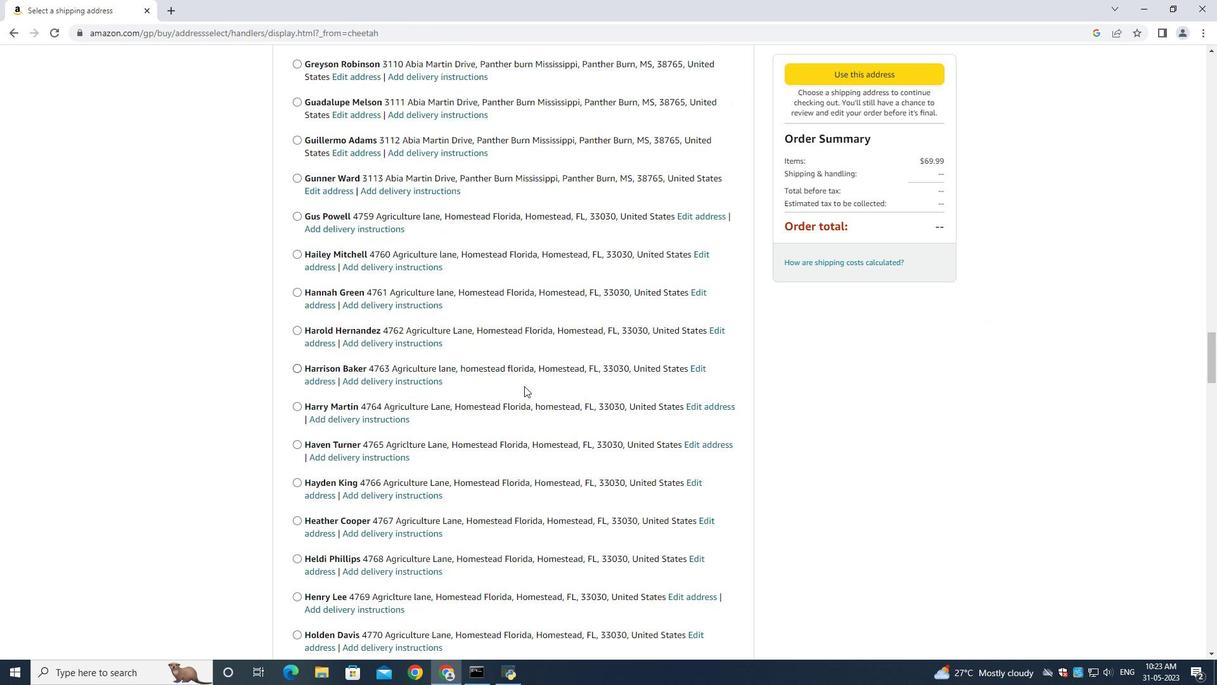 
Action: Mouse scrolled (524, 385) with delta (0, 0)
Screenshot: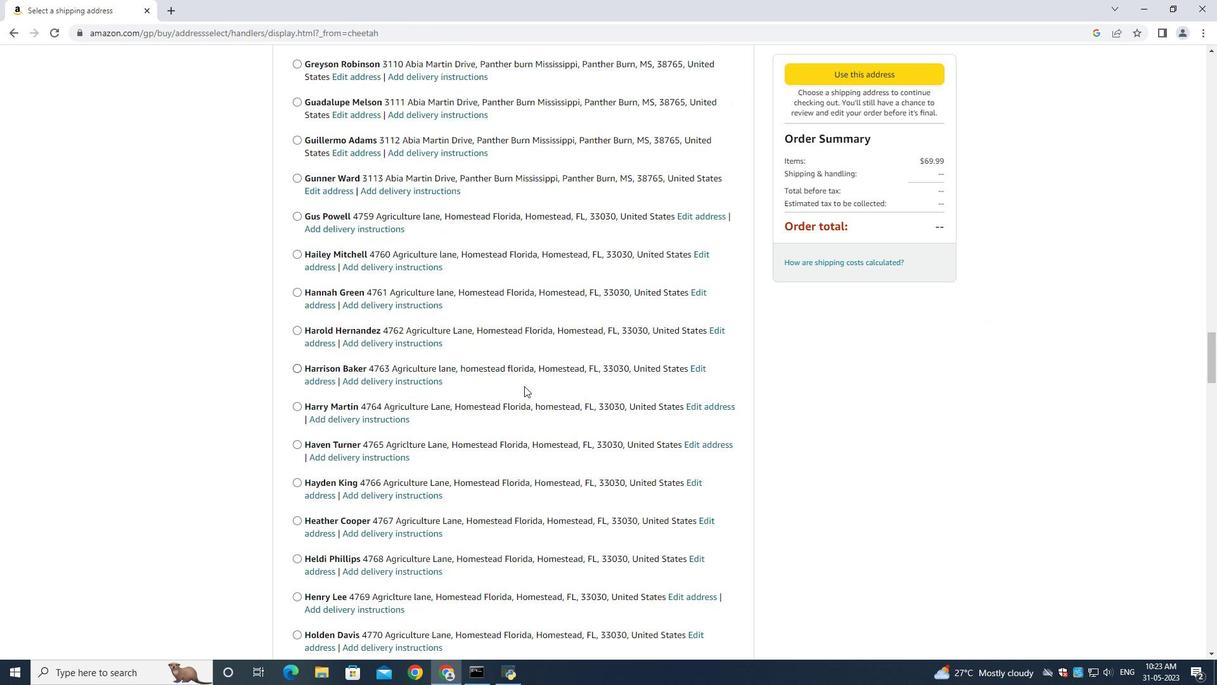 
Action: Mouse moved to (524, 384)
Screenshot: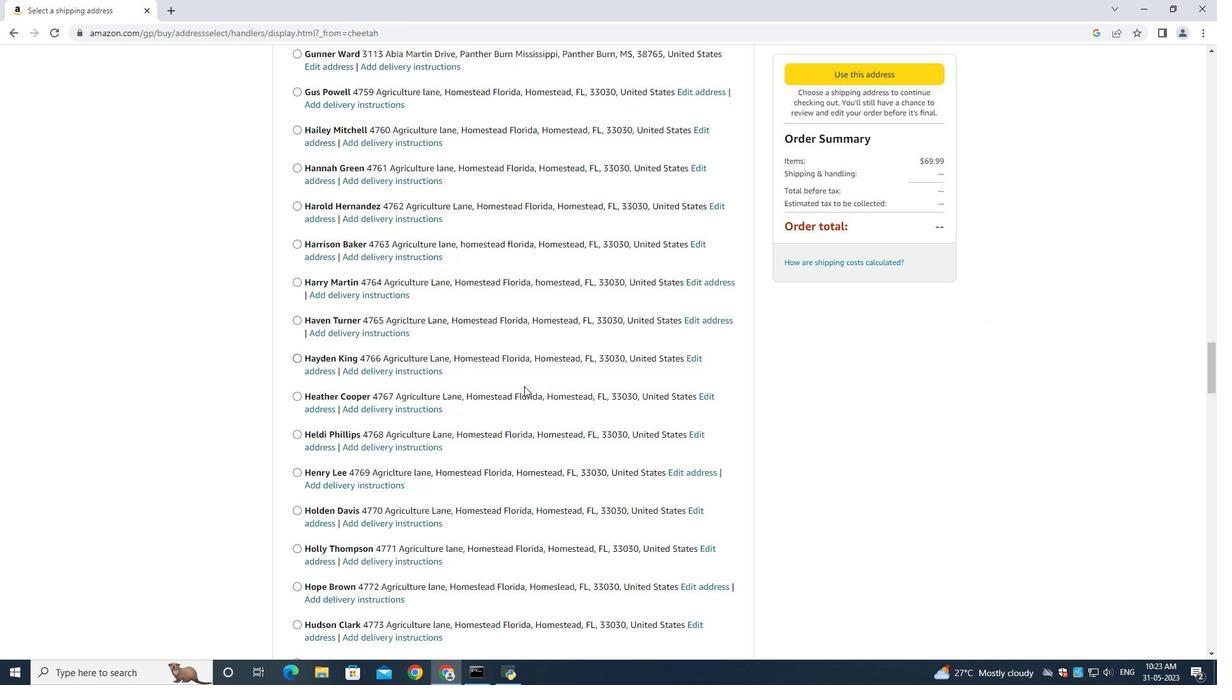 
Action: Mouse scrolled (524, 384) with delta (0, -1)
Screenshot: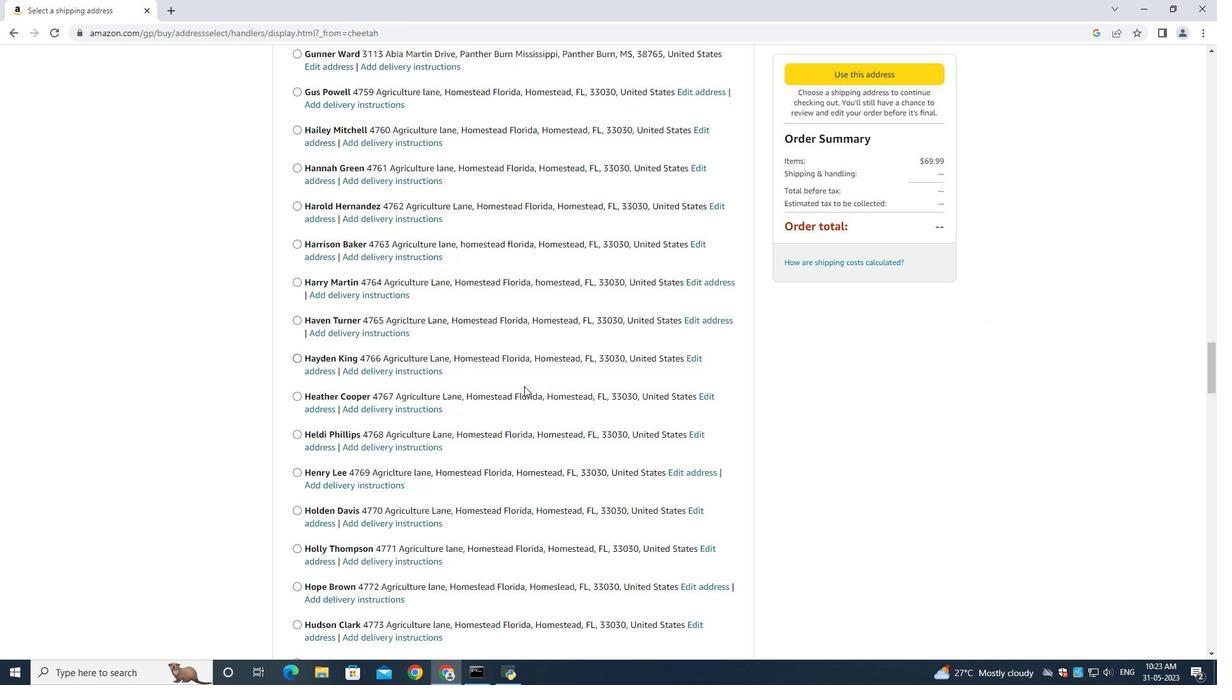
Action: Mouse moved to (524, 383)
Screenshot: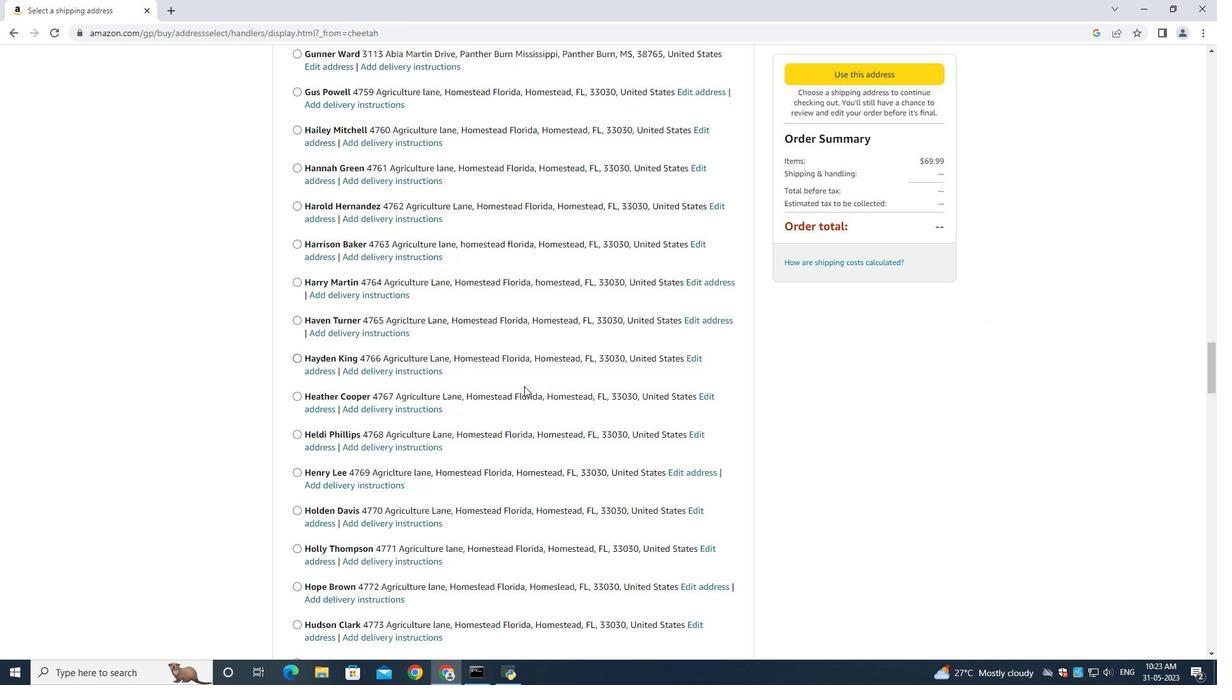 
Action: Mouse scrolled (524, 385) with delta (0, 0)
Screenshot: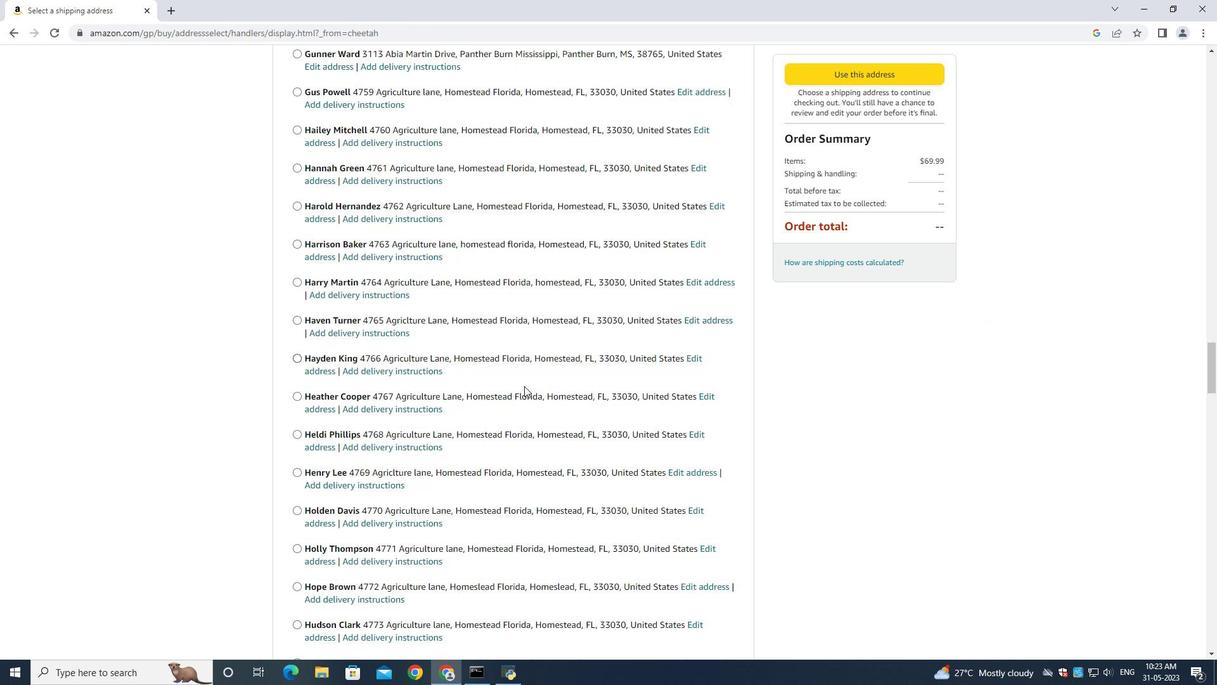 
Action: Mouse moved to (524, 383)
Screenshot: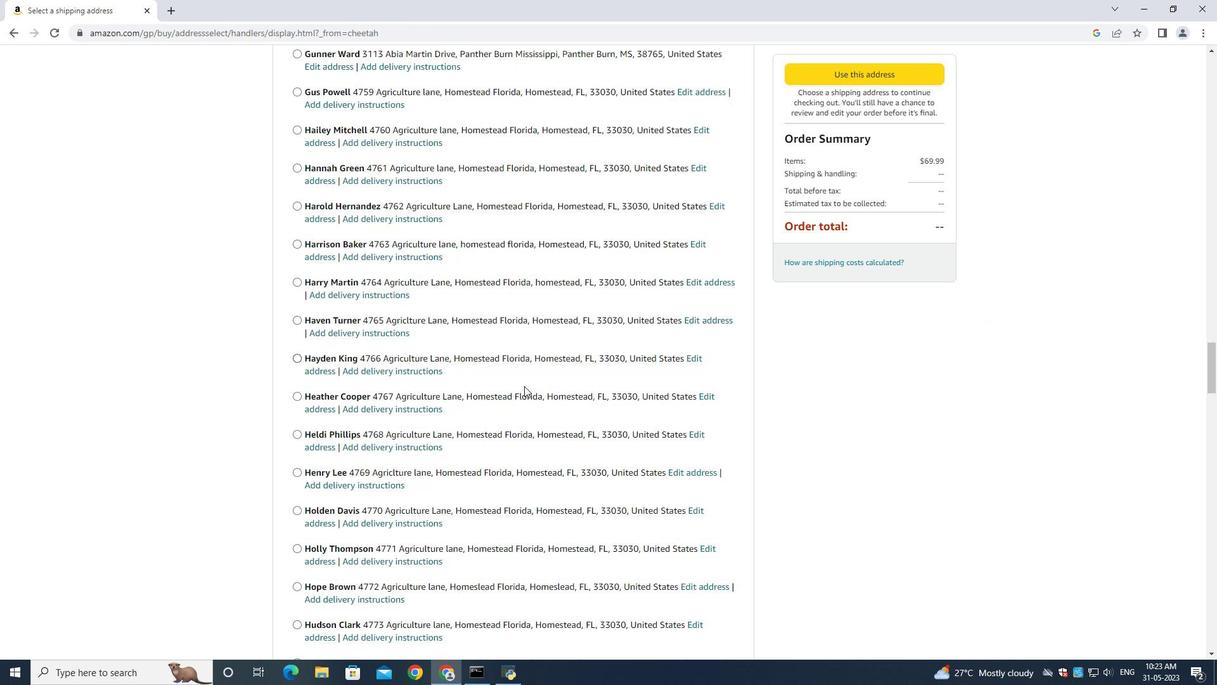 
Action: Mouse scrolled (524, 385) with delta (0, 0)
Screenshot: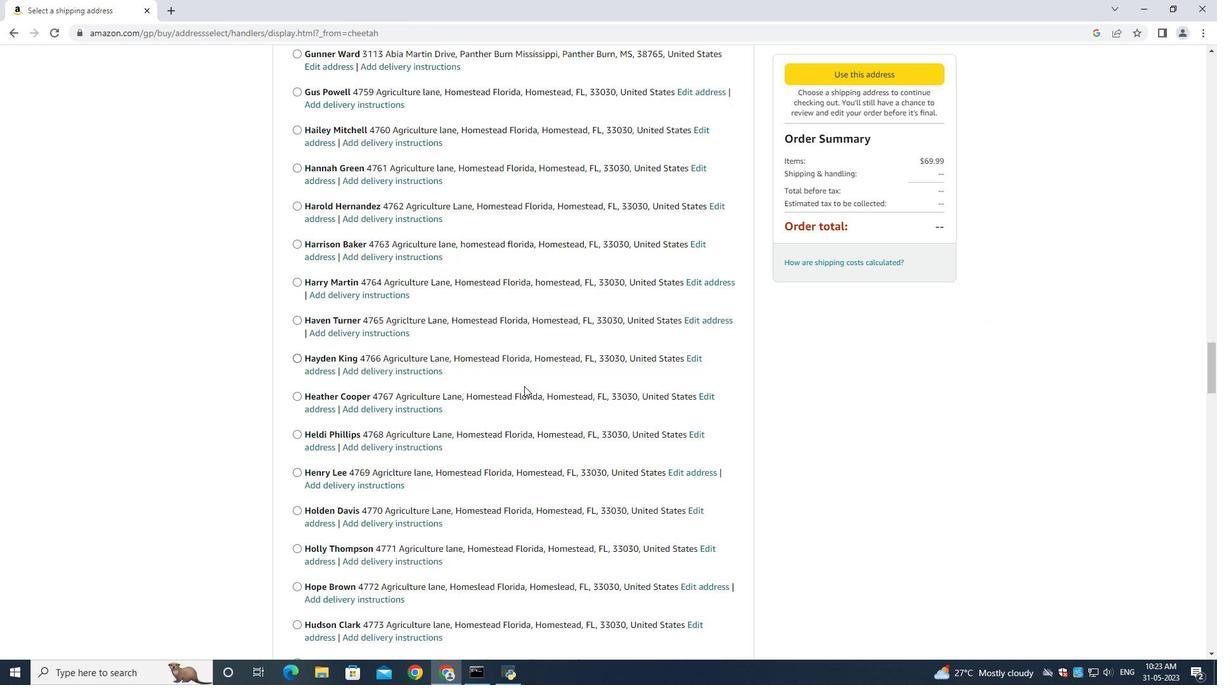 
Action: Mouse moved to (524, 383)
Screenshot: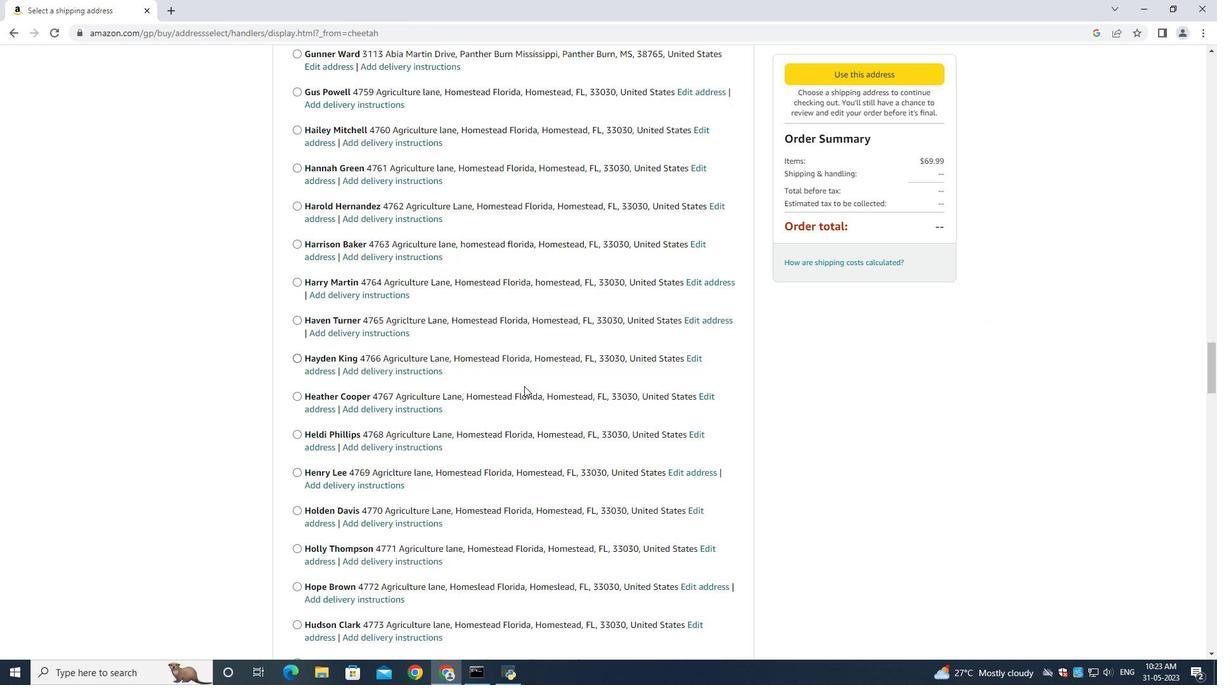 
Action: Mouse scrolled (524, 383) with delta (0, 0)
Screenshot: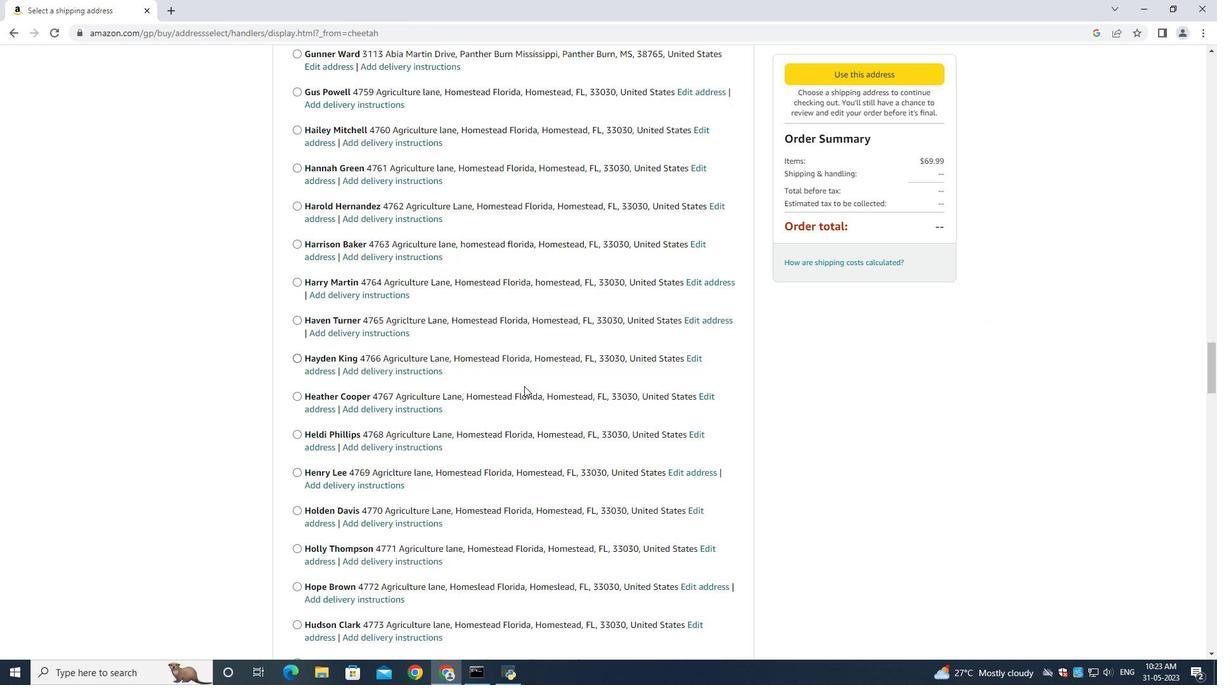 
Action: Mouse moved to (524, 382)
Screenshot: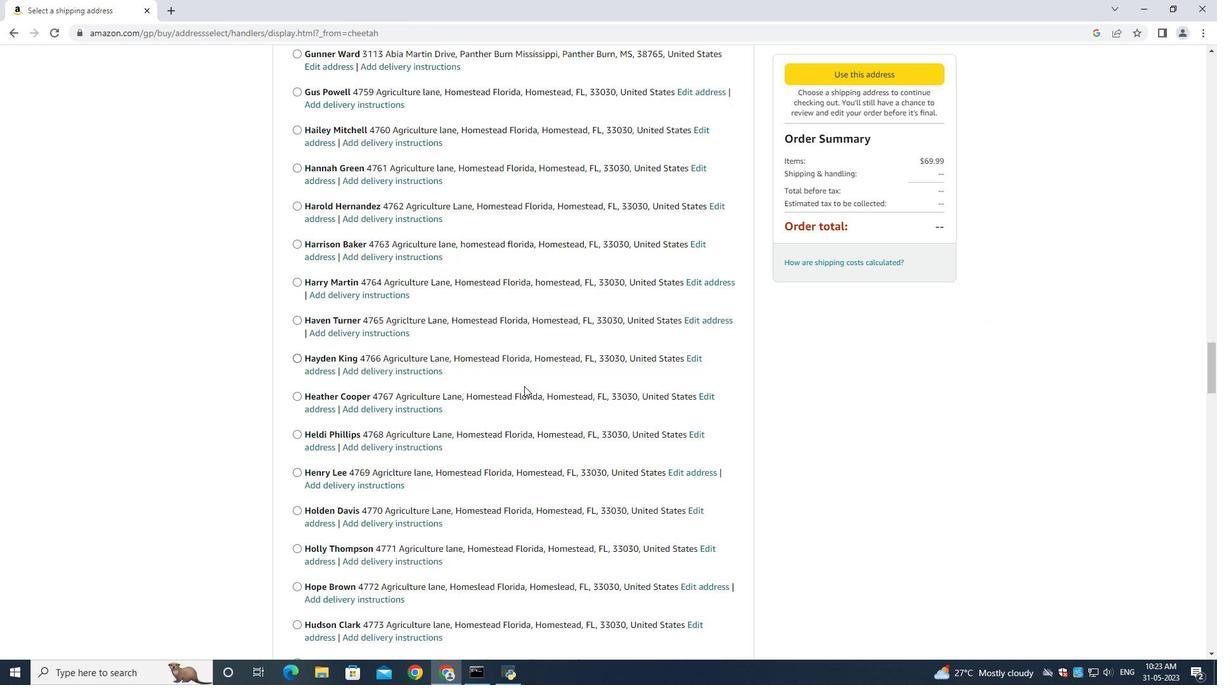 
Action: Mouse scrolled (524, 381) with delta (0, 0)
Screenshot: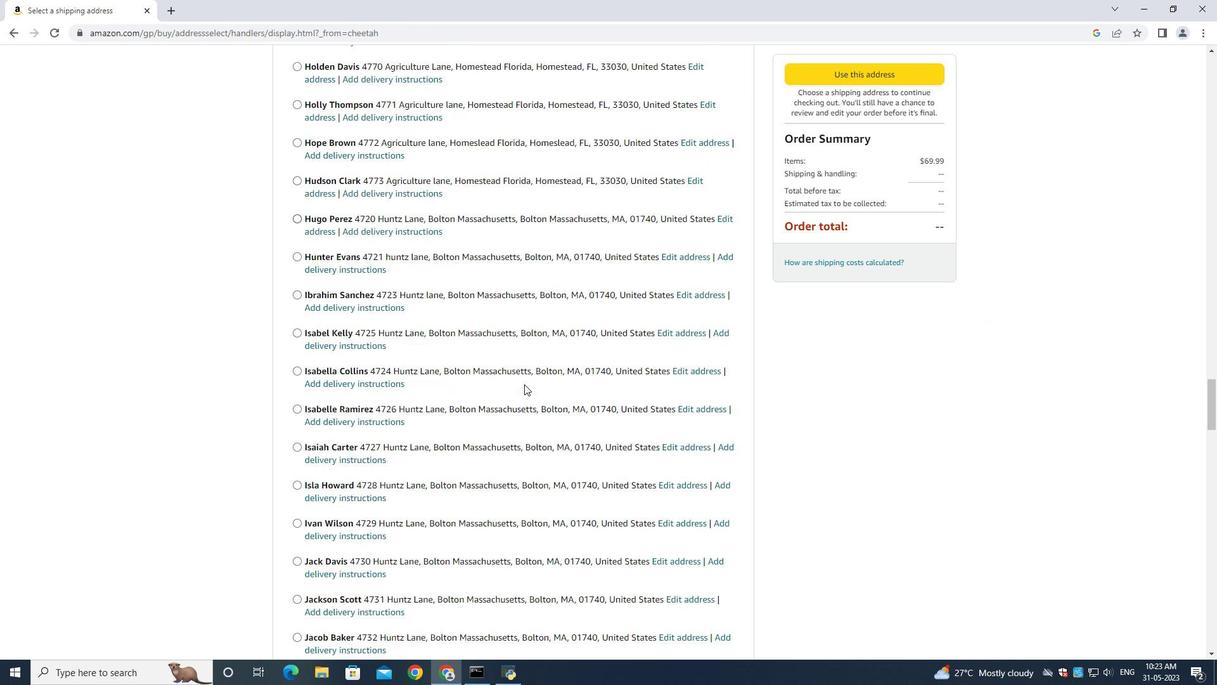 
Action: Mouse scrolled (524, 381) with delta (0, 0)
Screenshot: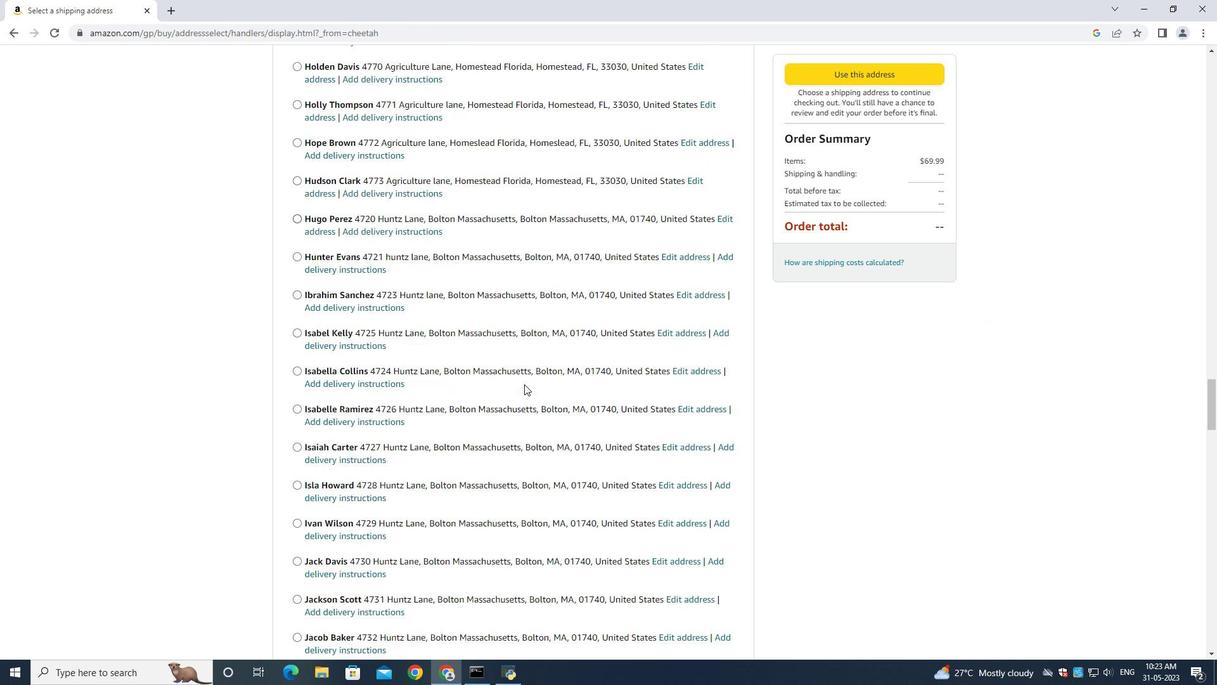 
Action: Mouse scrolled (524, 381) with delta (0, 0)
Screenshot: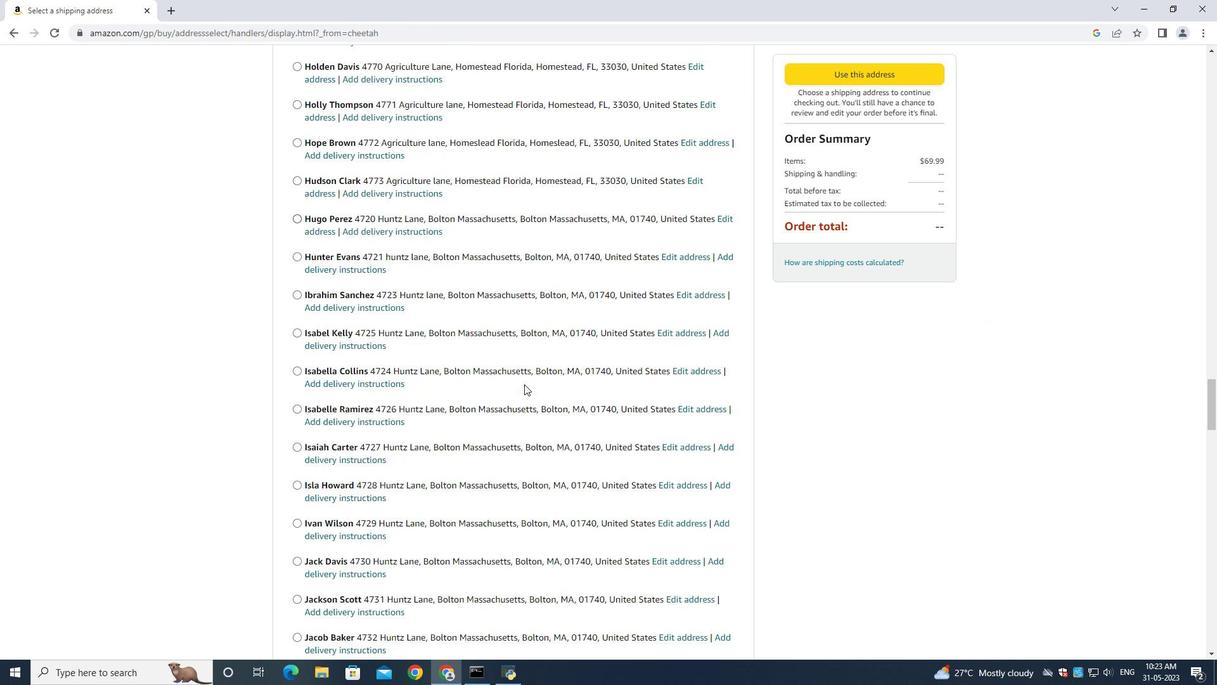 
Action: Mouse scrolled (524, 381) with delta (0, 0)
Screenshot: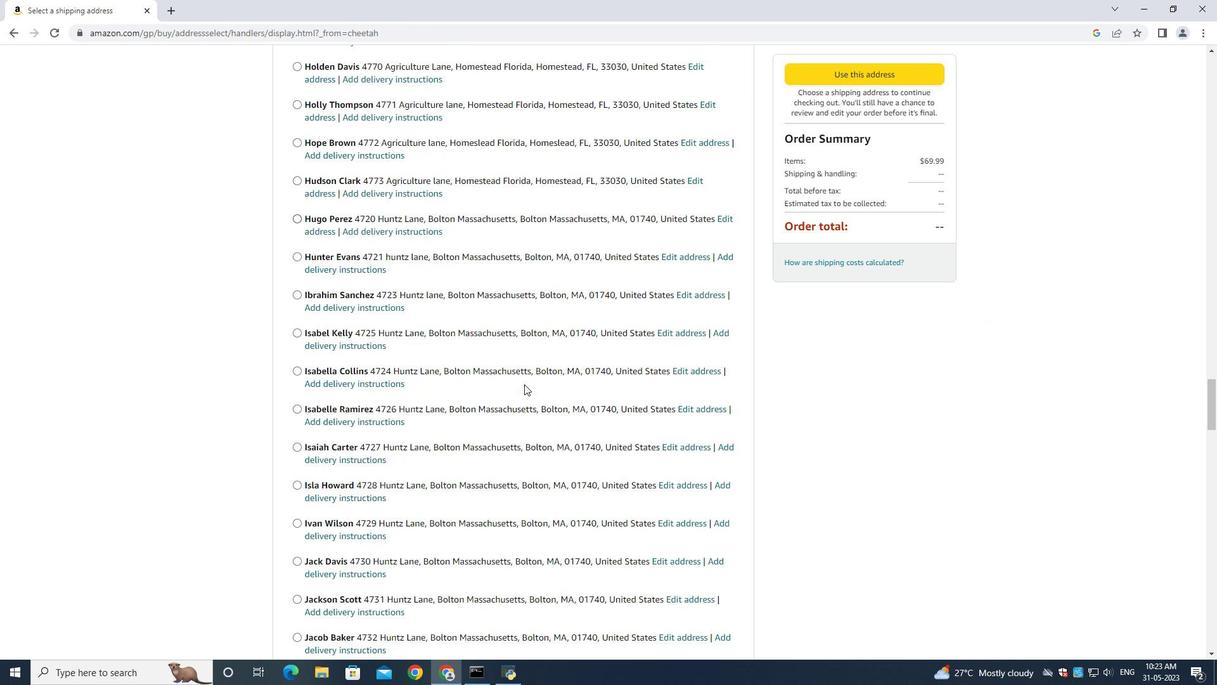 
Action: Mouse scrolled (524, 381) with delta (0, 0)
Screenshot: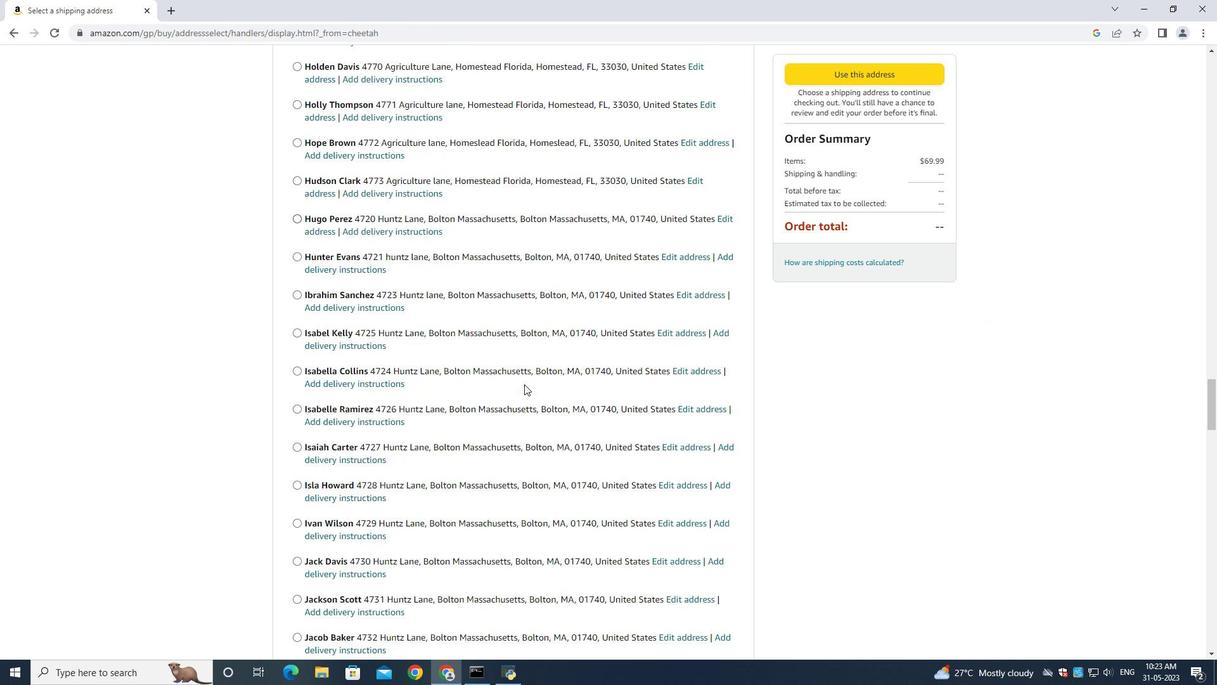 
Action: Mouse scrolled (524, 381) with delta (0, 0)
Screenshot: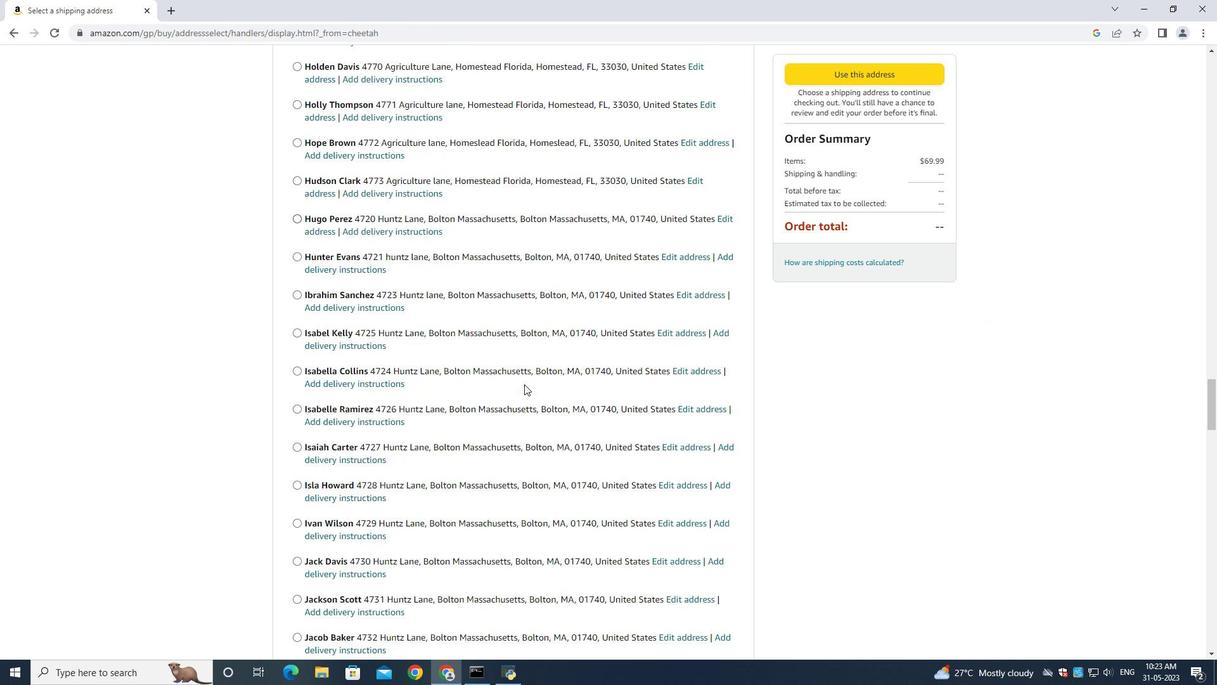 
Action: Mouse scrolled (524, 381) with delta (0, 0)
Screenshot: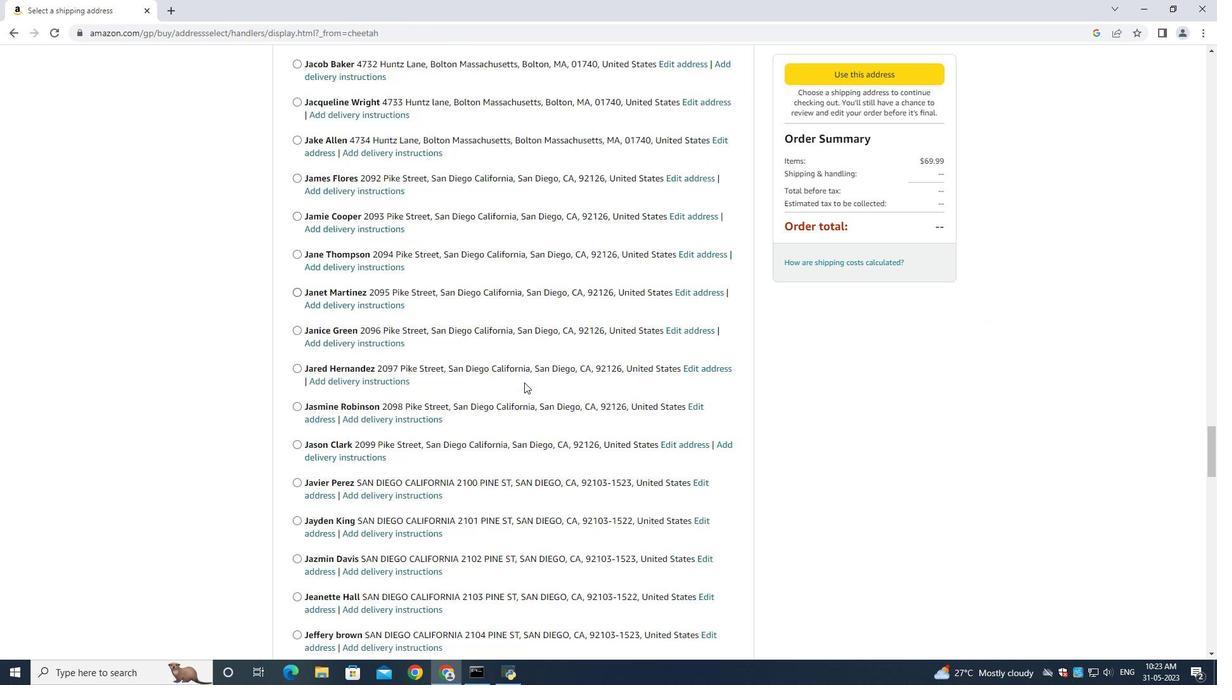 
Action: Mouse scrolled (524, 381) with delta (0, 0)
Screenshot: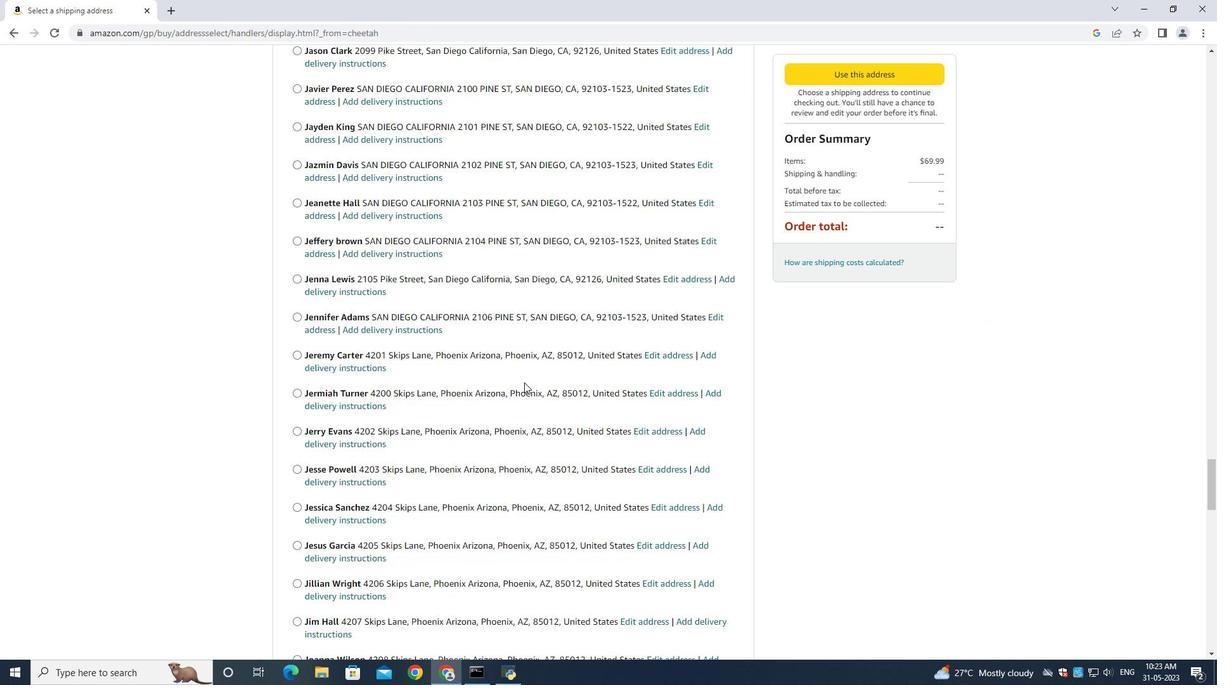 
Action: Mouse scrolled (524, 381) with delta (0, 0)
Screenshot: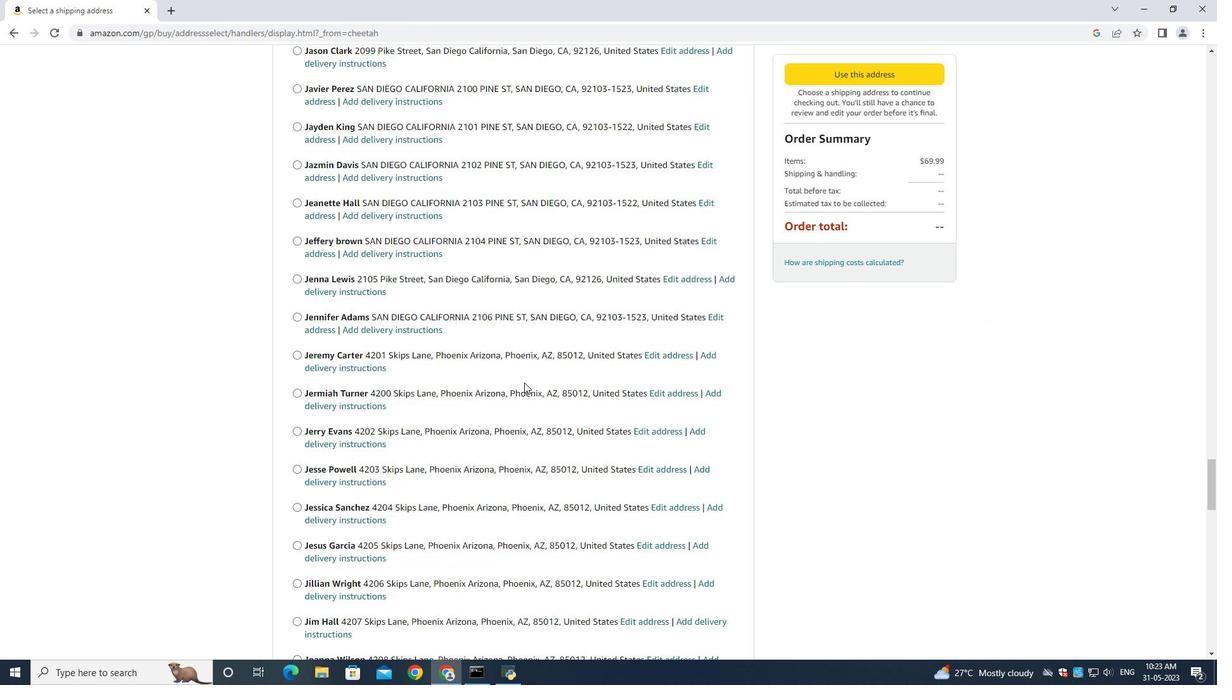 
Action: Mouse scrolled (524, 381) with delta (0, 0)
Screenshot: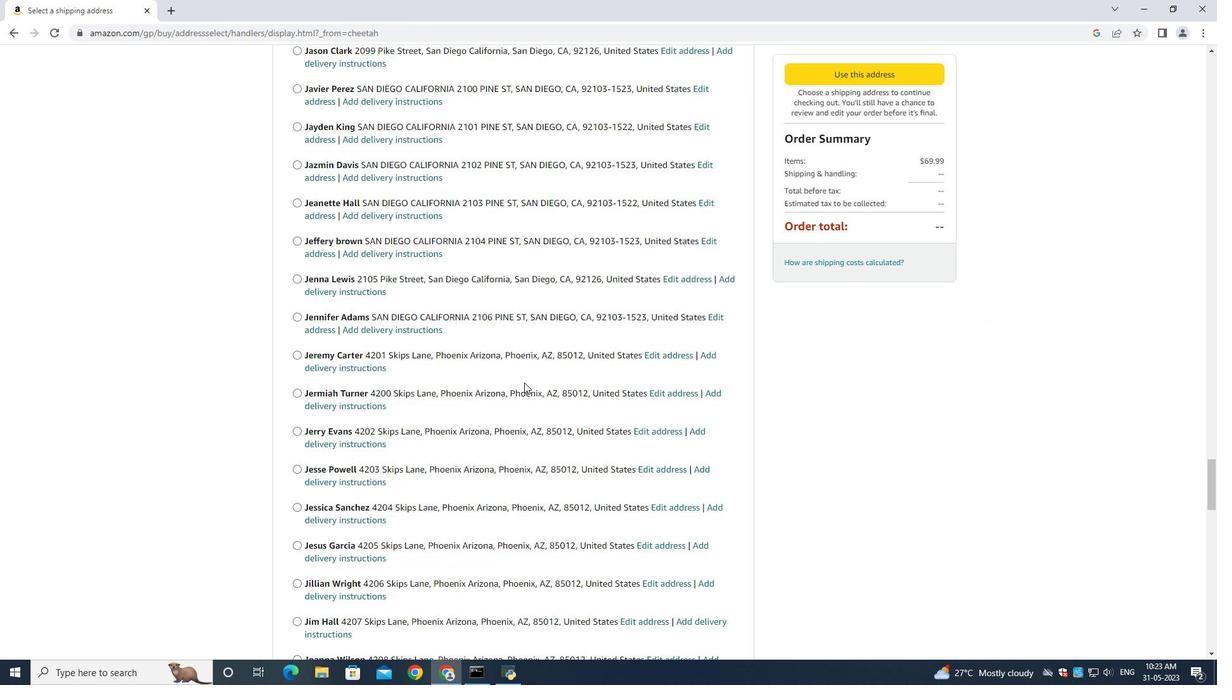 
Action: Mouse scrolled (524, 381) with delta (0, 0)
Screenshot: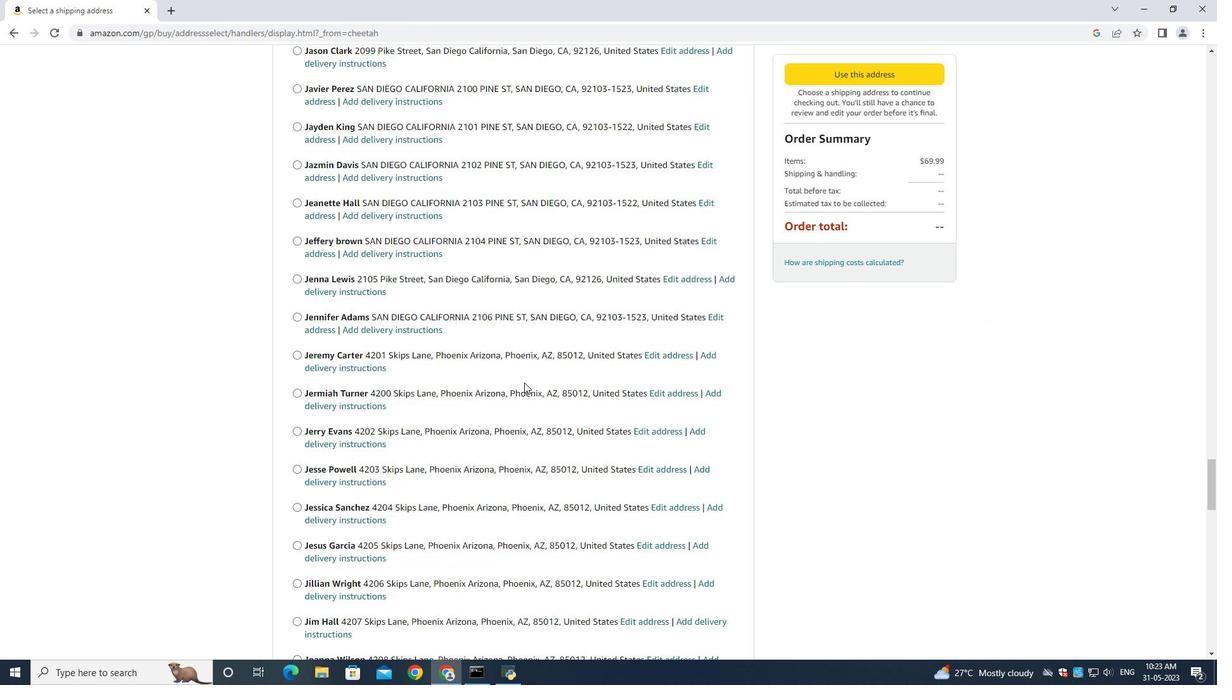 
Action: Mouse scrolled (524, 381) with delta (0, 0)
Screenshot: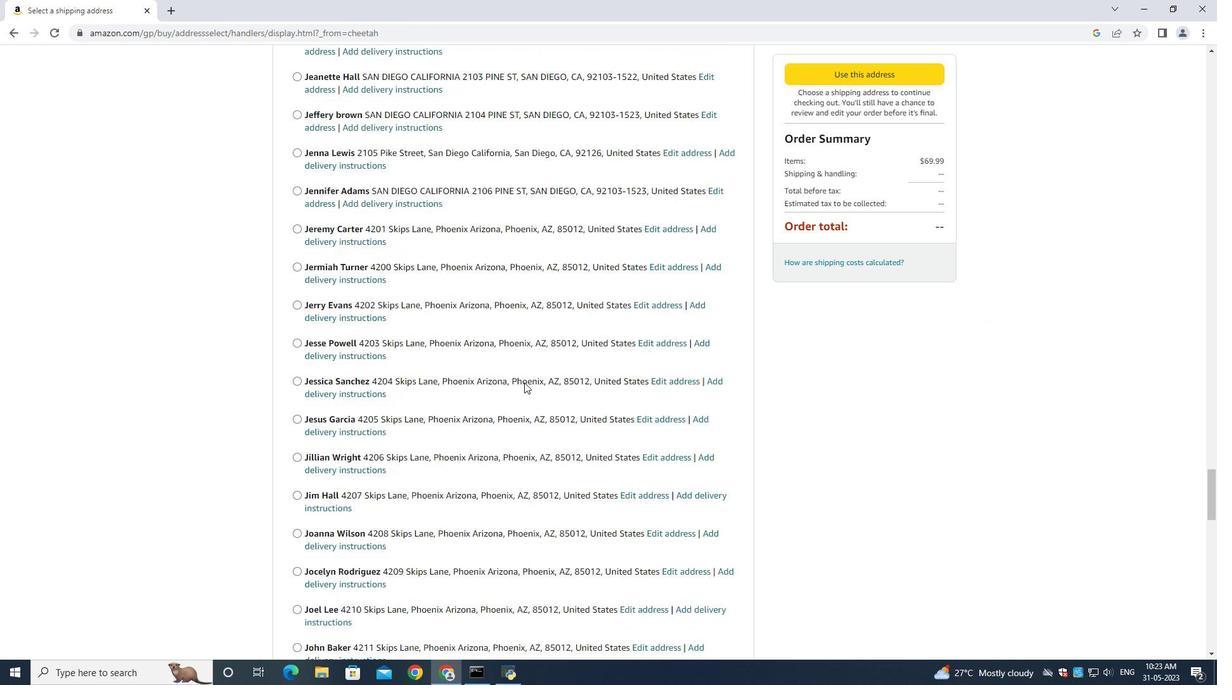 
Action: Mouse scrolled (524, 381) with delta (0, 0)
Screenshot: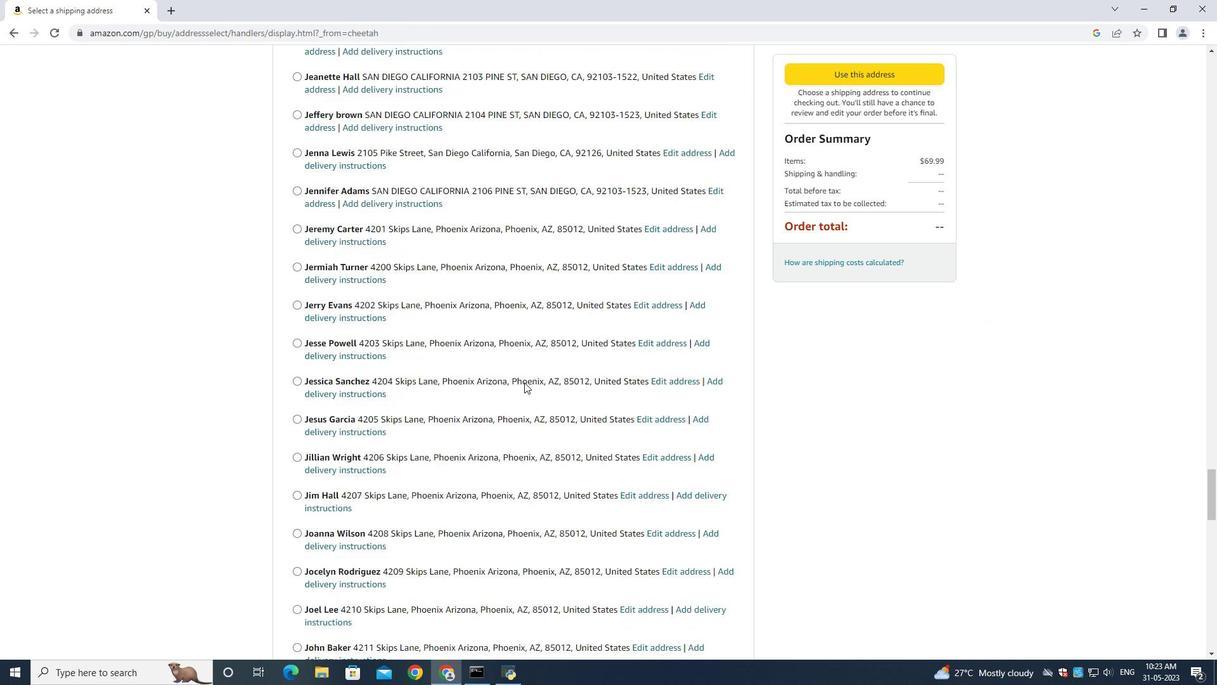 
Action: Mouse scrolled (524, 381) with delta (0, 0)
Screenshot: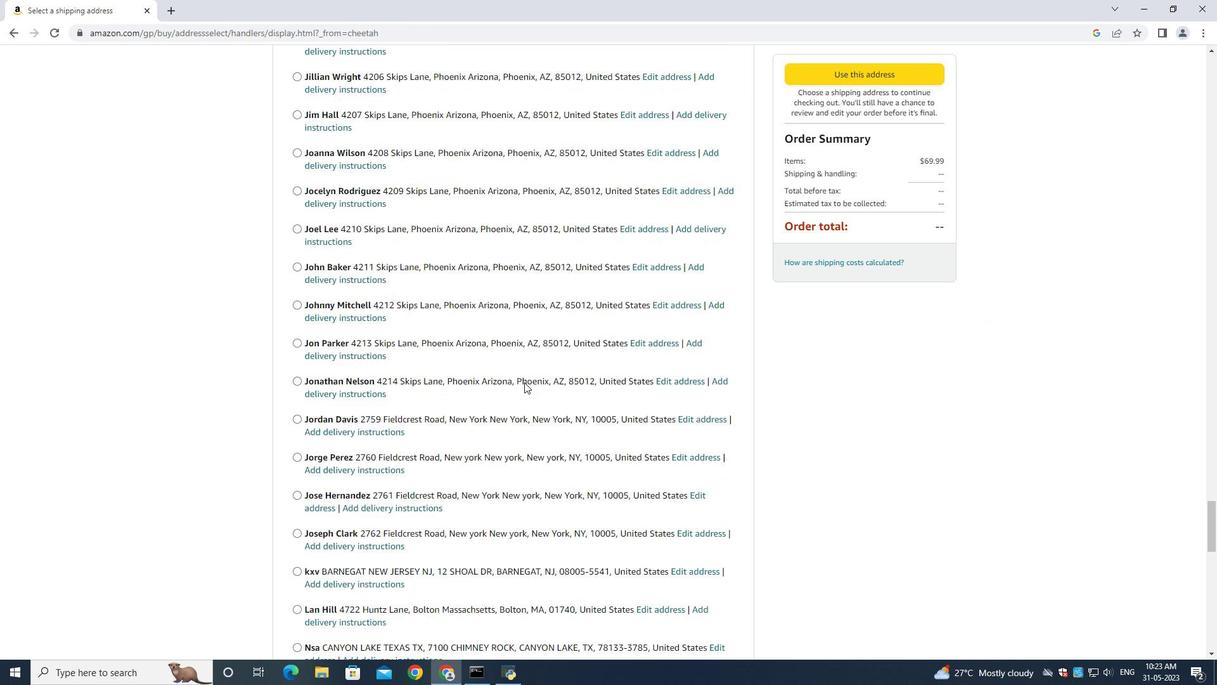 
Action: Mouse scrolled (524, 381) with delta (0, 0)
Screenshot: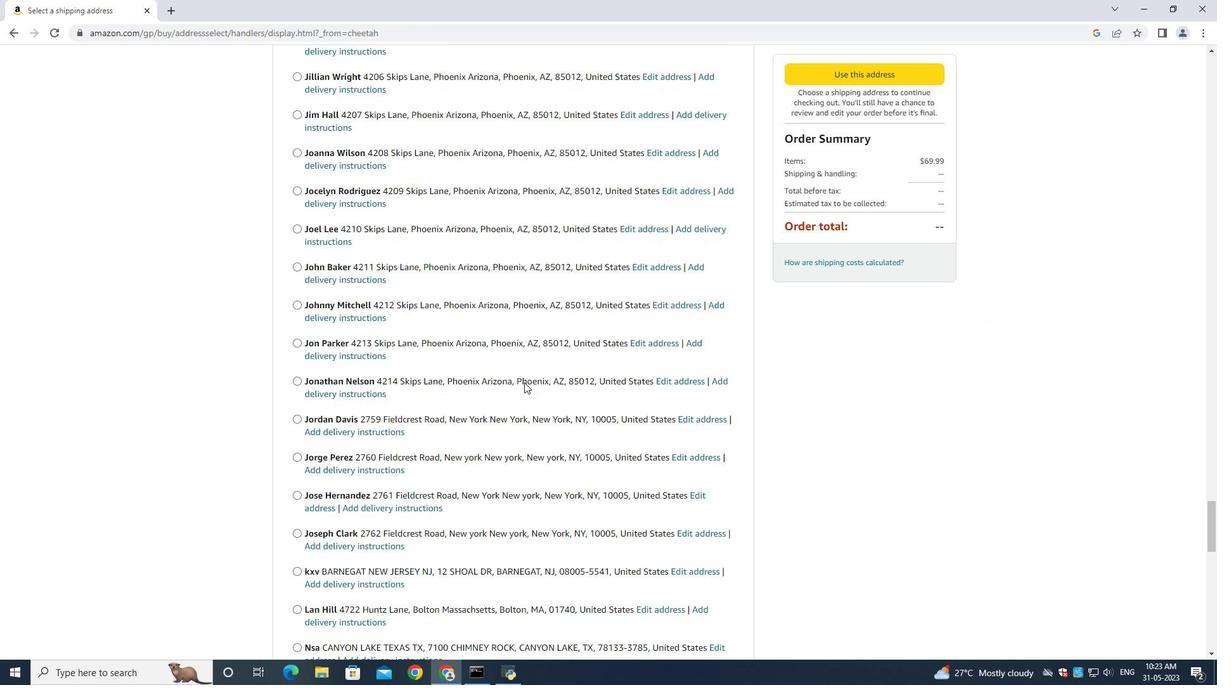 
Action: Mouse scrolled (524, 381) with delta (0, 0)
Screenshot: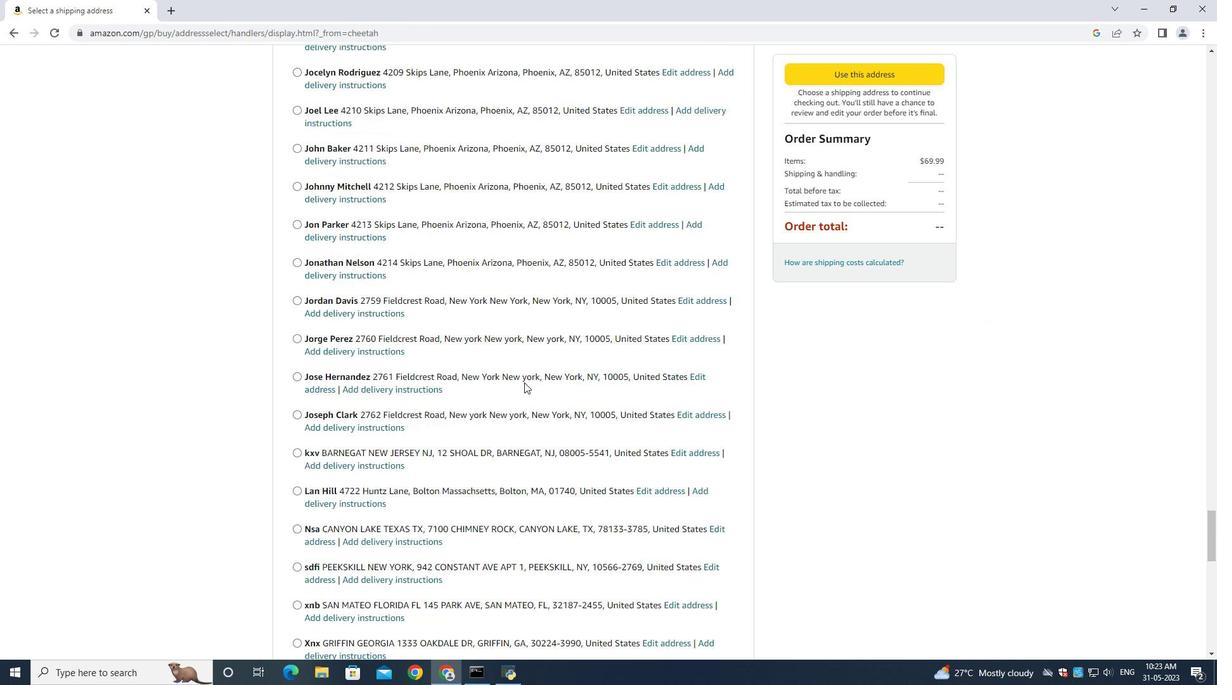 
Action: Mouse scrolled (524, 381) with delta (0, 0)
Screenshot: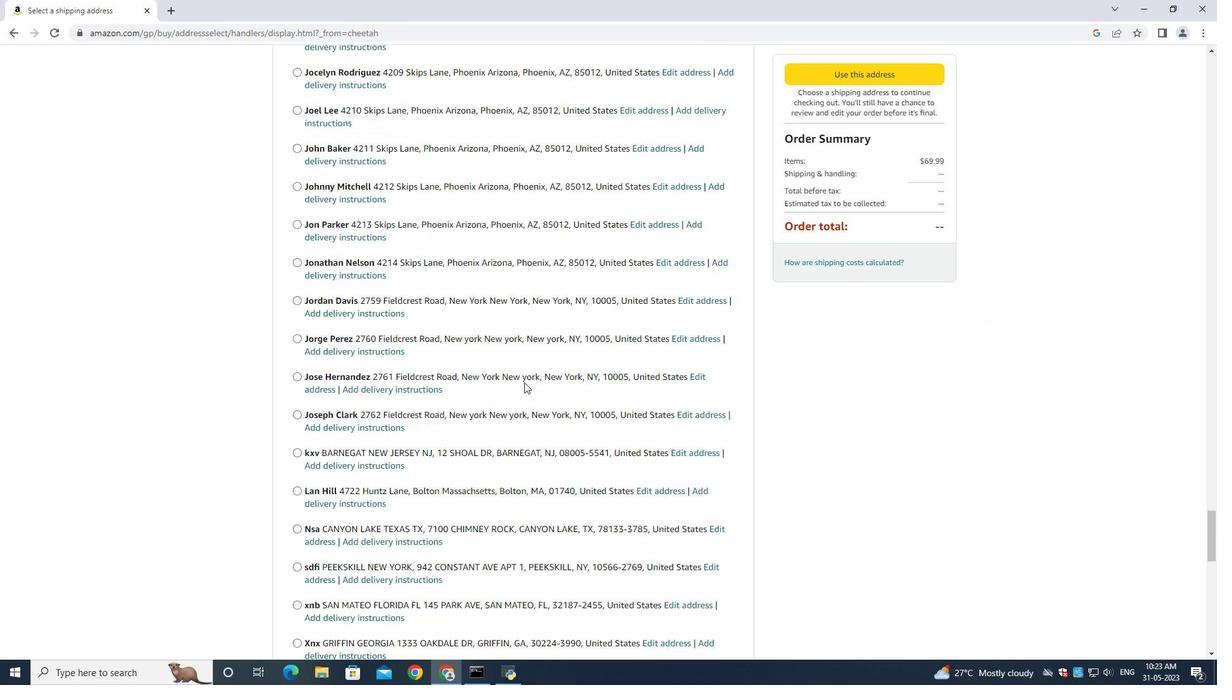 
Action: Mouse scrolled (524, 381) with delta (0, 0)
Screenshot: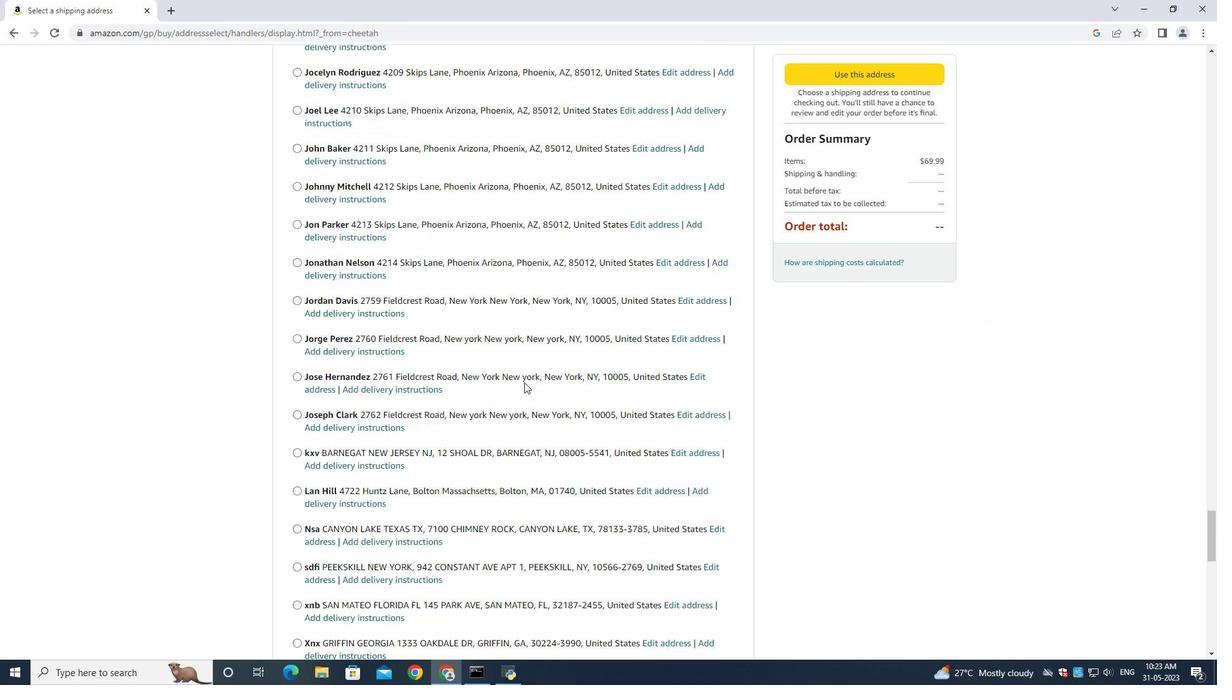 
Action: Mouse scrolled (524, 381) with delta (0, 0)
Screenshot: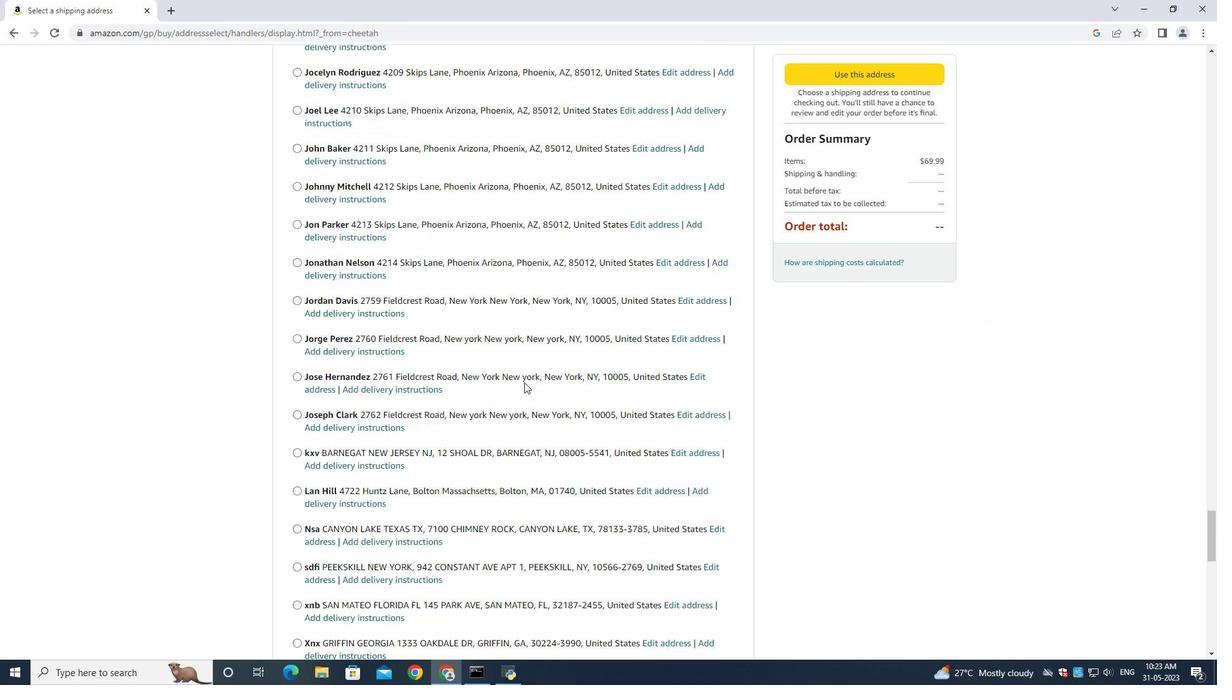 
Action: Mouse scrolled (524, 381) with delta (0, 0)
Screenshot: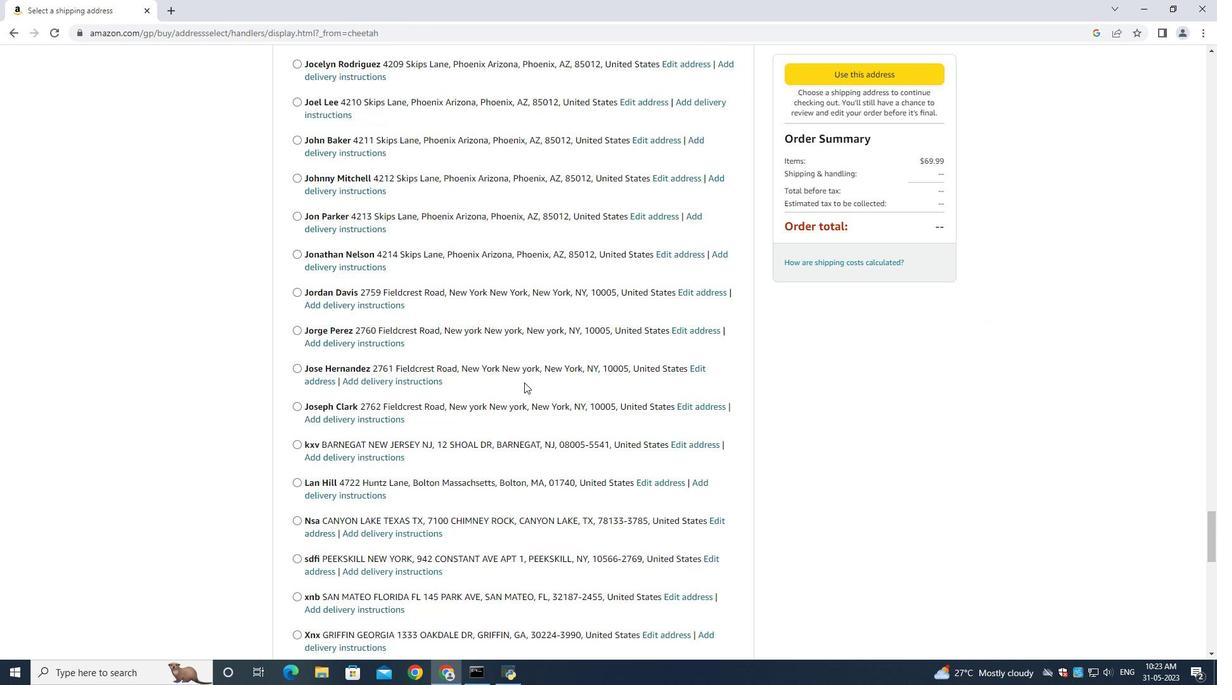 
Action: Mouse scrolled (524, 381) with delta (0, 0)
Screenshot: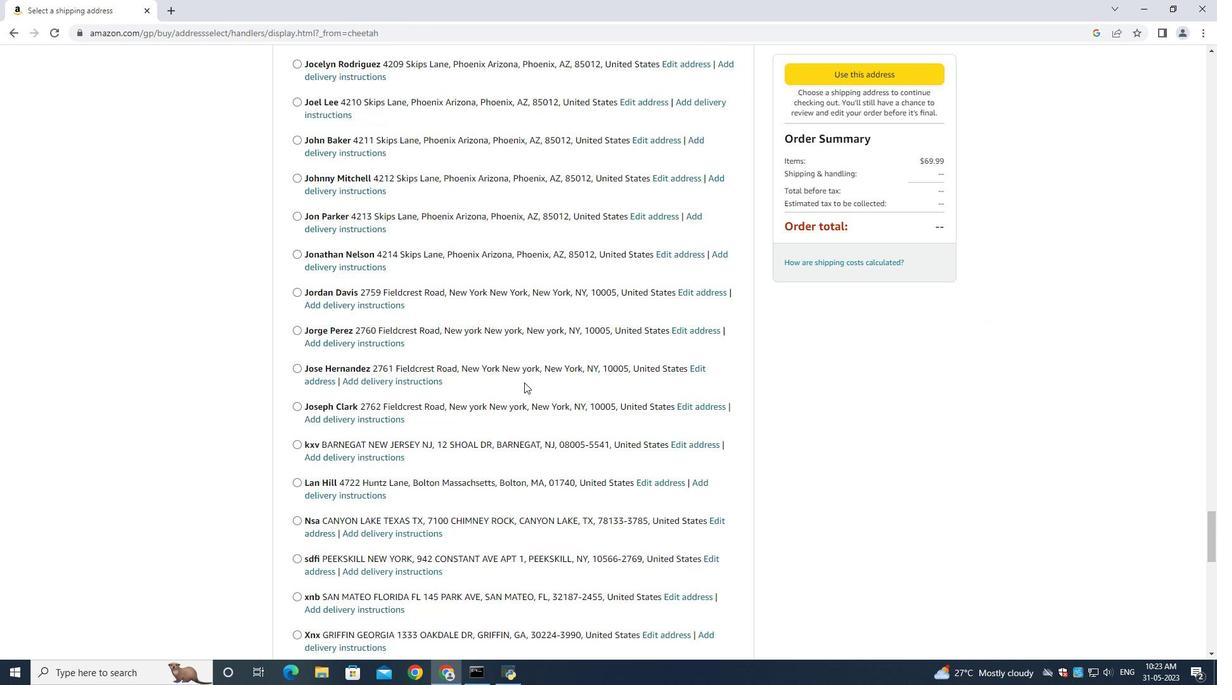 
Action: Mouse scrolled (524, 381) with delta (0, 0)
Screenshot: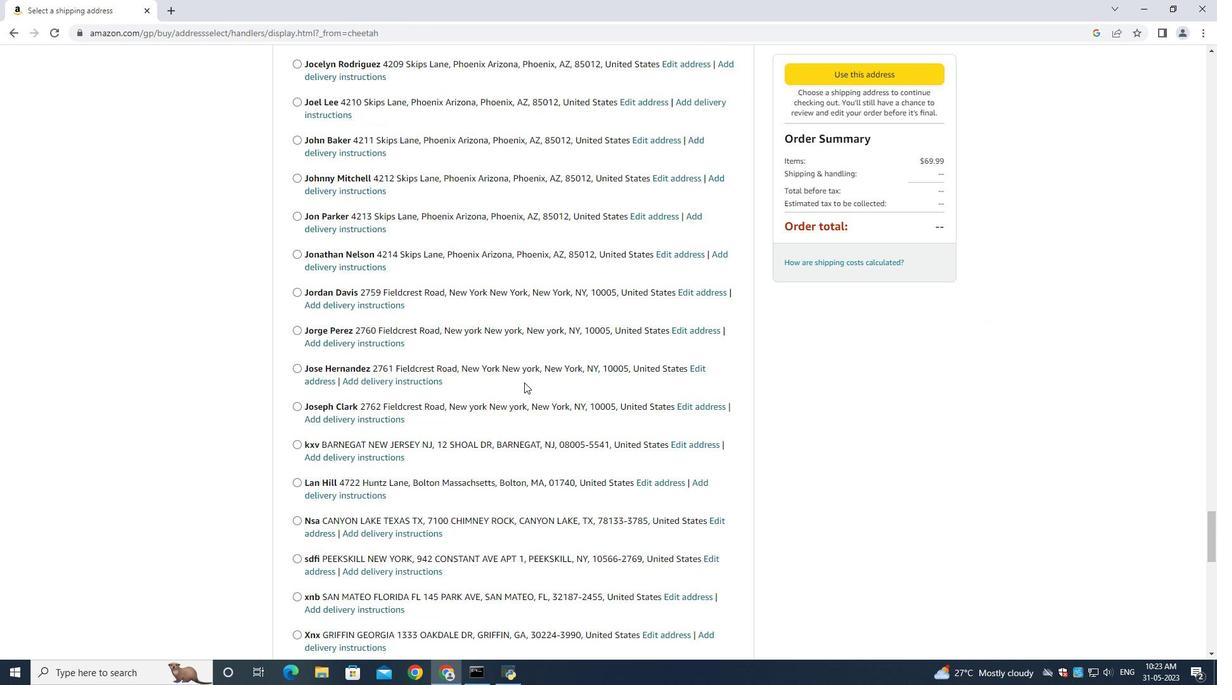 
Action: Mouse scrolled (524, 381) with delta (0, 0)
Screenshot: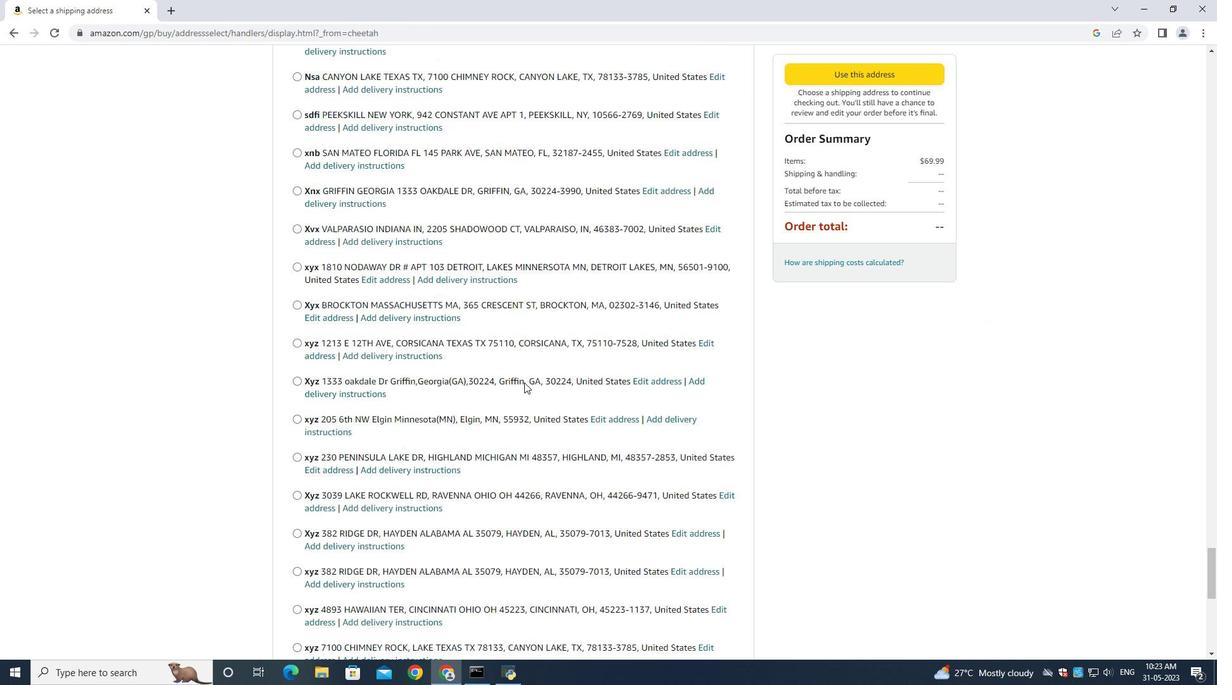 
Action: Mouse scrolled (524, 381) with delta (0, 0)
Screenshot: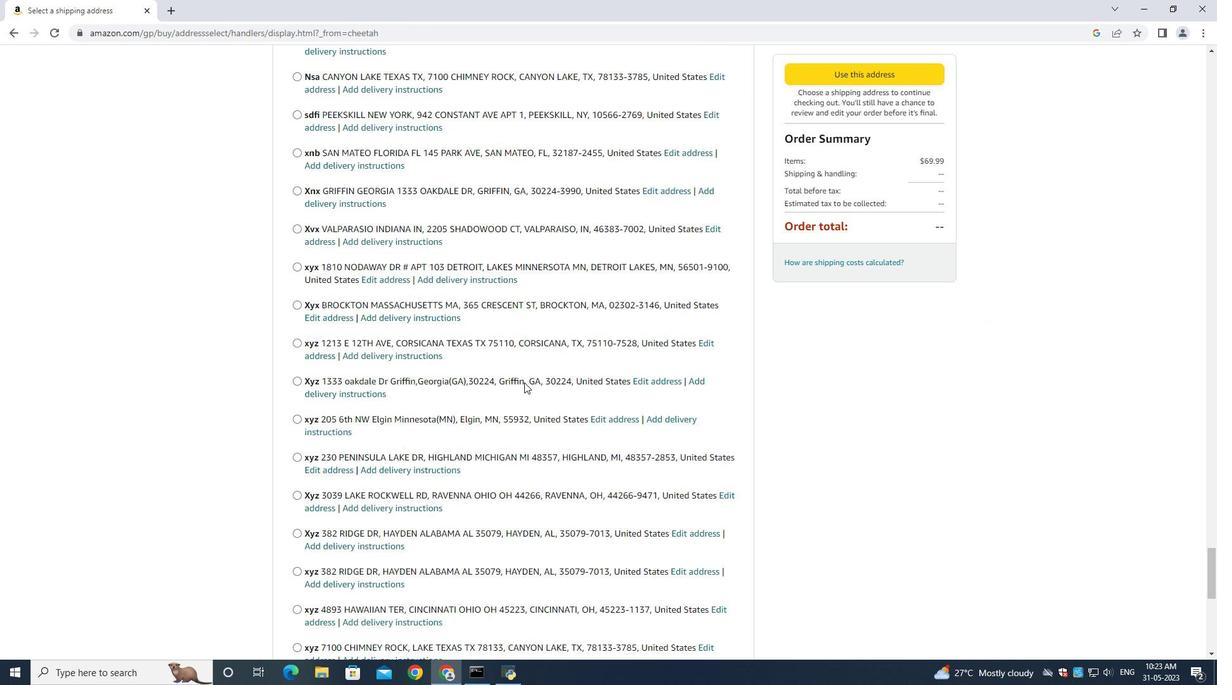
Action: Mouse scrolled (524, 381) with delta (0, 0)
Screenshot: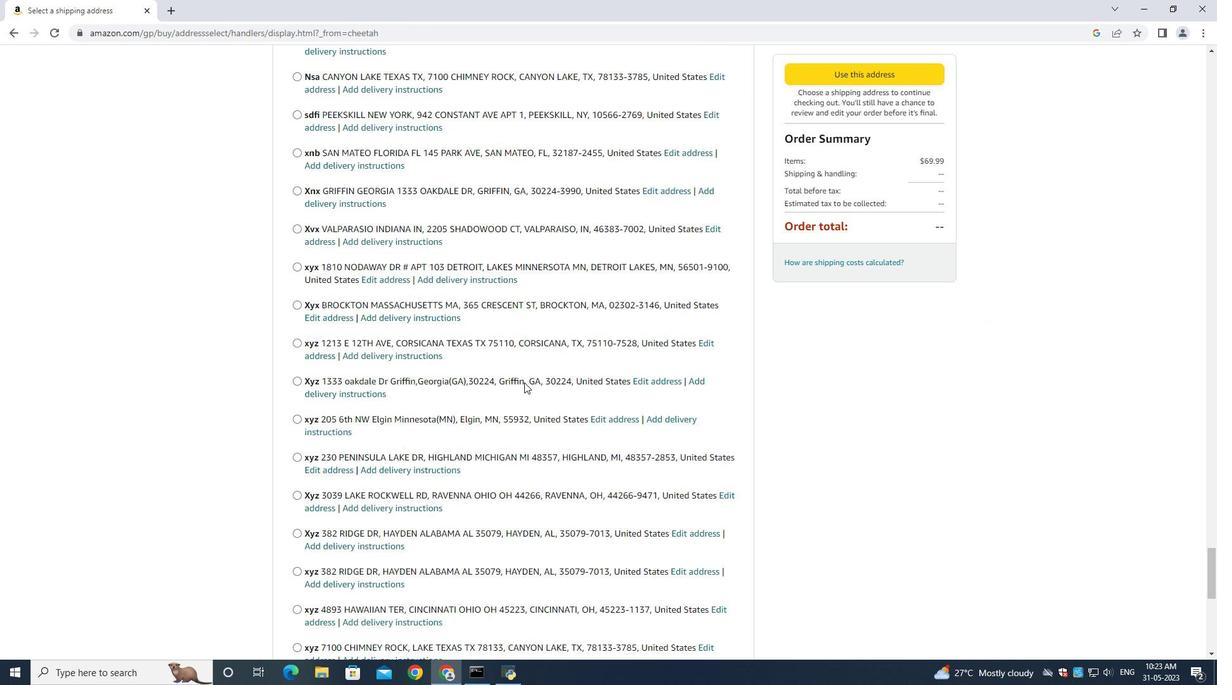 
Action: Mouse scrolled (524, 381) with delta (0, 0)
Screenshot: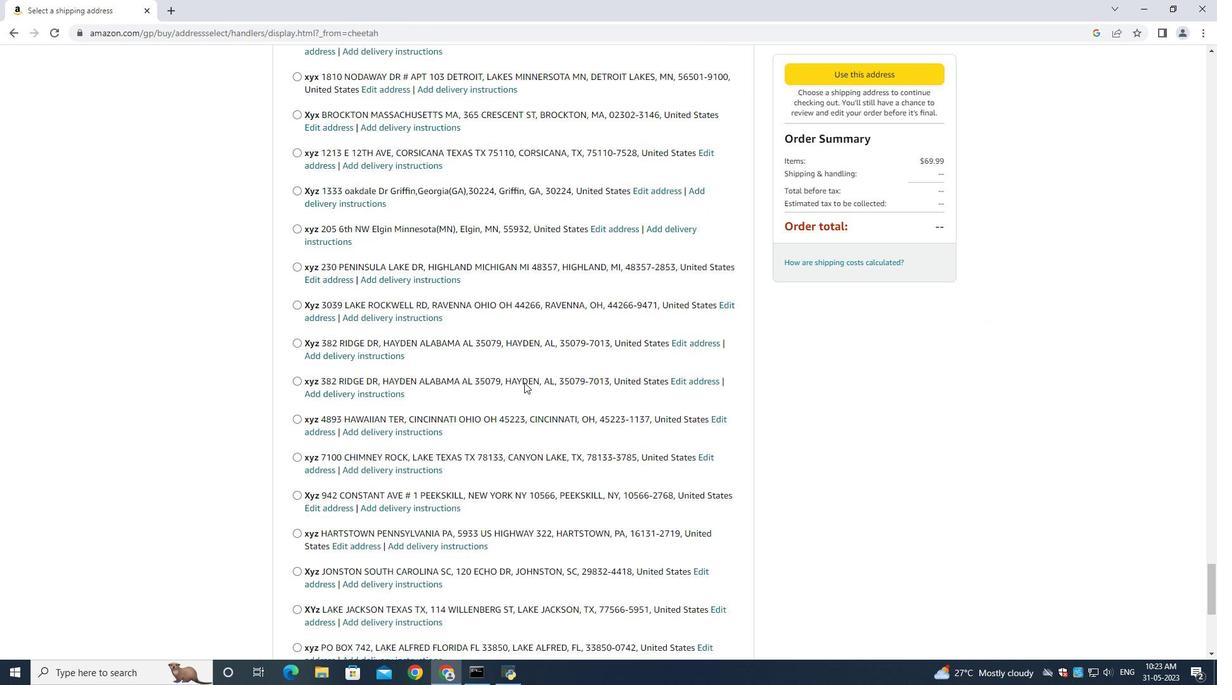 
Action: Mouse scrolled (524, 381) with delta (0, 0)
Screenshot: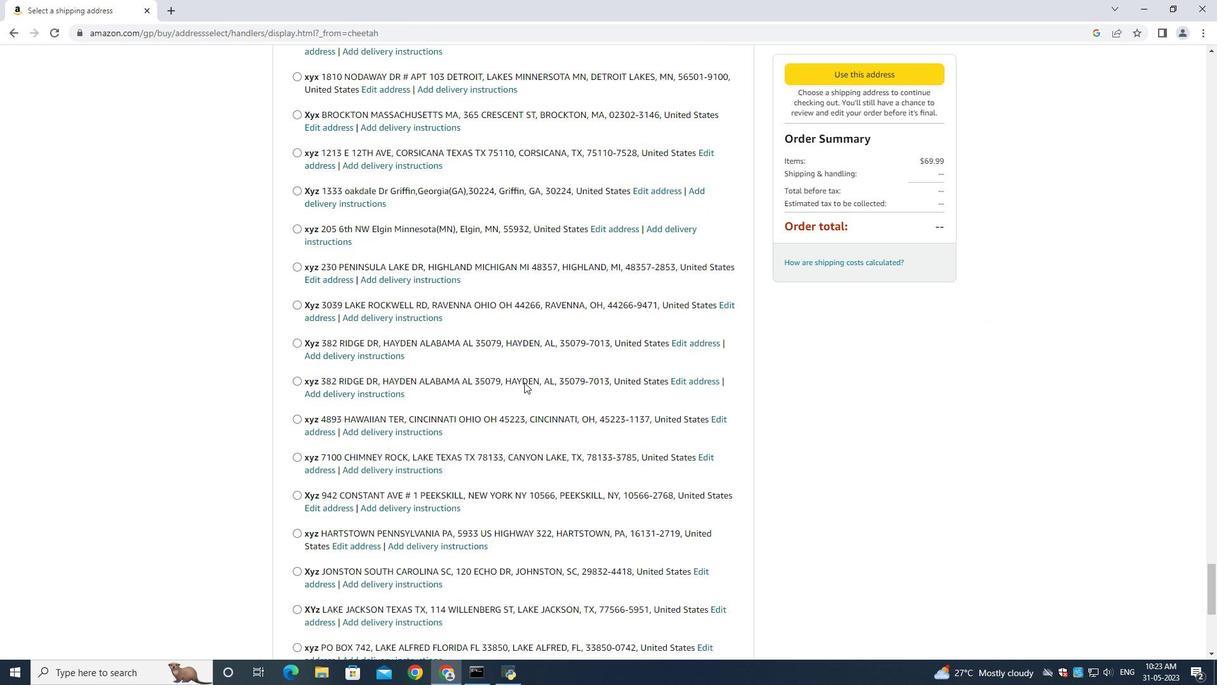 
Action: Mouse scrolled (524, 381) with delta (0, 0)
Screenshot: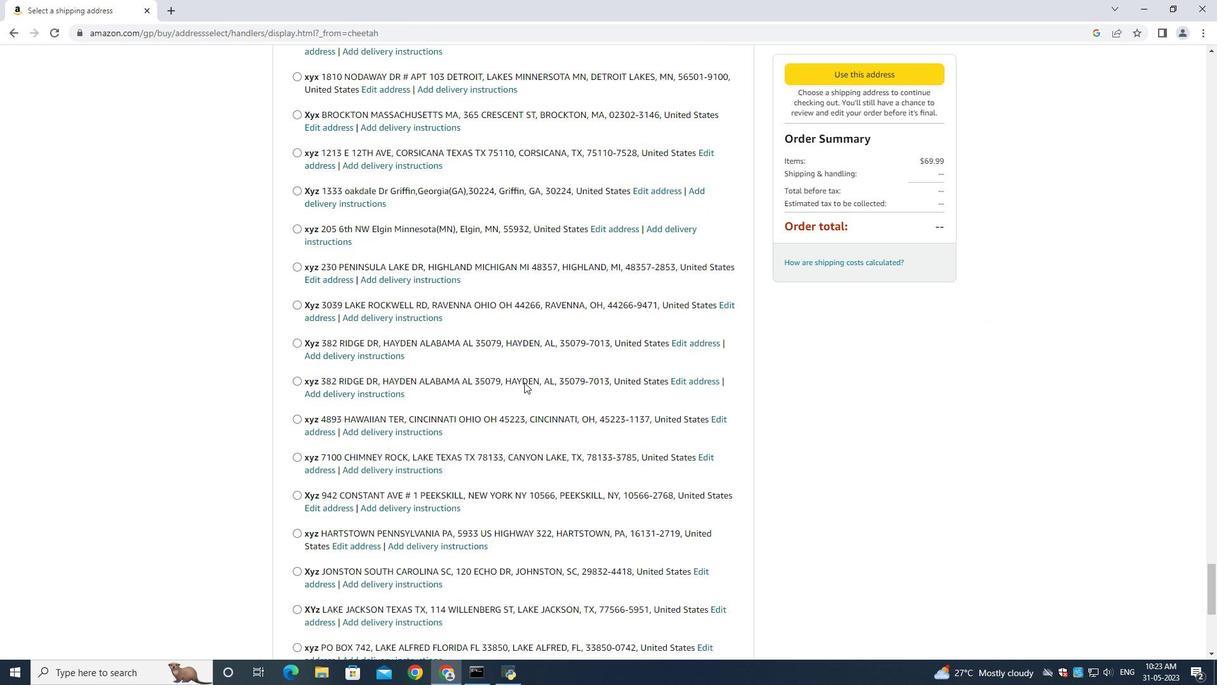 
Action: Mouse scrolled (524, 381) with delta (0, 0)
Screenshot: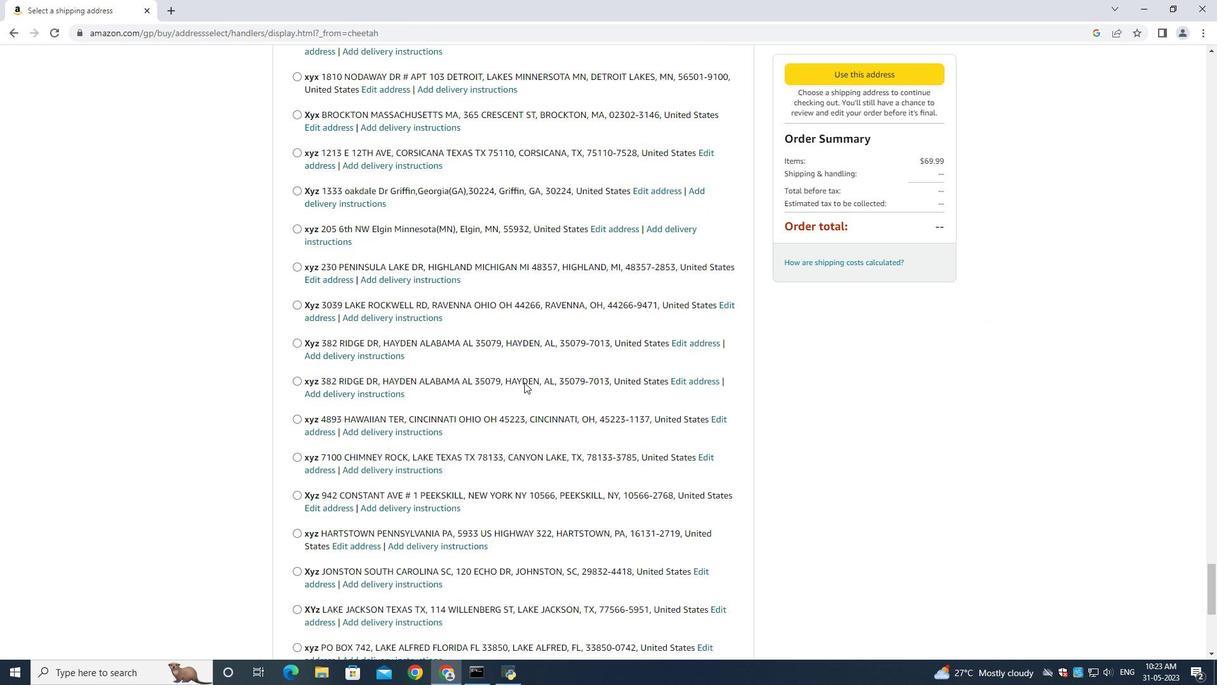 
Action: Mouse scrolled (524, 381) with delta (0, 0)
Screenshot: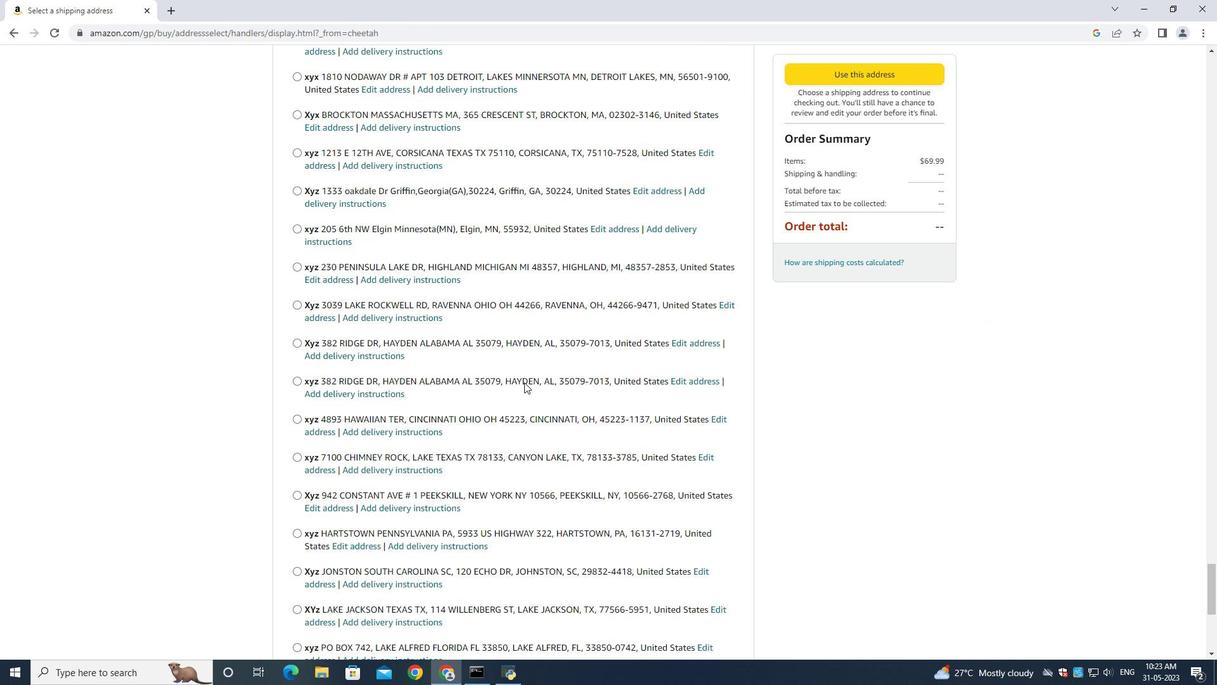 
Action: Mouse scrolled (524, 381) with delta (0, 0)
Screenshot: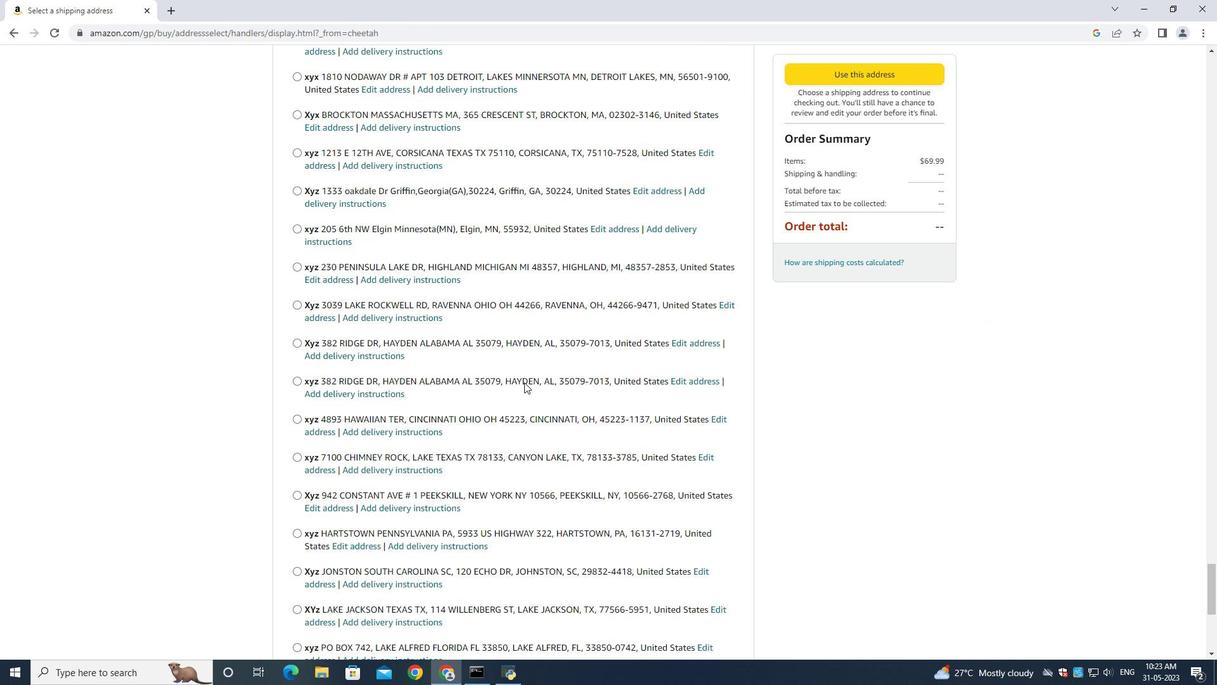 
Action: Mouse scrolled (524, 381) with delta (0, 0)
Screenshot: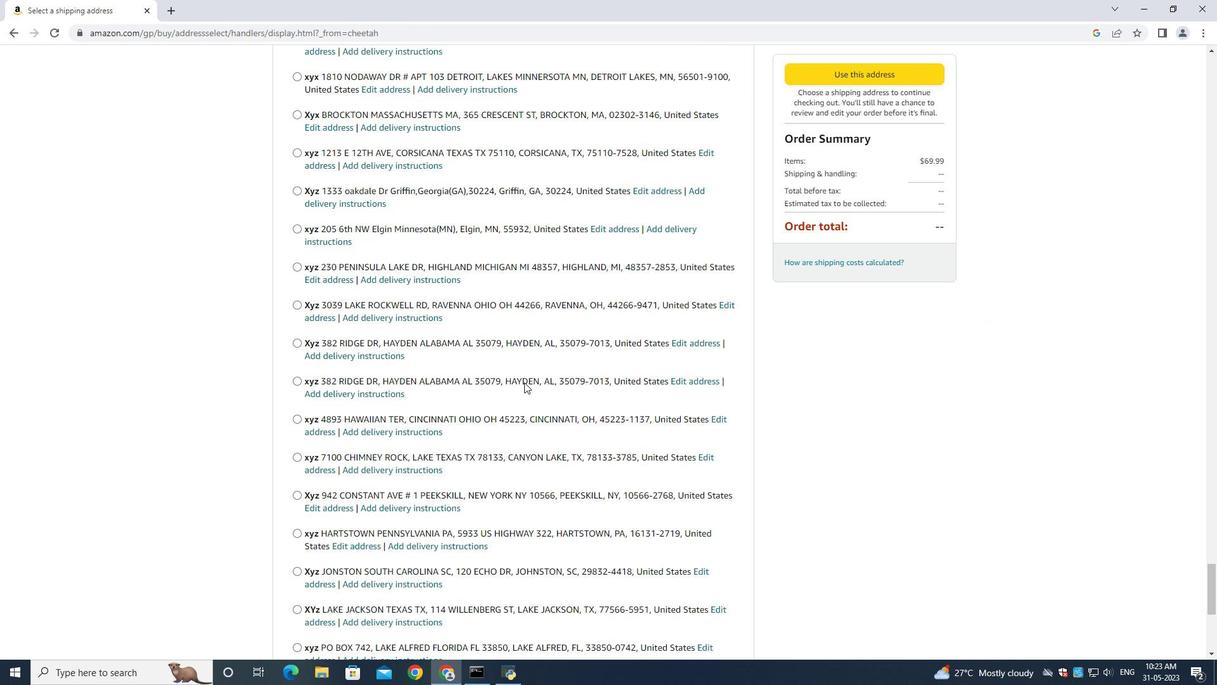 
Action: Mouse scrolled (524, 381) with delta (0, 0)
Screenshot: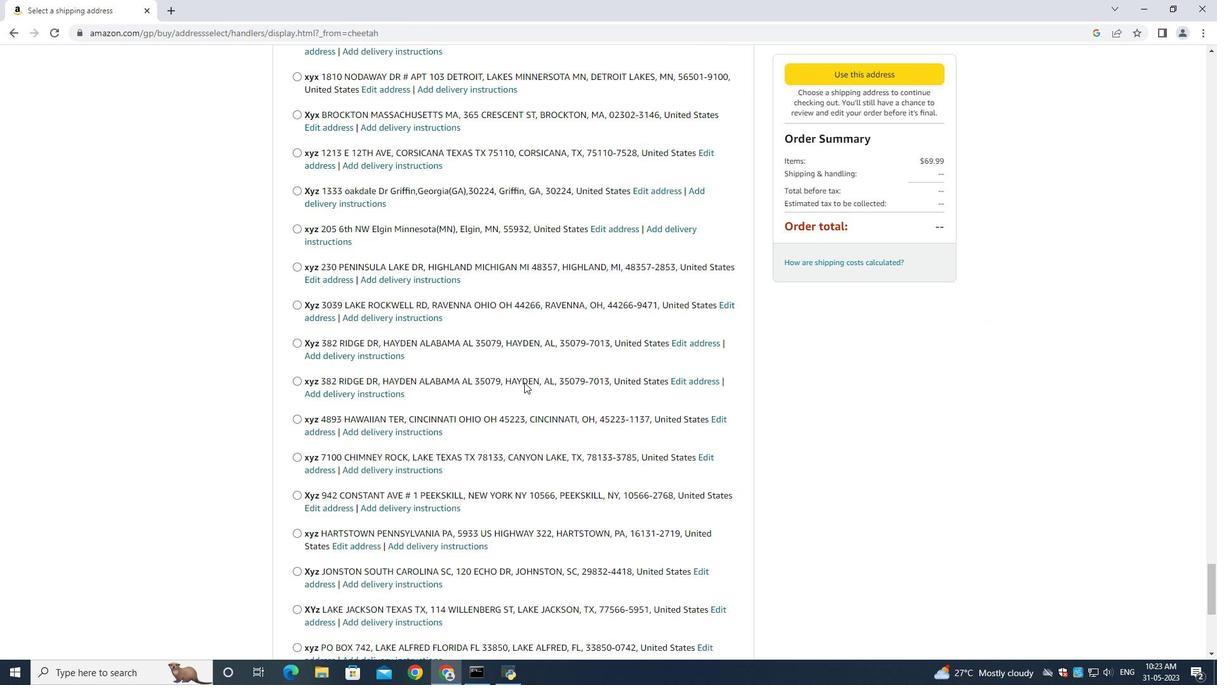 
Action: Mouse scrolled (524, 381) with delta (0, 0)
Screenshot: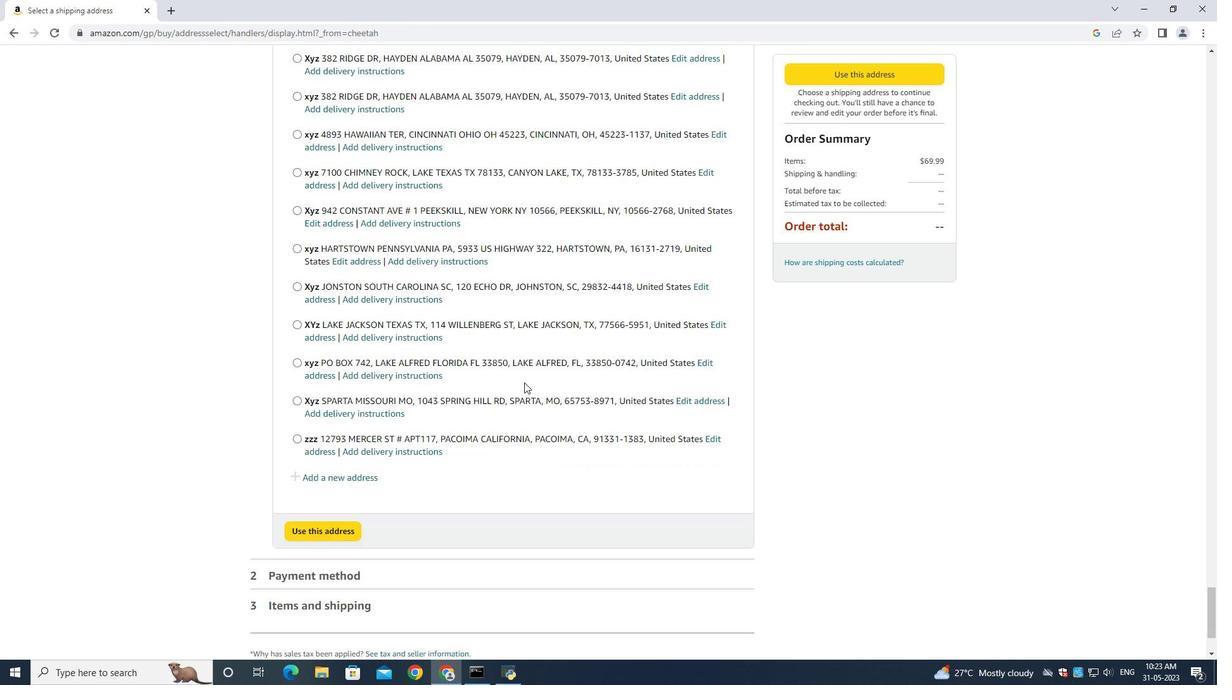 
Action: Mouse scrolled (524, 381) with delta (0, 0)
Screenshot: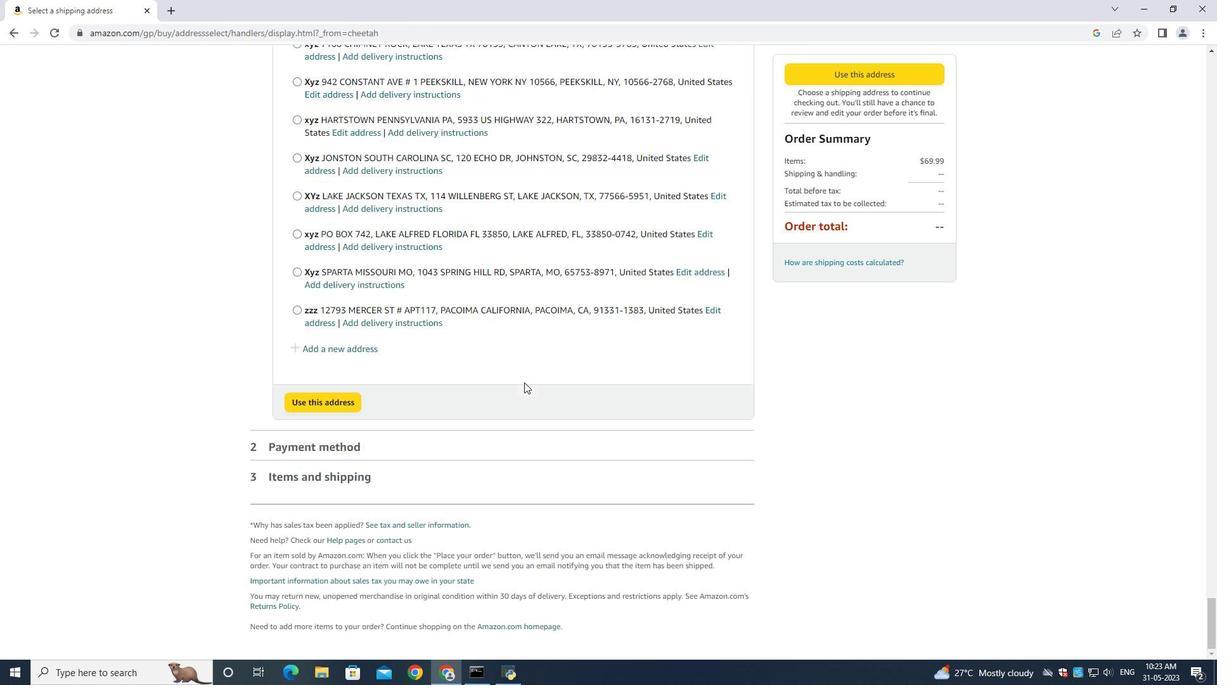 
Action: Mouse scrolled (524, 381) with delta (0, 0)
Screenshot: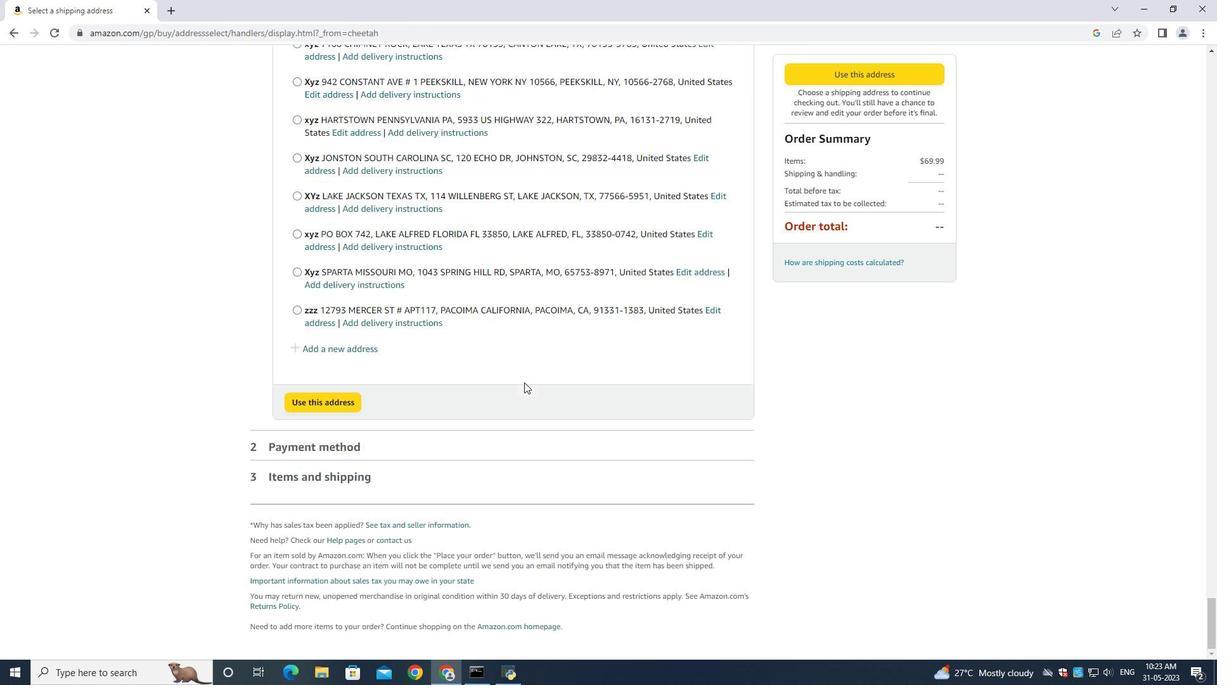 
Action: Mouse scrolled (524, 381) with delta (0, 0)
Screenshot: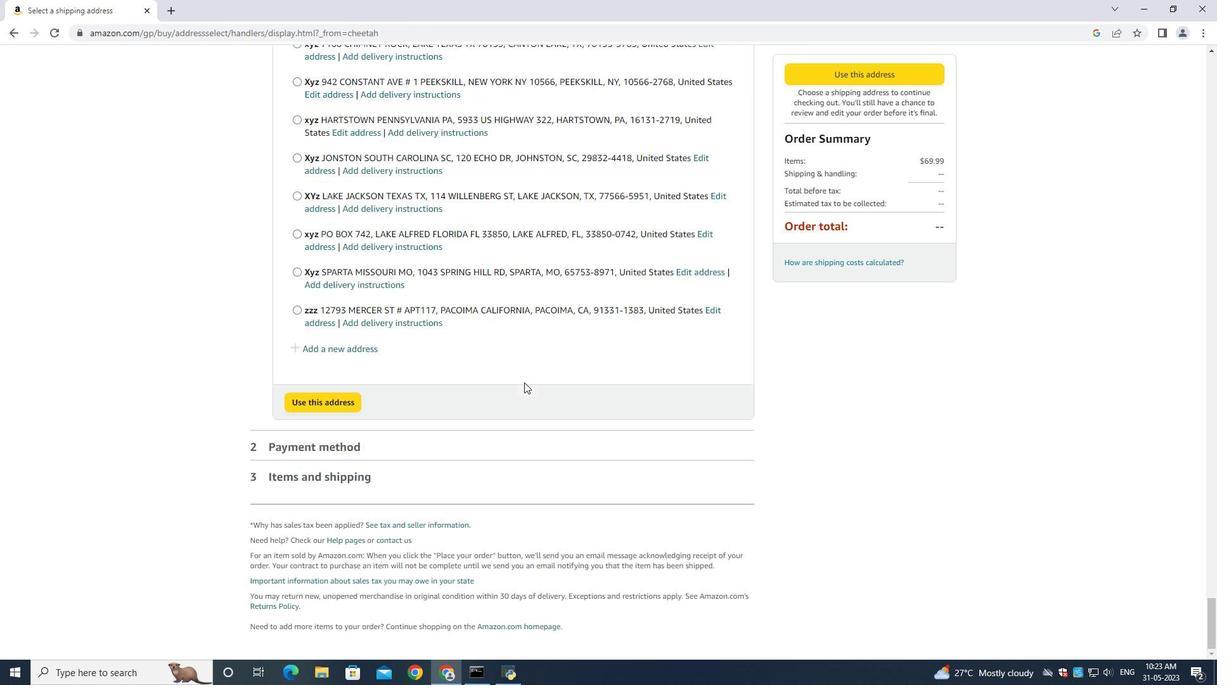 
Action: Mouse scrolled (524, 381) with delta (0, 0)
Screenshot: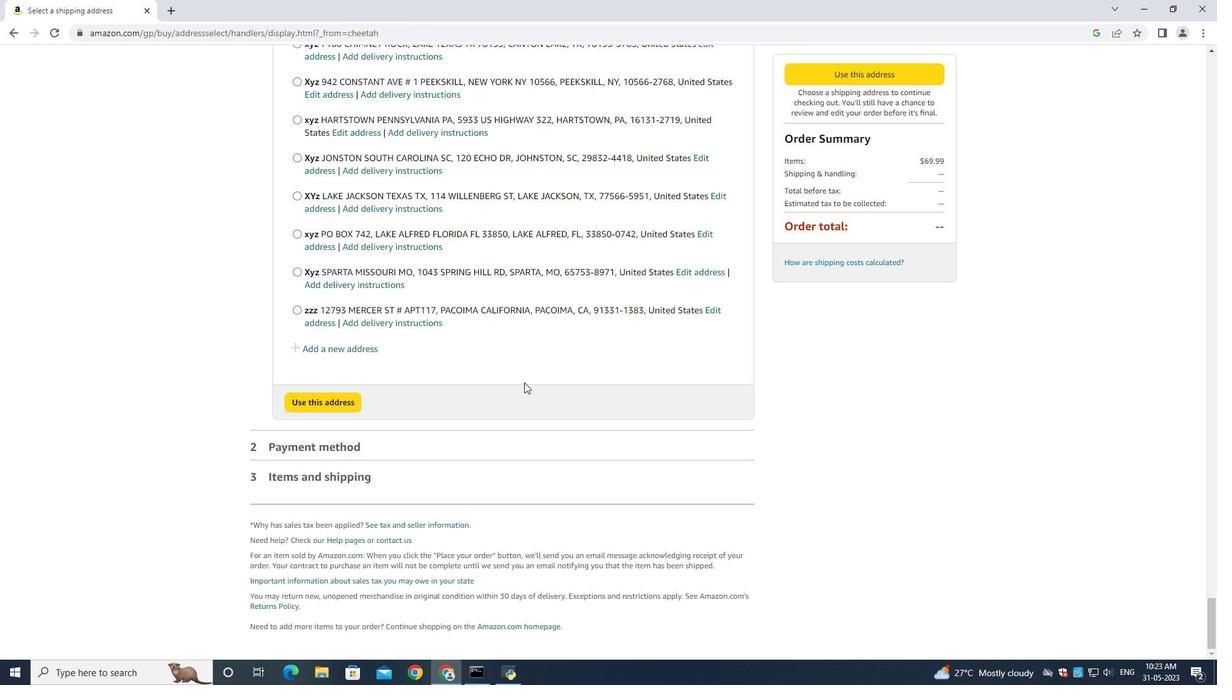 
Action: Mouse scrolled (524, 381) with delta (0, 0)
Screenshot: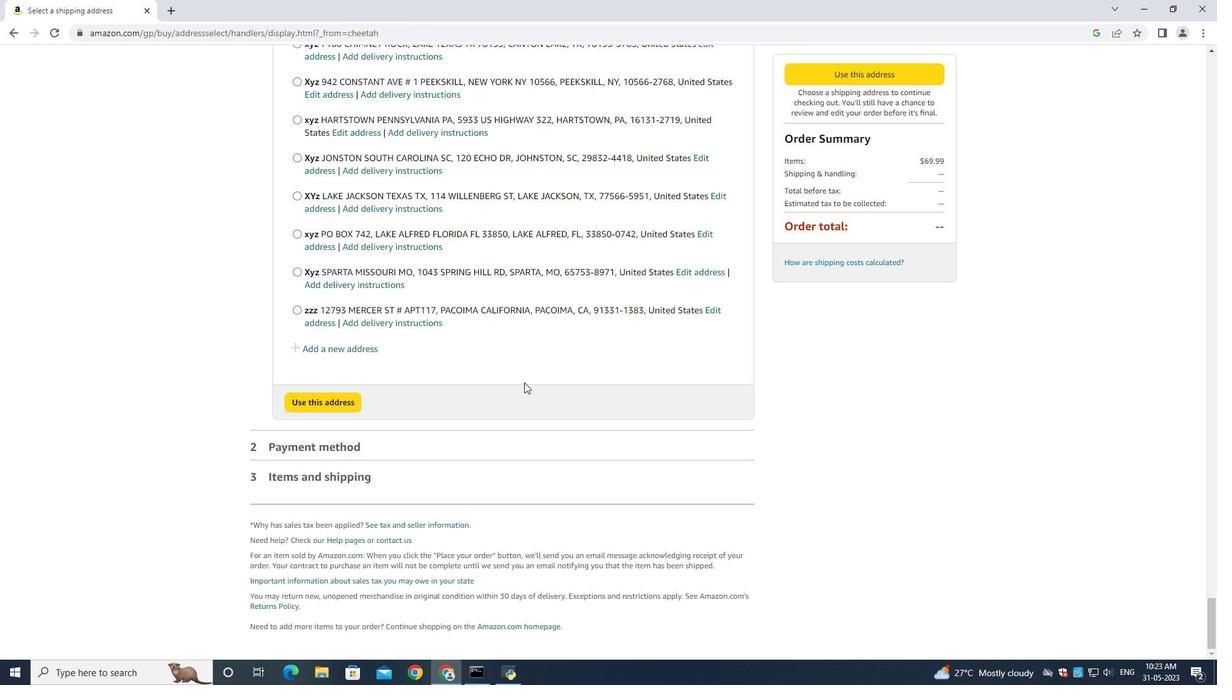 
Action: Mouse scrolled (524, 381) with delta (0, 0)
Screenshot: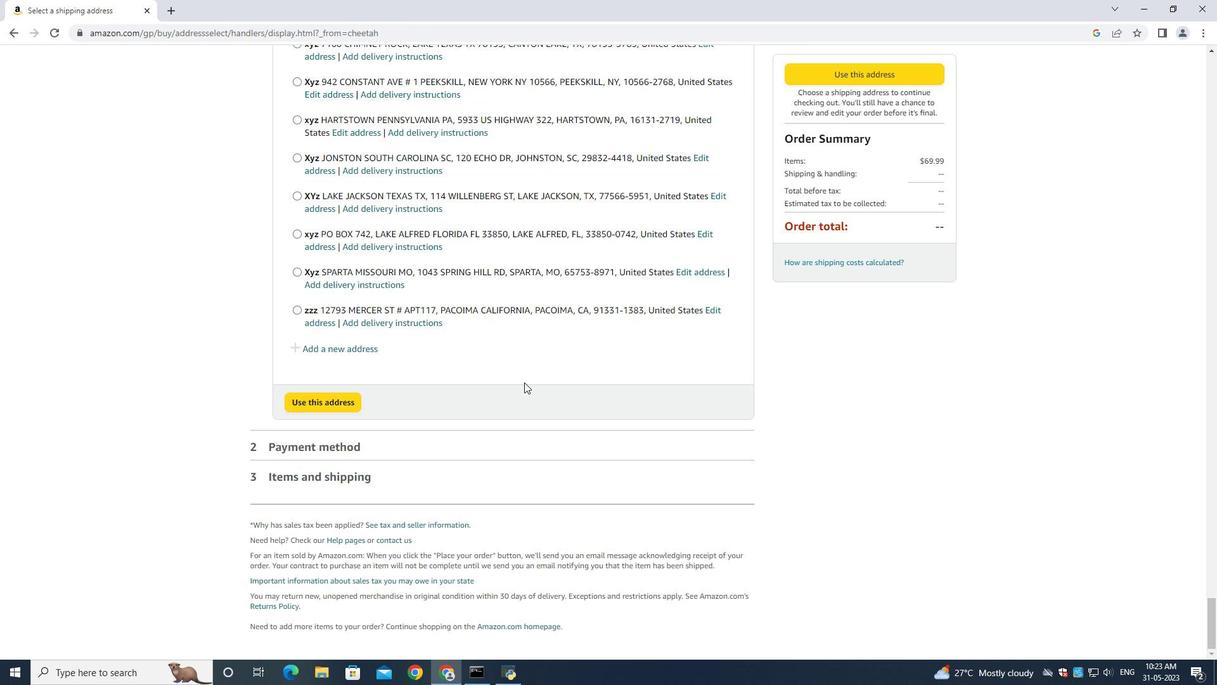 
Action: Mouse scrolled (524, 381) with delta (0, 0)
Screenshot: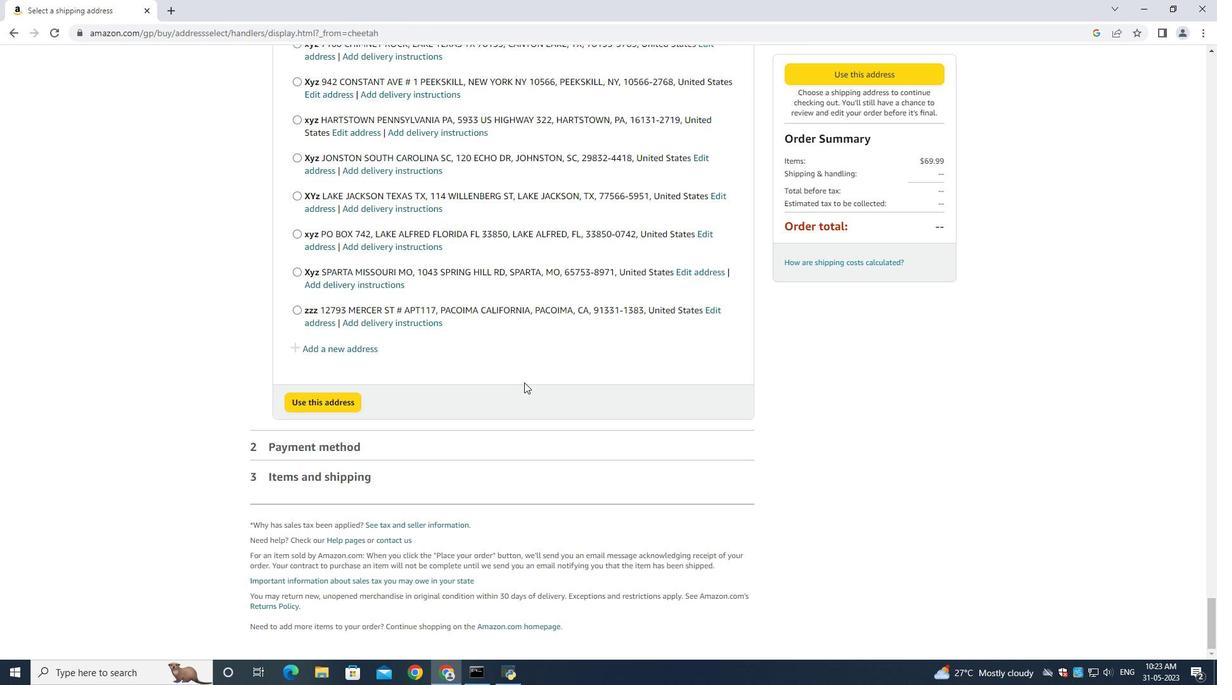 
Action: Mouse scrolled (524, 381) with delta (0, 0)
Screenshot: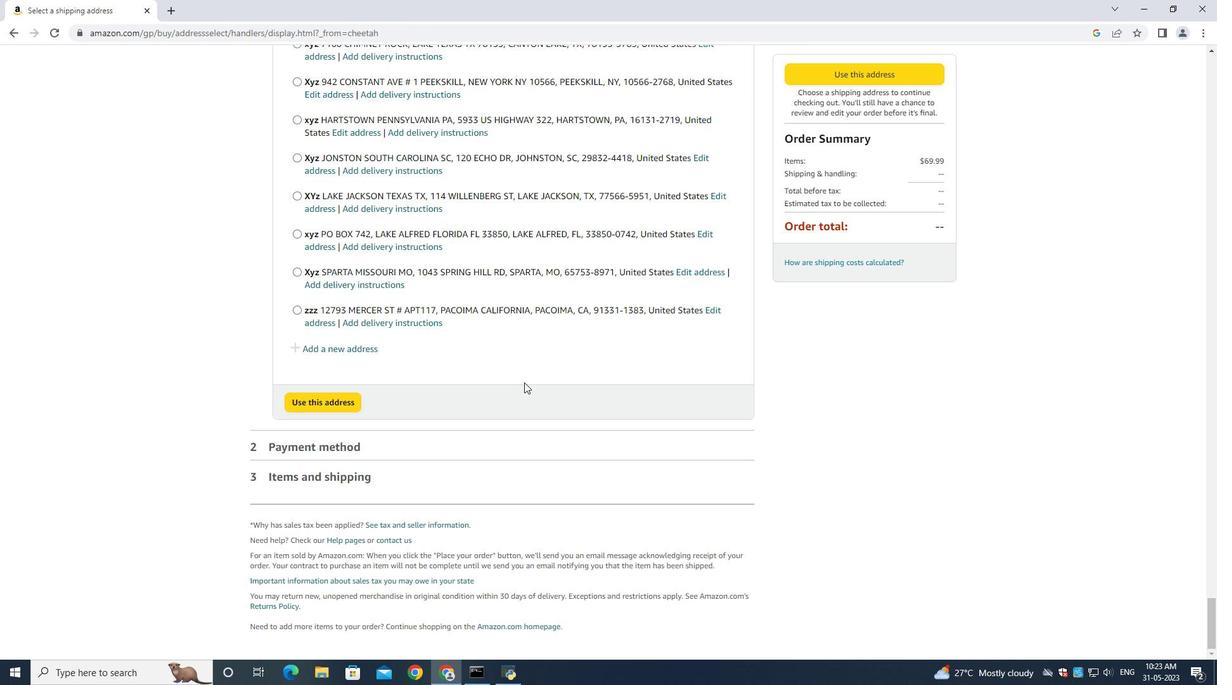 
Action: Mouse scrolled (524, 381) with delta (0, 0)
Screenshot: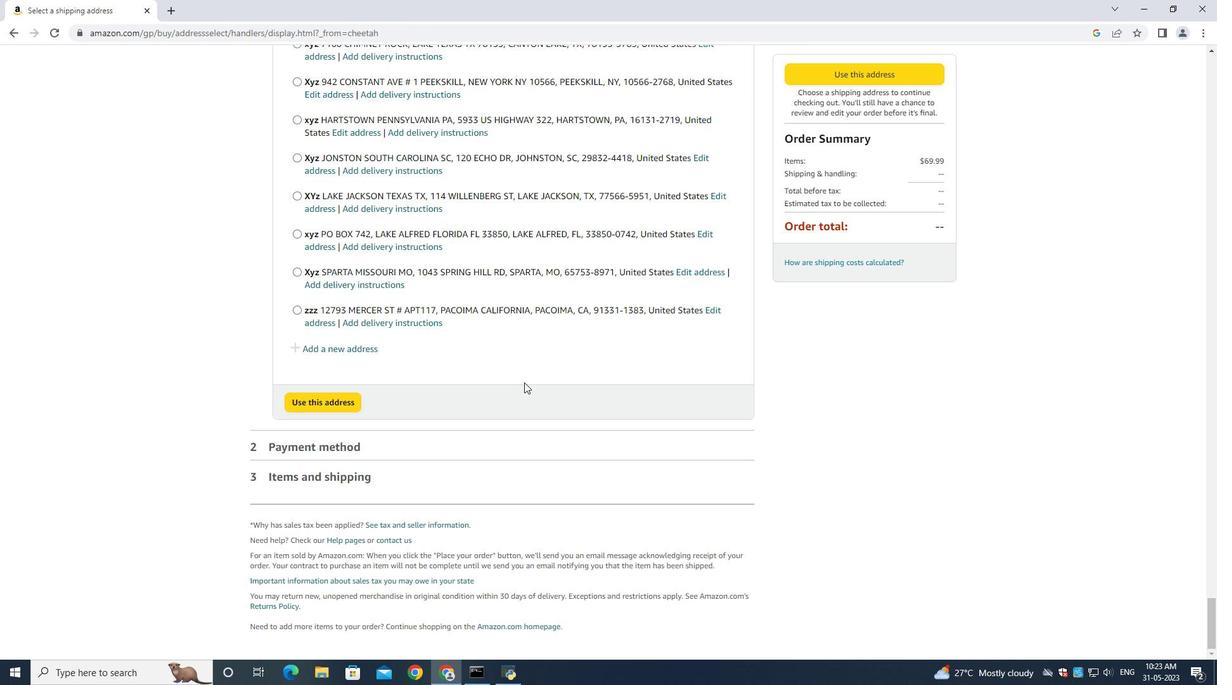 
Action: Mouse scrolled (524, 381) with delta (0, 0)
Screenshot: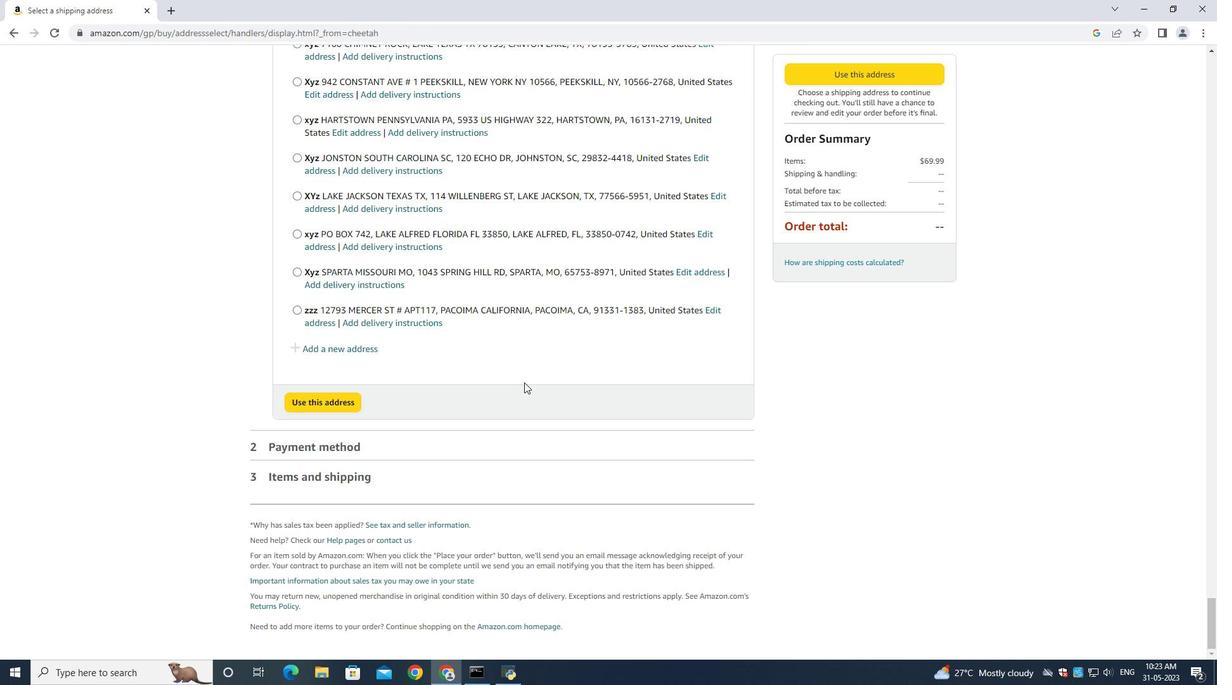 
Action: Mouse scrolled (524, 381) with delta (0, 0)
Screenshot: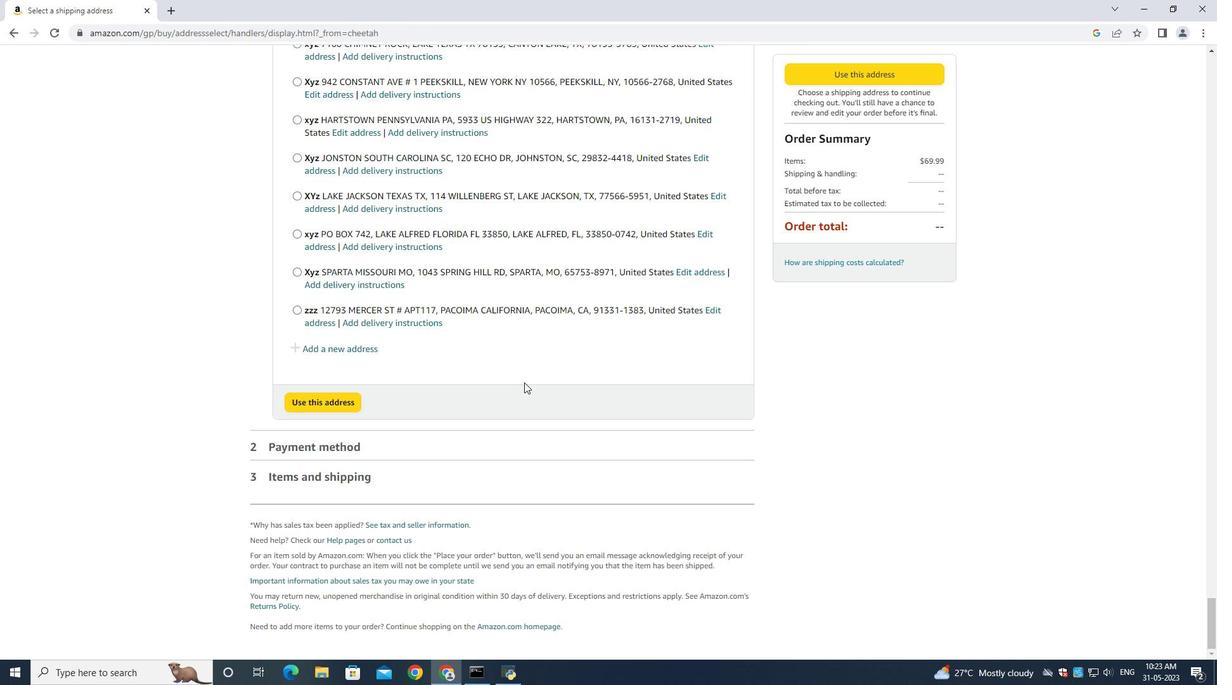 
Action: Mouse scrolled (524, 381) with delta (0, 0)
Screenshot: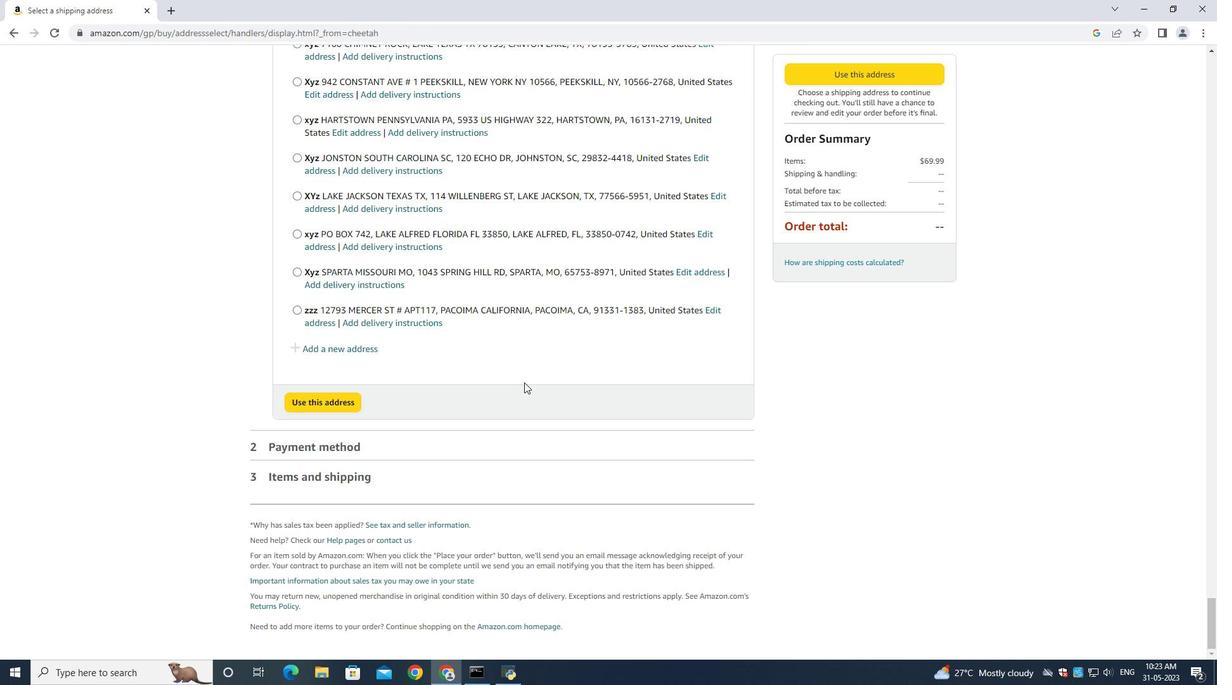 
Action: Mouse scrolled (524, 381) with delta (0, 0)
Screenshot: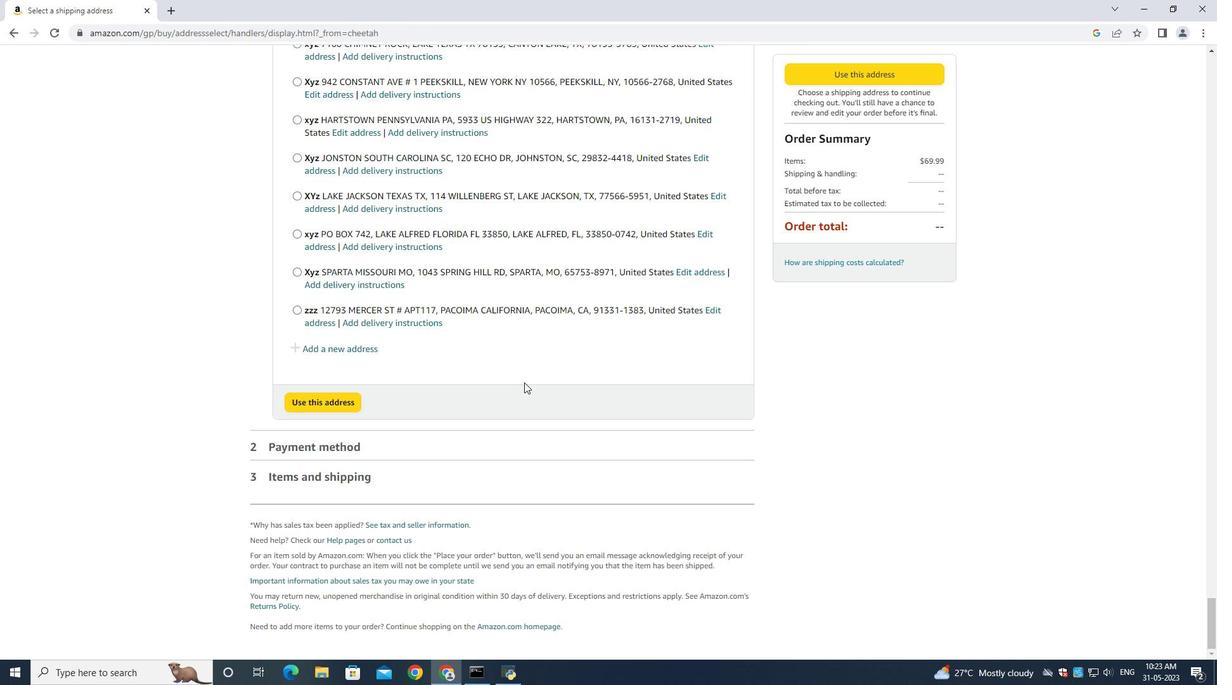 
Action: Mouse moved to (340, 345)
Screenshot: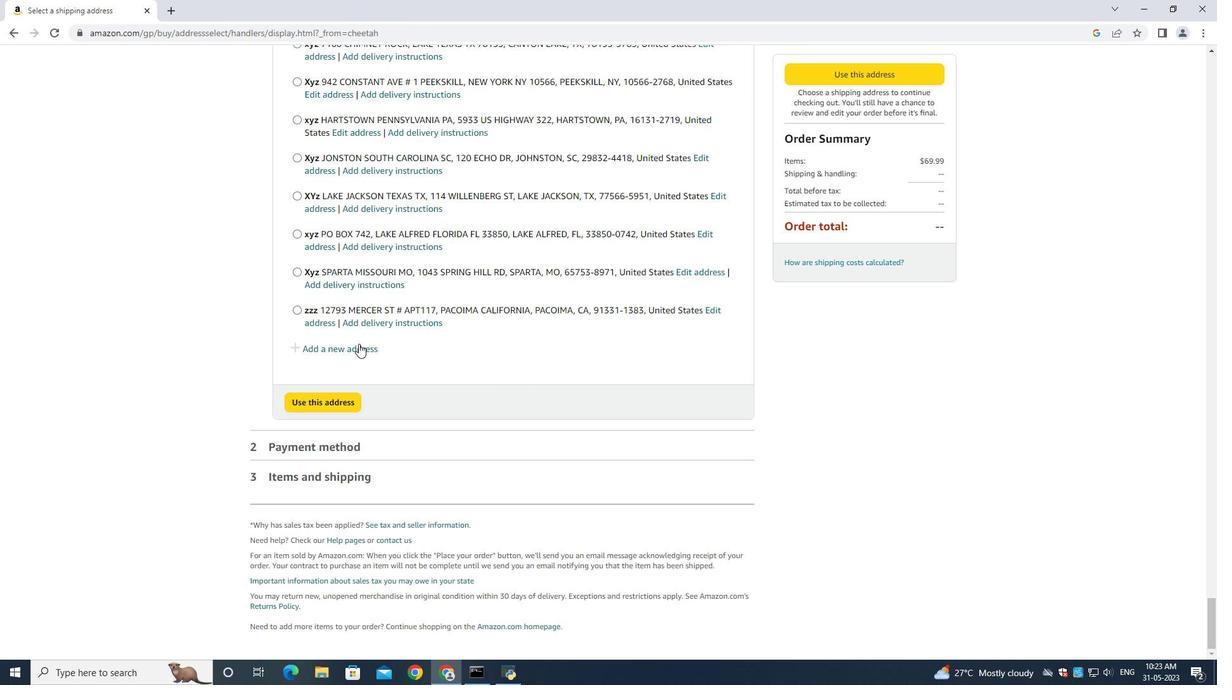 
Action: Mouse pressed left at (340, 345)
Screenshot: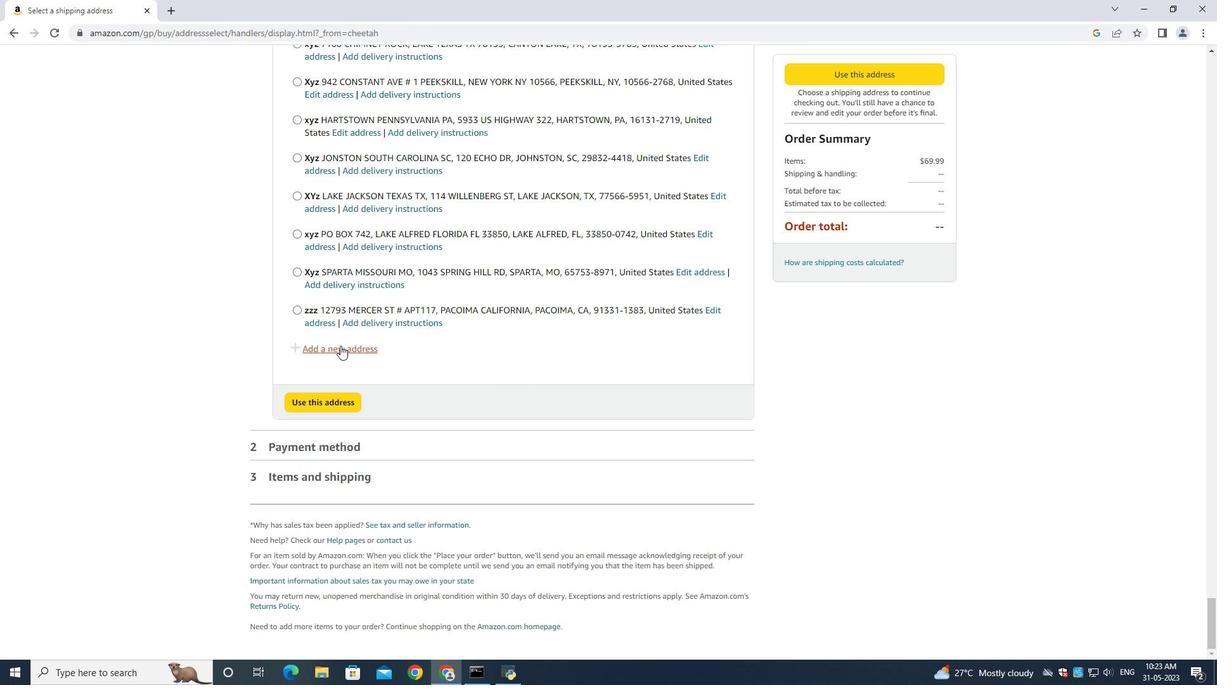 
Action: Mouse moved to (444, 303)
Screenshot: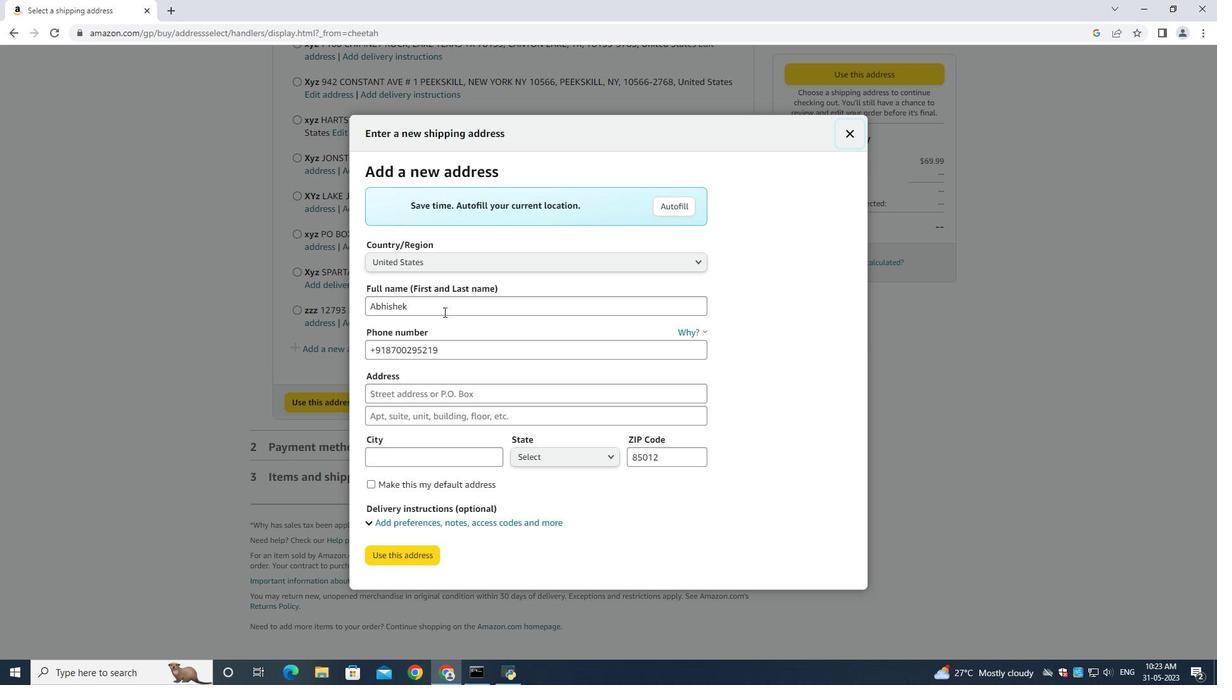 
Action: Mouse pressed left at (444, 303)
Screenshot: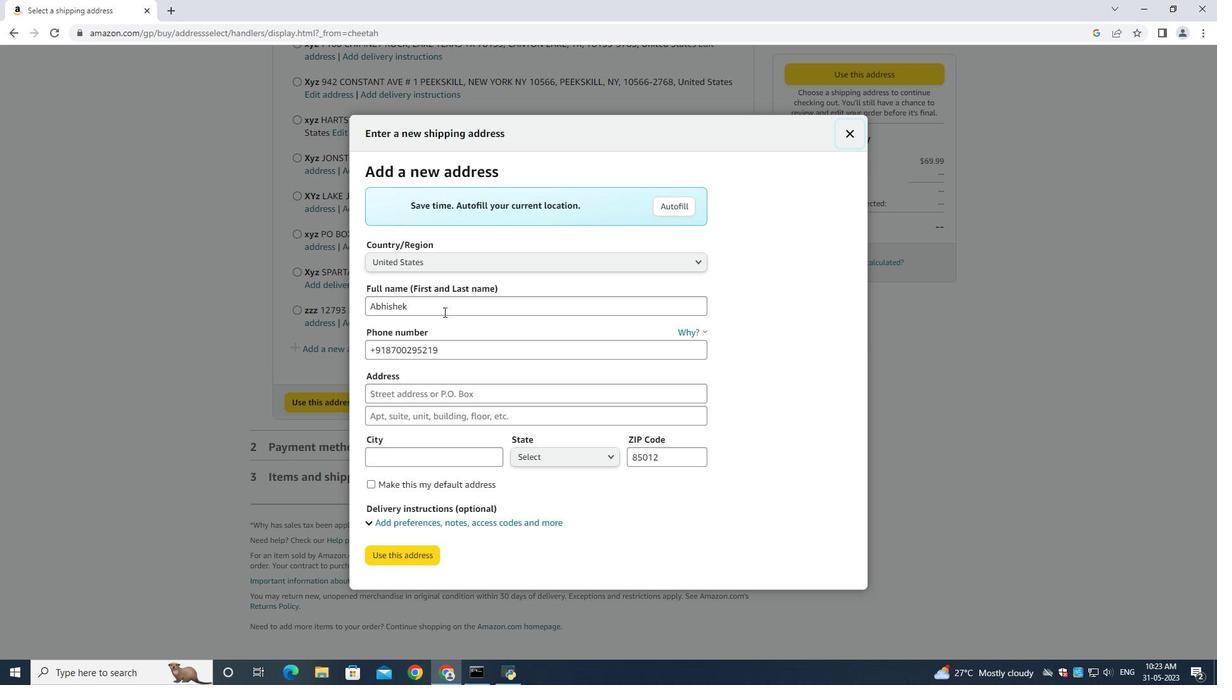 
Action: Key pressed ctrl+A<Key.backspace><Key.shift>Joshua<Key.space><Key.shift>Turner<Key.tab><Key.tab><Key.backspace>6318992398<Key.tab>2763<Key.shift>Fieldcrest<Key.space><Key.shift><Key.shift><Key.shift><Key.shift><Key.shift><Key.shift><Key.shift><Key.shift><Key.shift>Road<Key.space><Key.tab><Key.shift><Key.shift><Key.shift><Key.shift><Key.shift><Key.shift><Key.shift><Key.shift><Key.shift><Key.shift><Key.shift><Key.shift><Key.shift><Key.shift><Key.shift><Key.shift><Key.shift><Key.shift><Key.shift><Key.shift><Key.shift><Key.shift><Key.shift><Key.shift><Key.shift><Key.shift><Key.shift><Key.shift><Key.shift><Key.shift><Key.shift><Key.shift><Key.shift><Key.shift><Key.shift><Key.shift><Key.shift>New<Key.space>york<Key.space>new<Key.space>york<Key.tab><Key.shift>New<Key.space>york<Key.tab>new<Key.space>yo<Key.down><Key.down><Key.down><Key.enter><Key.tab><Key.backspace>10005
Screenshot: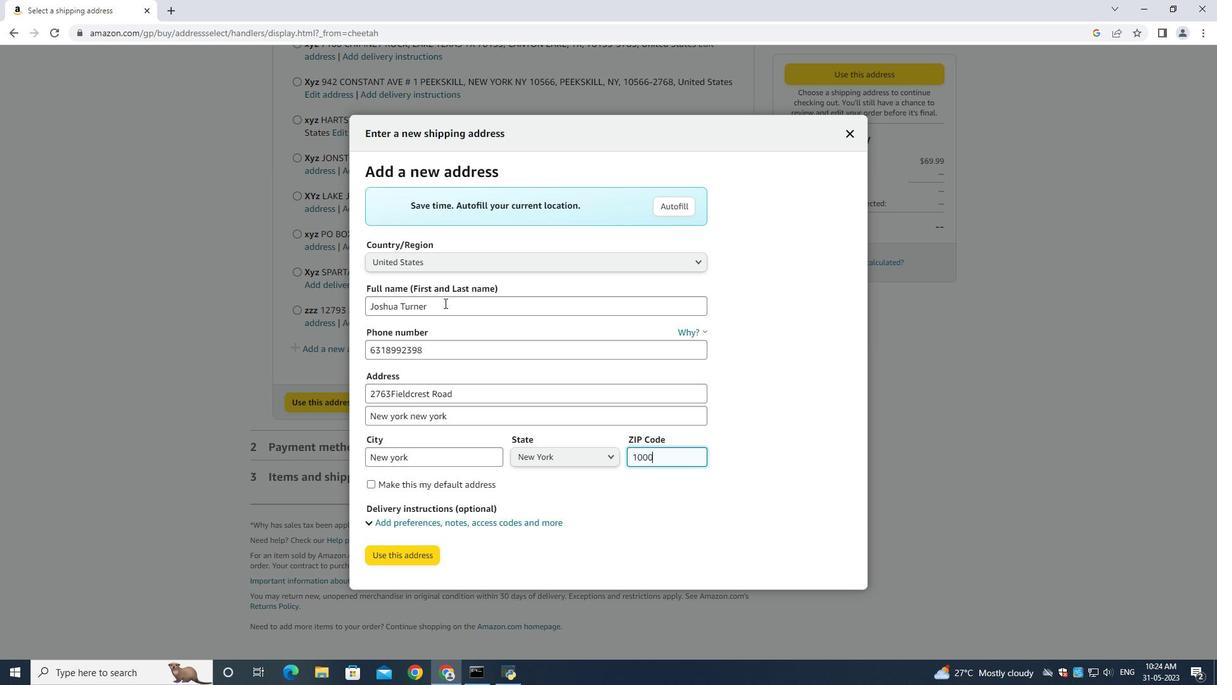 
Action: Mouse moved to (391, 563)
Screenshot: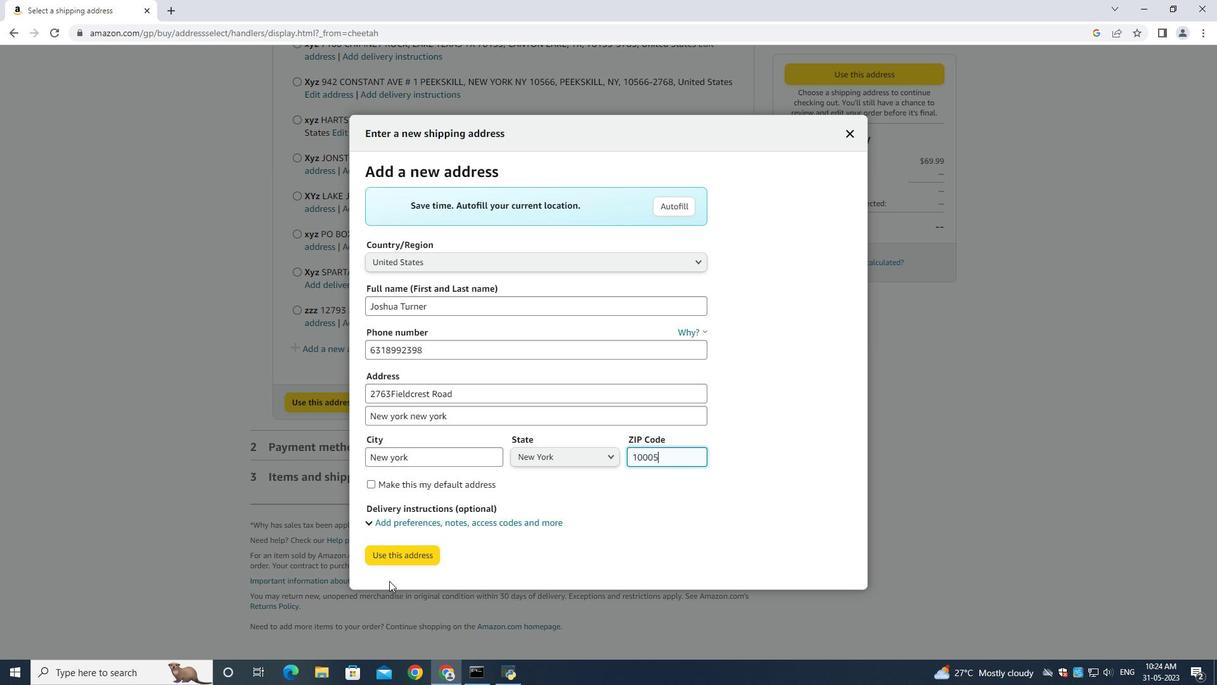 
Action: Mouse pressed left at (391, 563)
Screenshot: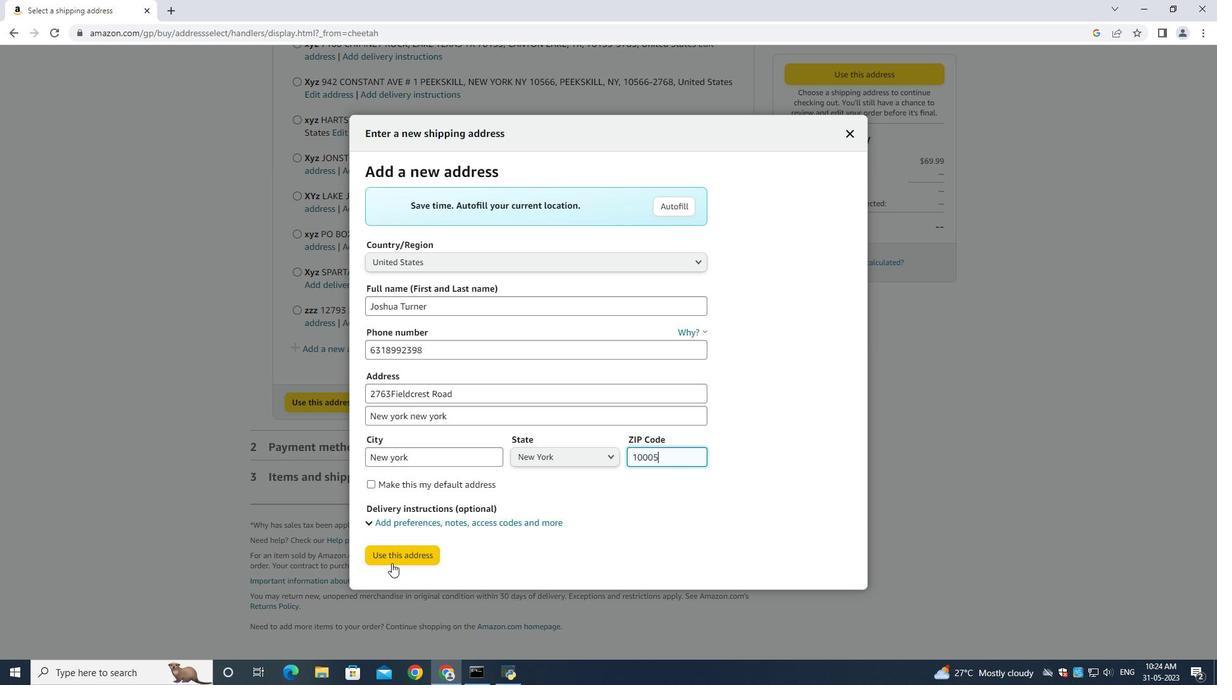 
Action: Mouse moved to (404, 649)
Screenshot: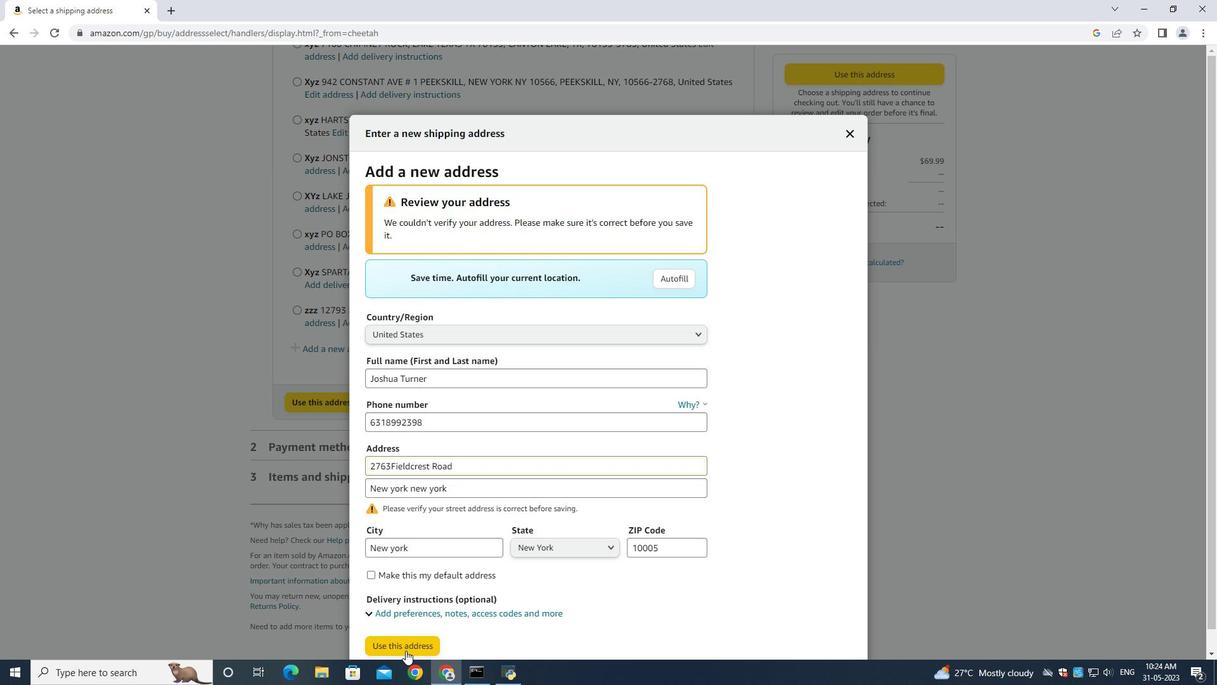
Action: Mouse pressed left at (404, 649)
Screenshot: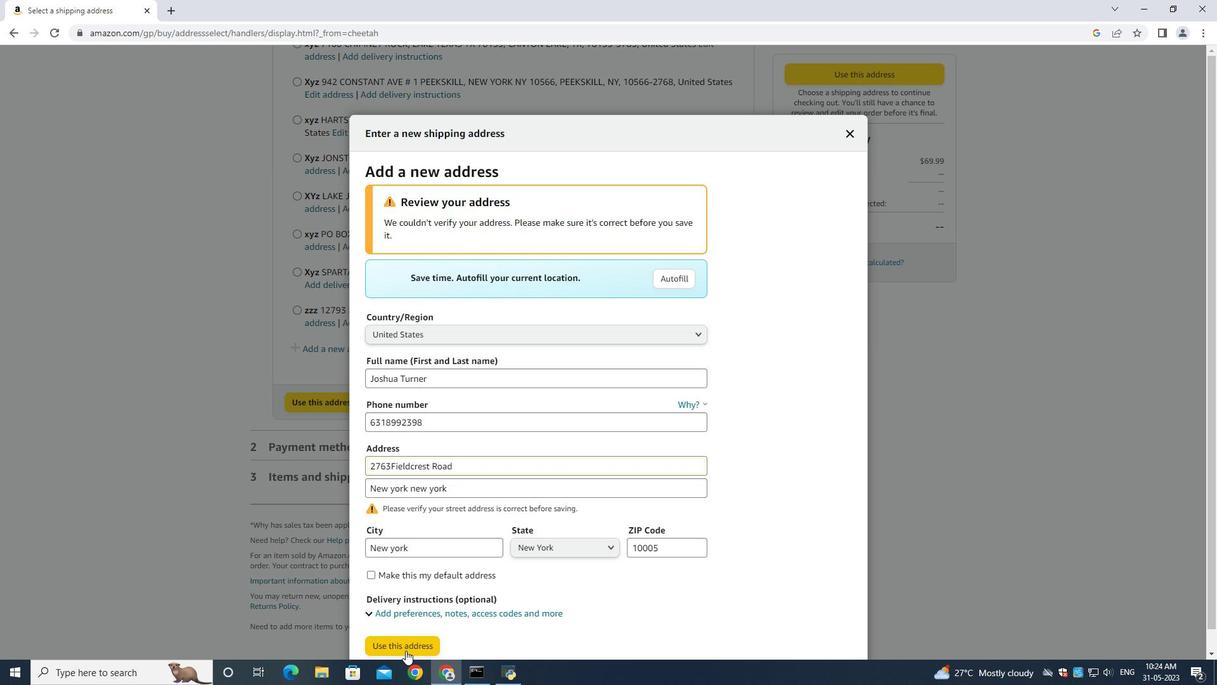 
Action: Mouse moved to (407, 641)
Screenshot: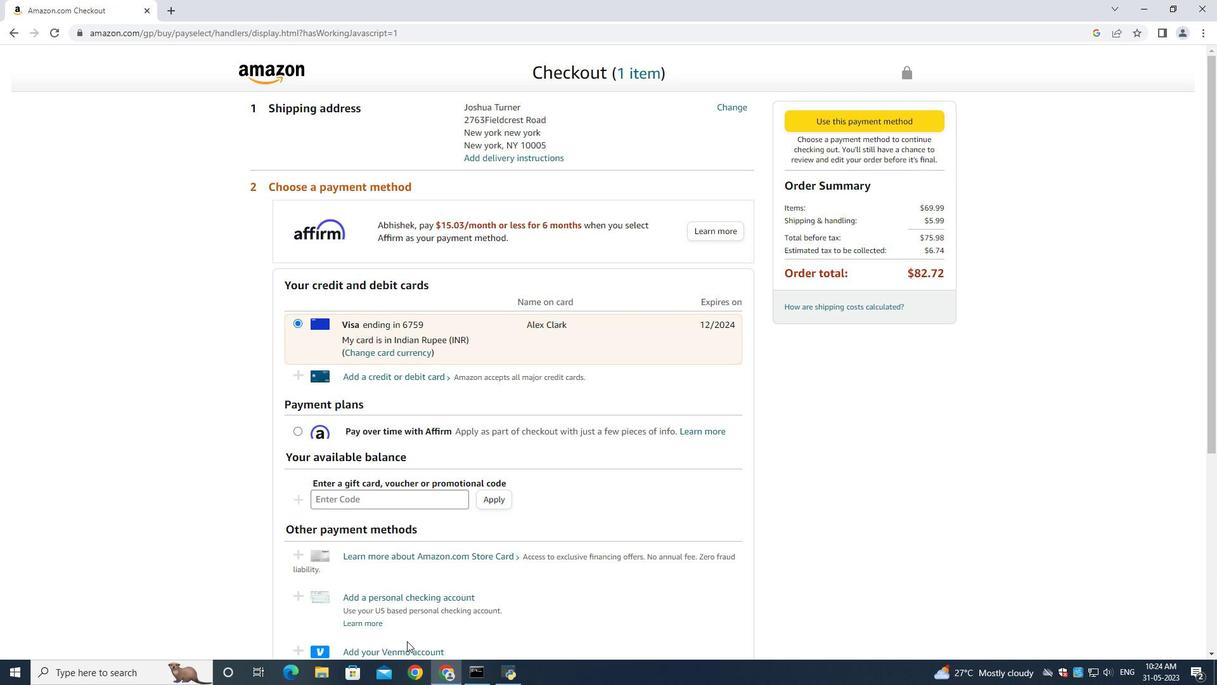 
